 Task: Create a Pen and Paper RPG Communities: Communities for tabletop role-playing game (RPG) enthusiasts.
Action: Mouse moved to (1145, 195)
Screenshot: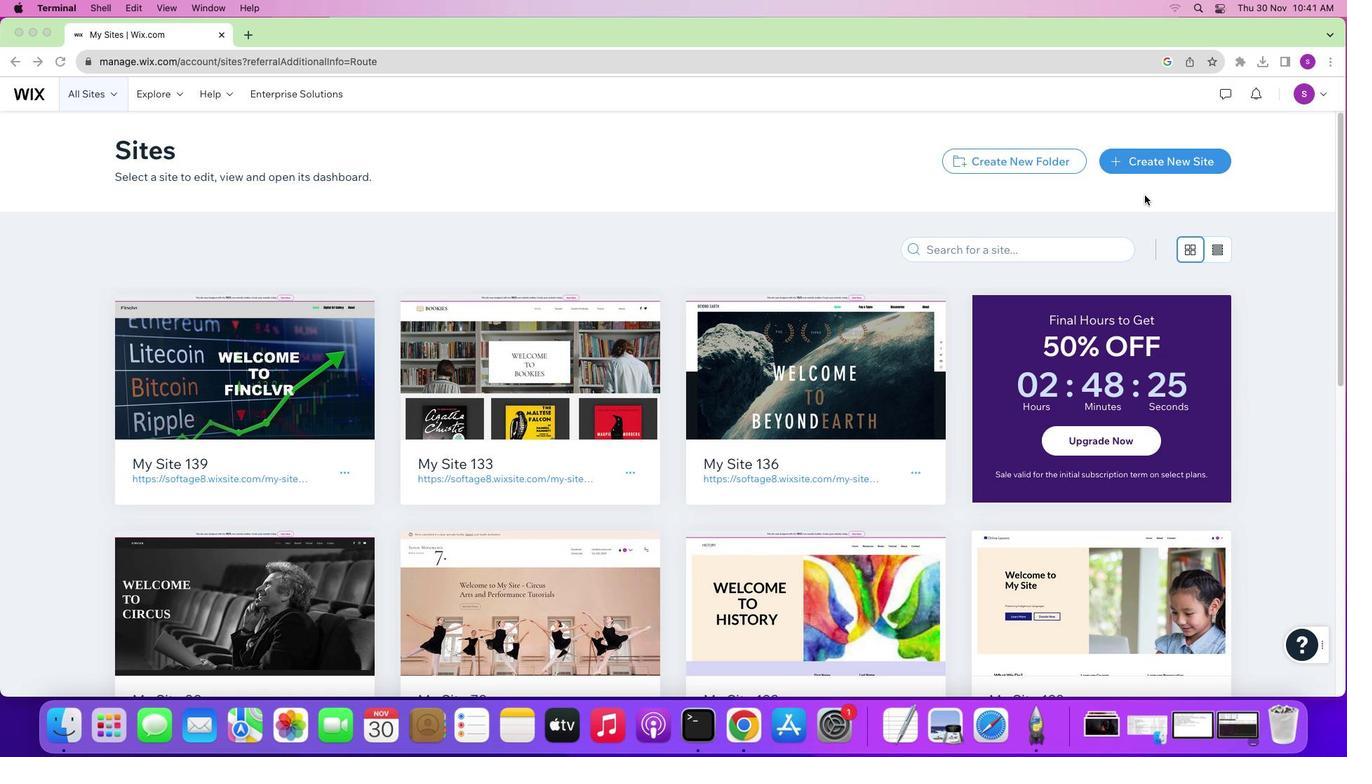 
Action: Mouse pressed left at (1145, 195)
Screenshot: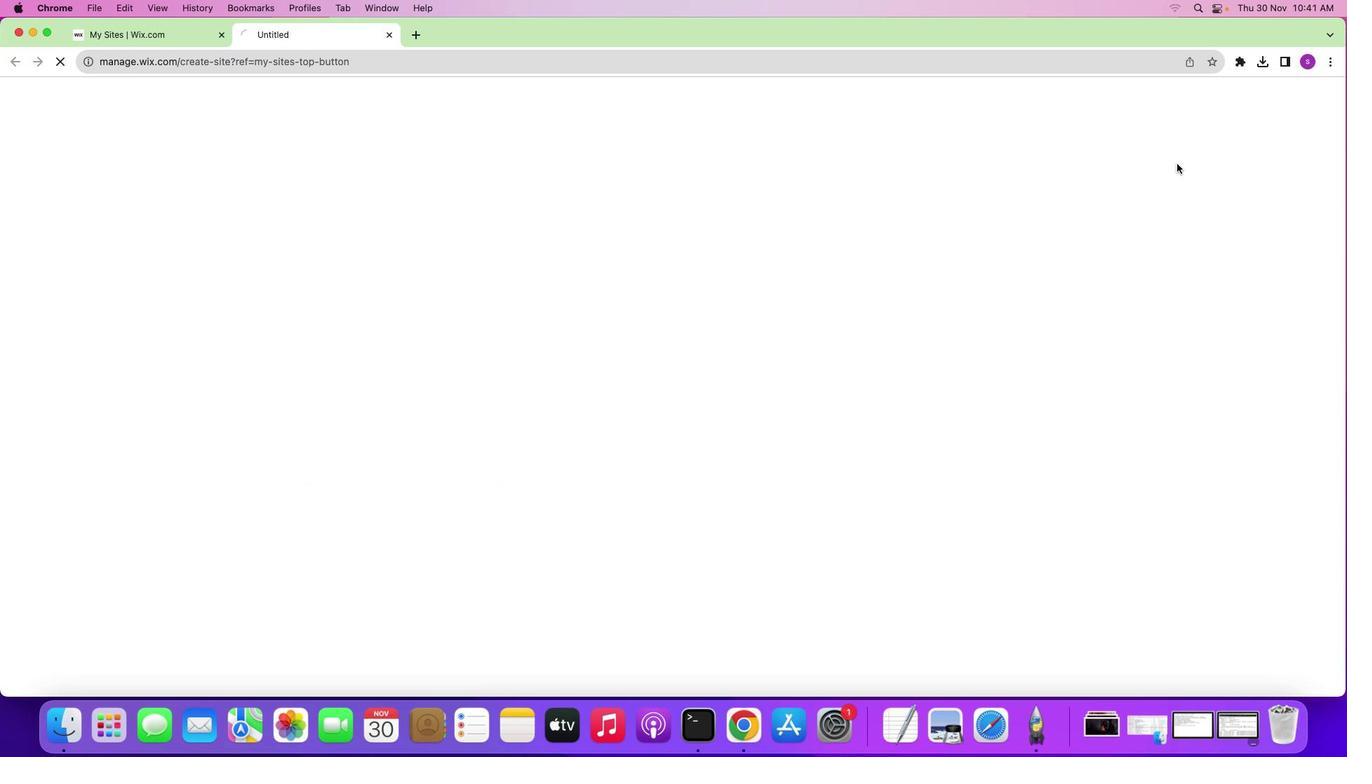 
Action: Mouse moved to (1177, 164)
Screenshot: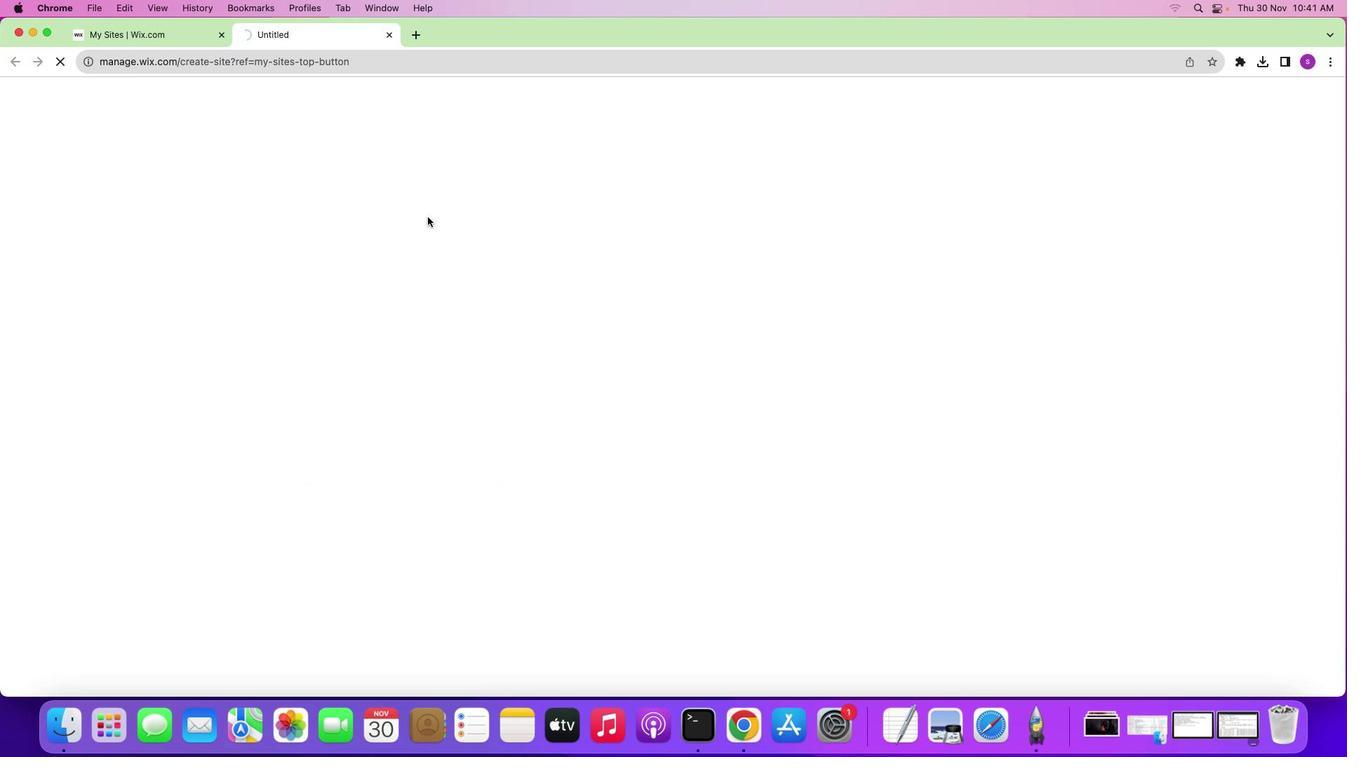 
Action: Mouse pressed left at (1177, 164)
Screenshot: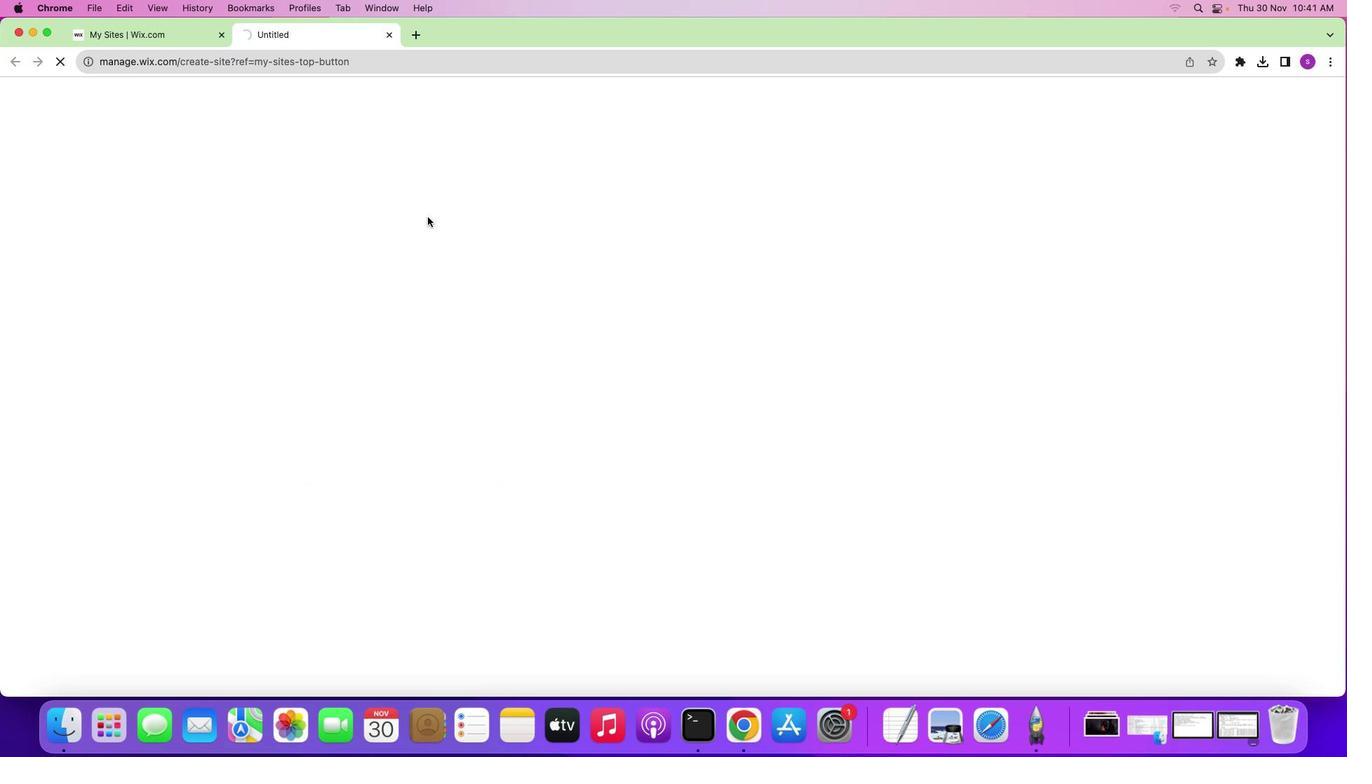 
Action: Mouse moved to (644, 233)
Screenshot: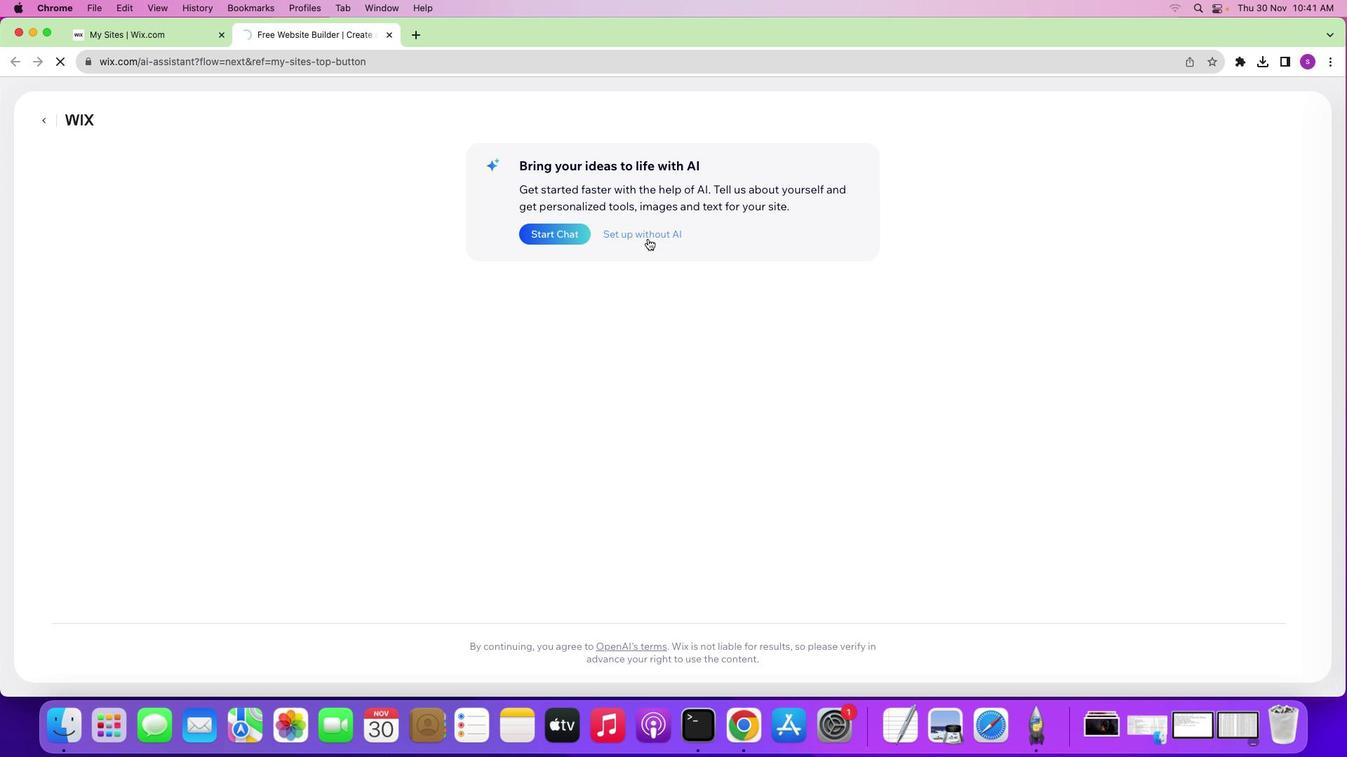 
Action: Mouse pressed left at (644, 233)
Screenshot: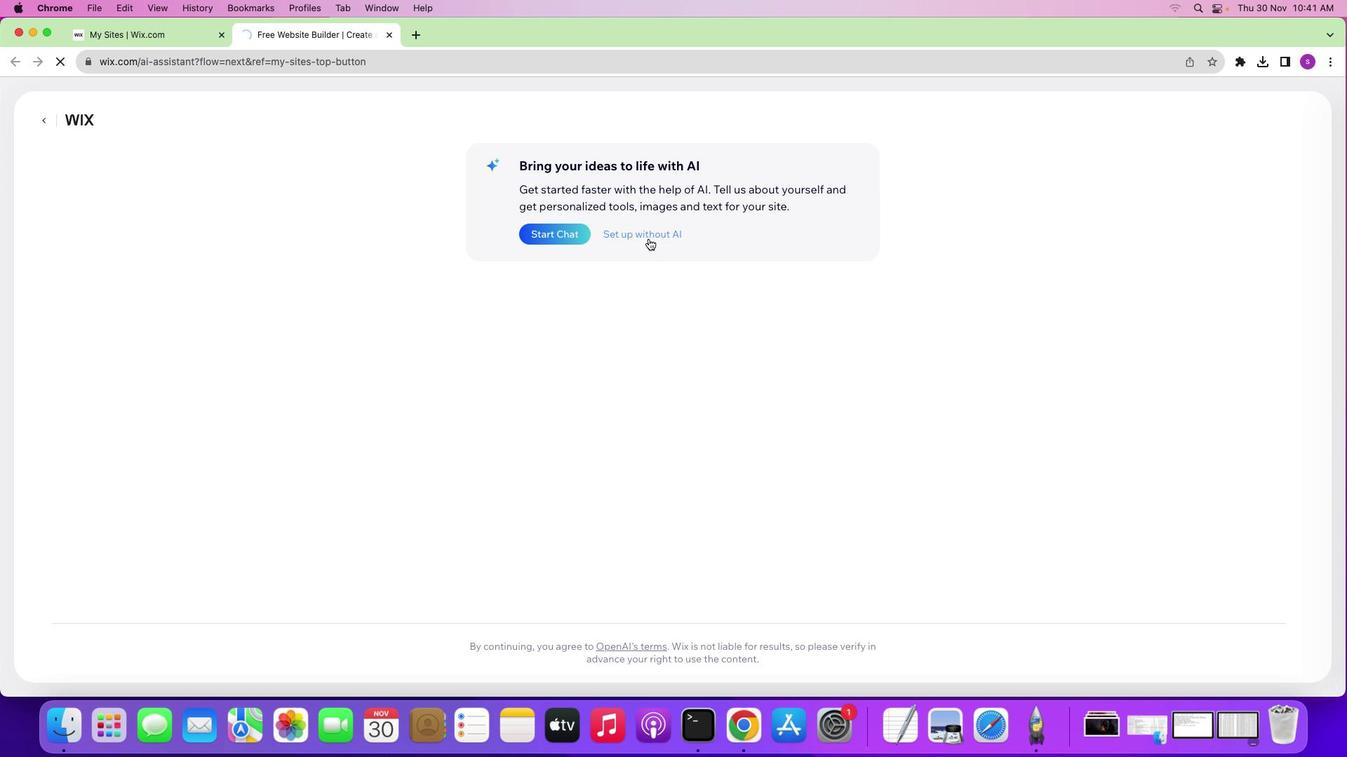 
Action: Mouse moved to (1292, 656)
Screenshot: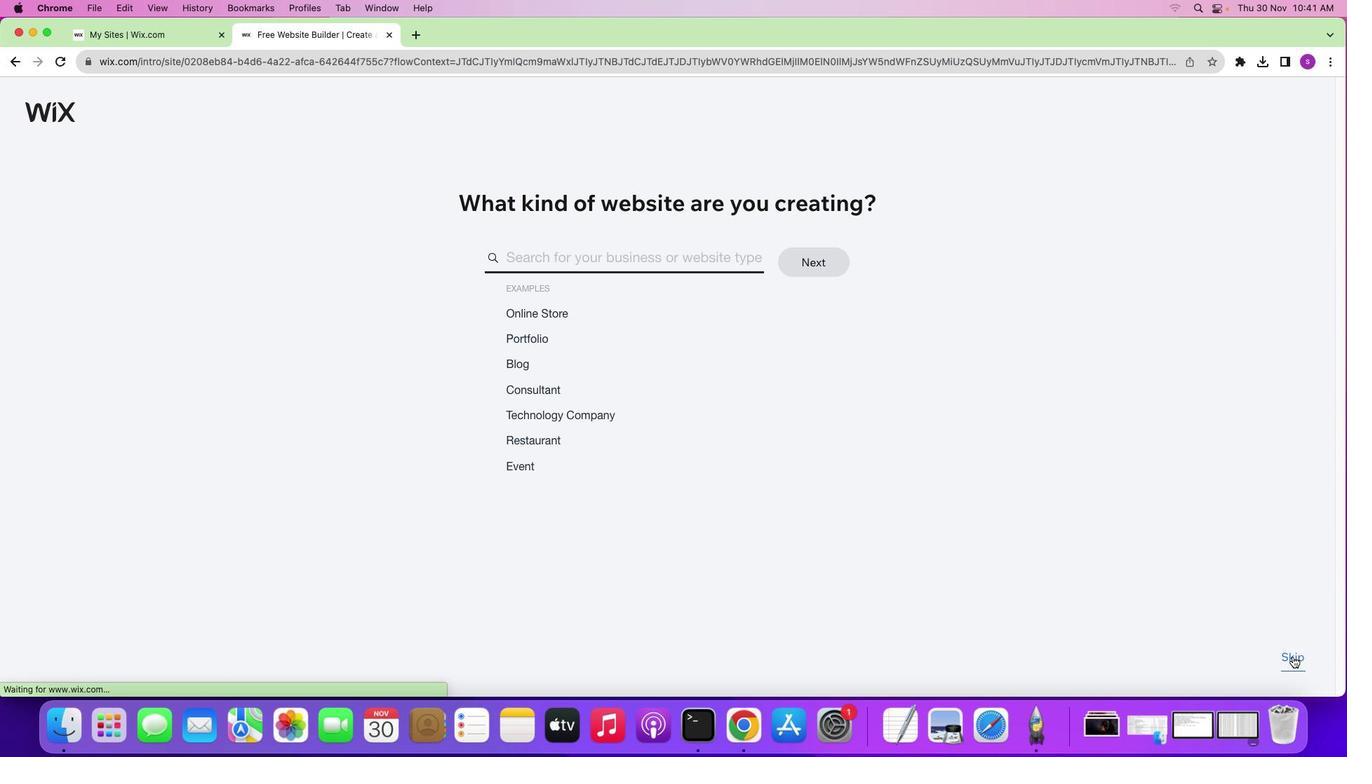 
Action: Mouse pressed left at (1292, 656)
Screenshot: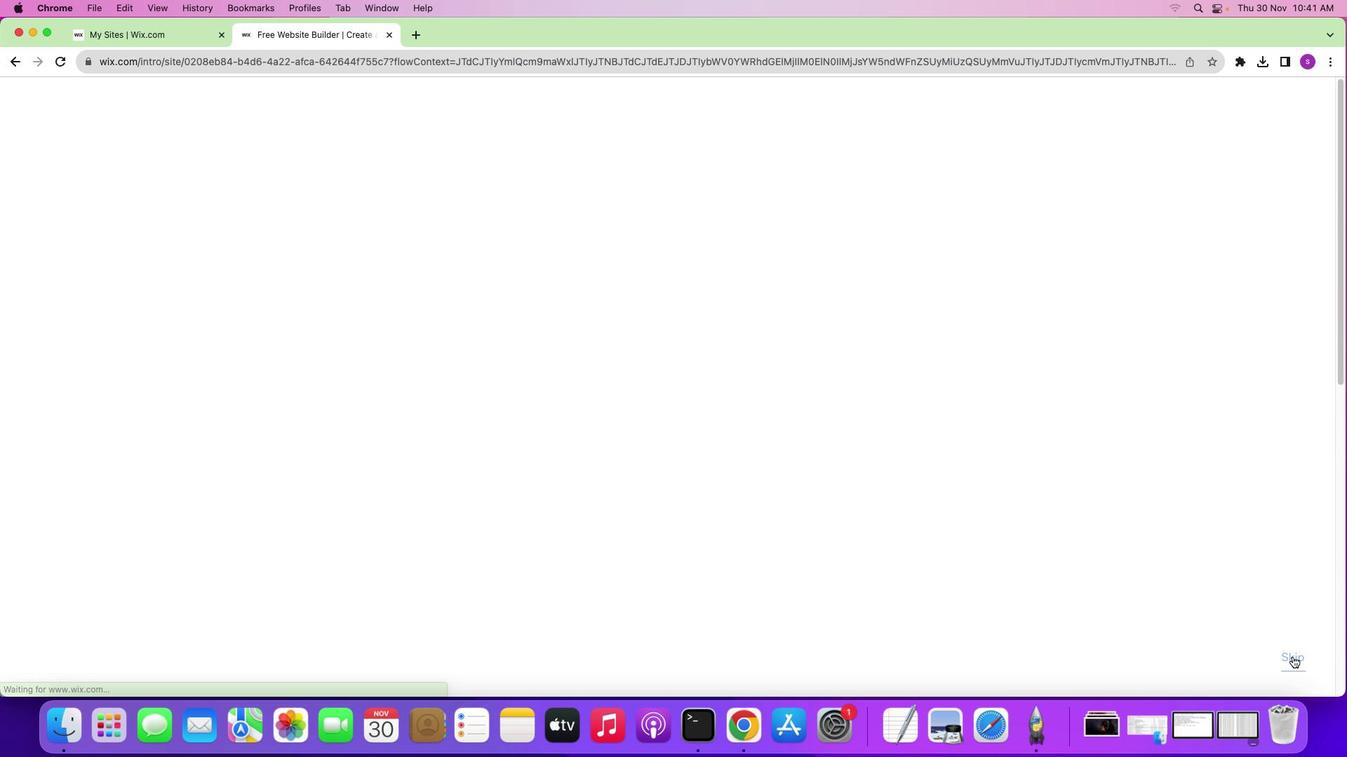 
Action: Mouse moved to (1292, 653)
Screenshot: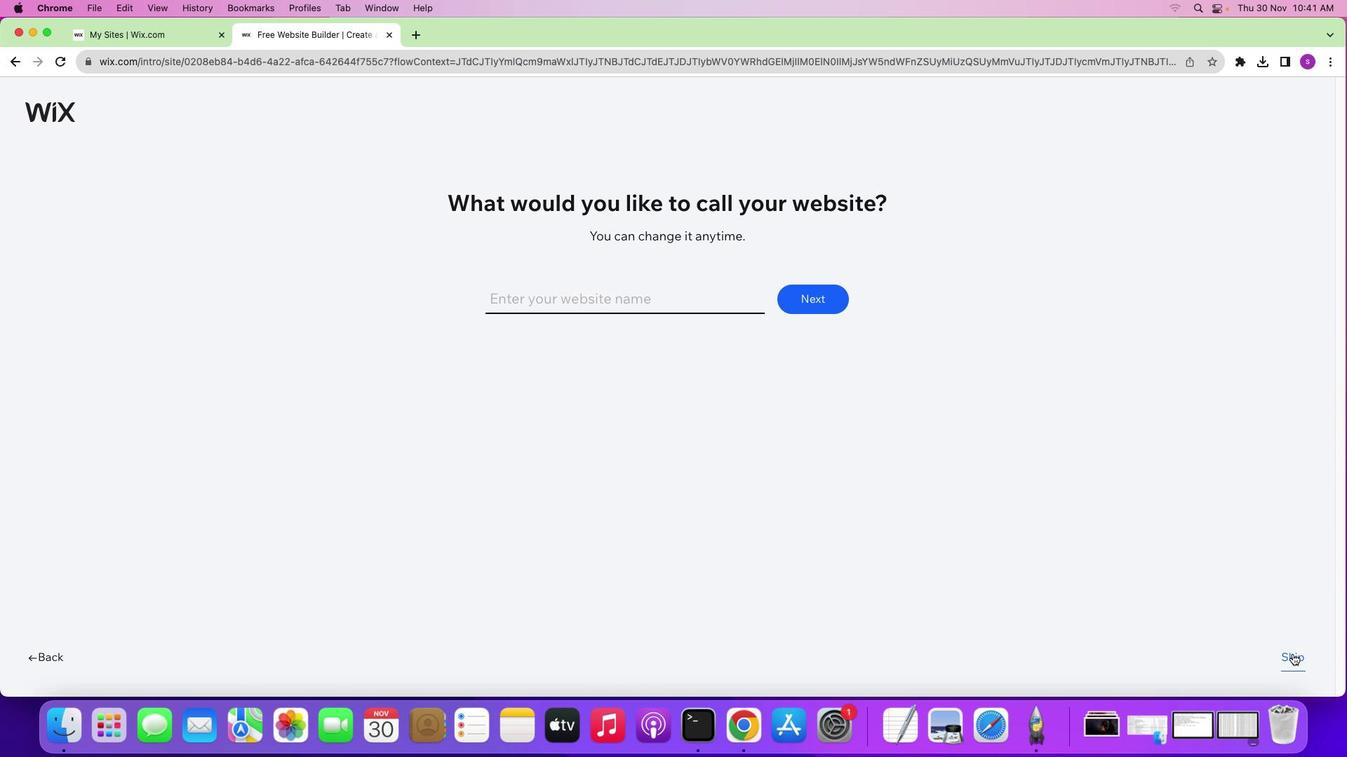 
Action: Mouse pressed left at (1292, 653)
Screenshot: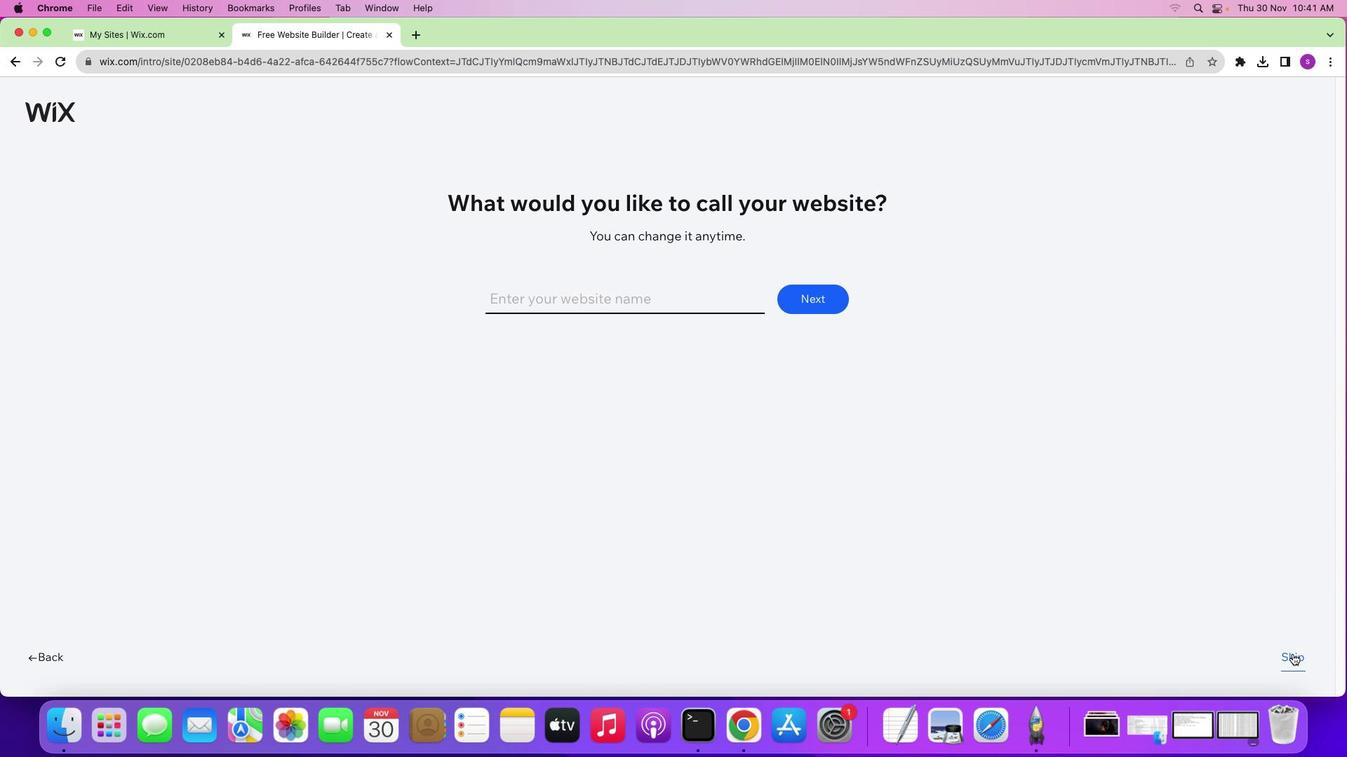 
Action: Mouse moved to (1292, 654)
Screenshot: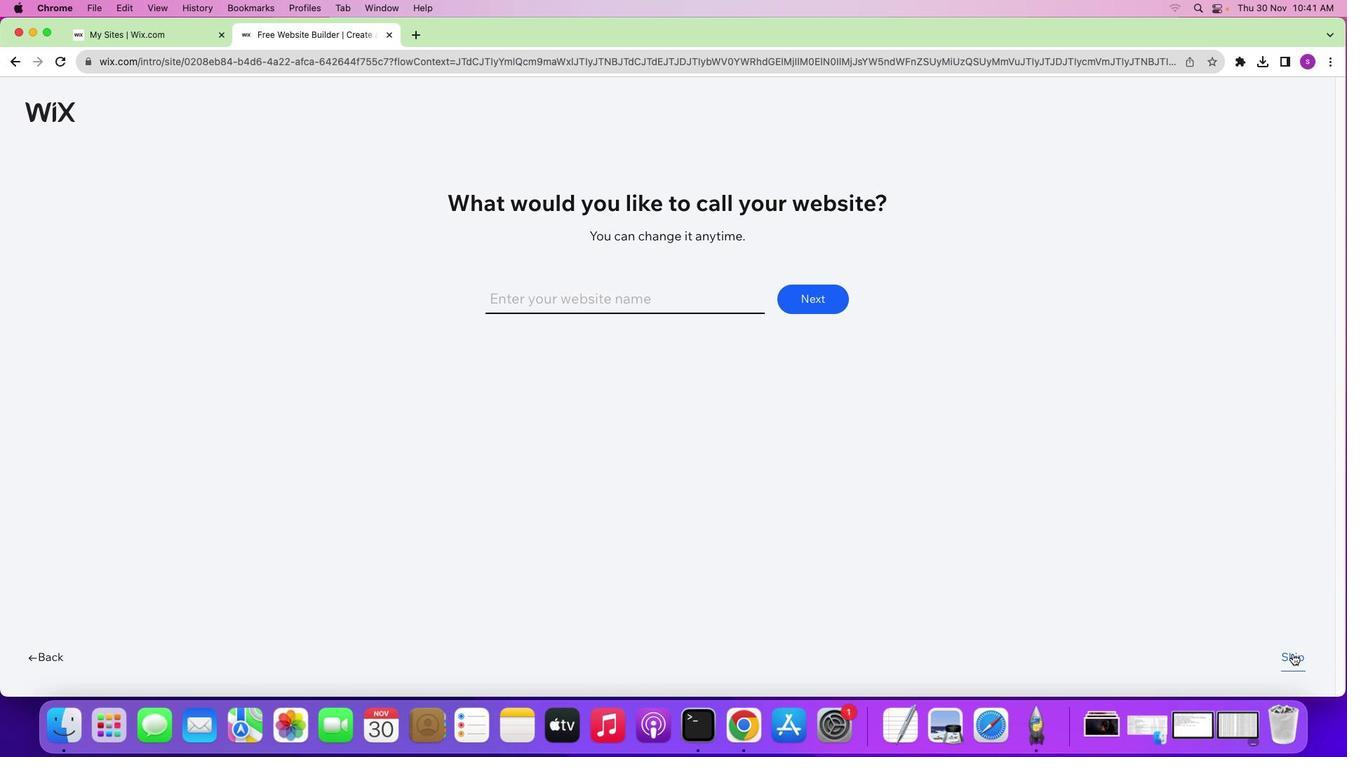 
Action: Mouse pressed left at (1292, 654)
Screenshot: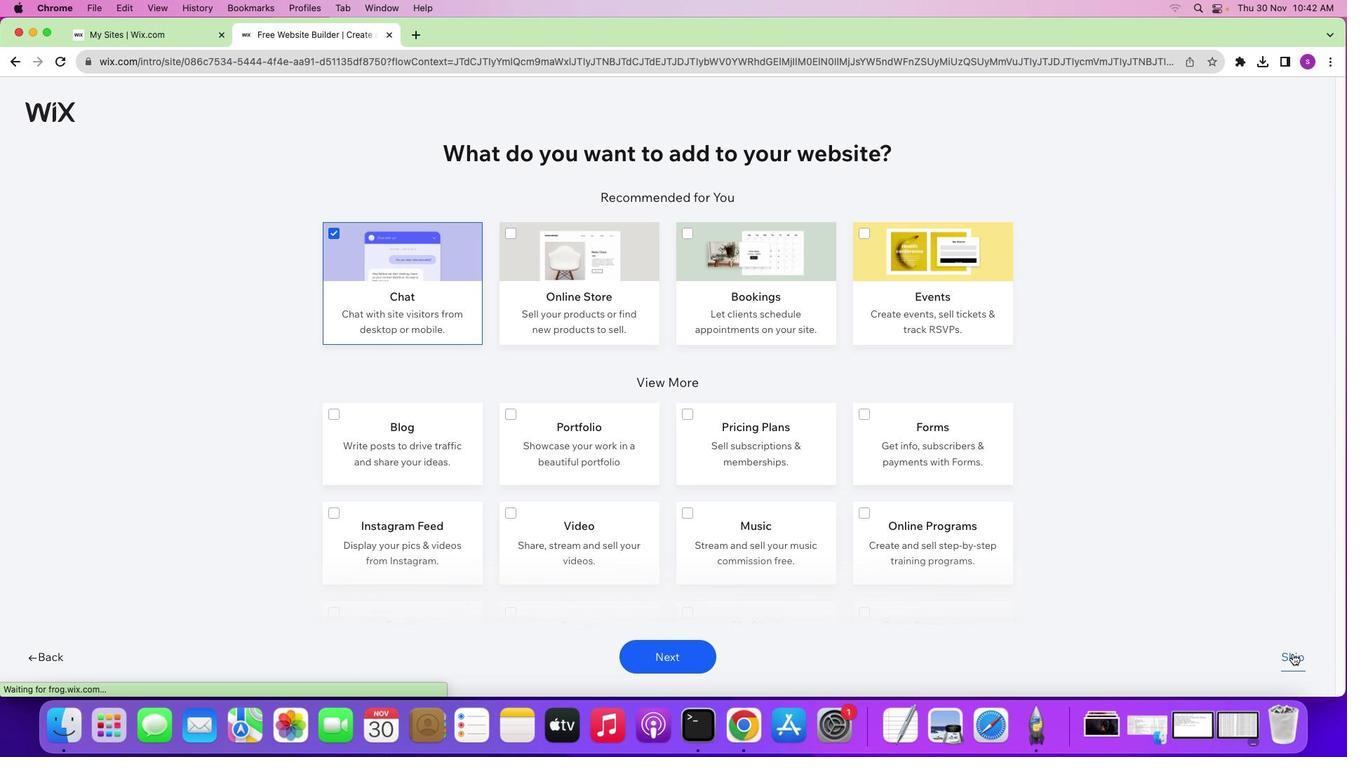 
Action: Mouse moved to (525, 392)
Screenshot: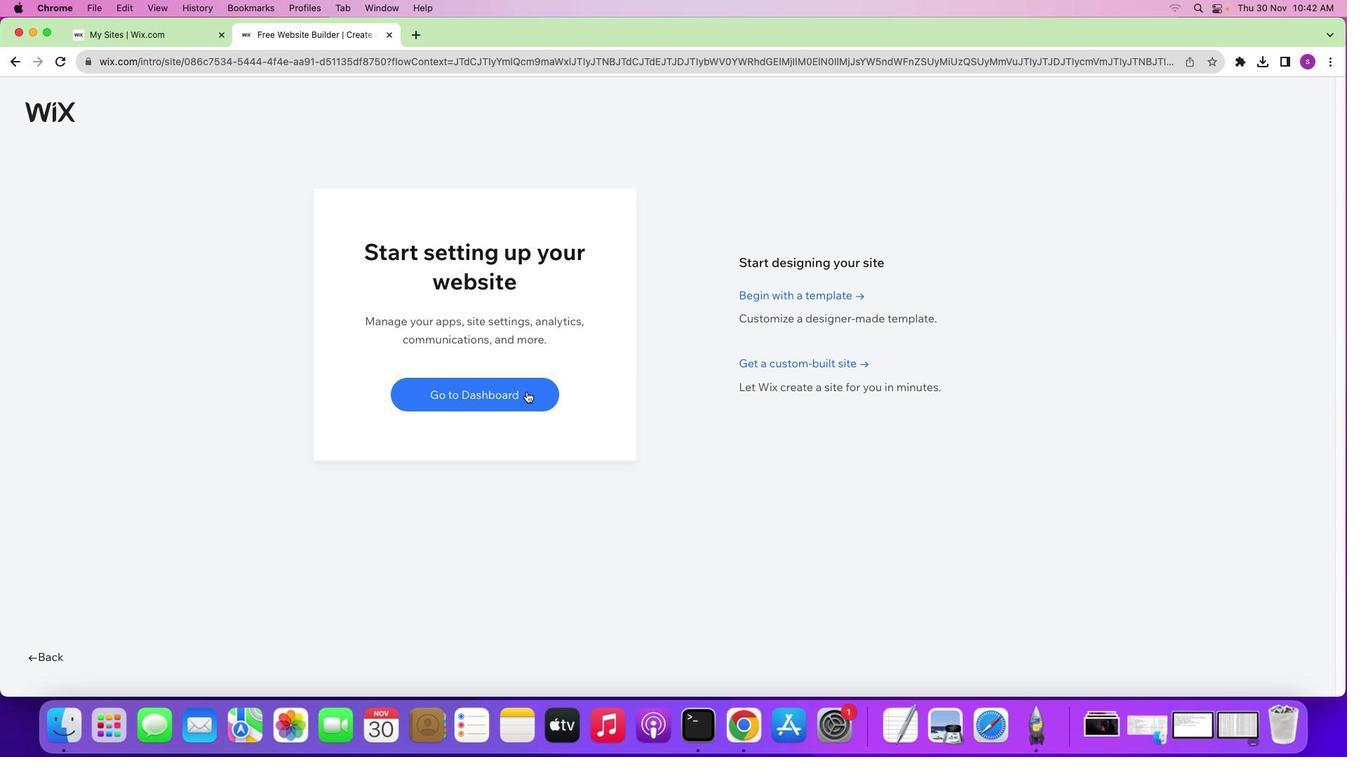 
Action: Mouse pressed left at (525, 392)
Screenshot: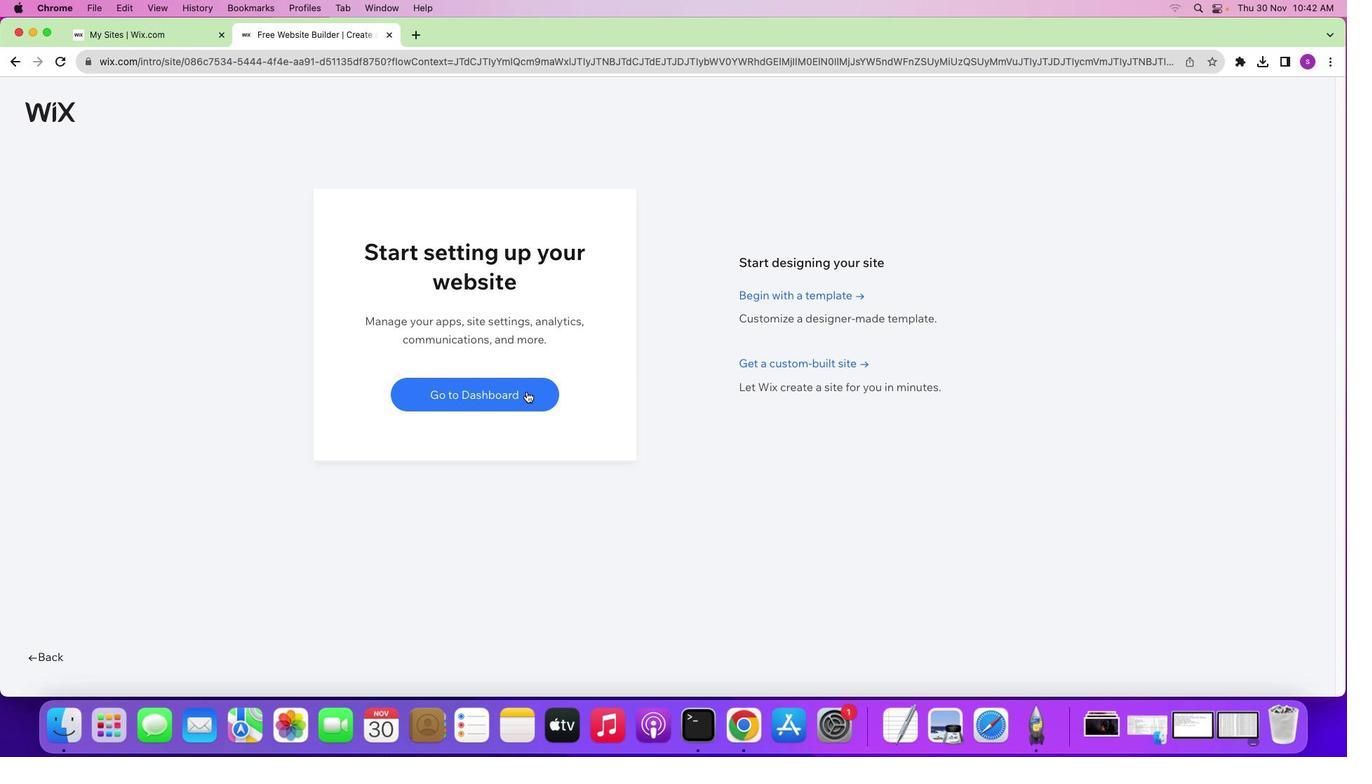 
Action: Mouse moved to (694, 399)
Screenshot: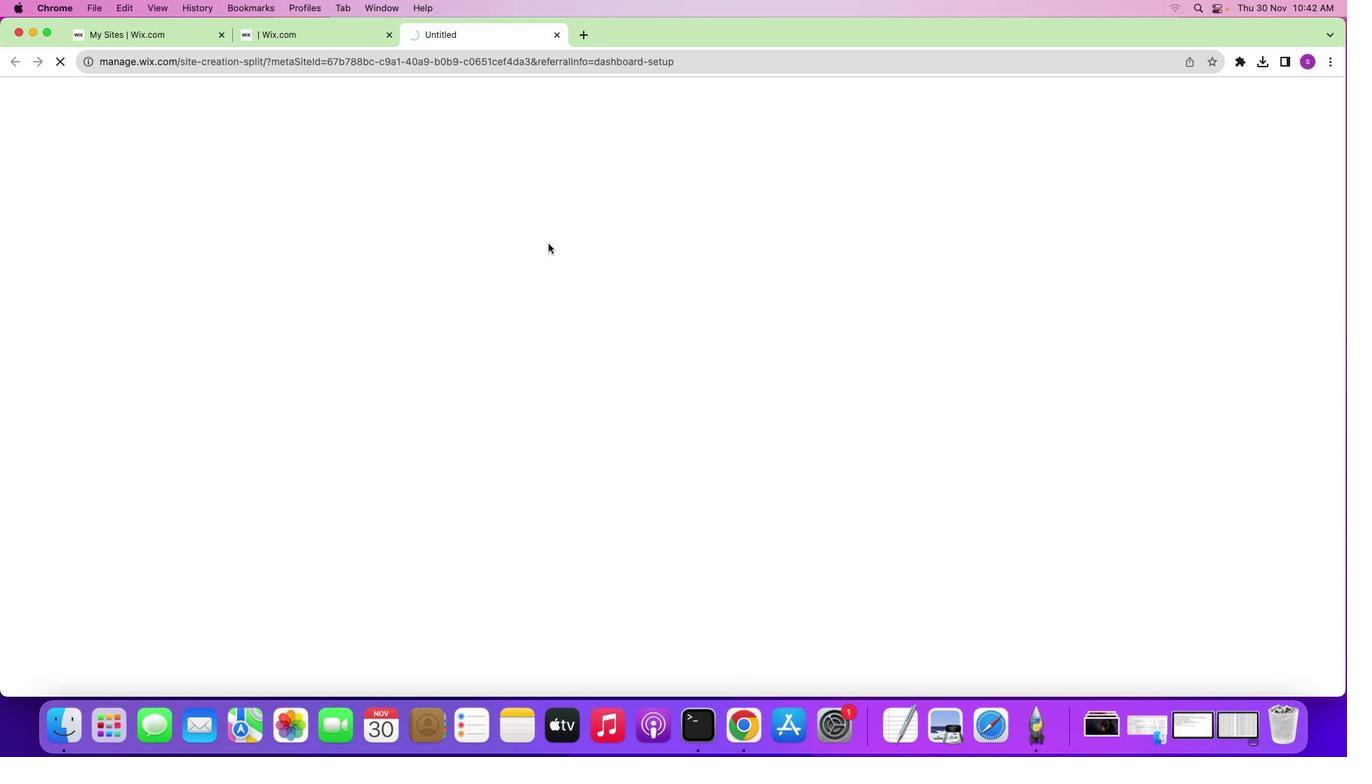 
Action: Mouse pressed left at (694, 399)
Screenshot: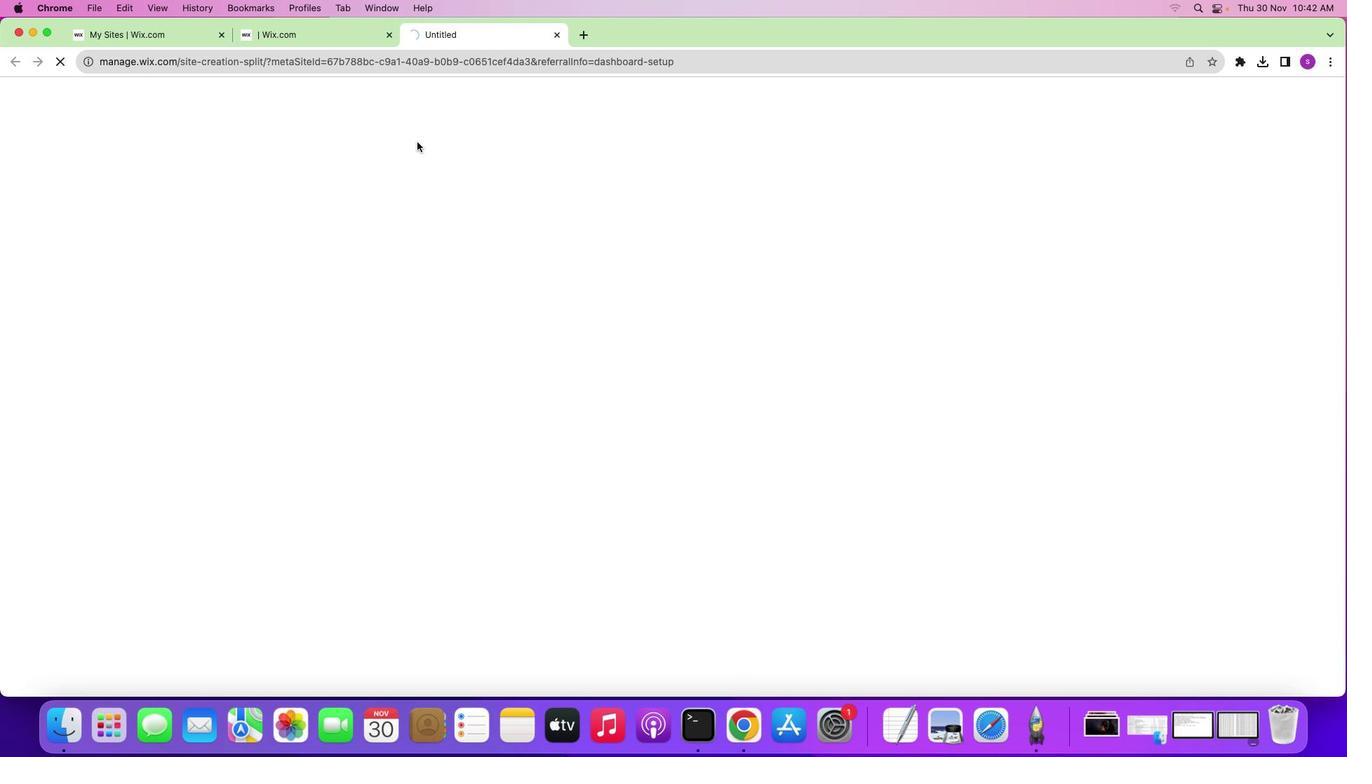 
Action: Mouse moved to (834, 471)
Screenshot: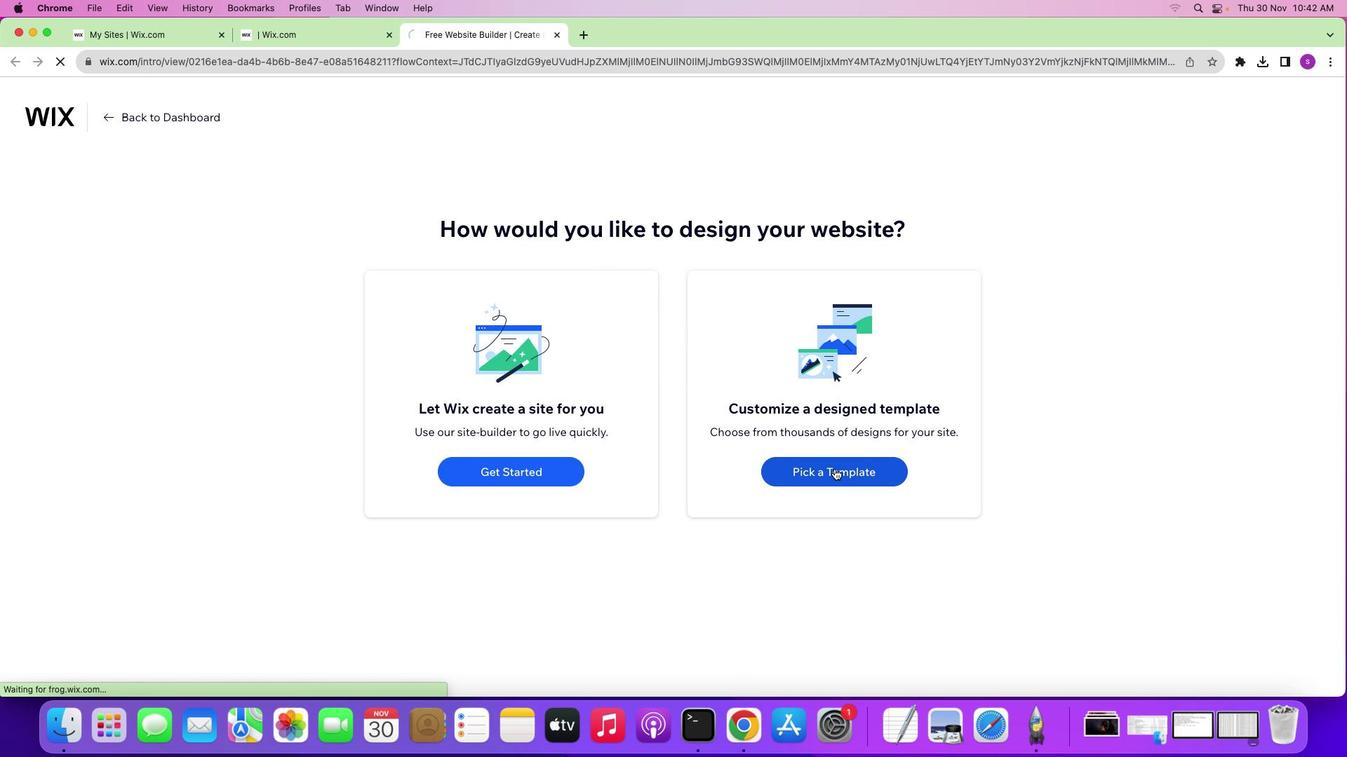 
Action: Mouse pressed left at (834, 471)
Screenshot: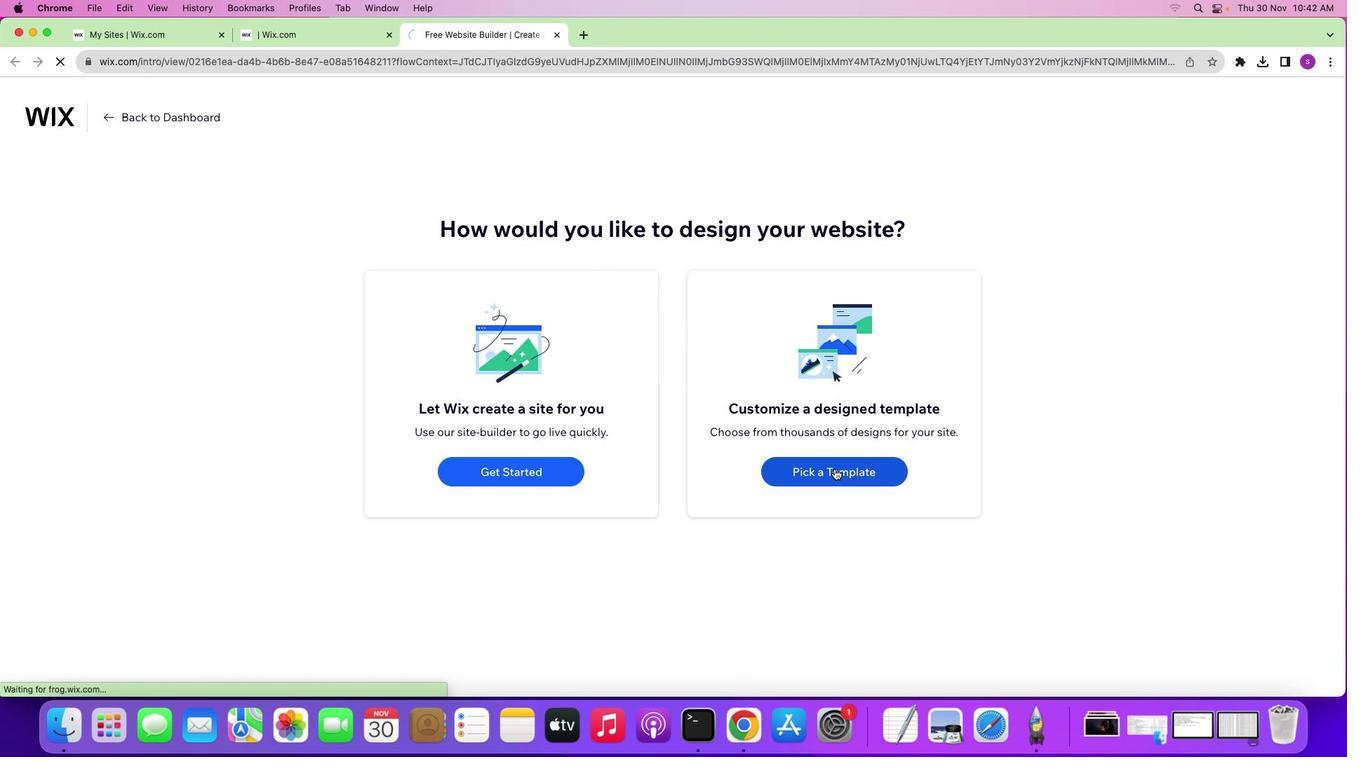 
Action: Mouse moved to (1115, 181)
Screenshot: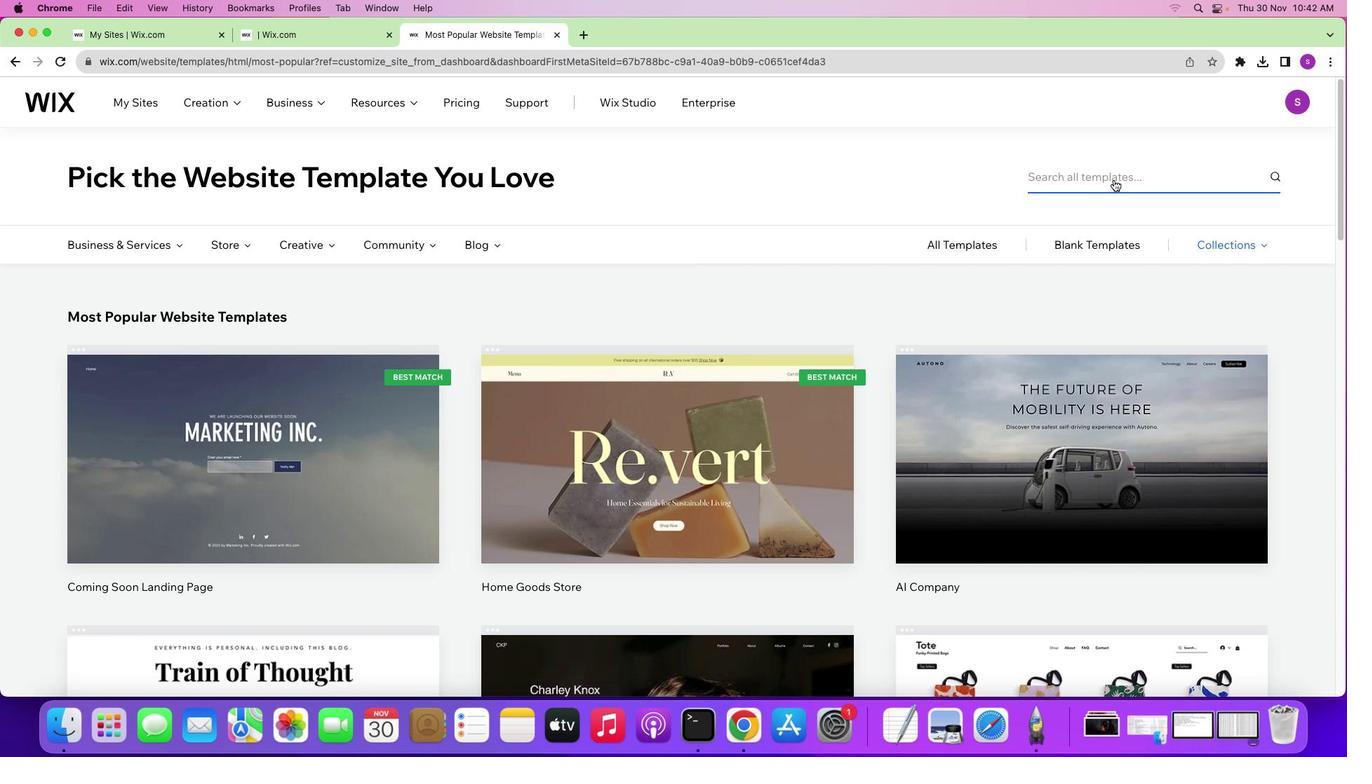 
Action: Mouse pressed left at (1115, 181)
Screenshot: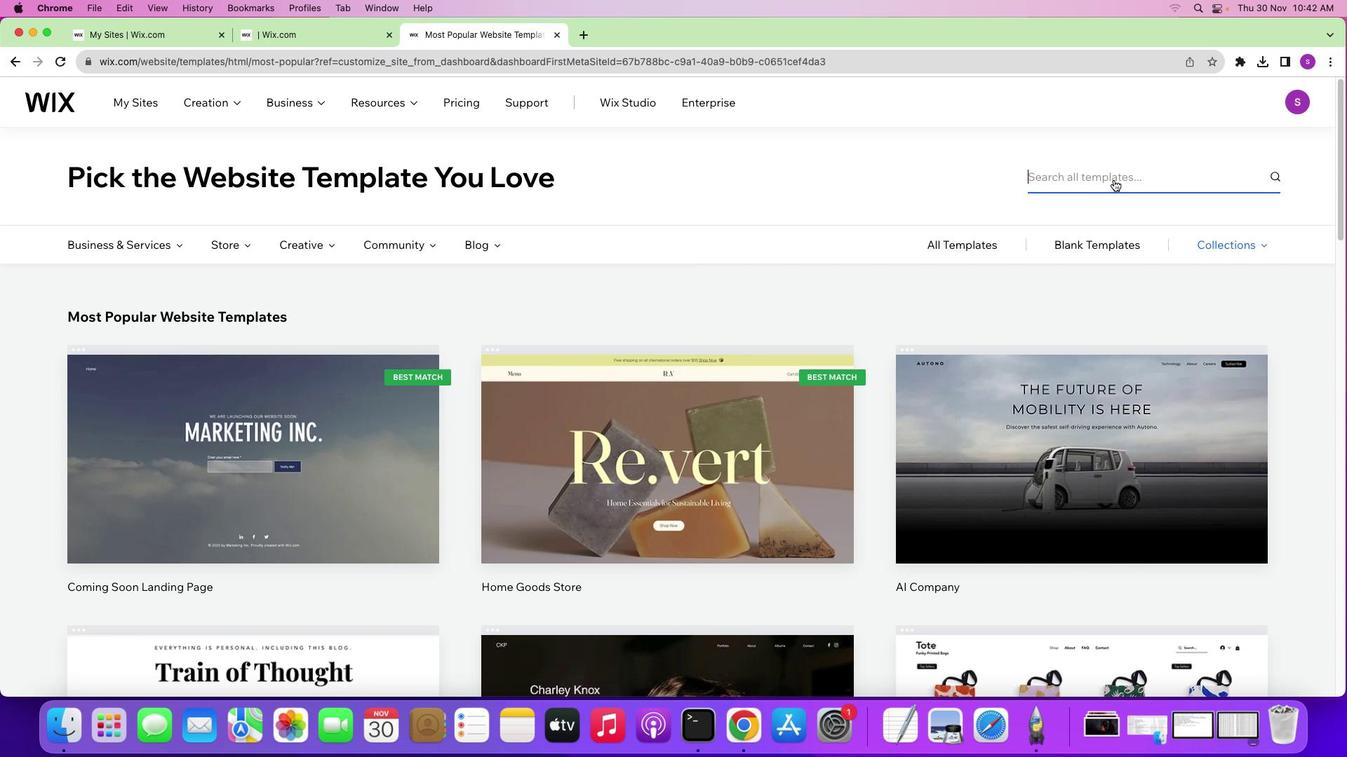 
Action: Mouse moved to (1114, 179)
Screenshot: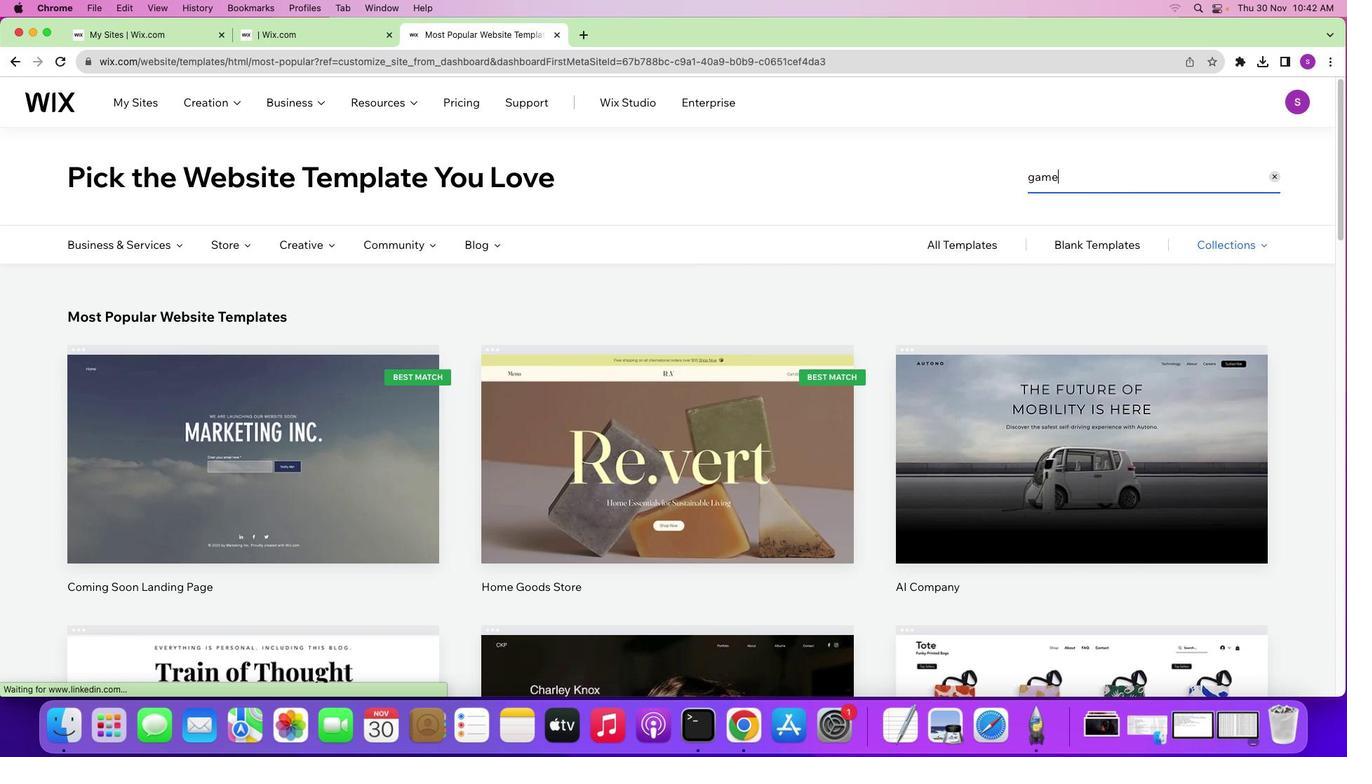 
Action: Key pressed 'g''a''m''e'
Screenshot: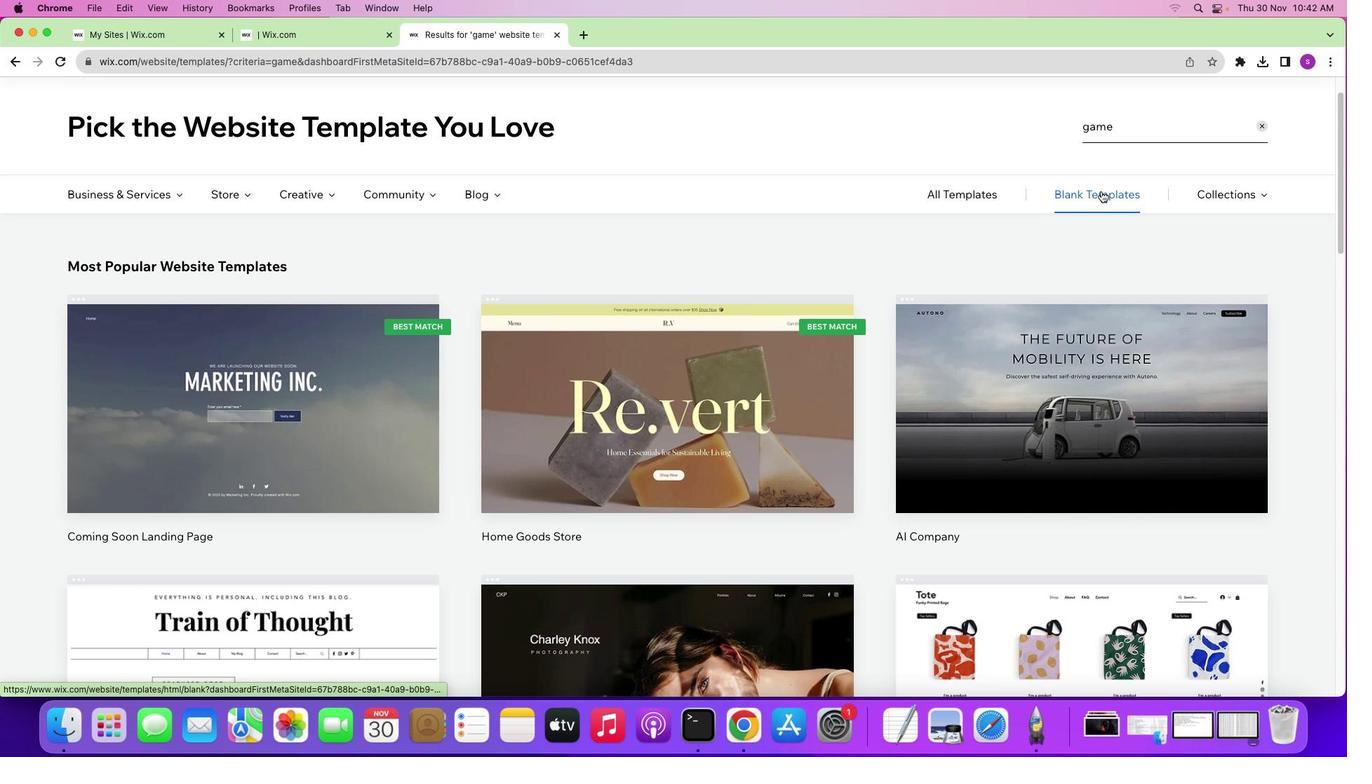 
Action: Mouse moved to (1102, 191)
Screenshot: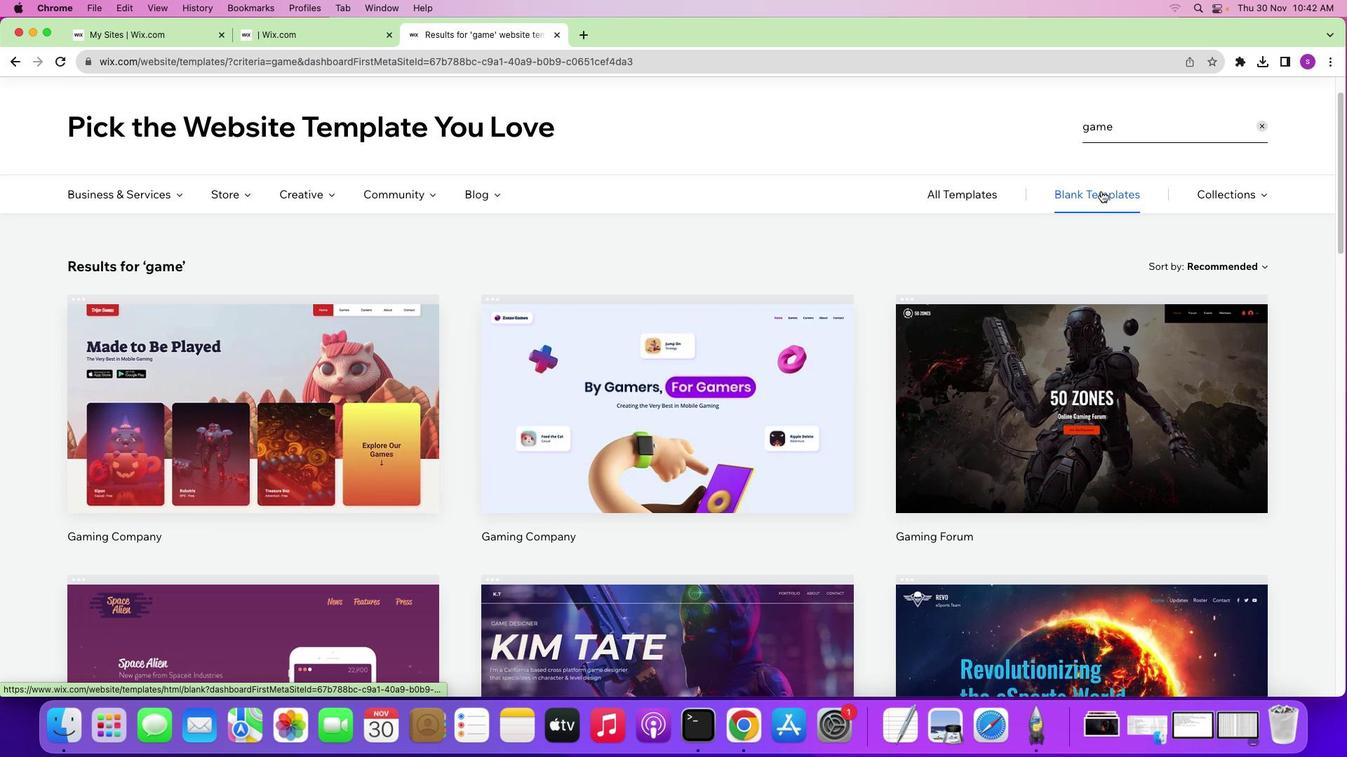 
Action: Key pressed Key.enter
Screenshot: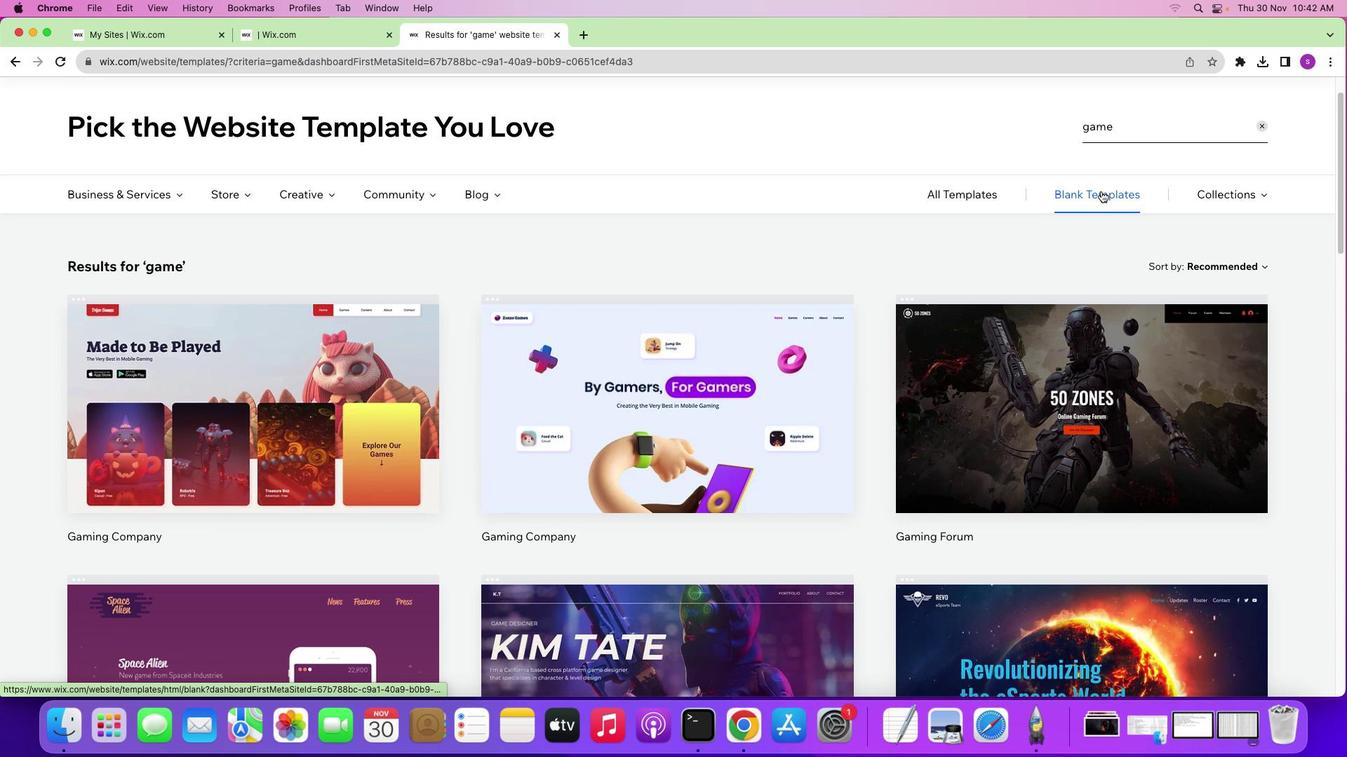 
Action: Mouse moved to (250, 383)
Screenshot: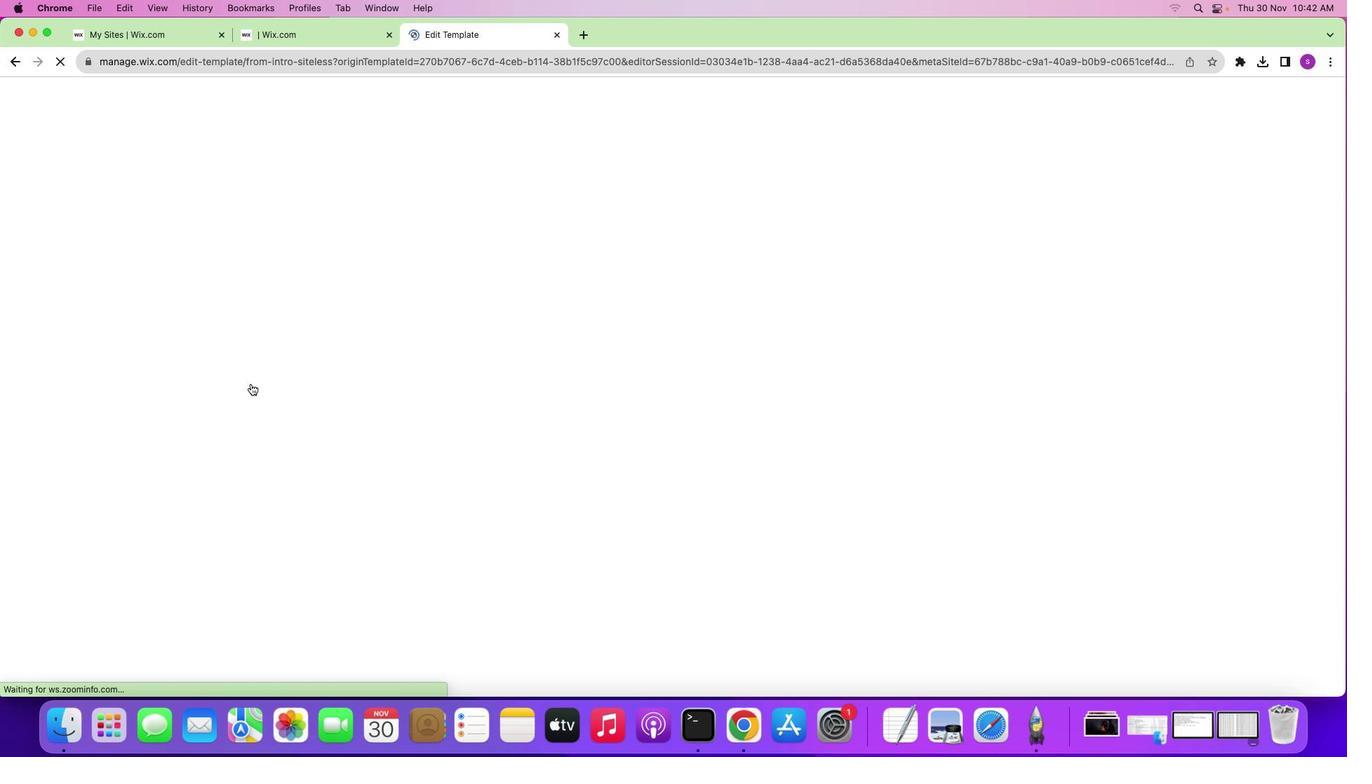 
Action: Mouse pressed left at (250, 383)
Screenshot: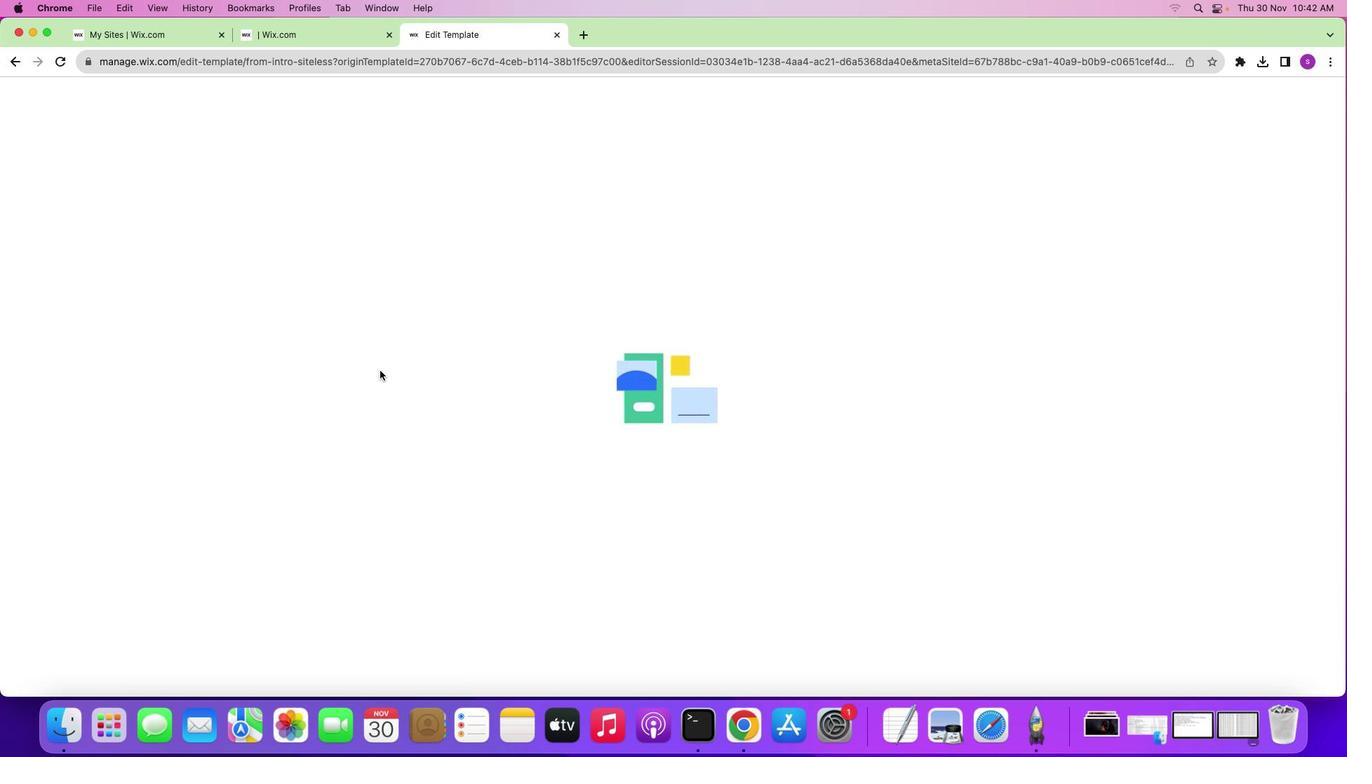 
Action: Mouse moved to (888, 150)
Screenshot: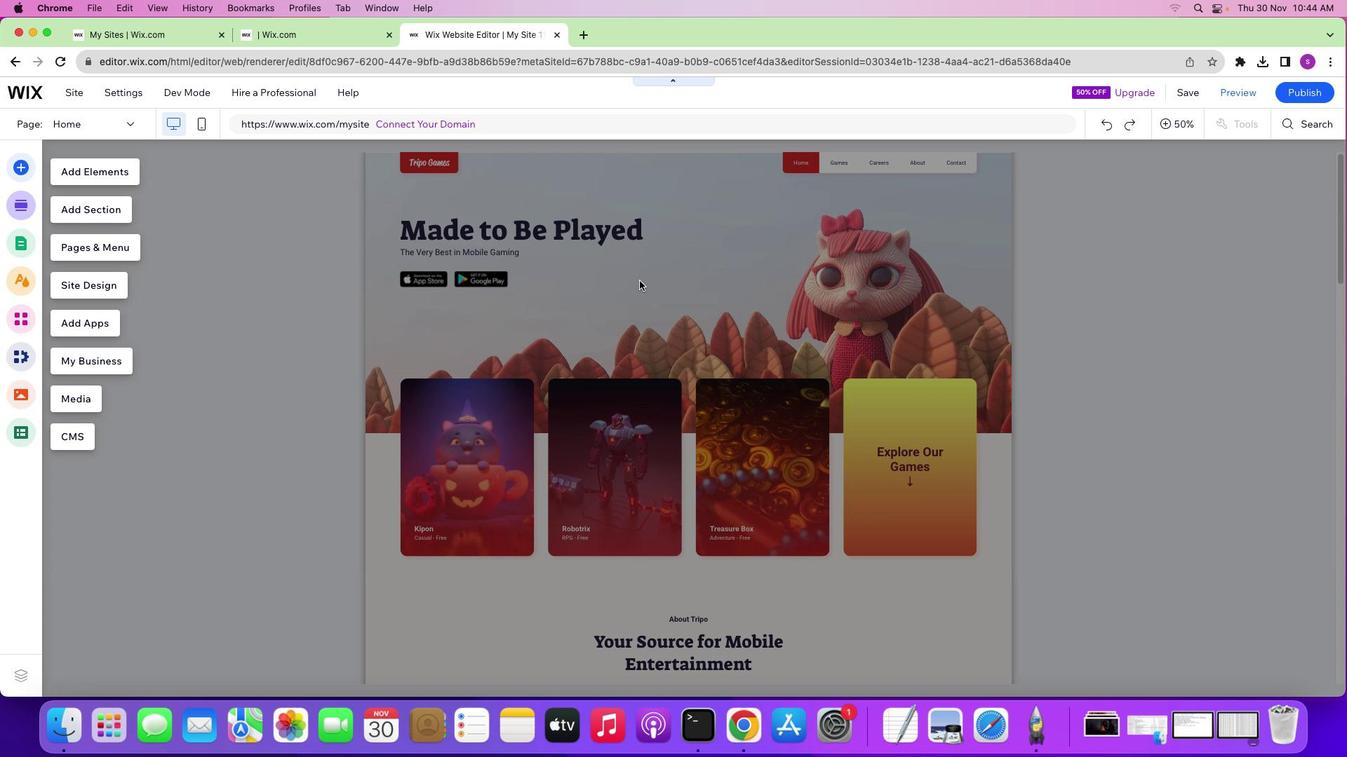 
Action: Mouse pressed left at (888, 150)
Screenshot: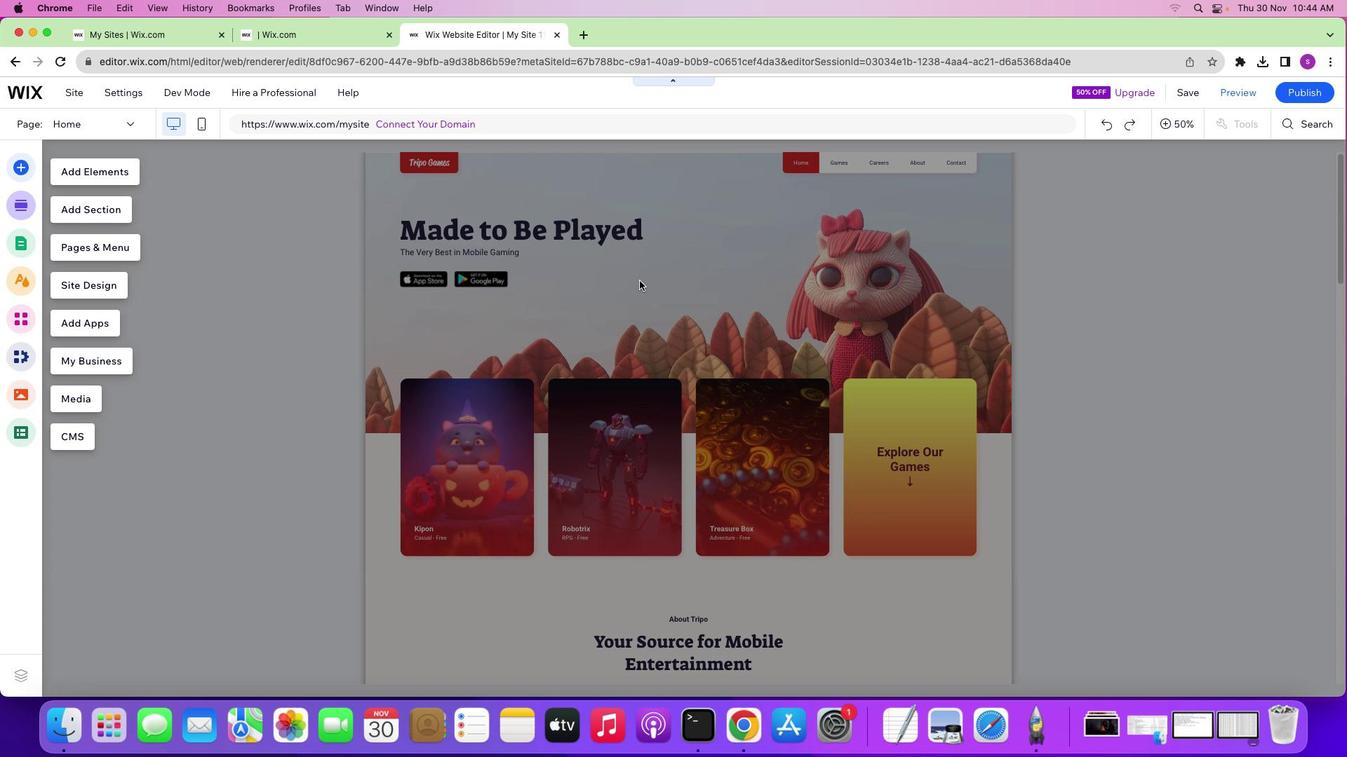 
Action: Mouse moved to (639, 281)
Screenshot: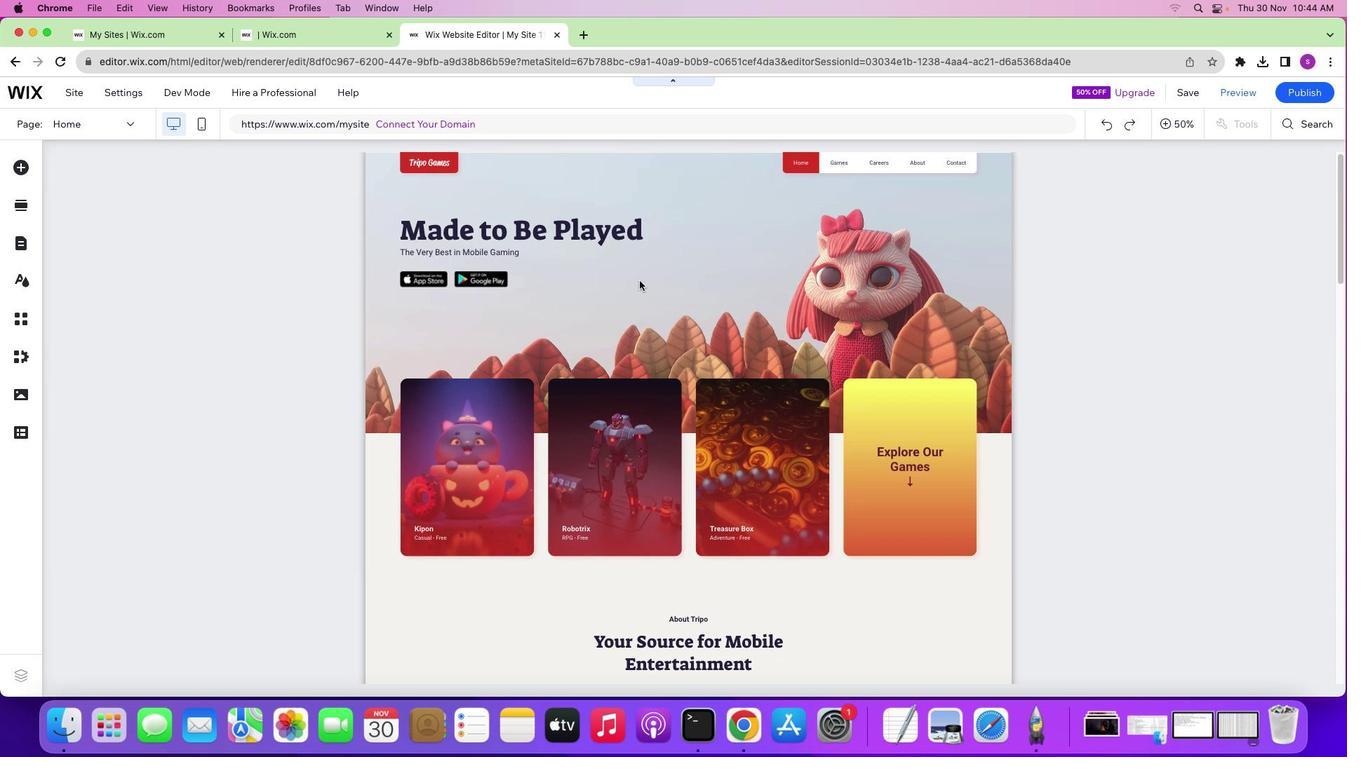 
Action: Mouse pressed left at (639, 281)
Screenshot: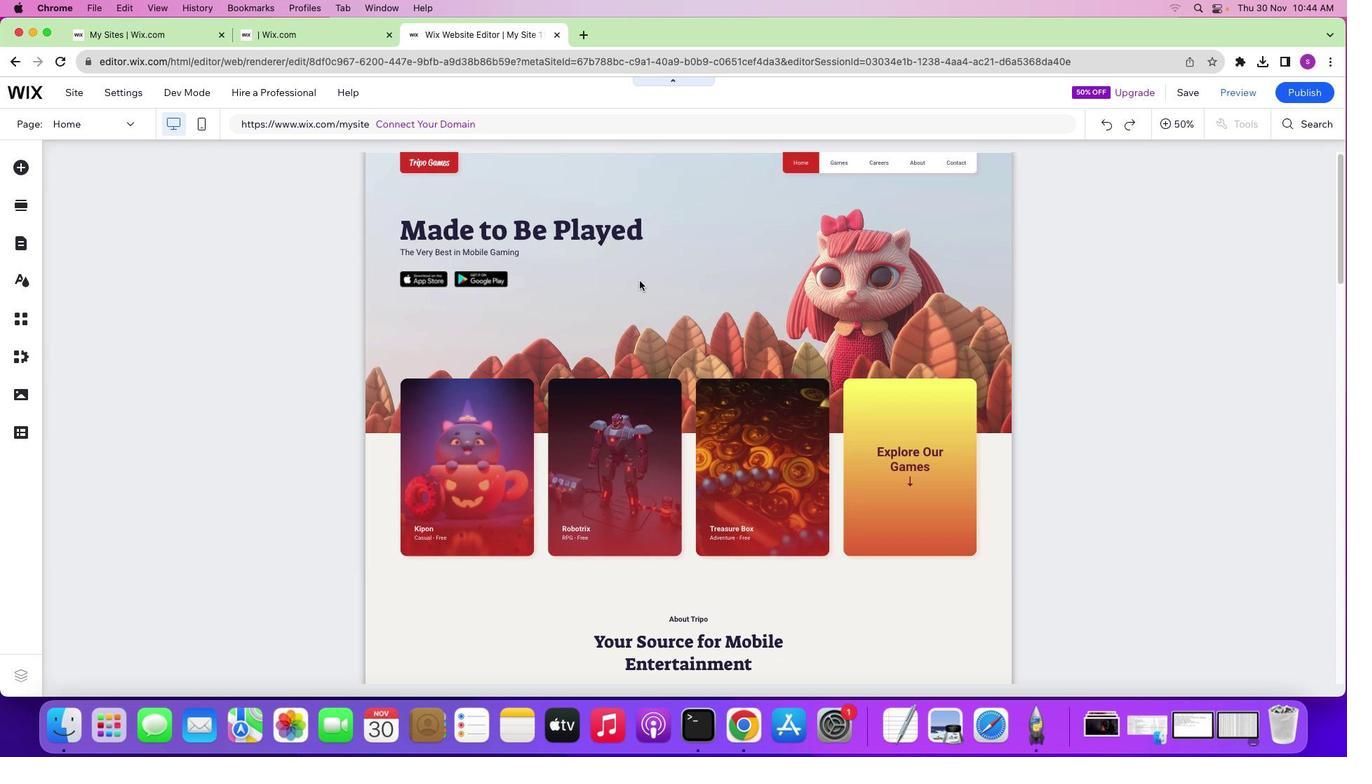 
Action: Mouse pressed left at (639, 281)
Screenshot: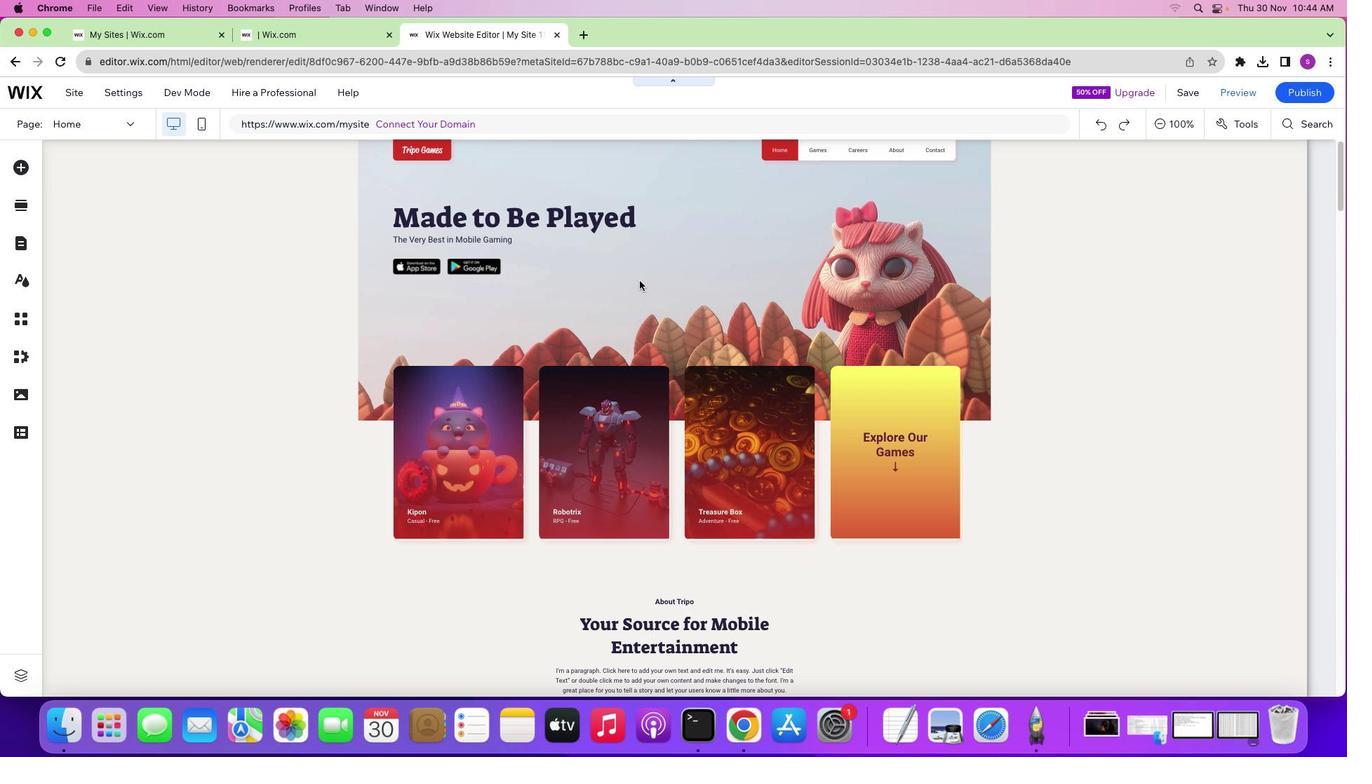 
Action: Mouse pressed left at (639, 281)
Screenshot: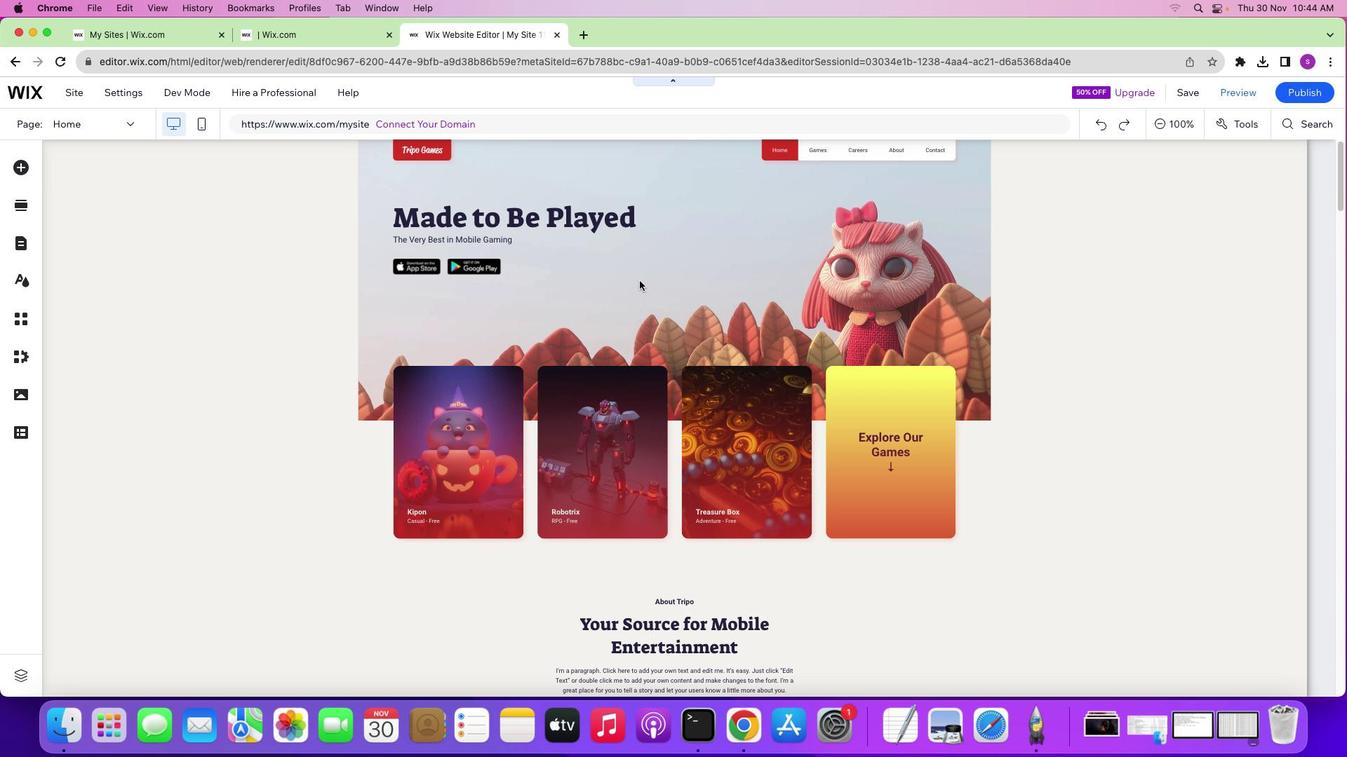 
Action: Mouse moved to (898, 169)
Screenshot: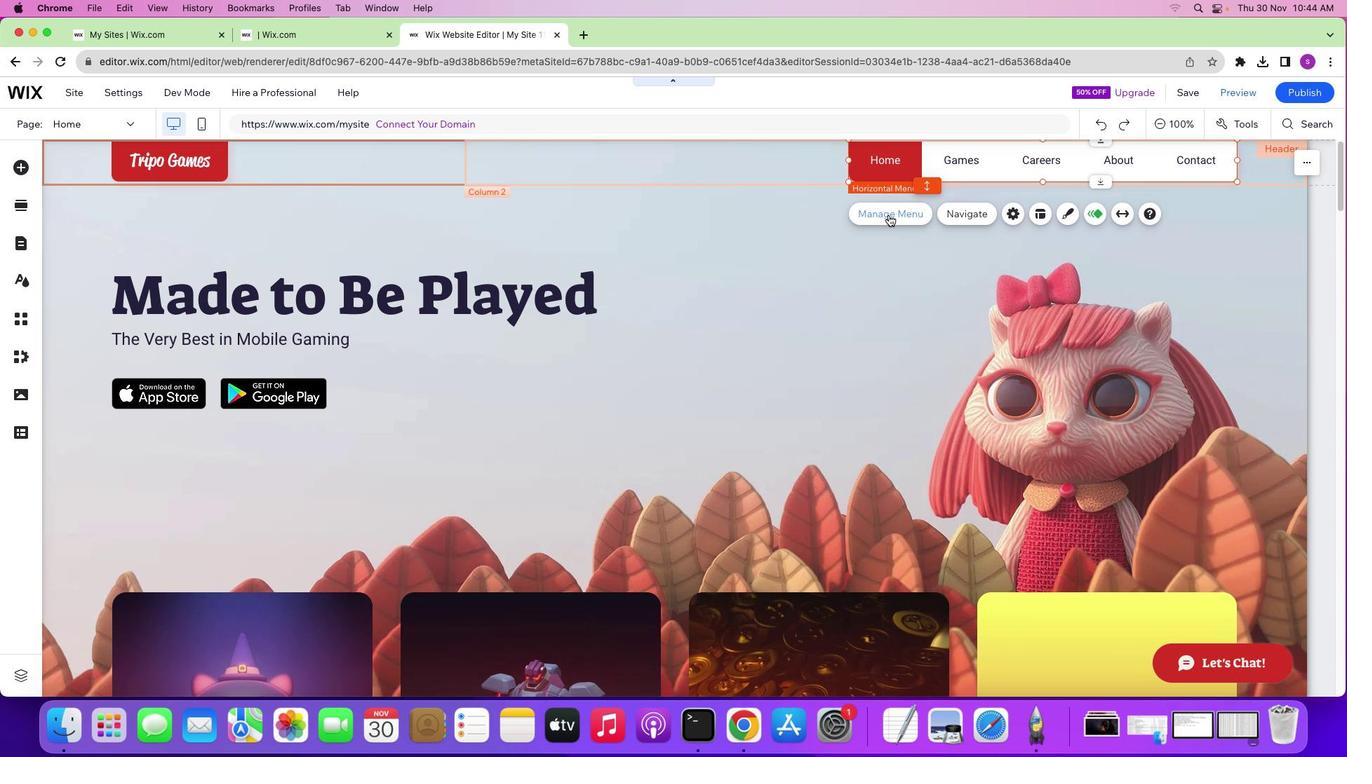
Action: Mouse pressed left at (898, 169)
Screenshot: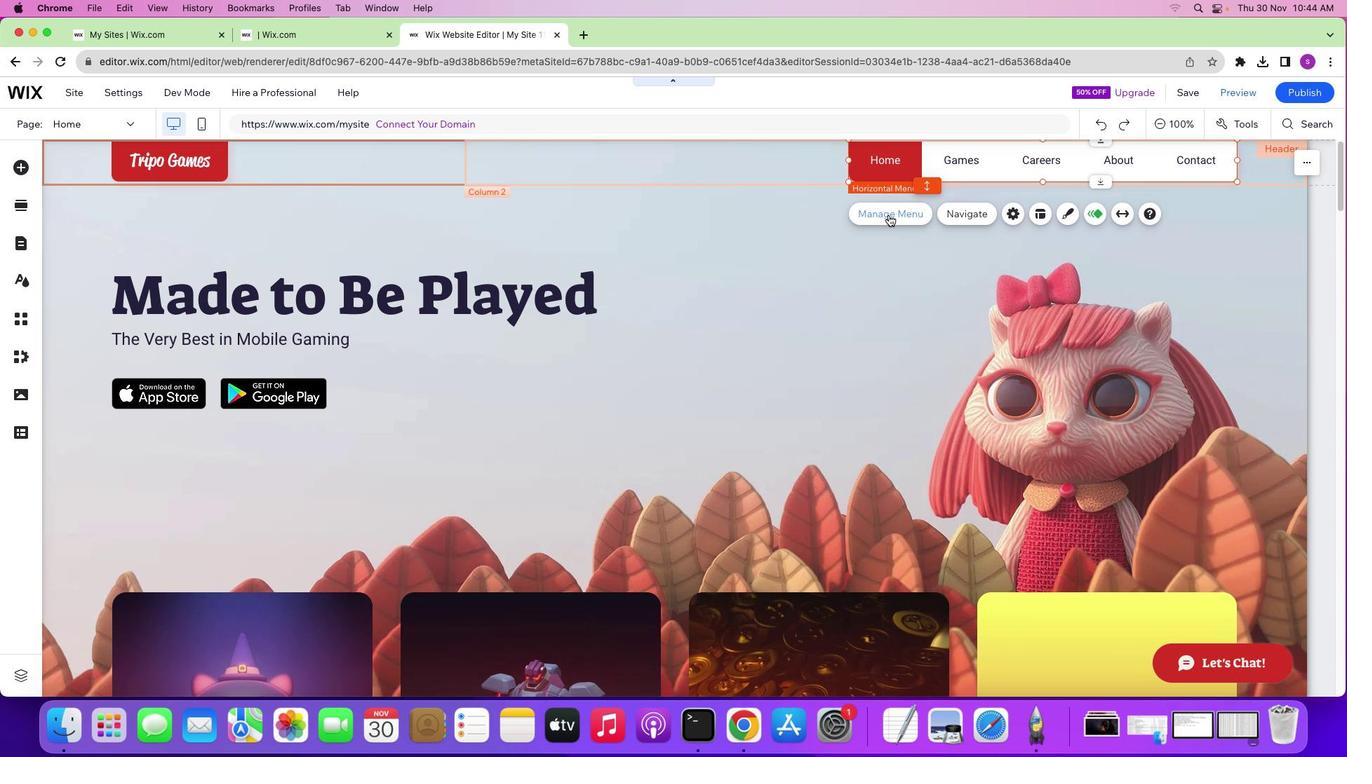 
Action: Mouse pressed left at (898, 169)
Screenshot: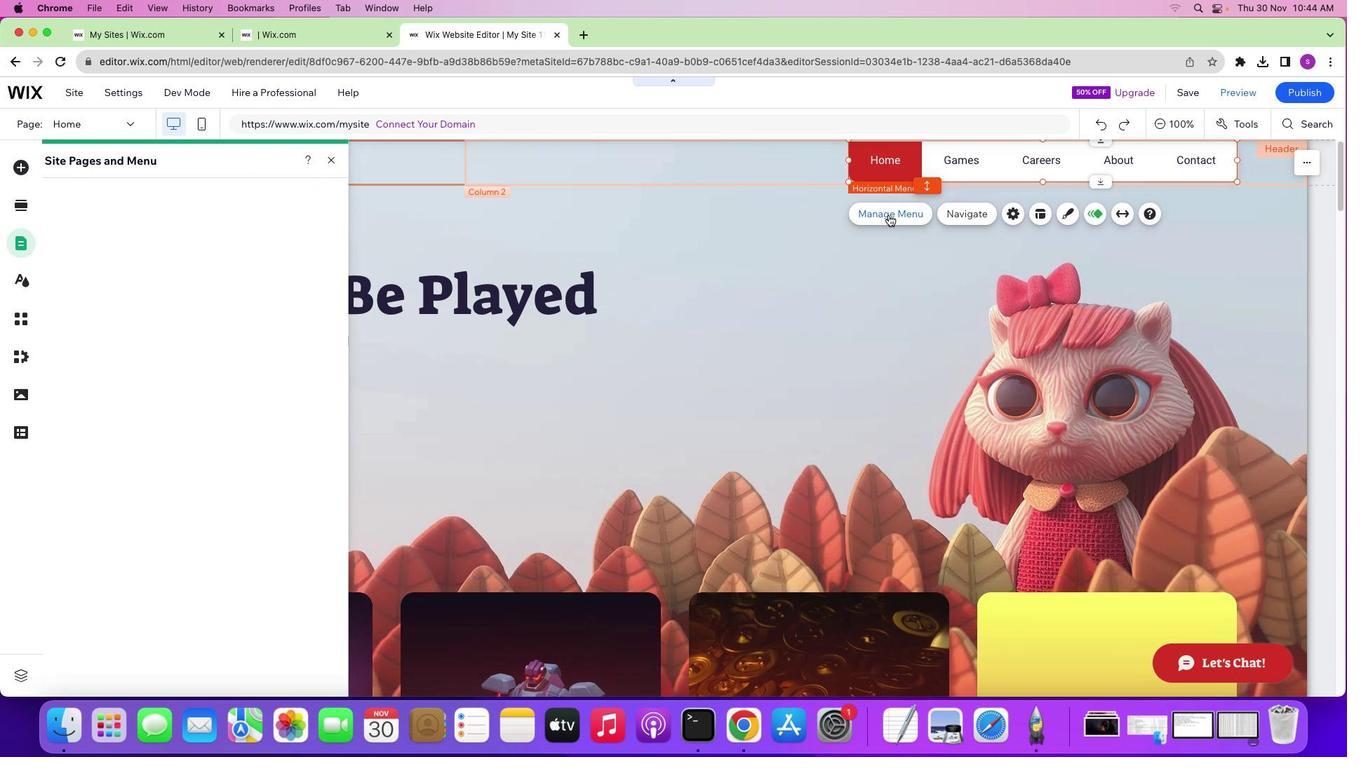 
Action: Mouse moved to (888, 214)
Screenshot: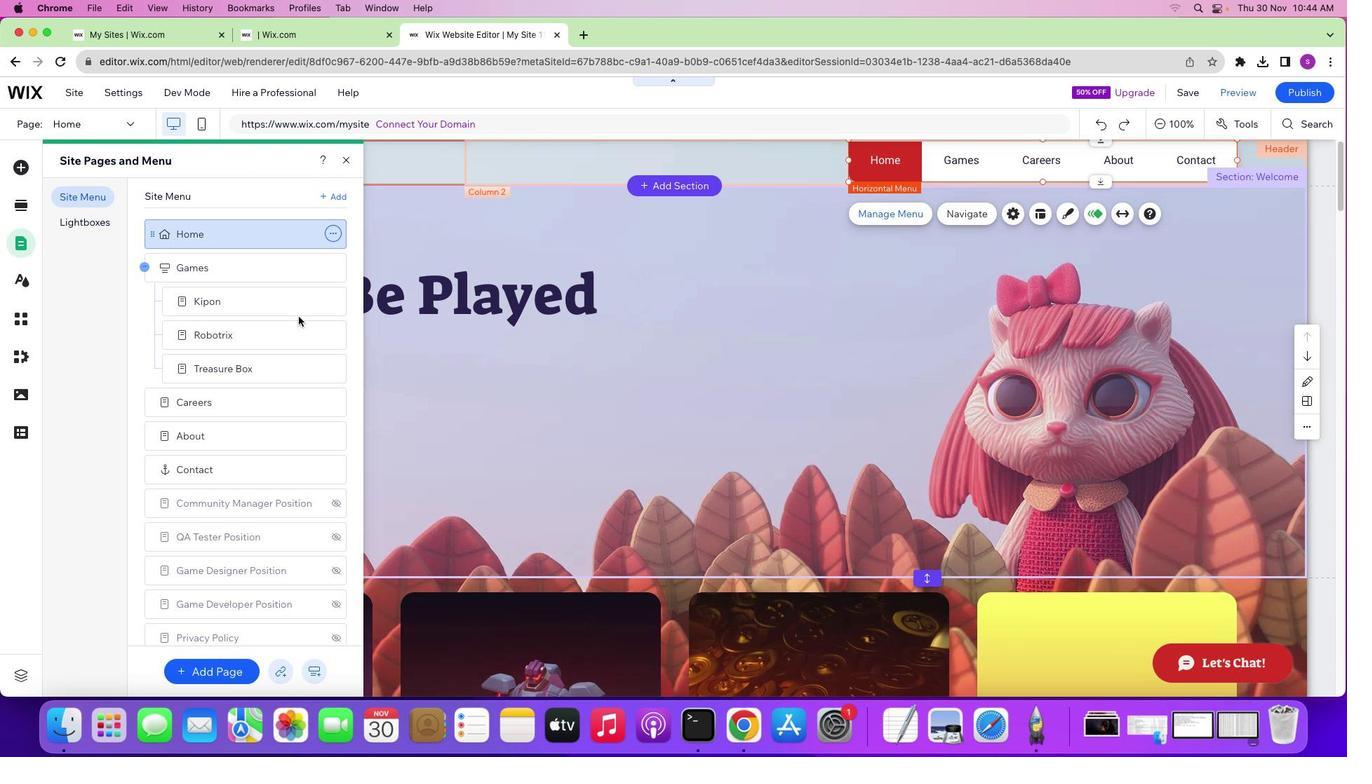 
Action: Mouse pressed left at (888, 214)
Screenshot: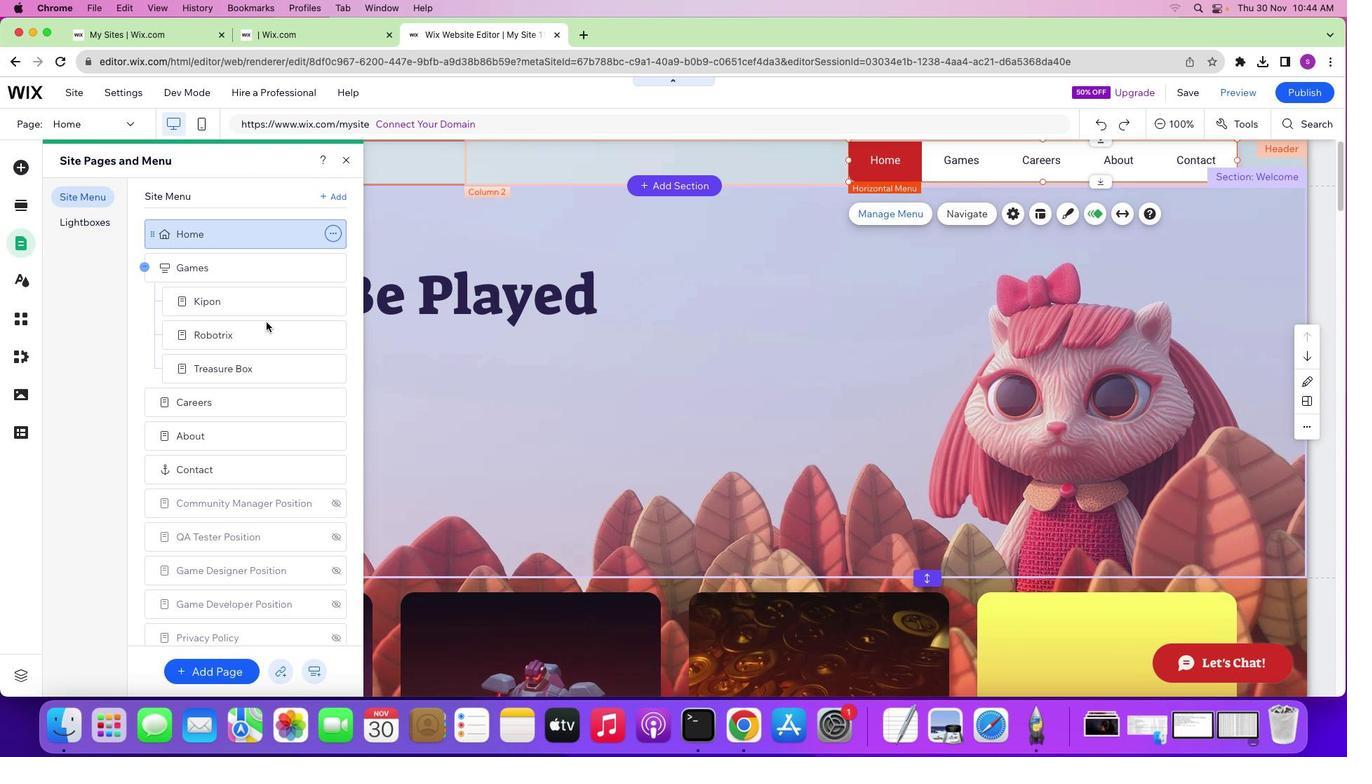 
Action: Mouse moved to (331, 505)
Screenshot: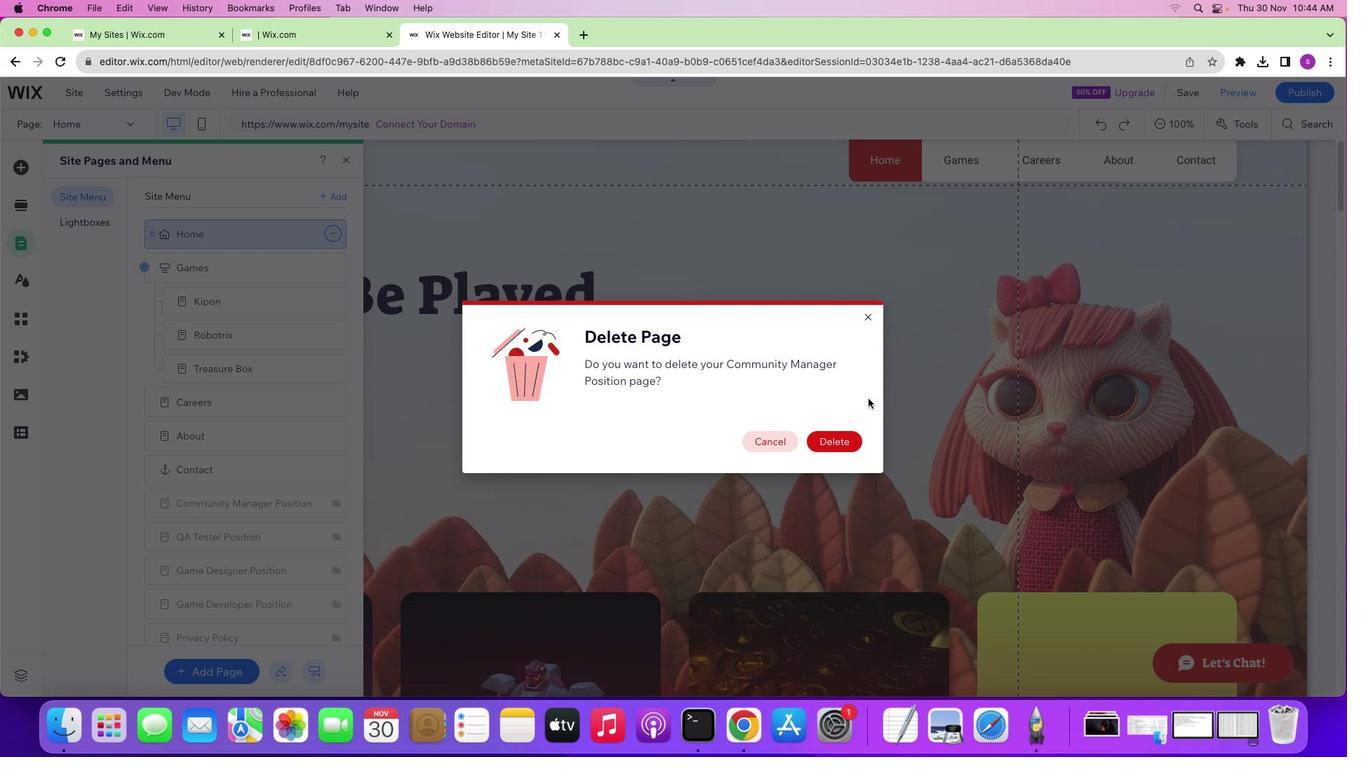 
Action: Mouse pressed left at (331, 505)
Screenshot: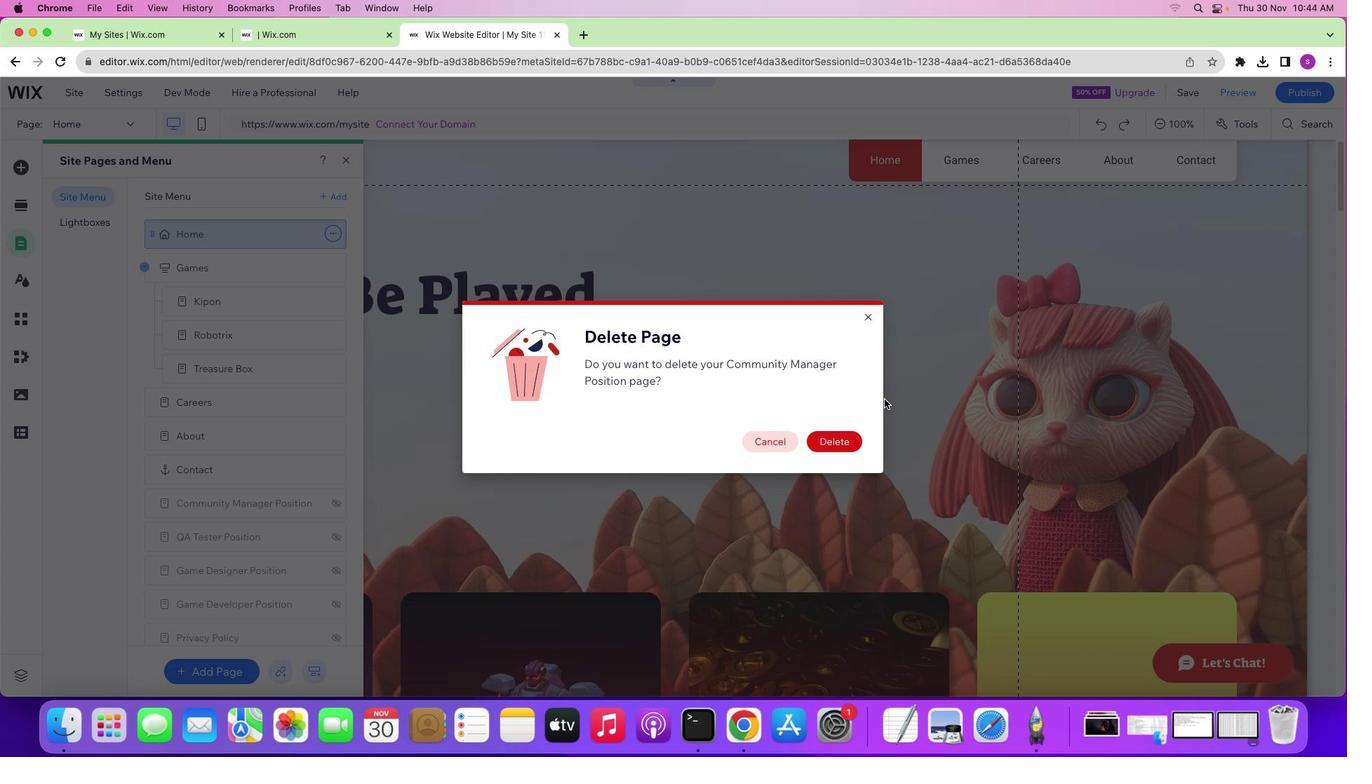 
Action: Mouse moved to (364, 511)
Screenshot: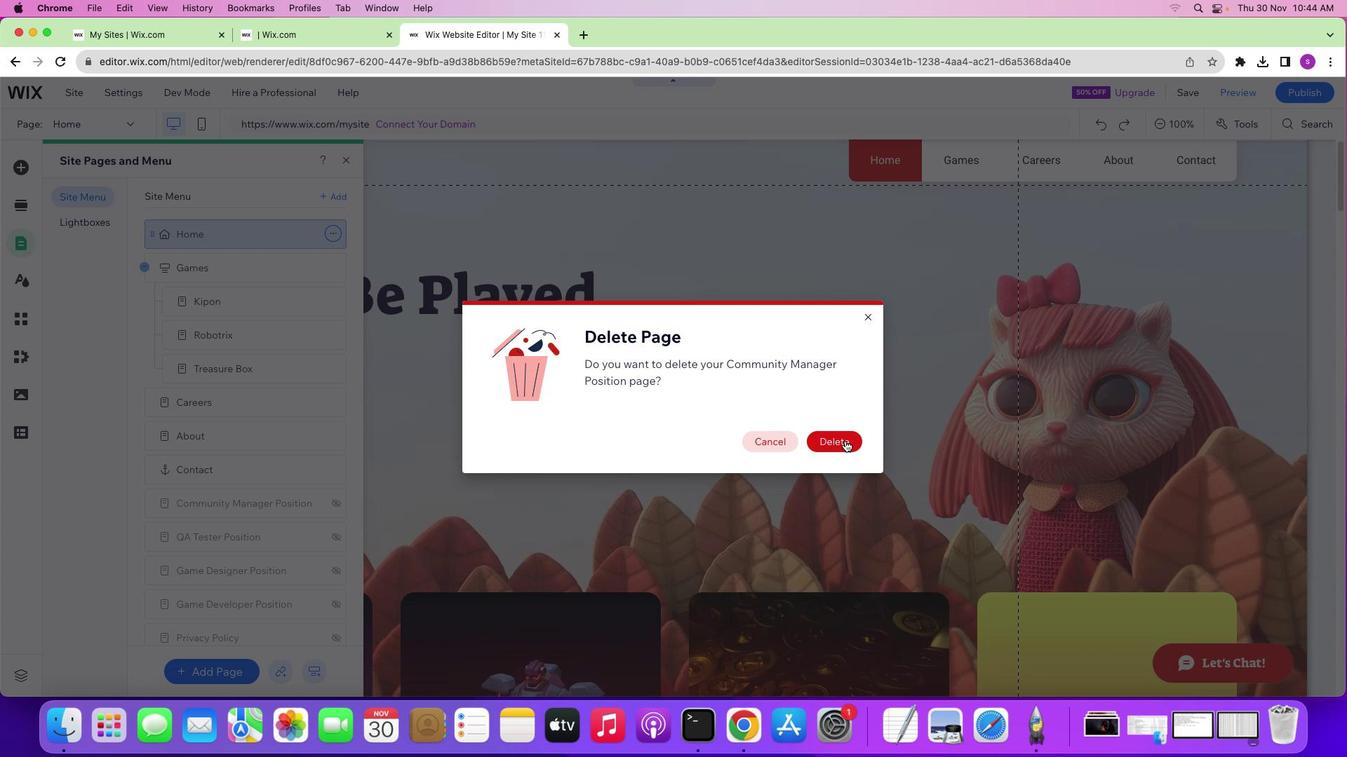 
Action: Mouse pressed left at (364, 511)
Screenshot: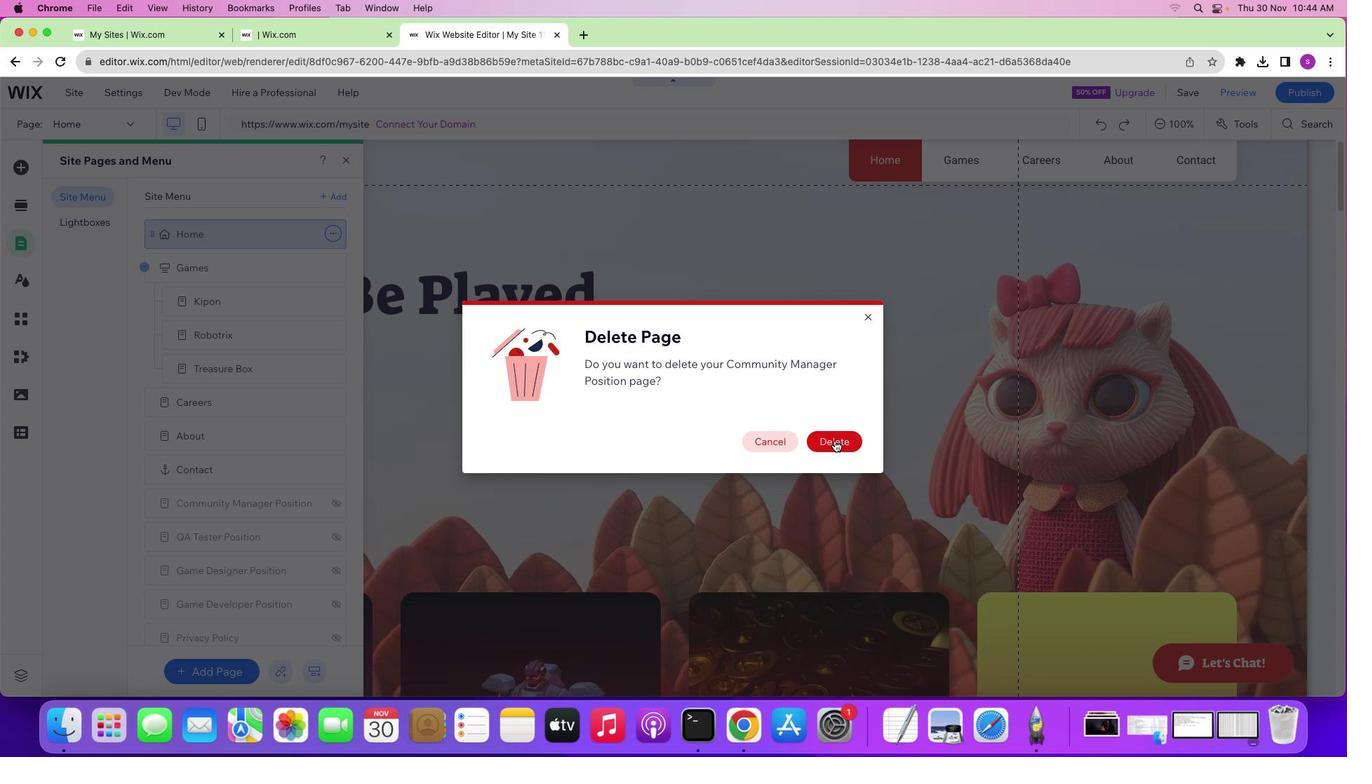 
Action: Mouse moved to (845, 440)
Screenshot: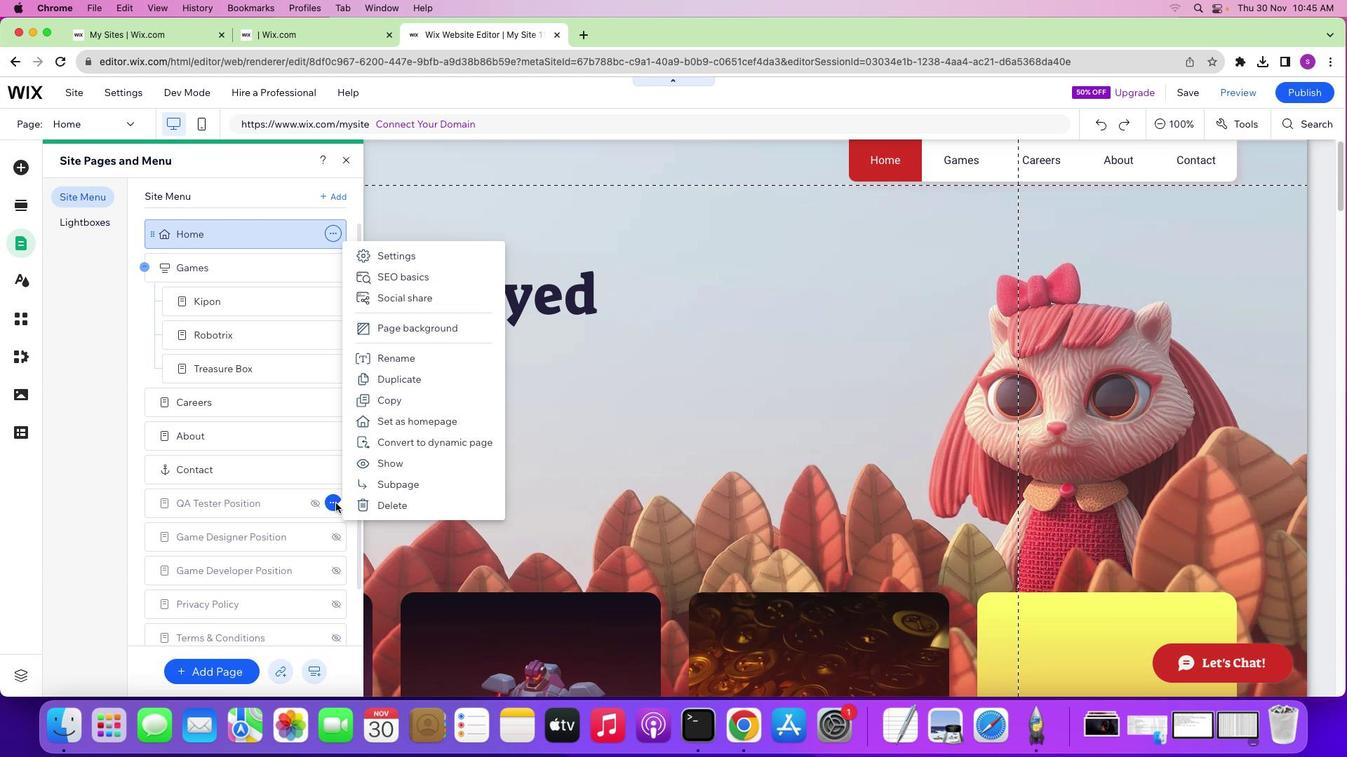 
Action: Mouse pressed left at (845, 440)
Screenshot: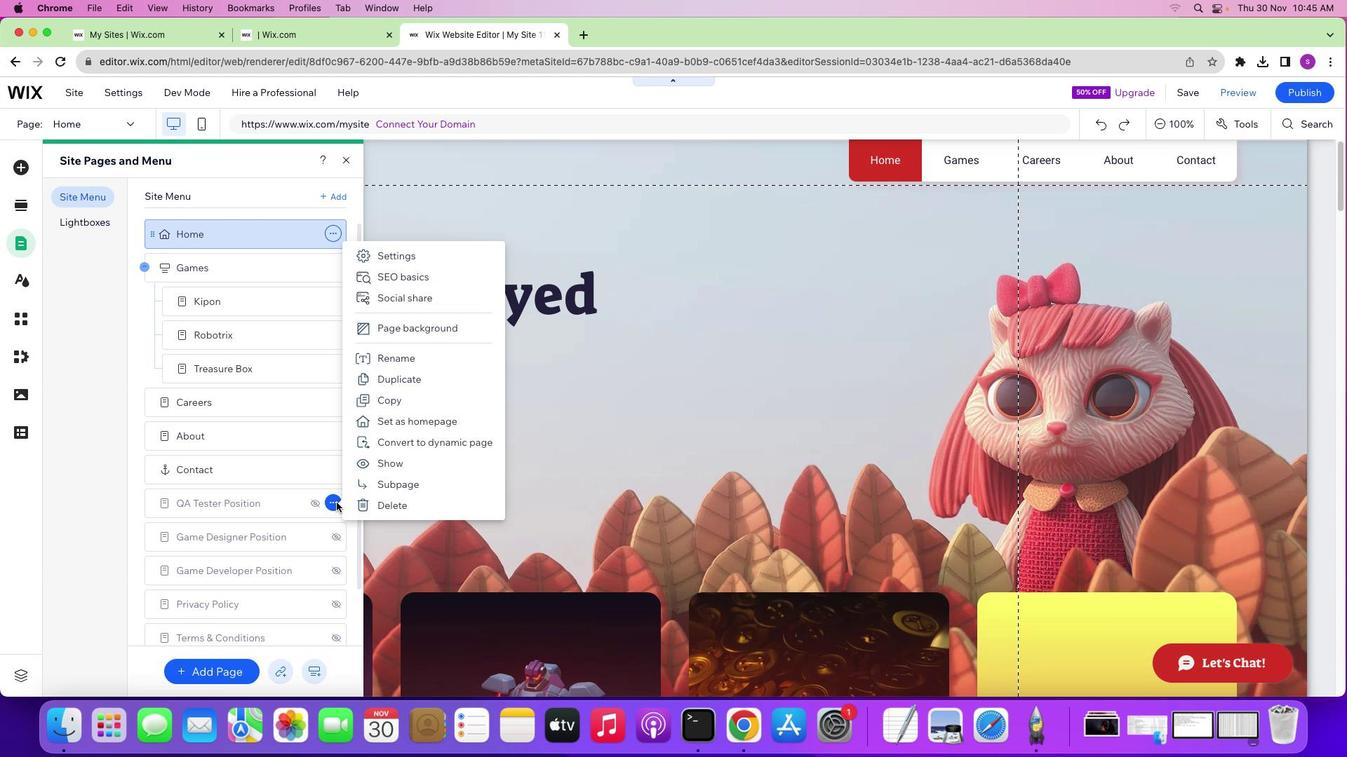 
Action: Mouse moved to (336, 503)
Screenshot: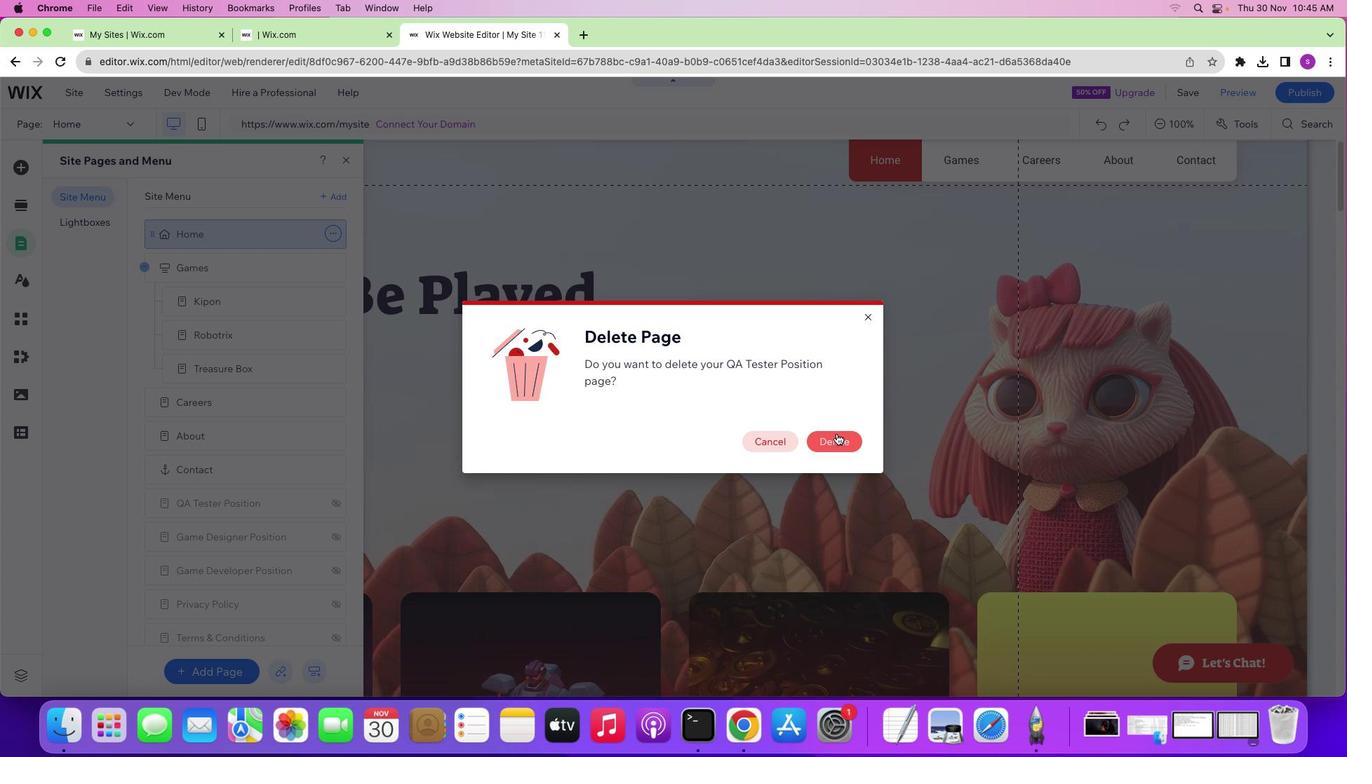 
Action: Mouse pressed left at (336, 503)
Screenshot: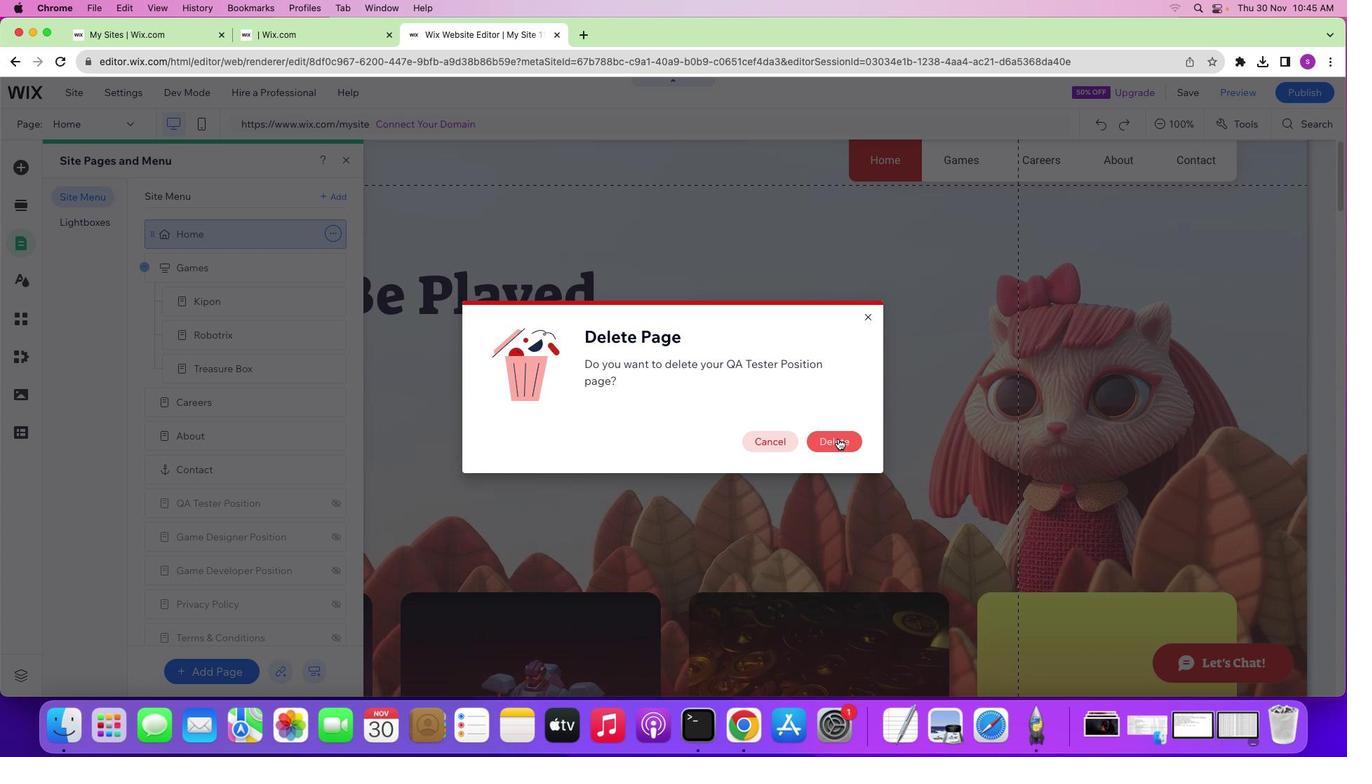 
Action: Mouse moved to (392, 500)
Screenshot: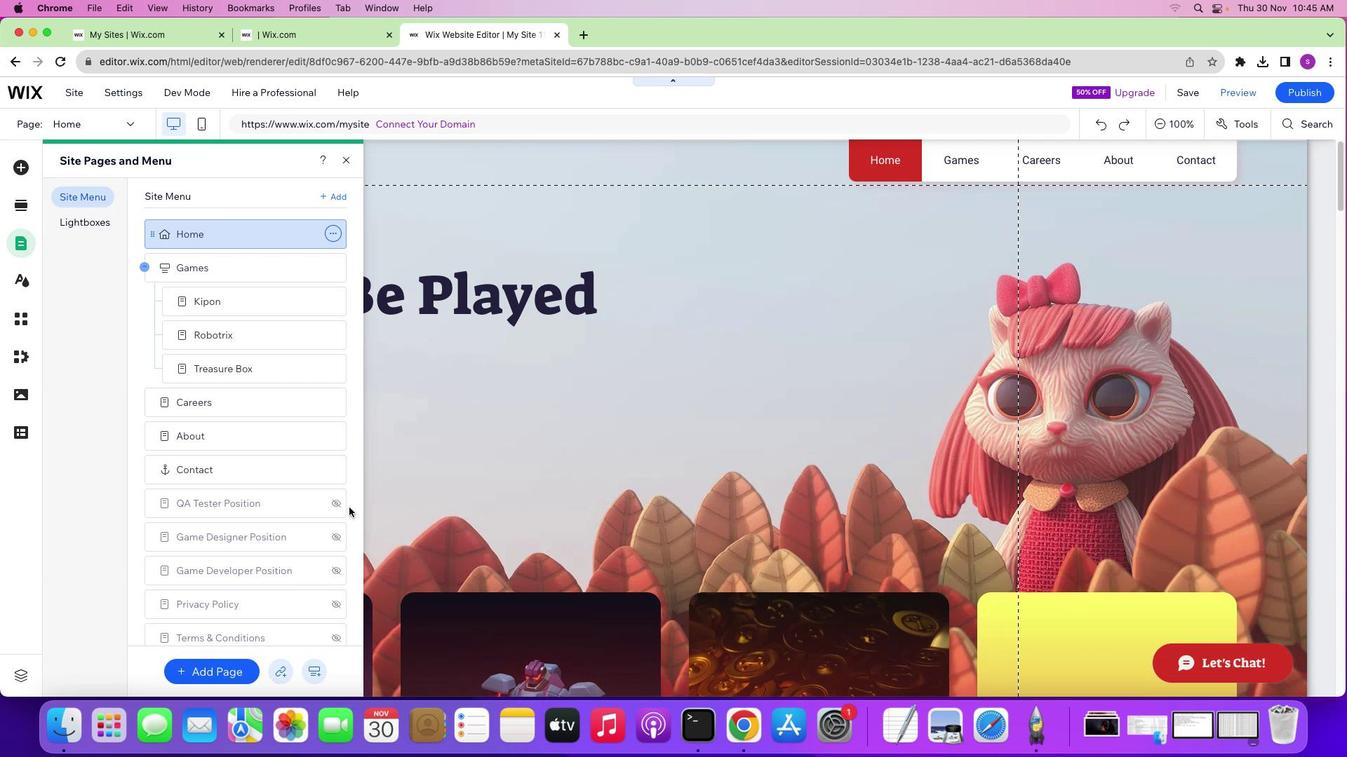 
Action: Mouse pressed left at (392, 500)
Screenshot: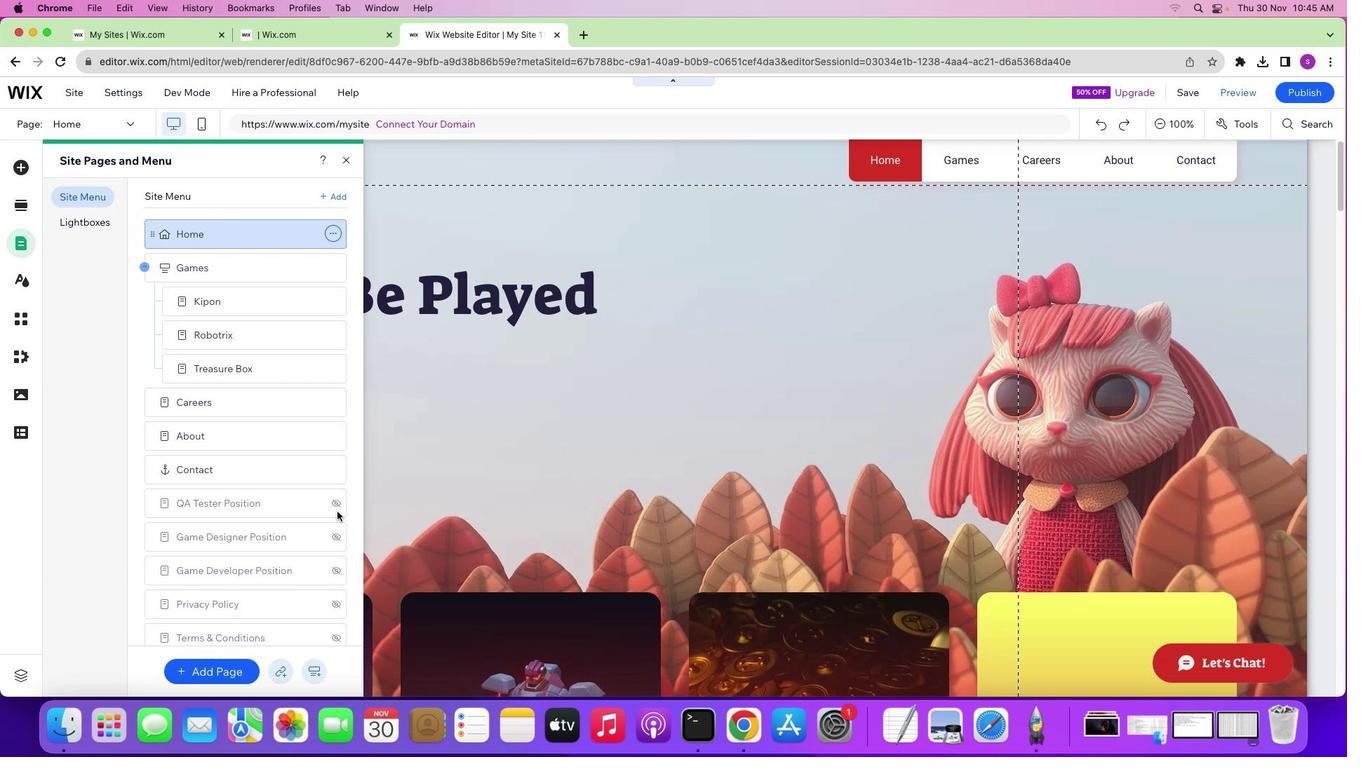 
Action: Mouse moved to (837, 442)
Screenshot: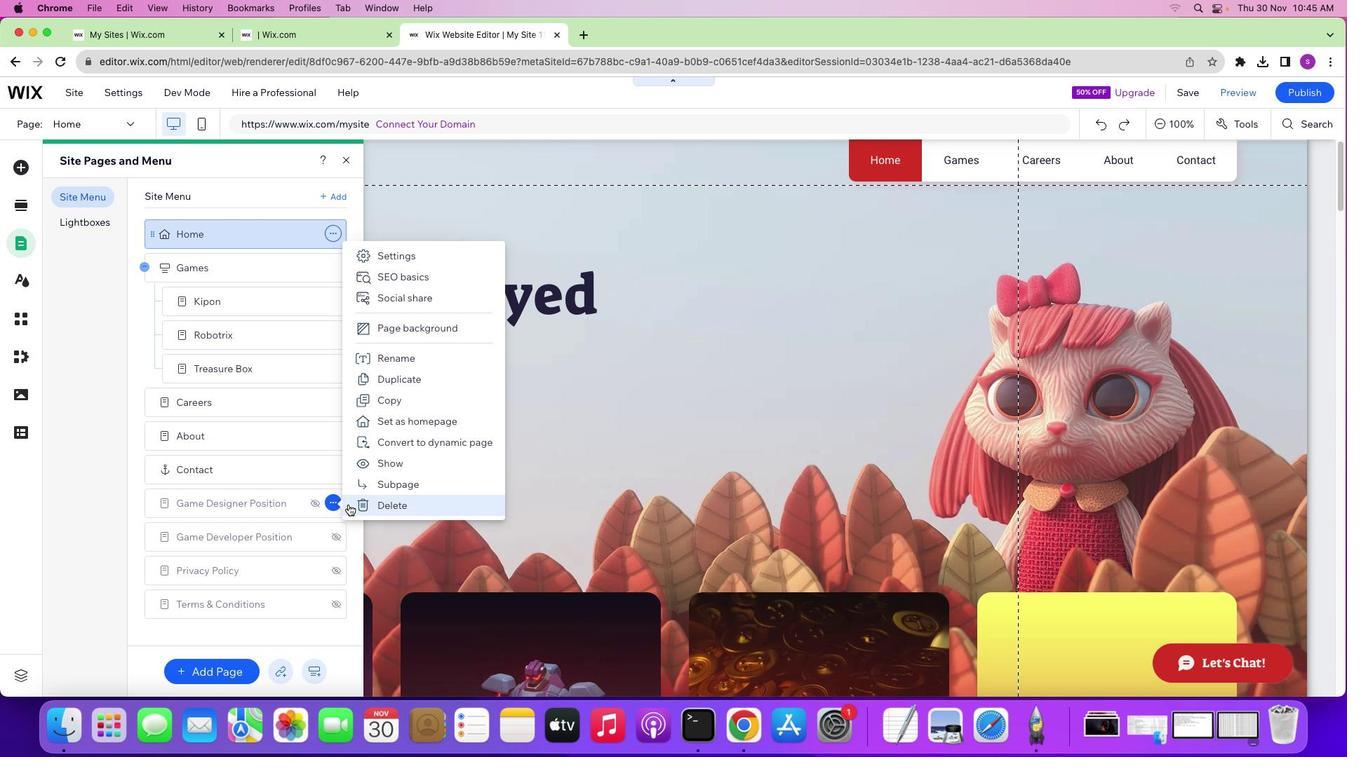 
Action: Mouse pressed left at (837, 442)
Screenshot: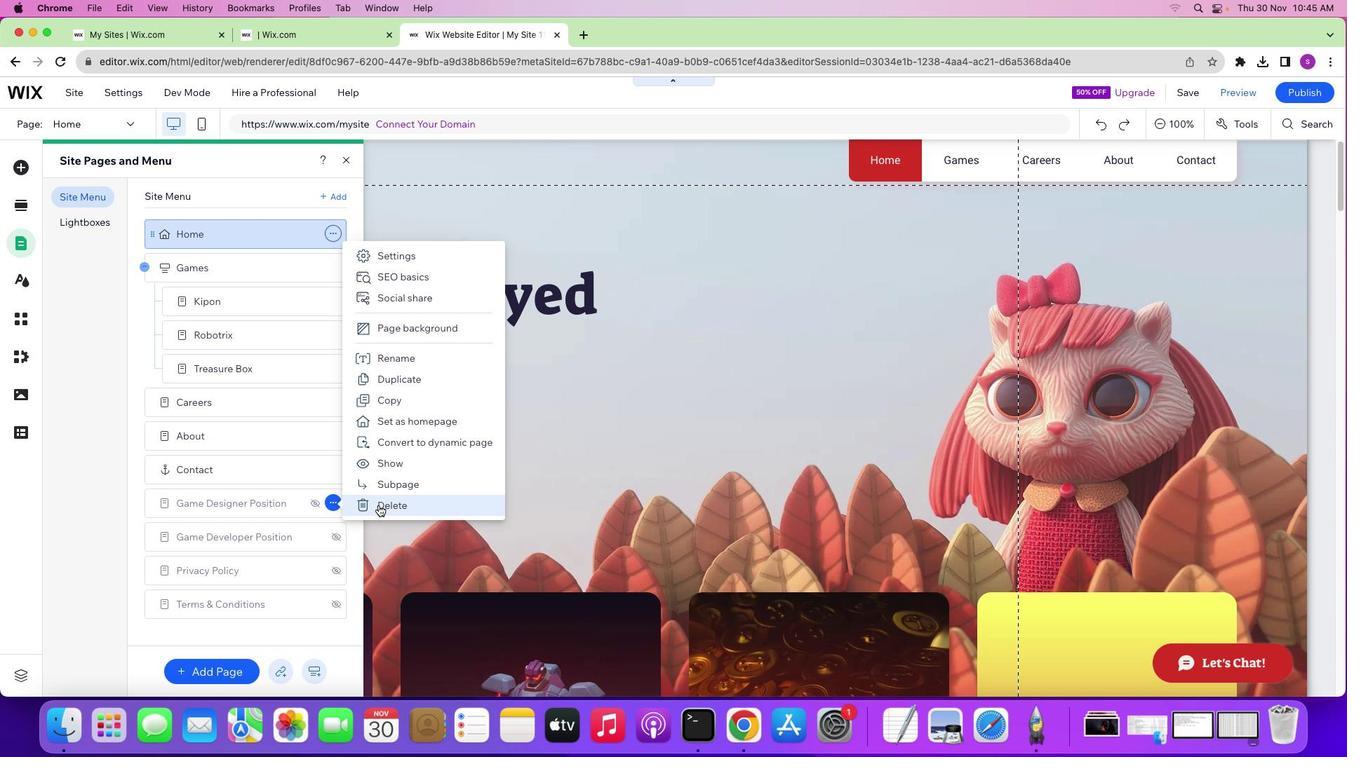 
Action: Mouse moved to (336, 503)
Screenshot: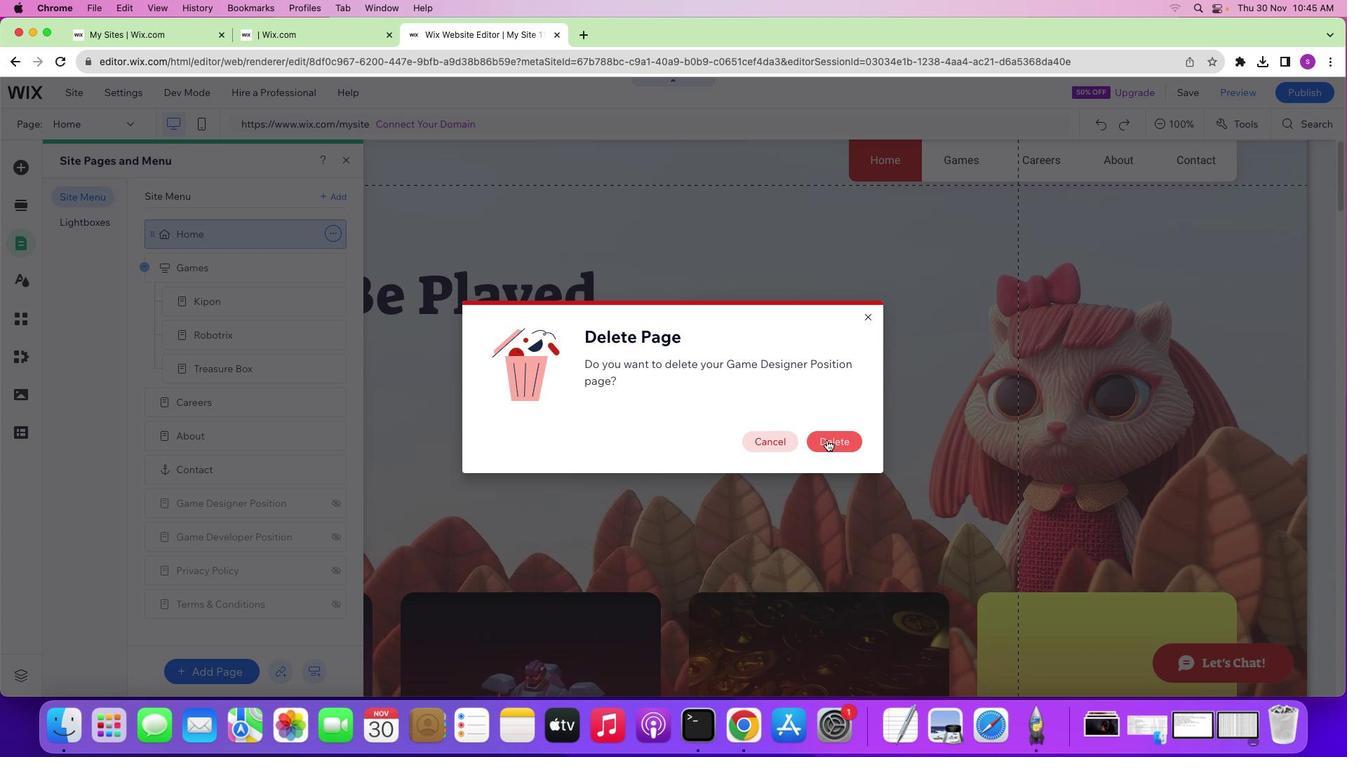 
Action: Mouse pressed left at (336, 503)
Screenshot: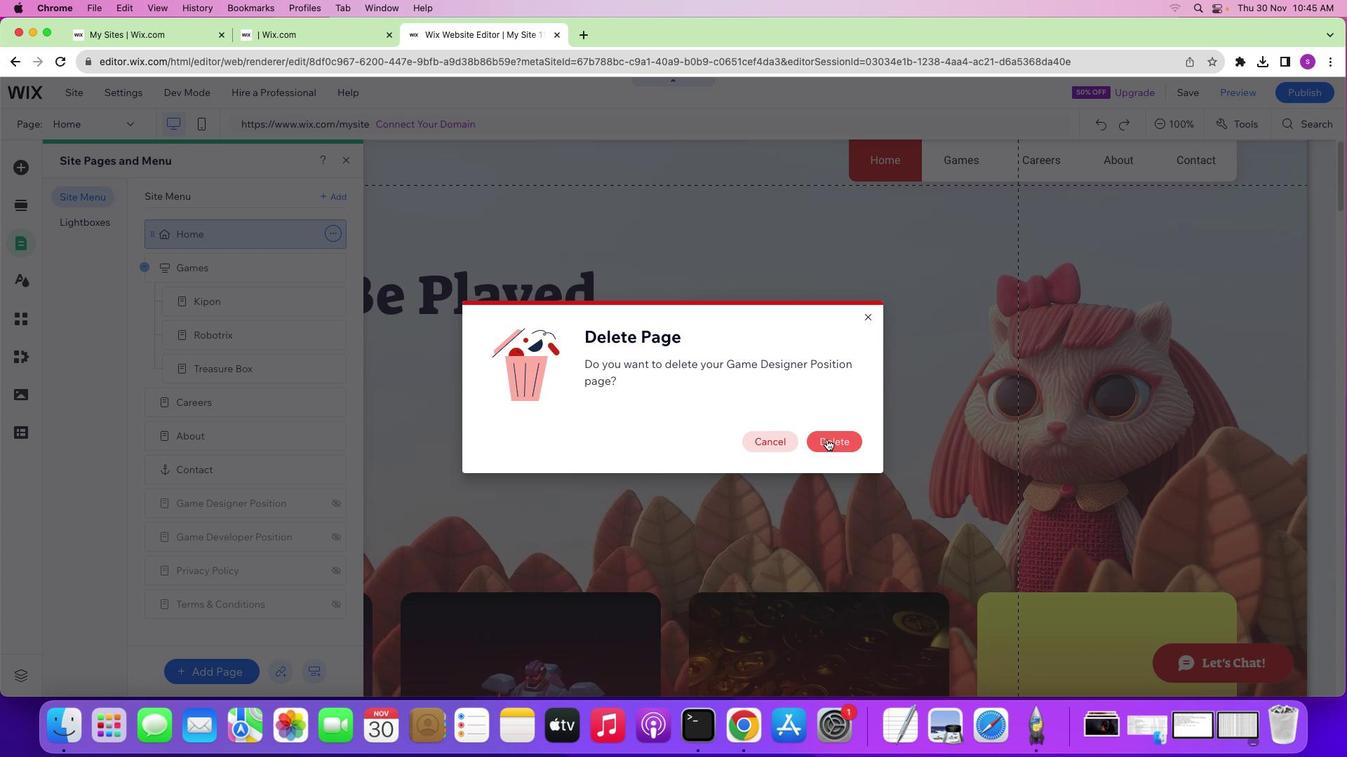 
Action: Mouse moved to (383, 506)
Screenshot: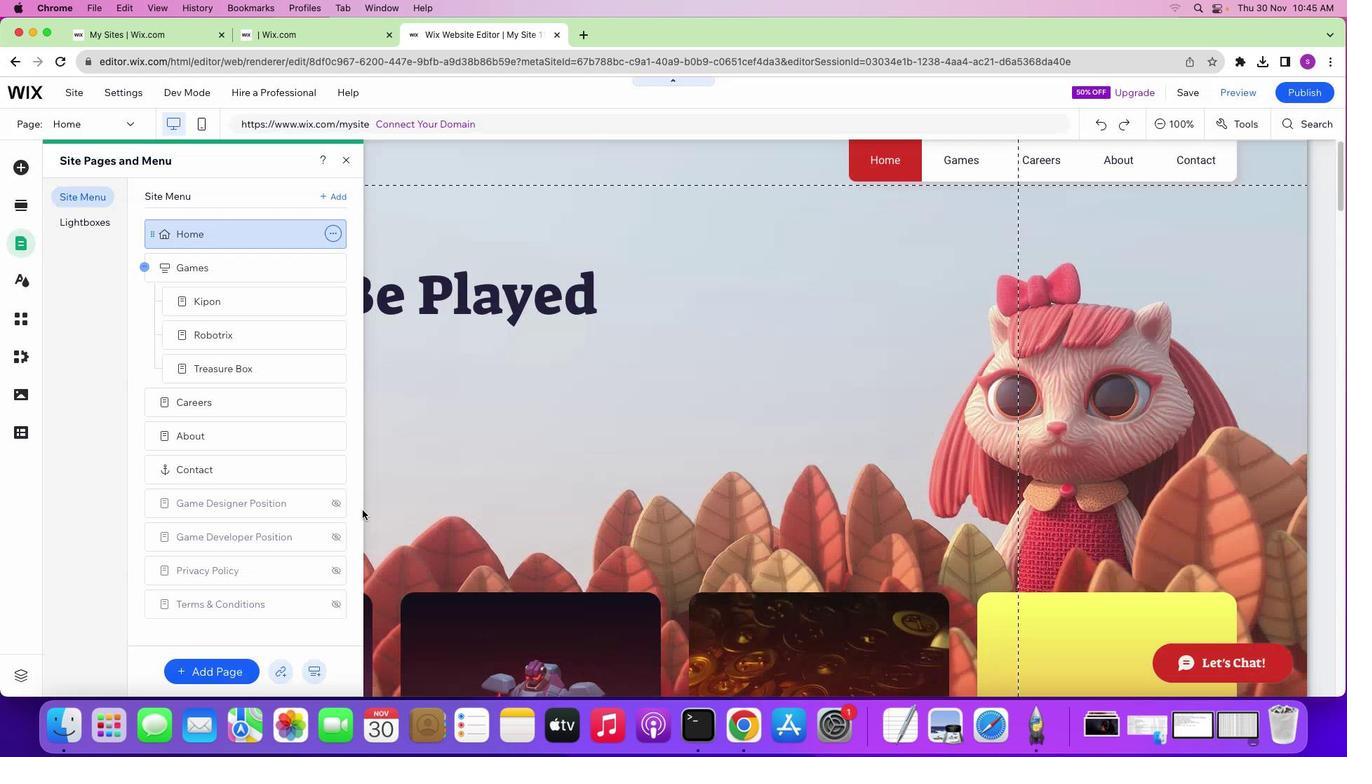 
Action: Mouse pressed left at (383, 506)
Screenshot: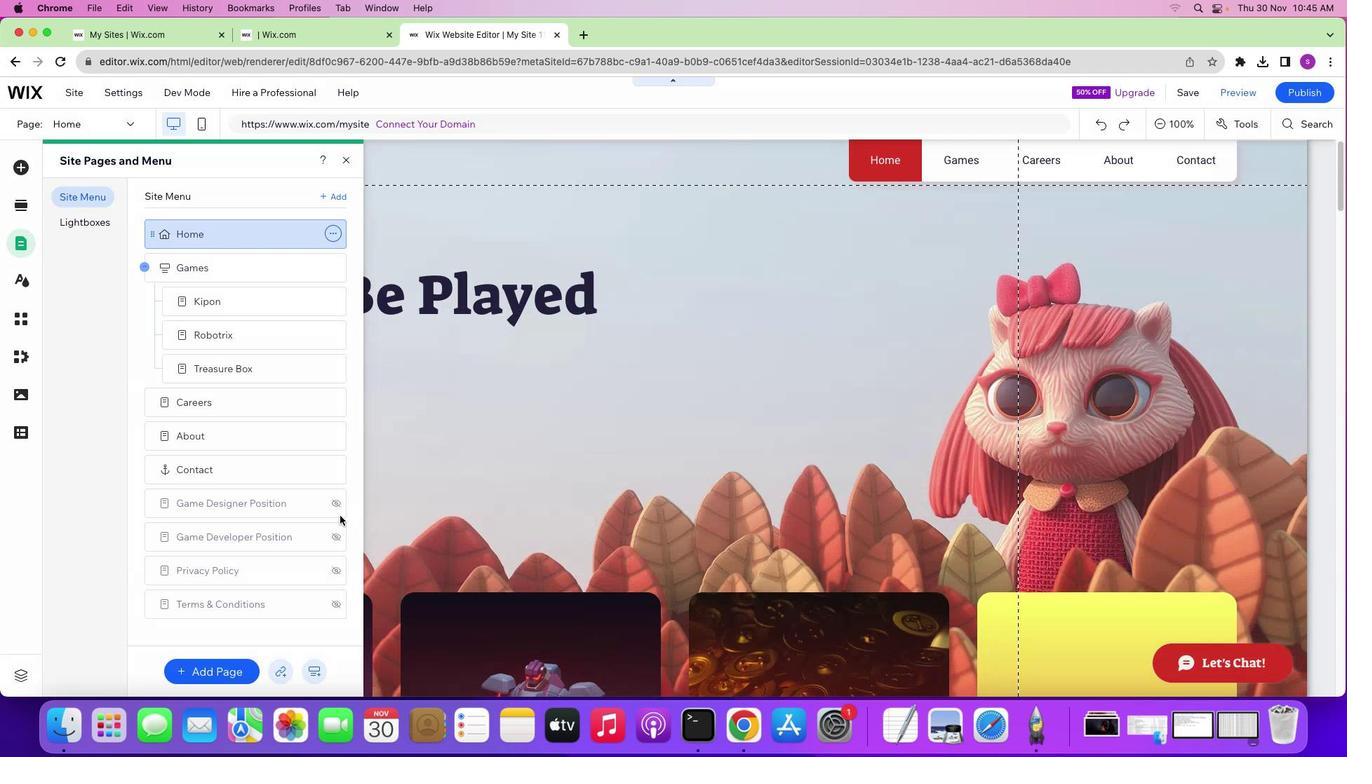 
Action: Mouse moved to (827, 439)
Screenshot: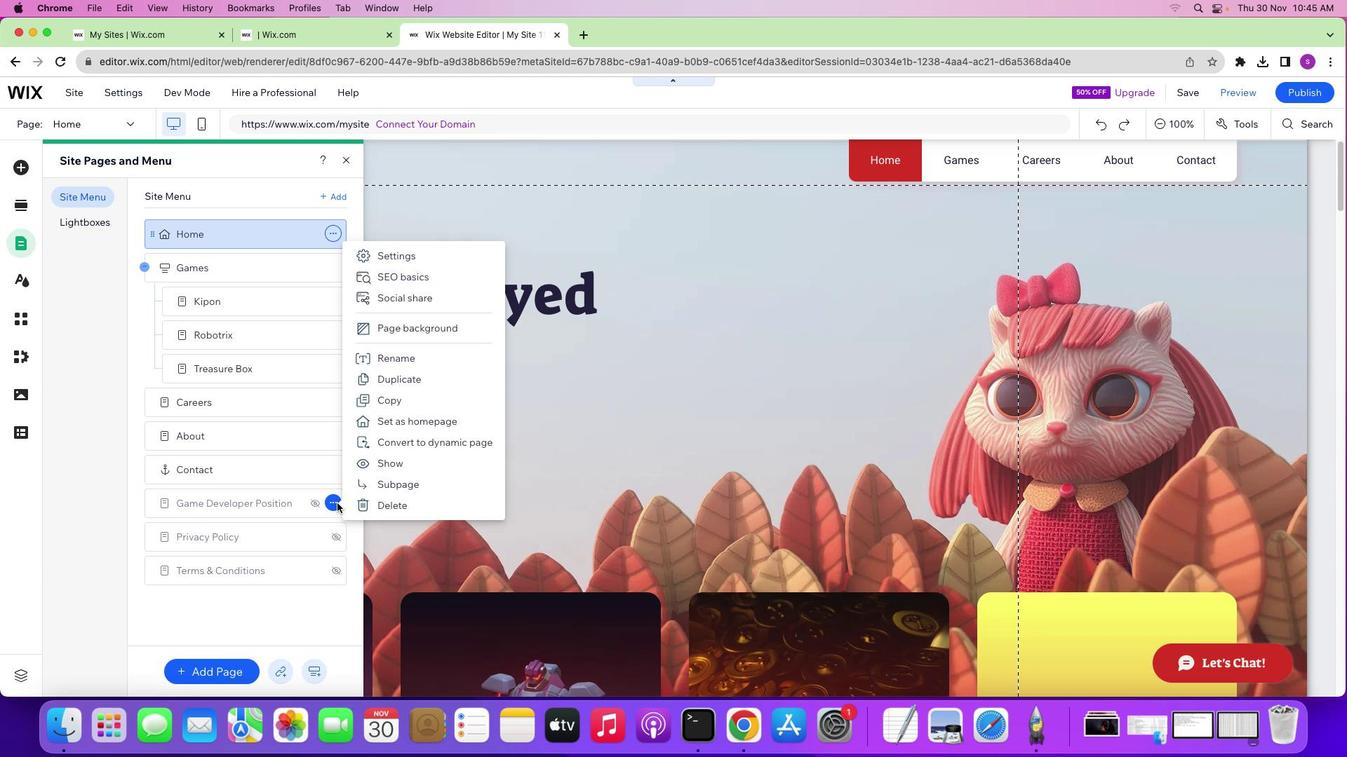 
Action: Mouse pressed left at (827, 439)
Screenshot: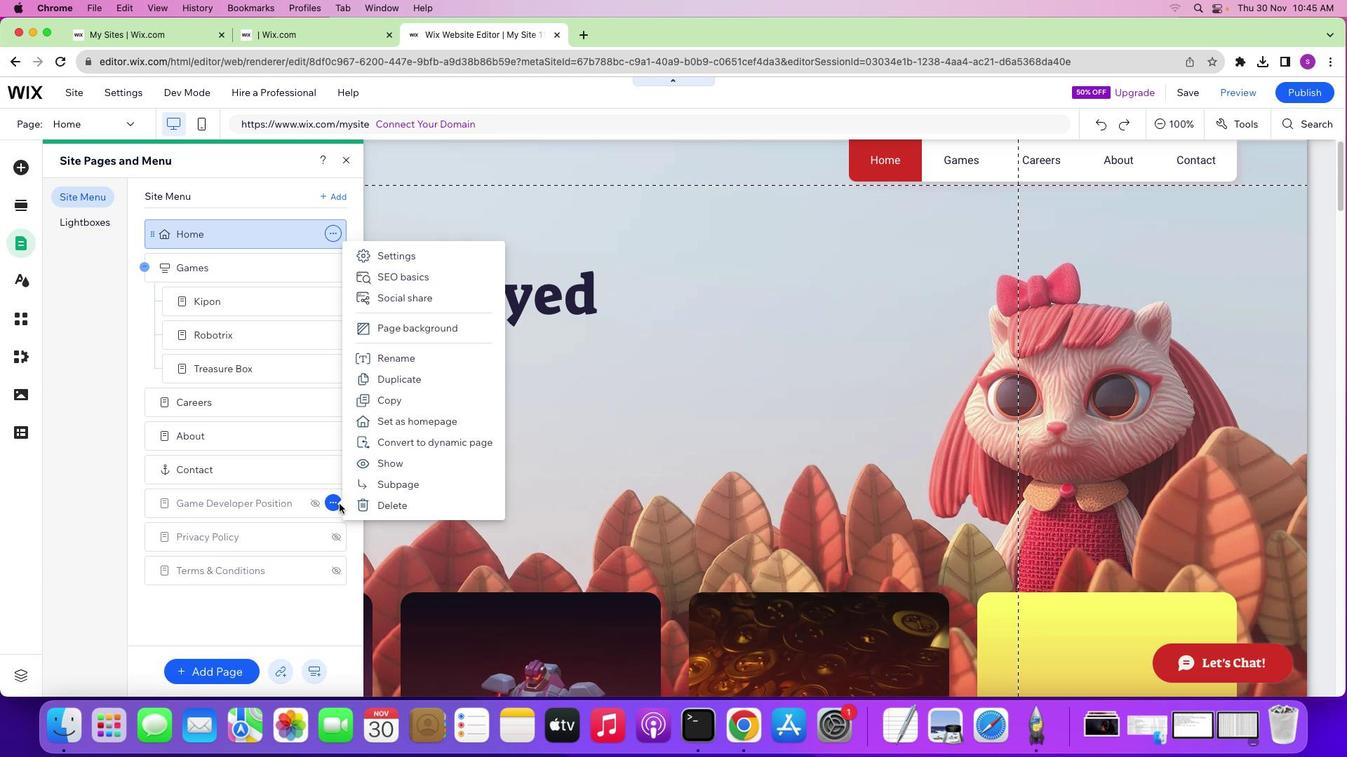 
Action: Mouse moved to (336, 503)
Screenshot: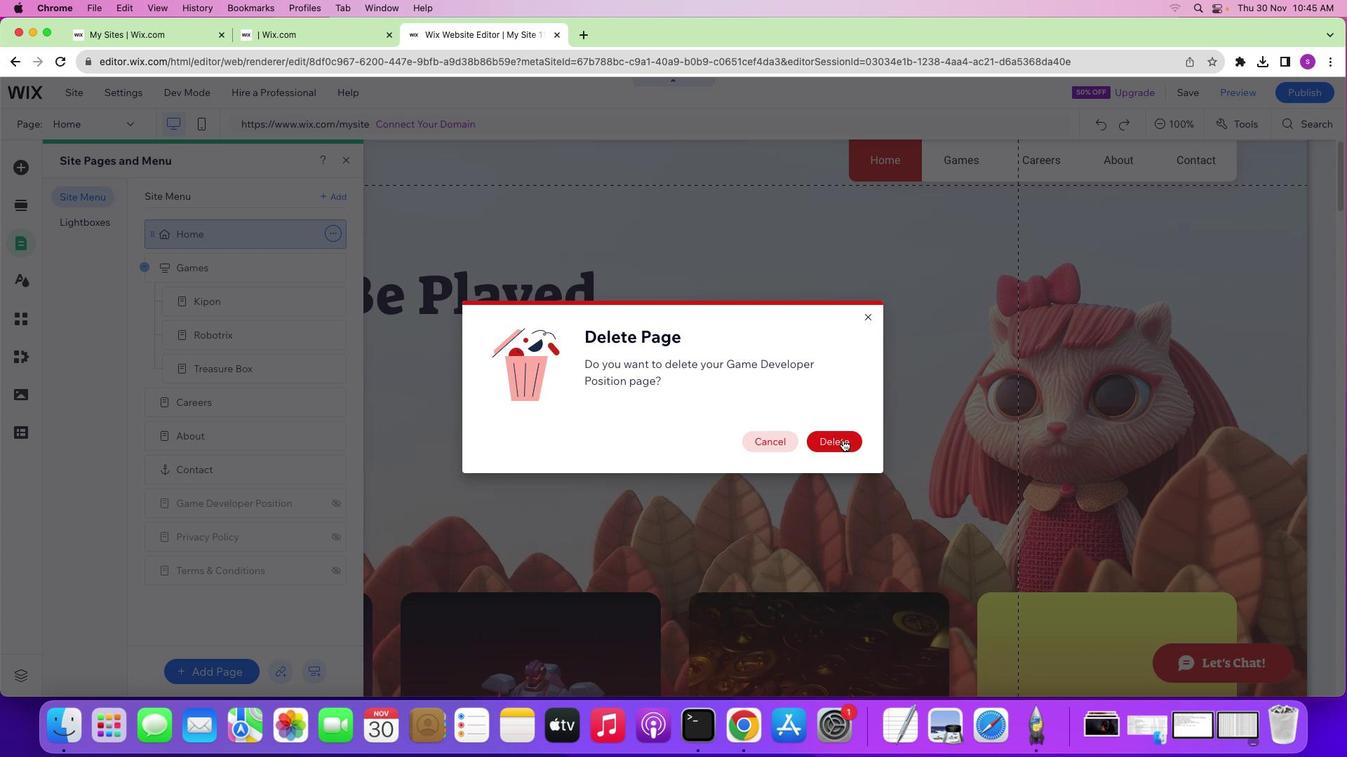 
Action: Mouse pressed left at (336, 503)
Screenshot: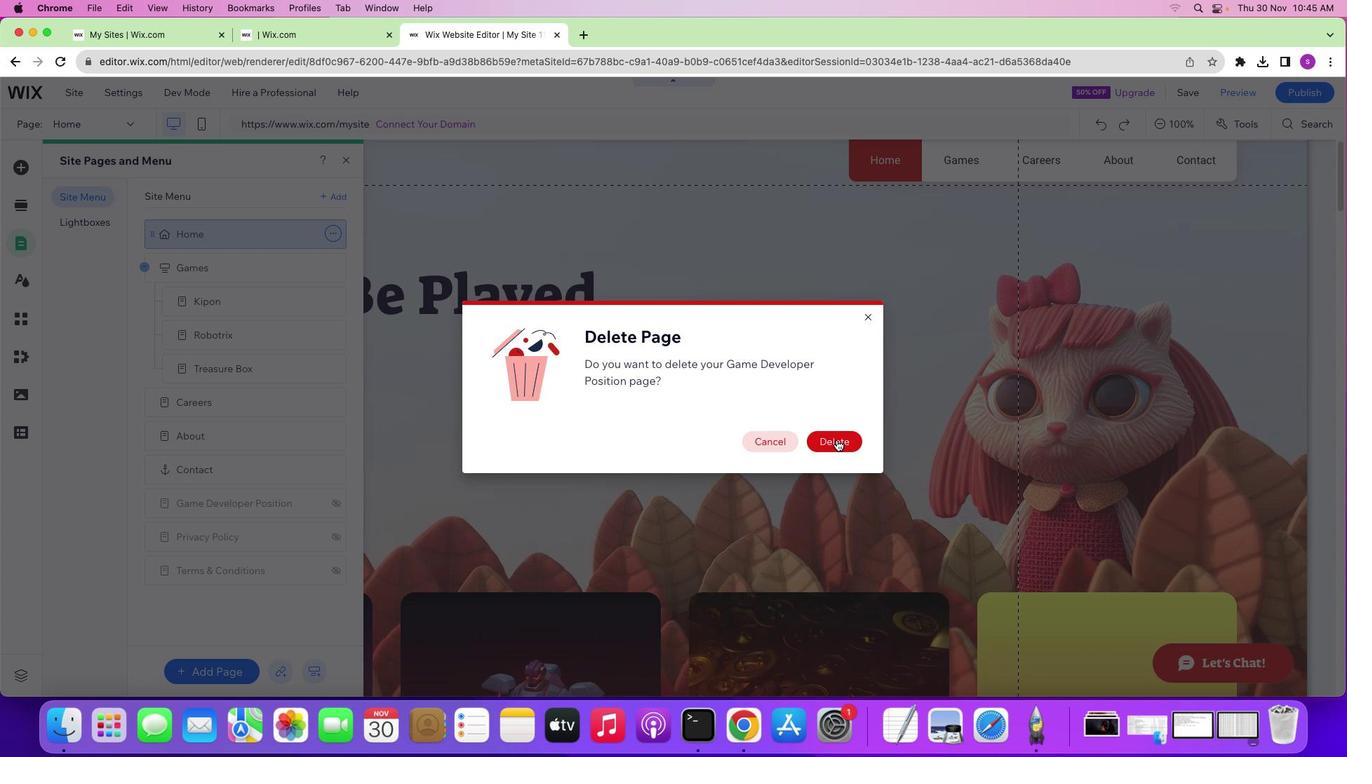
Action: Mouse moved to (435, 505)
Screenshot: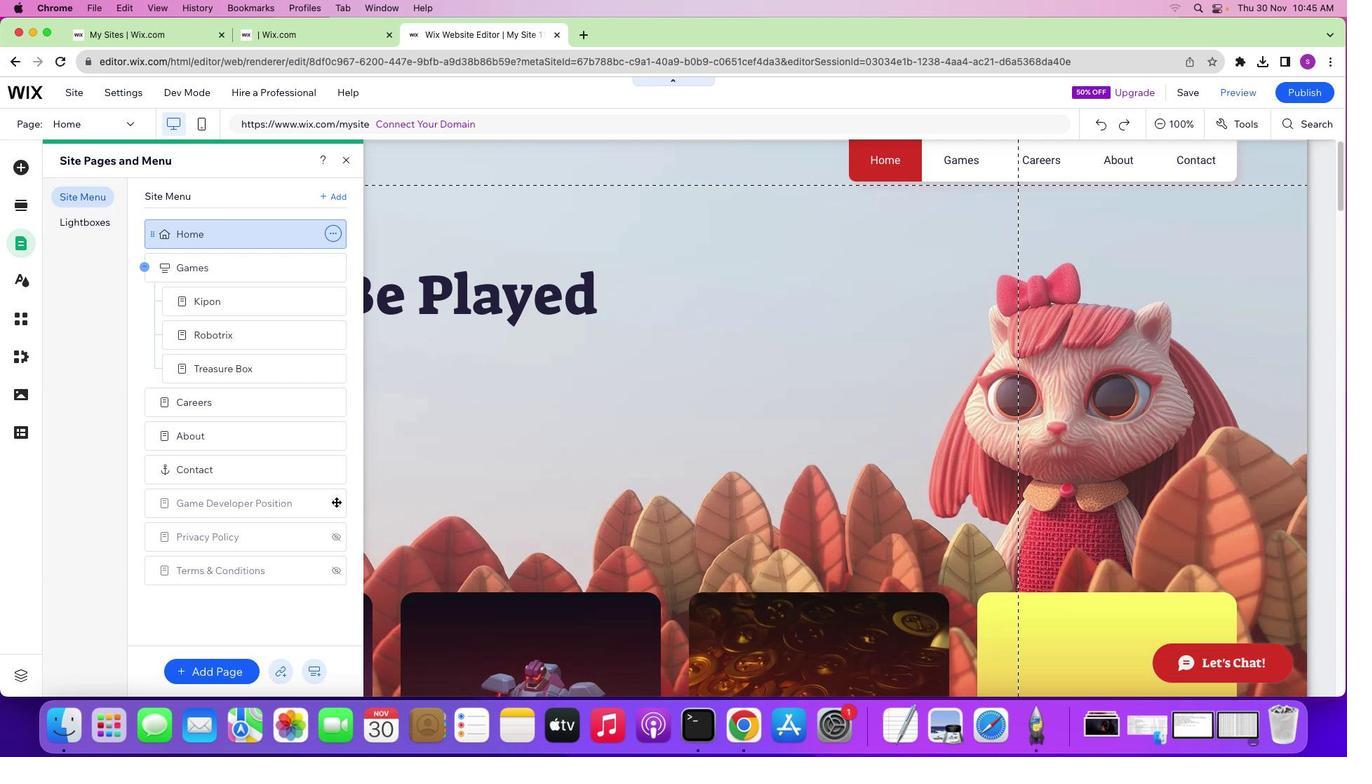 
Action: Mouse pressed left at (435, 505)
Screenshot: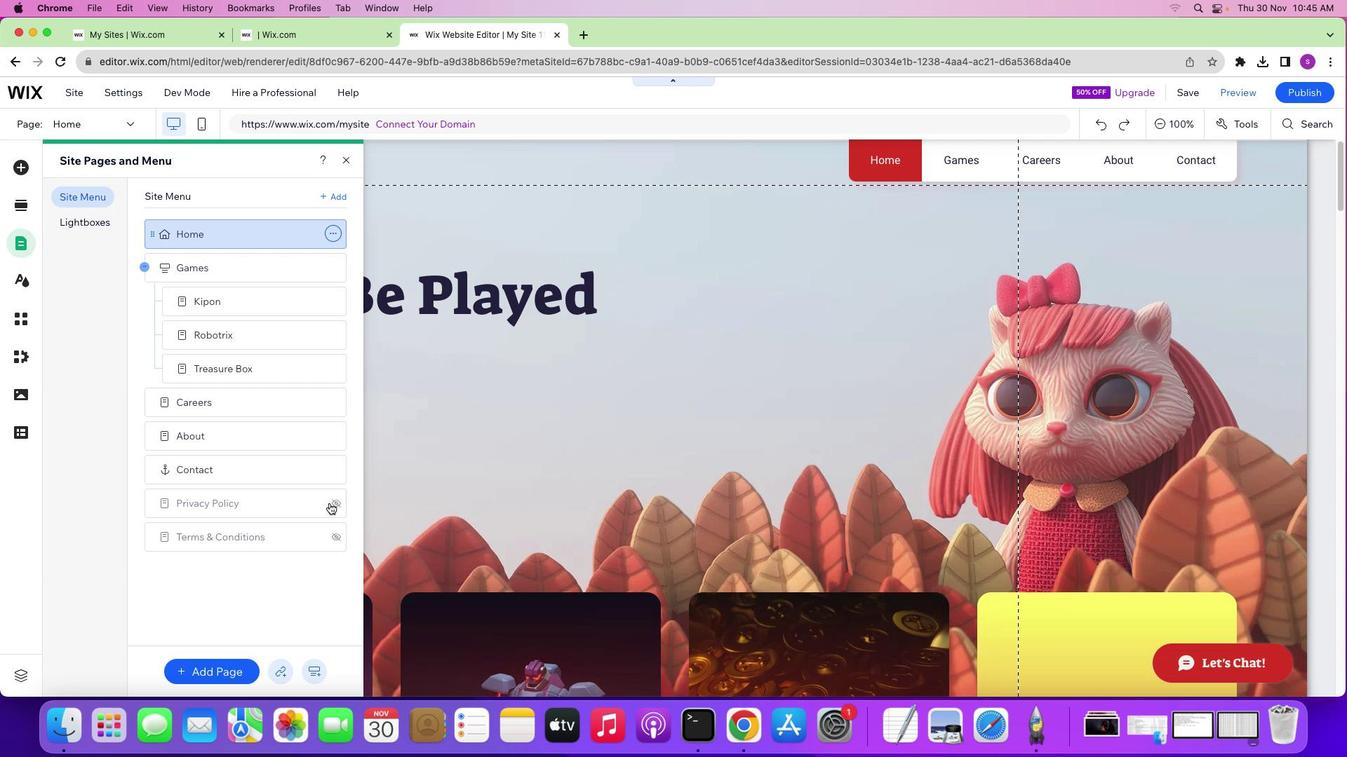 
Action: Mouse moved to (842, 440)
Screenshot: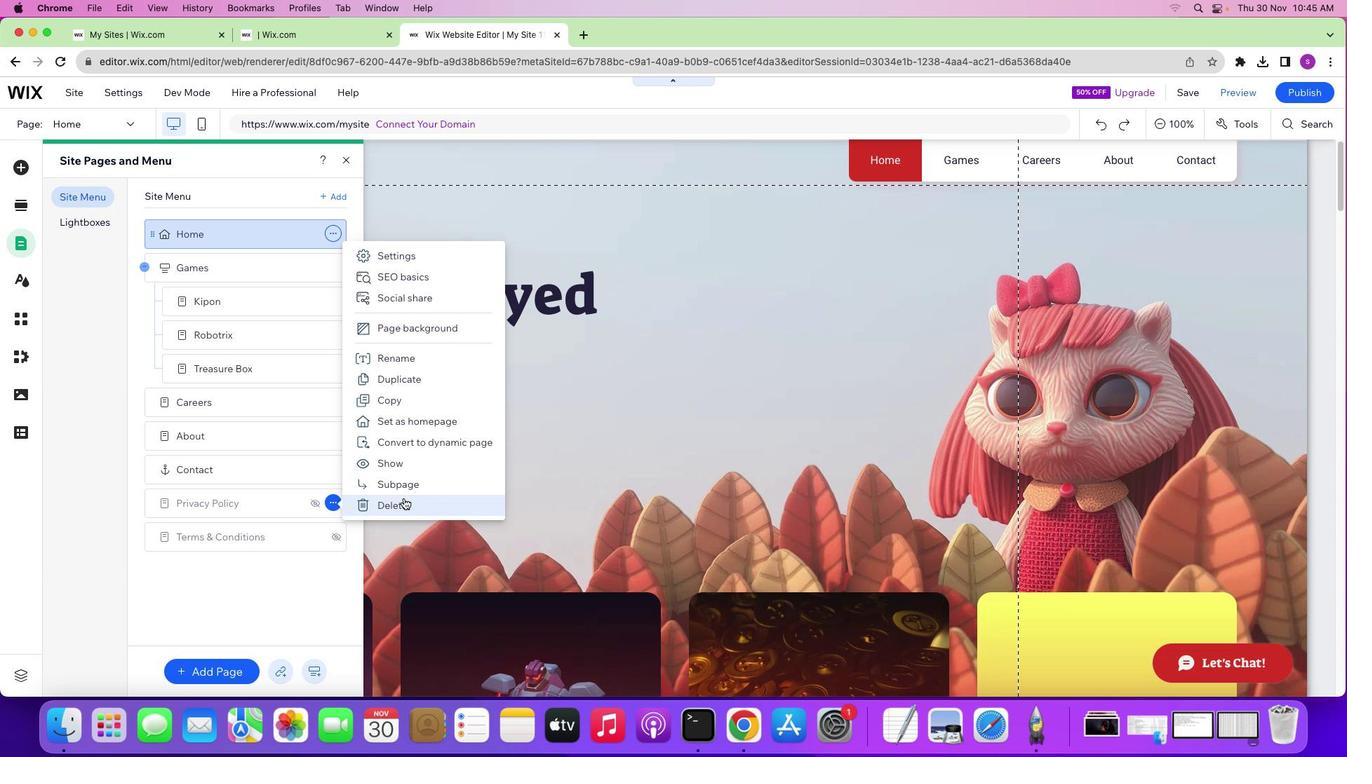 
Action: Mouse pressed left at (842, 440)
Screenshot: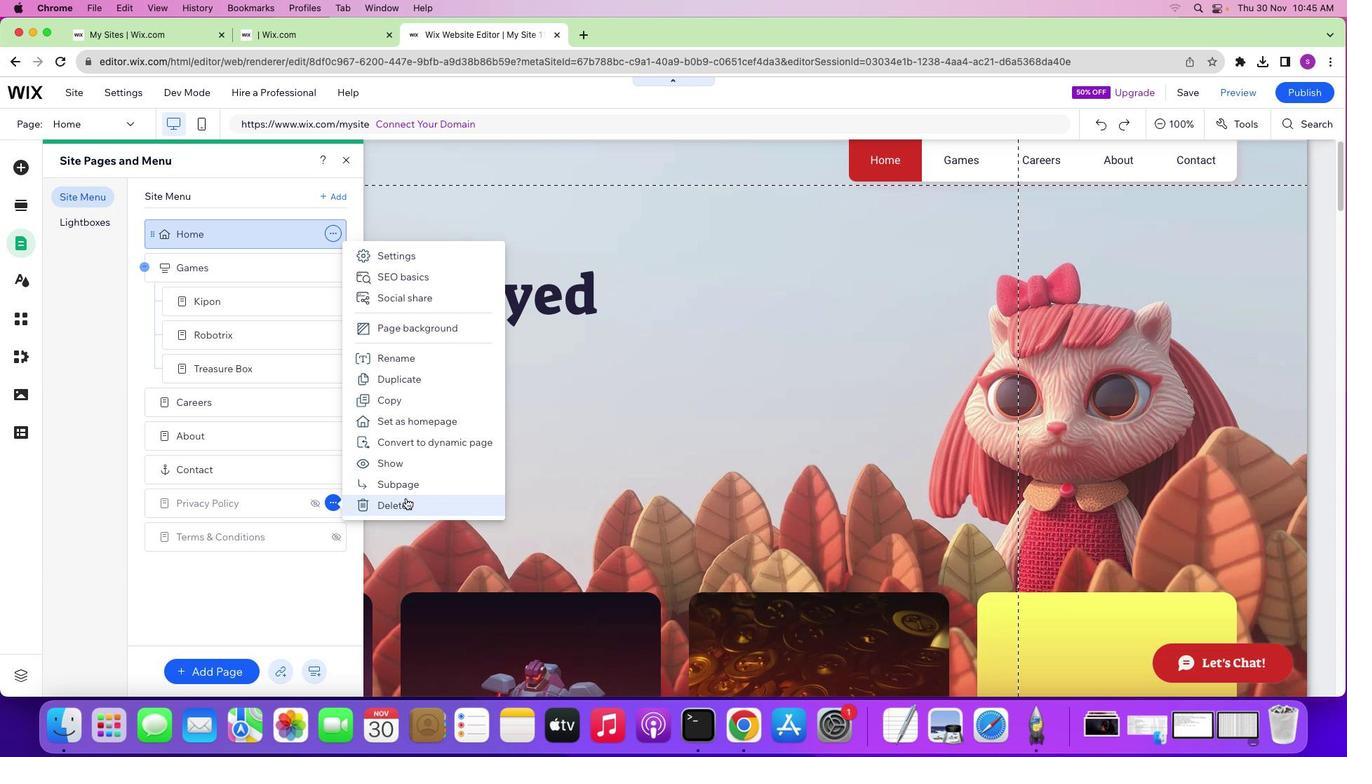 
Action: Mouse moved to (335, 505)
Screenshot: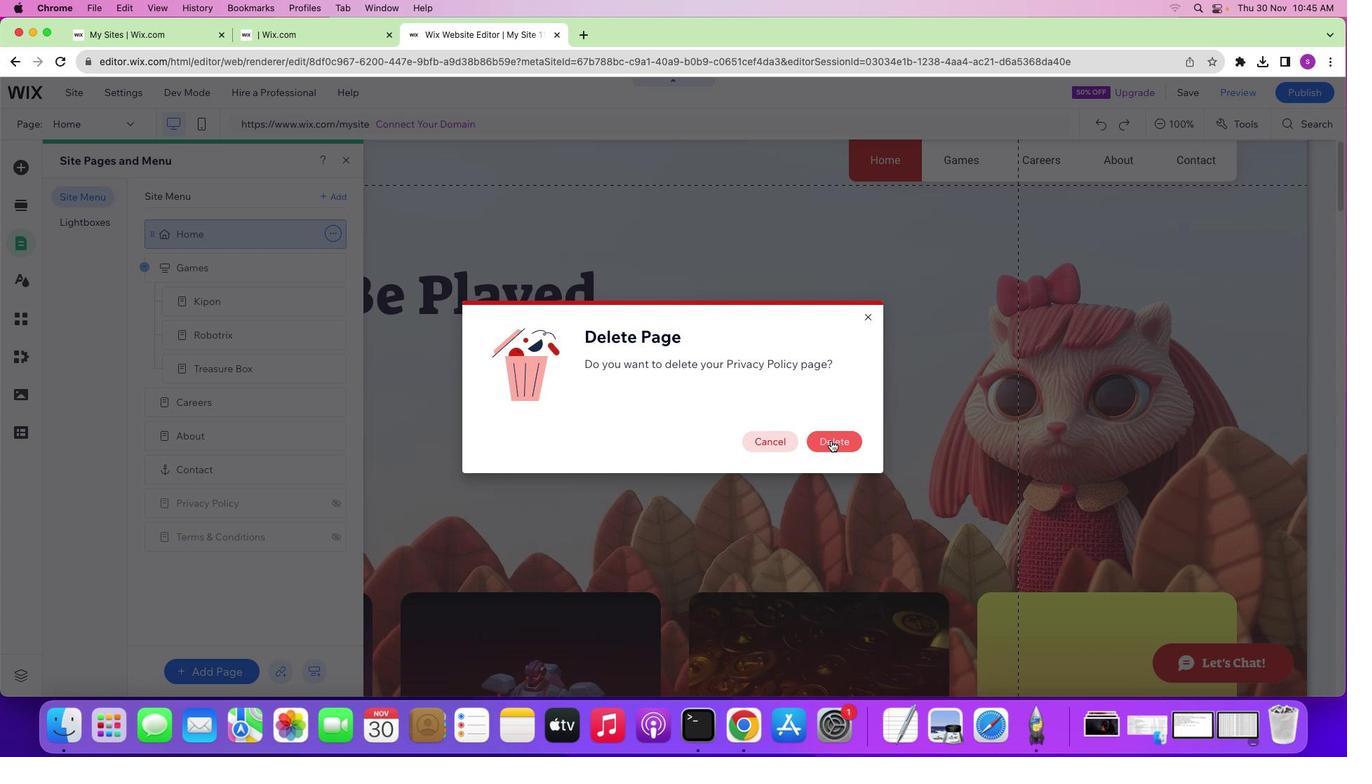 
Action: Mouse pressed left at (335, 505)
Screenshot: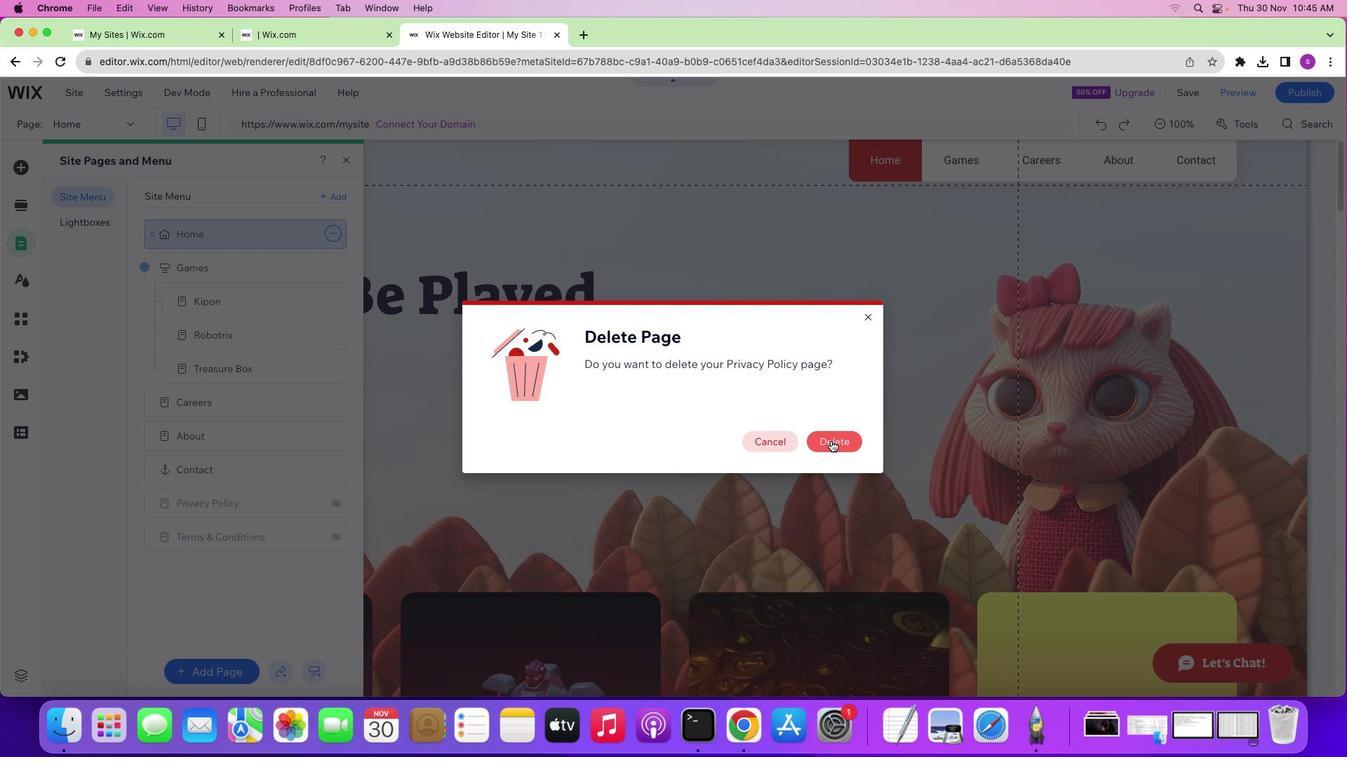 
Action: Mouse moved to (406, 498)
Screenshot: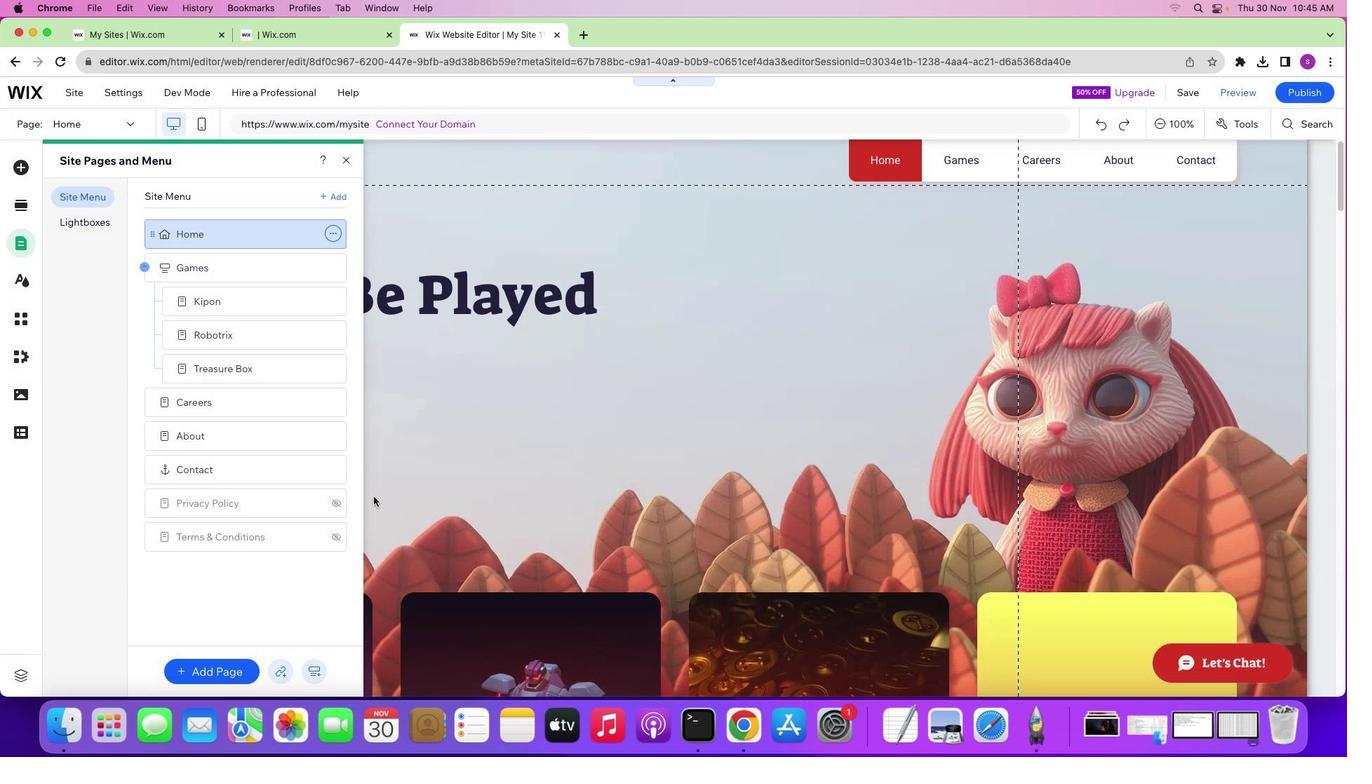
Action: Mouse pressed left at (406, 498)
Screenshot: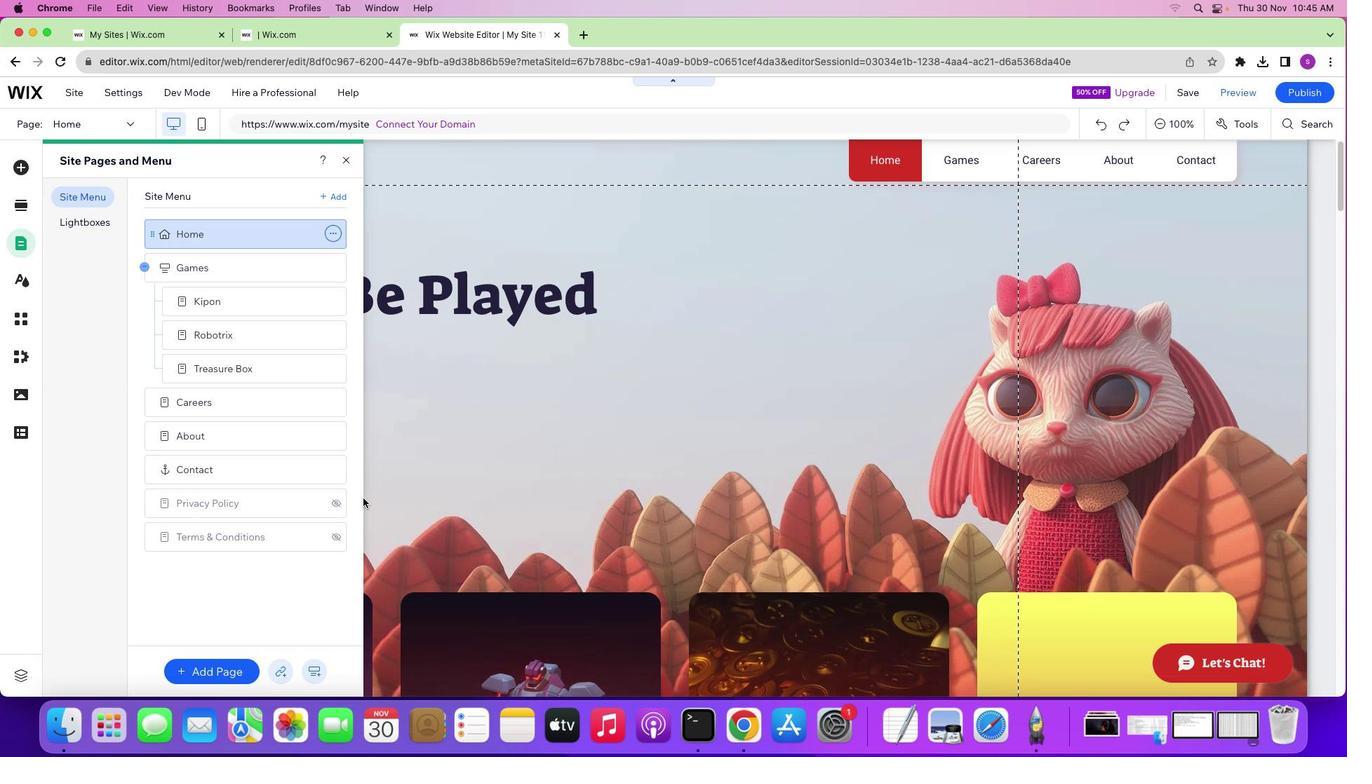
Action: Mouse moved to (831, 440)
Screenshot: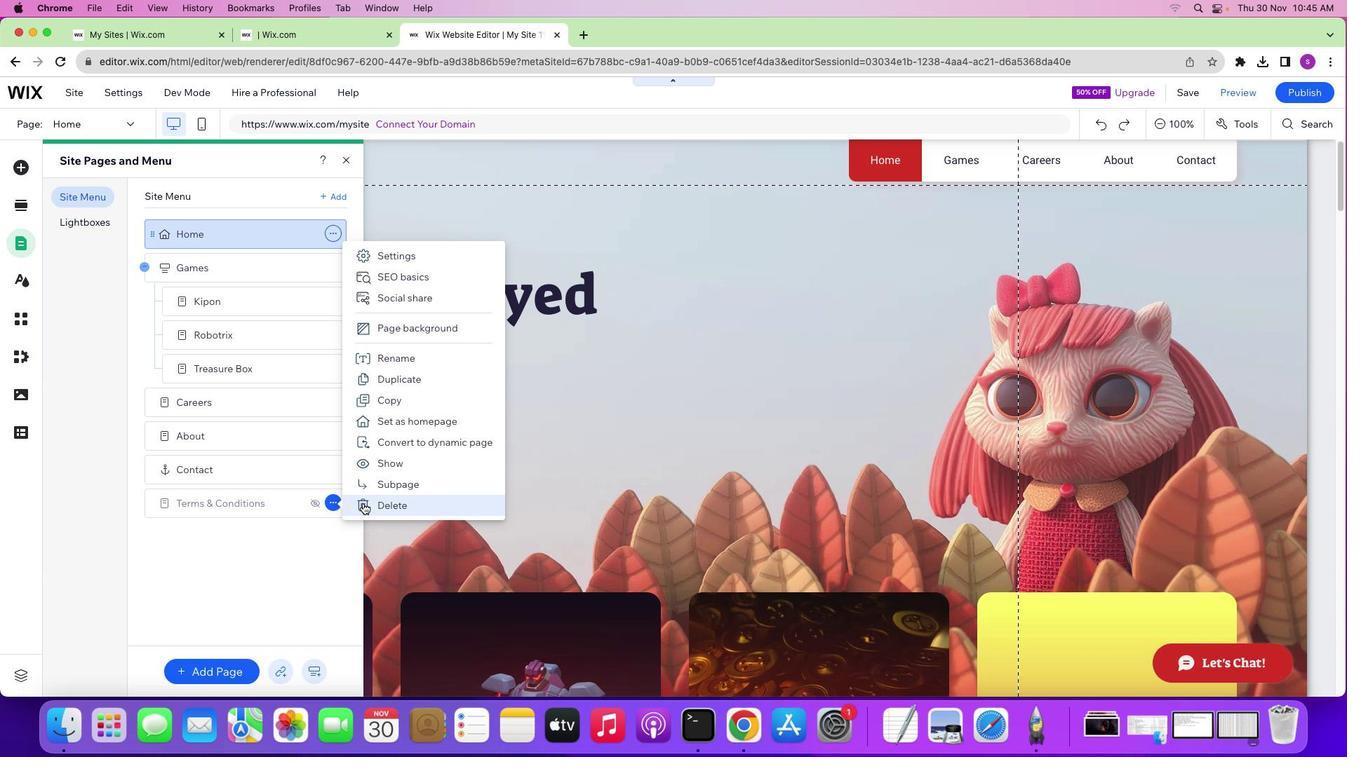 
Action: Mouse pressed left at (831, 440)
Screenshot: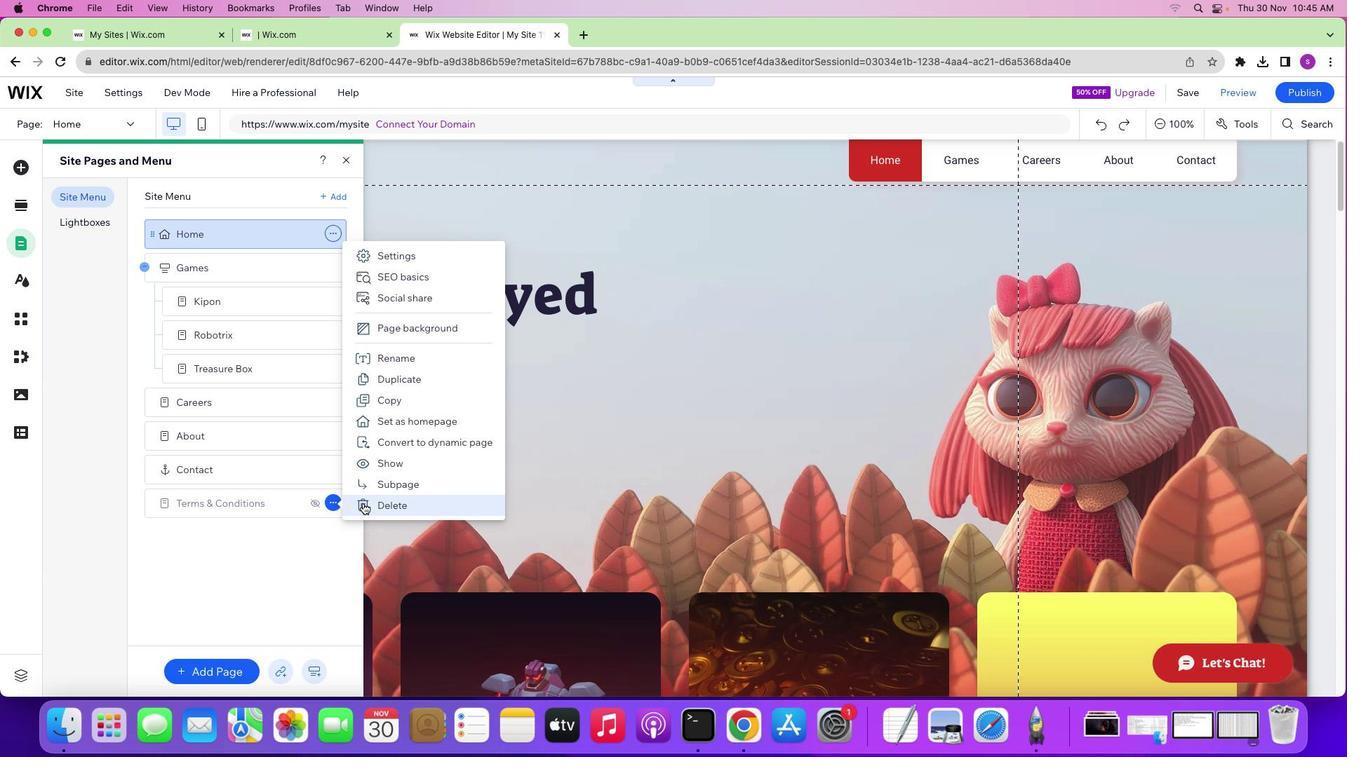 
Action: Mouse moved to (337, 506)
Screenshot: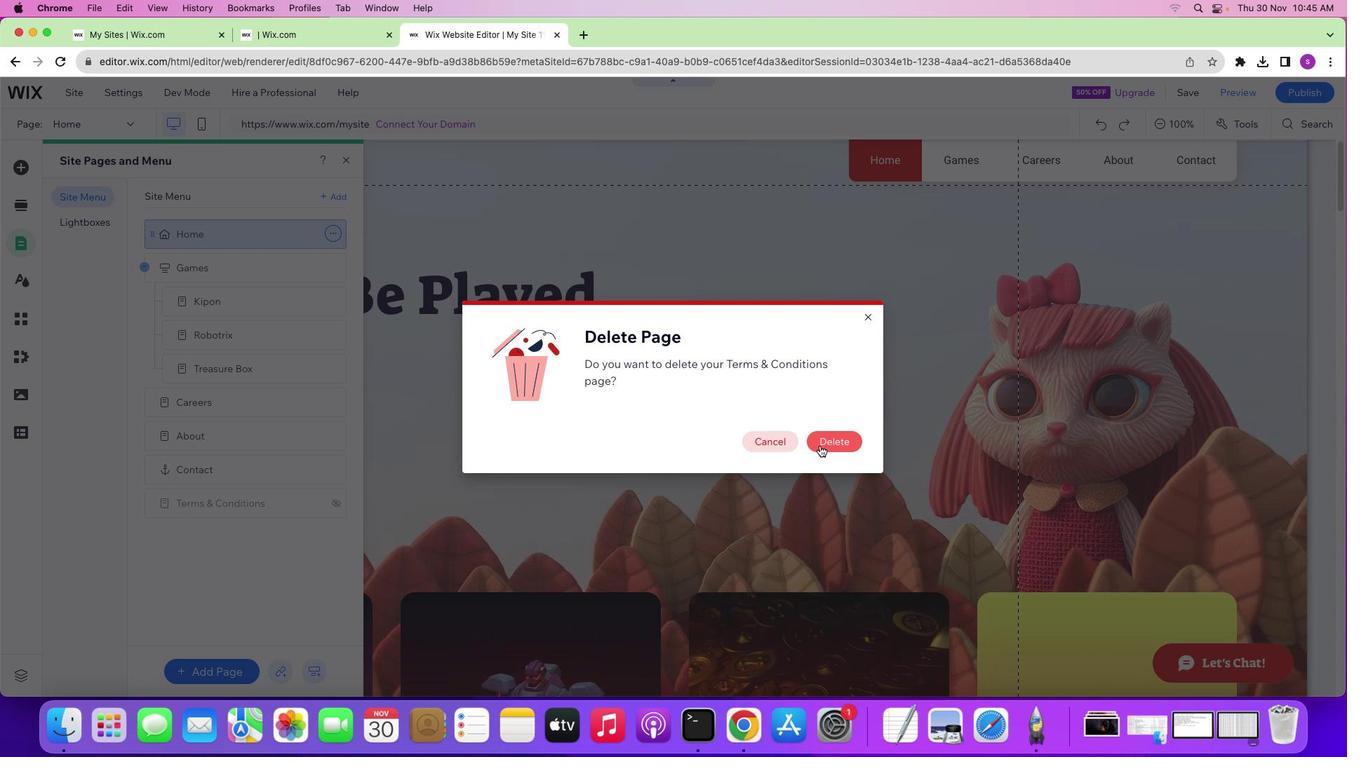 
Action: Mouse pressed left at (337, 506)
Screenshot: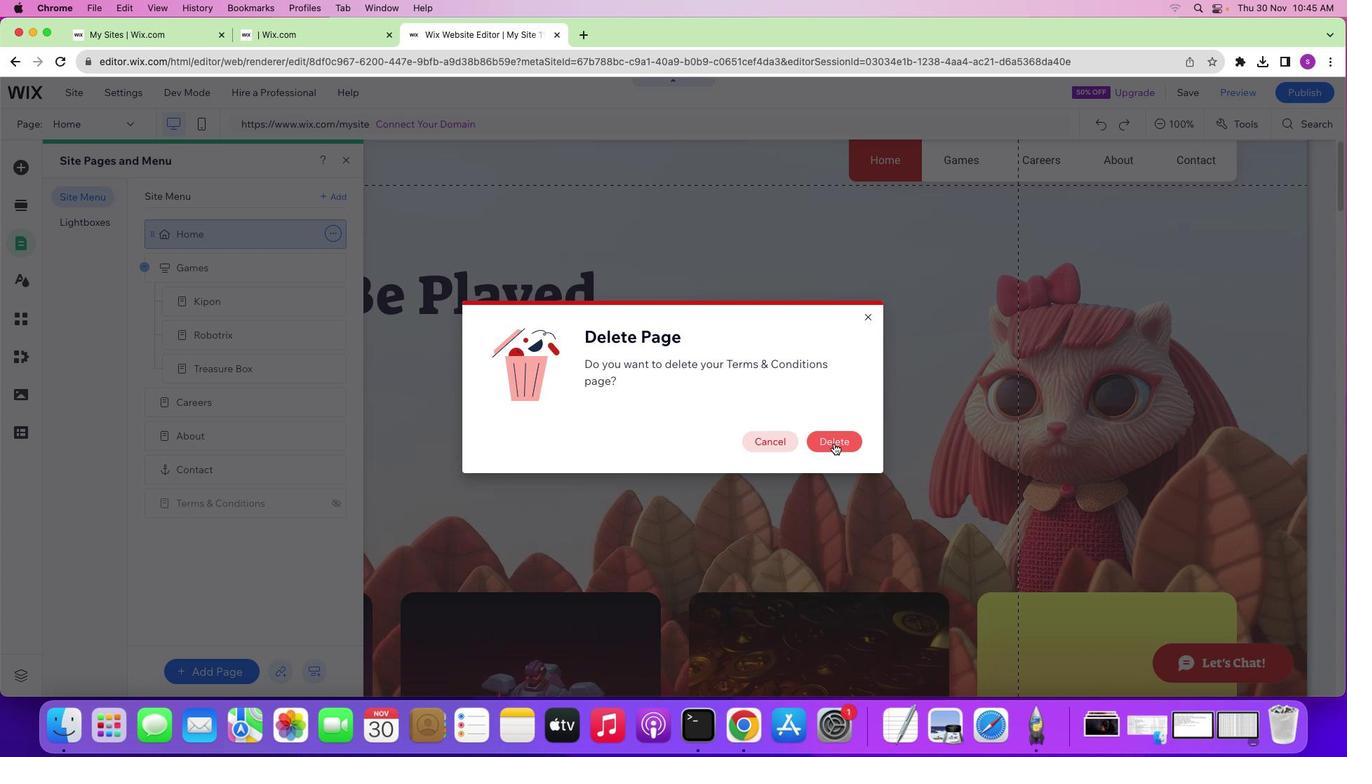 
Action: Mouse moved to (369, 505)
Screenshot: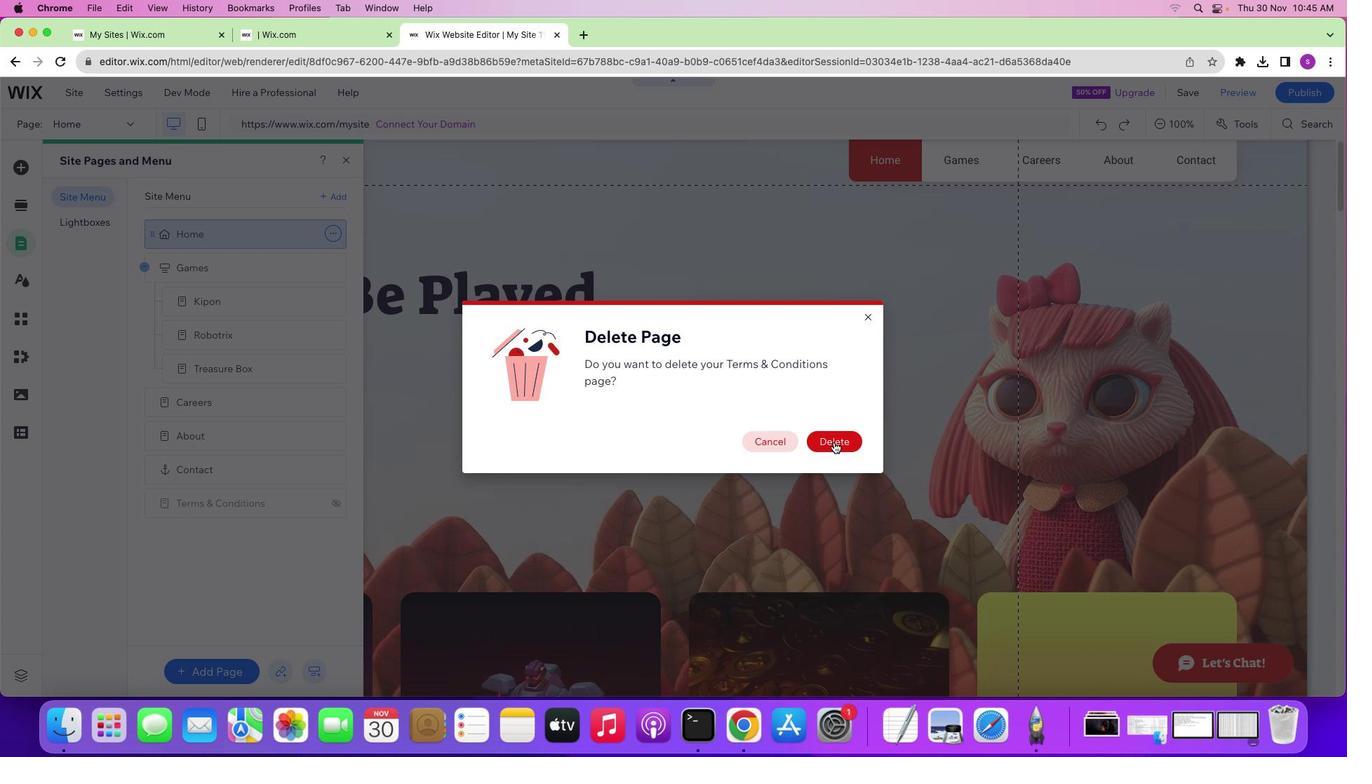 
Action: Mouse pressed left at (369, 505)
Screenshot: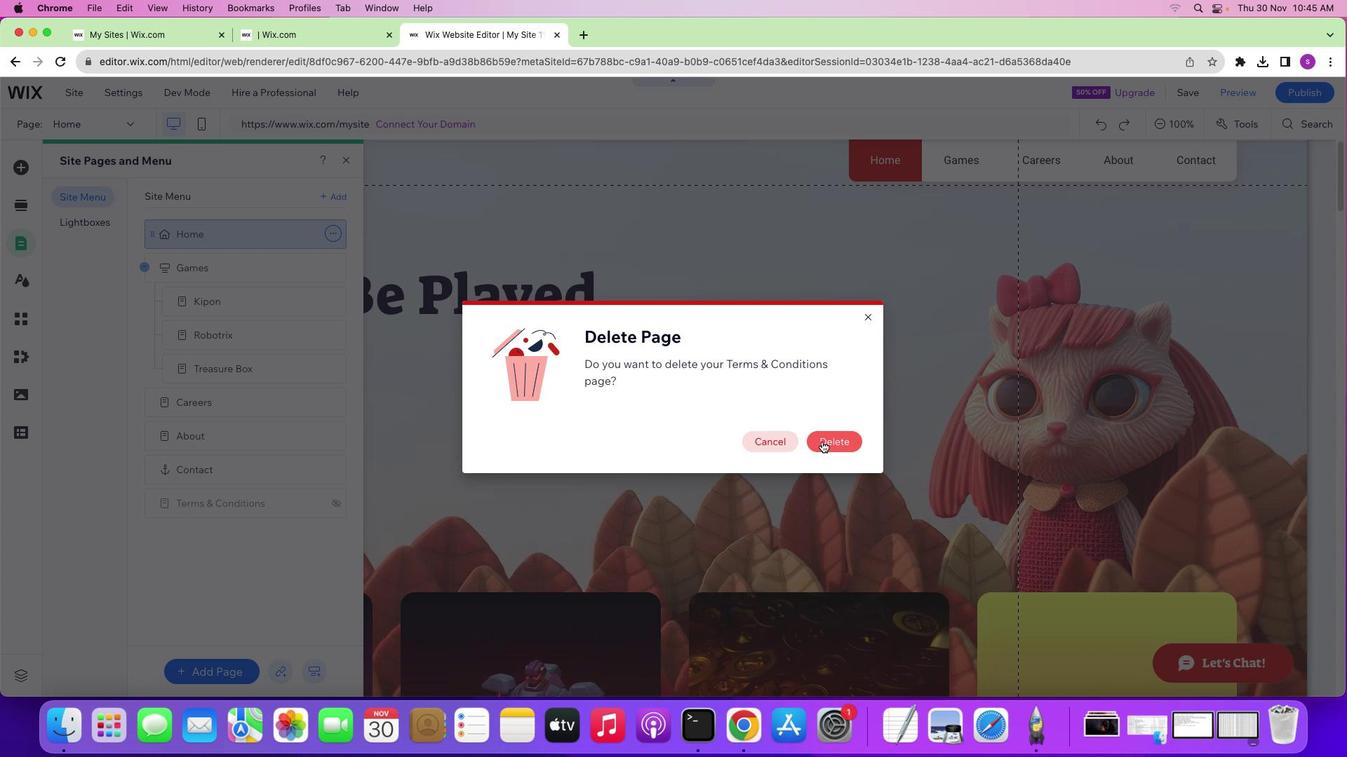 
Action: Mouse moved to (833, 442)
Screenshot: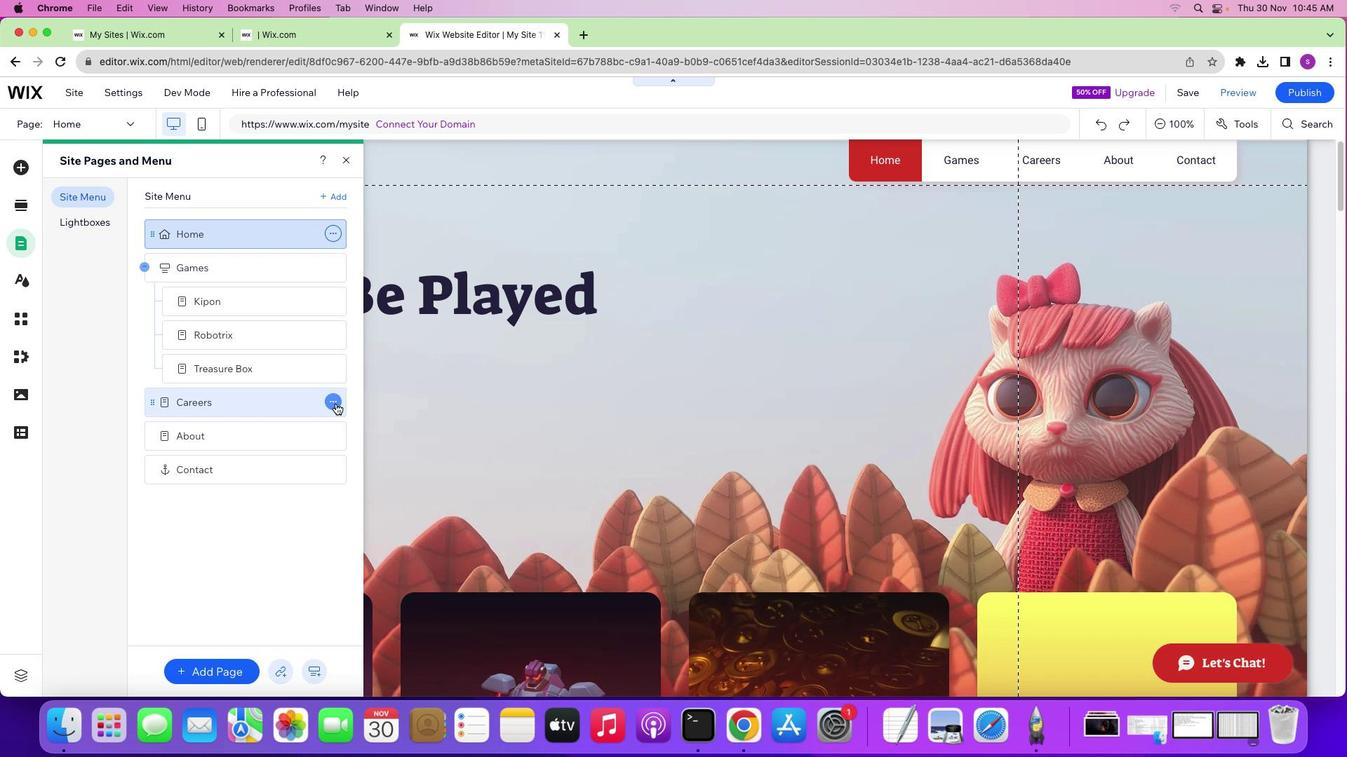 
Action: Mouse pressed left at (833, 442)
Screenshot: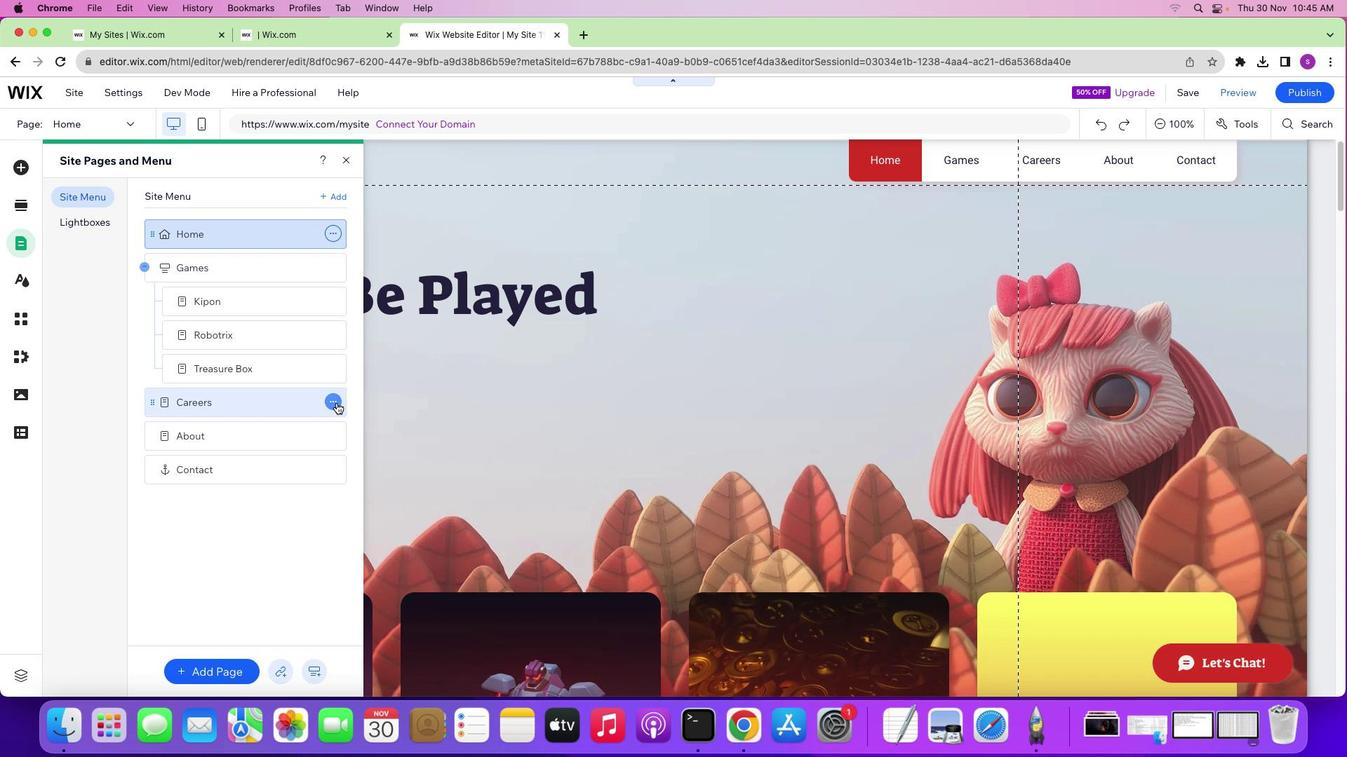 
Action: Mouse moved to (336, 403)
Screenshot: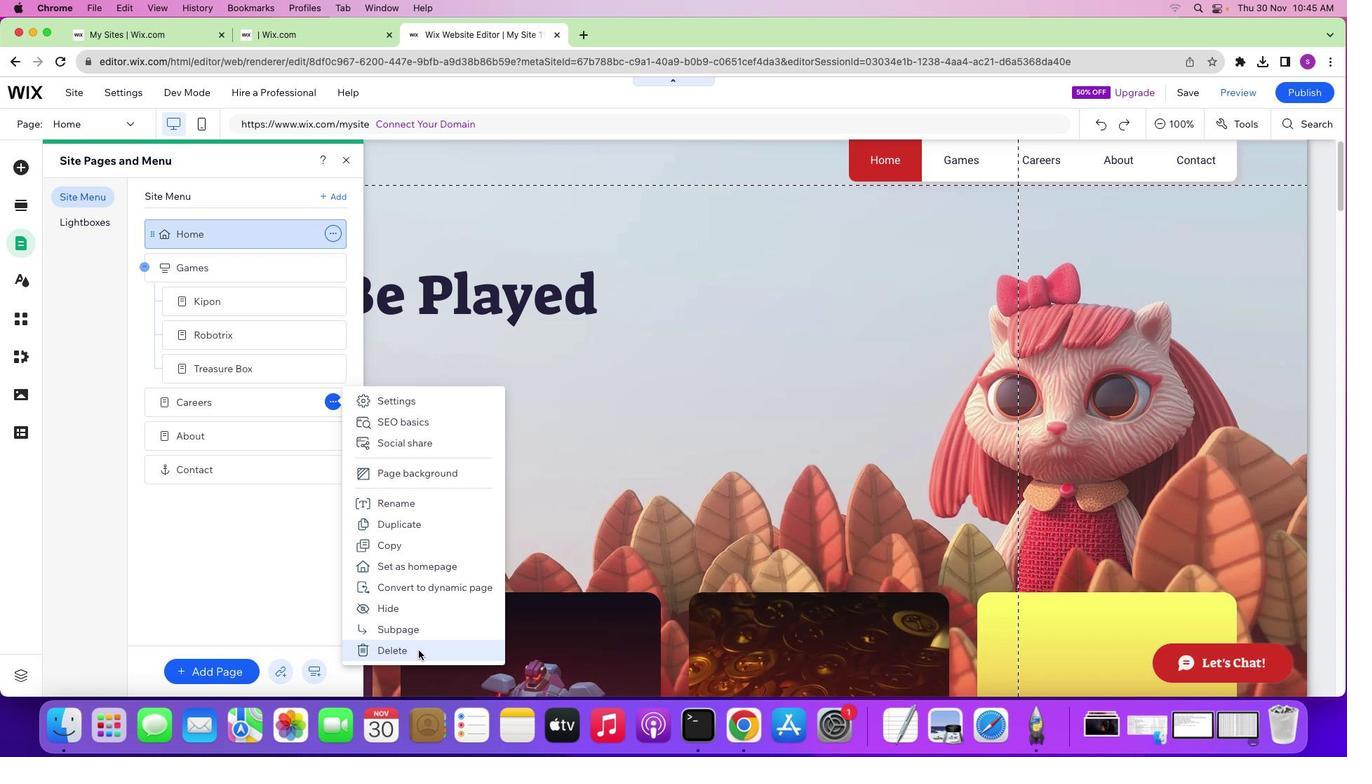 
Action: Mouse pressed left at (336, 403)
Screenshot: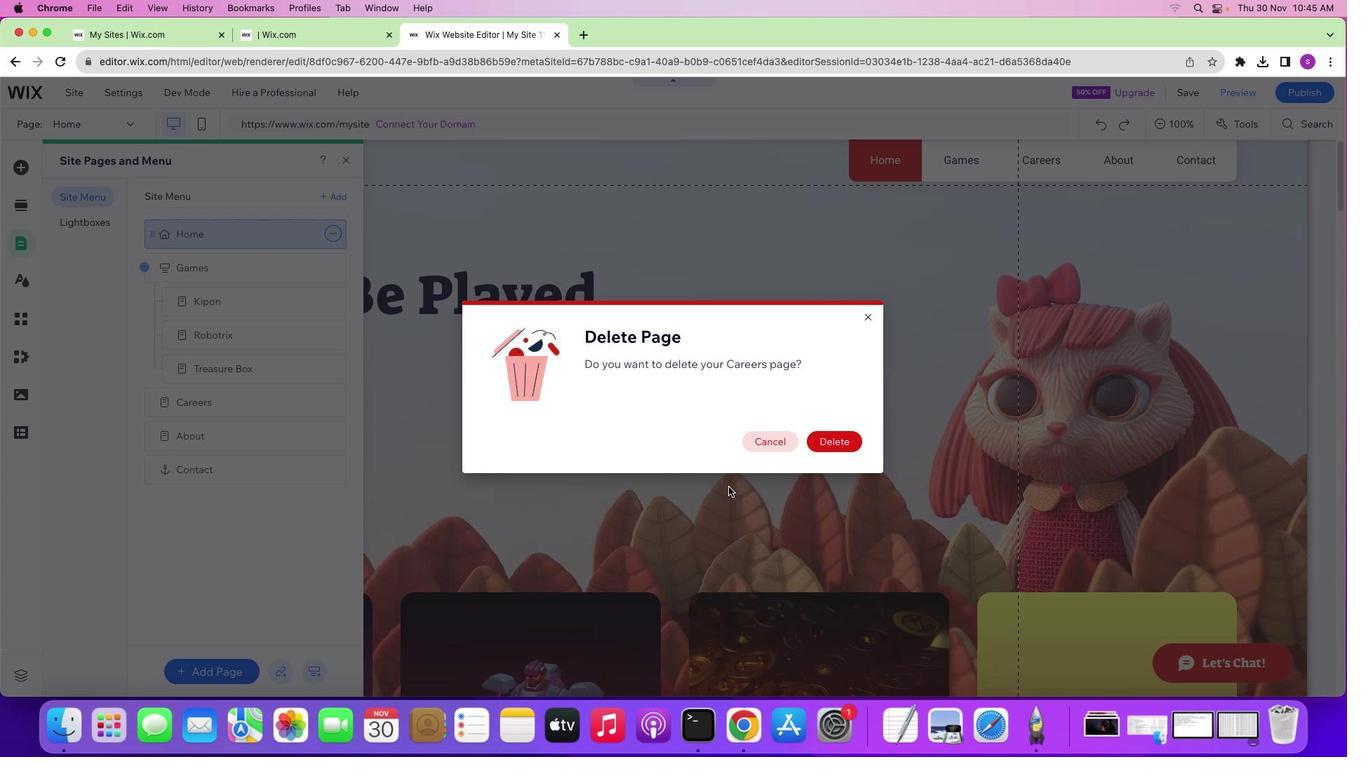 
Action: Mouse moved to (418, 651)
Screenshot: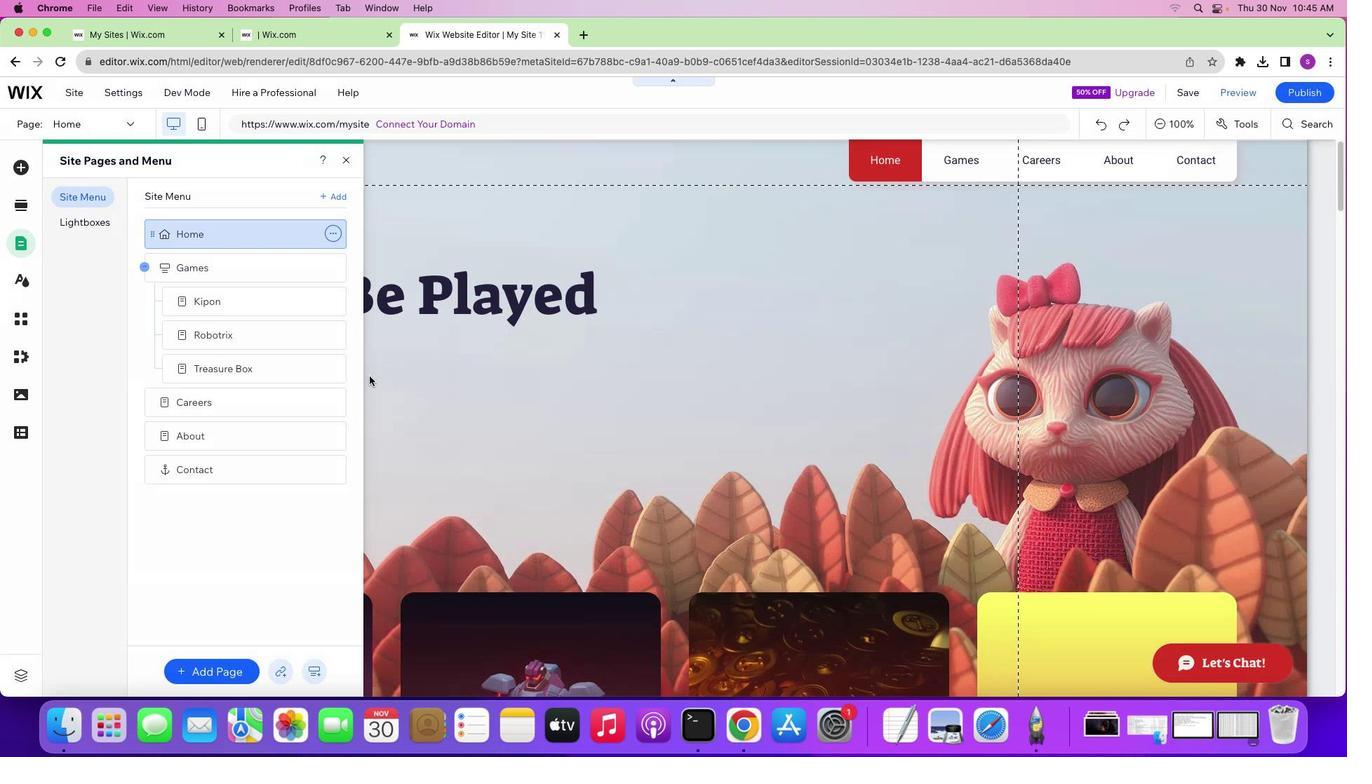 
Action: Mouse pressed left at (418, 651)
Screenshot: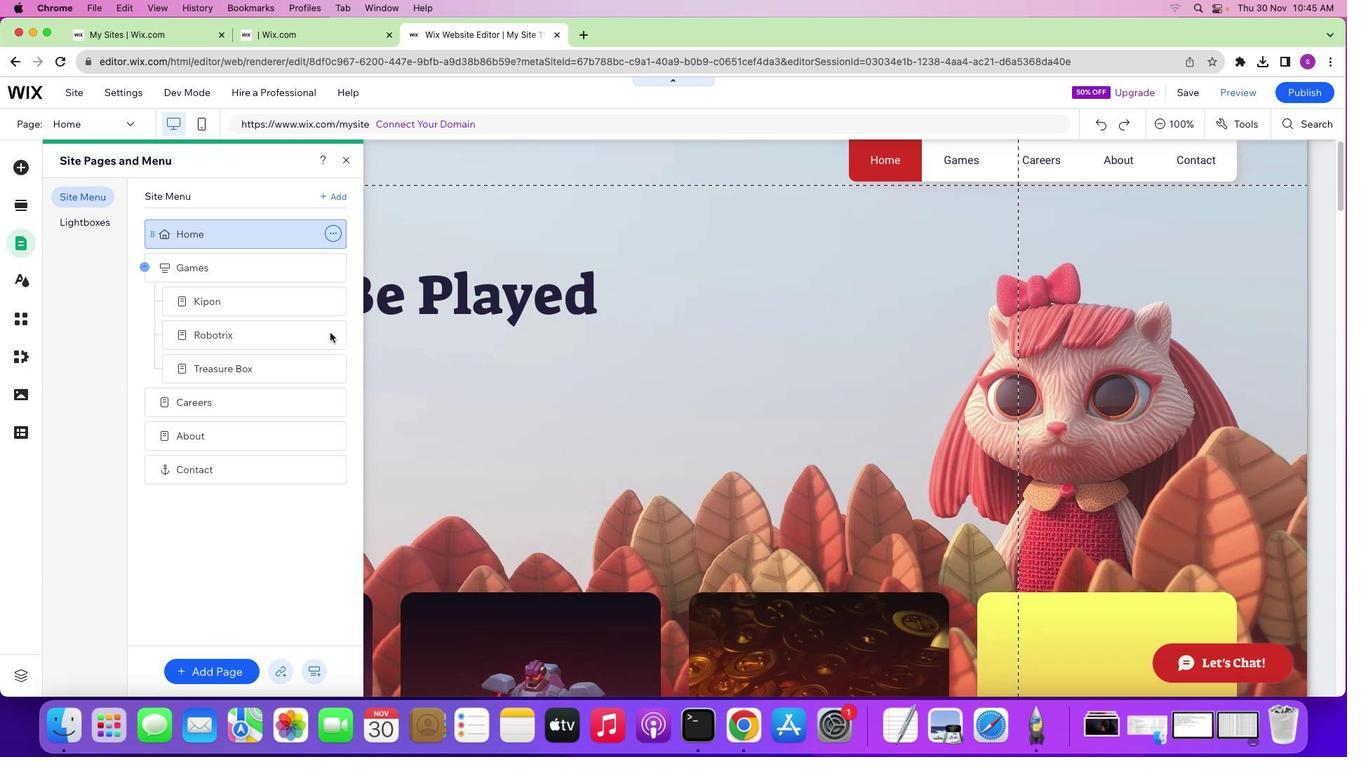 
Action: Mouse moved to (835, 443)
Screenshot: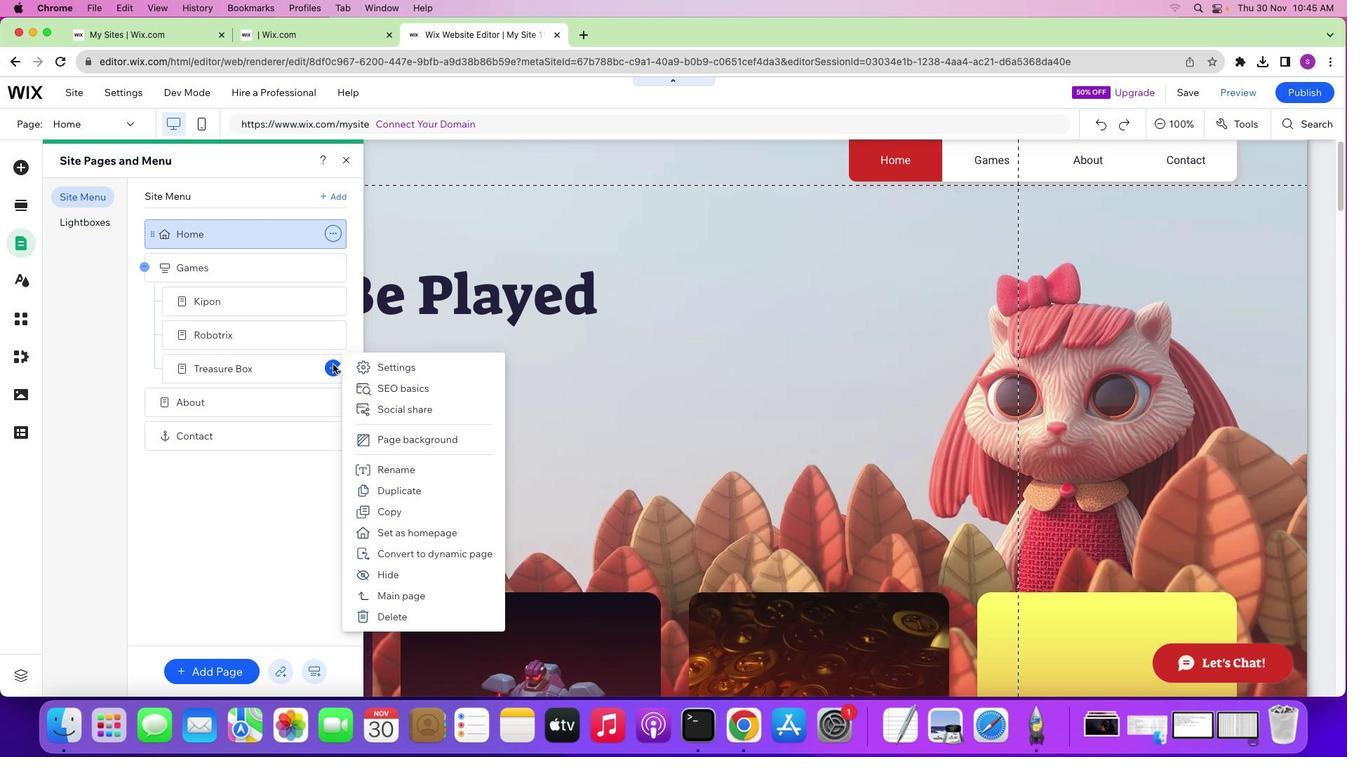 
Action: Mouse pressed left at (835, 443)
Screenshot: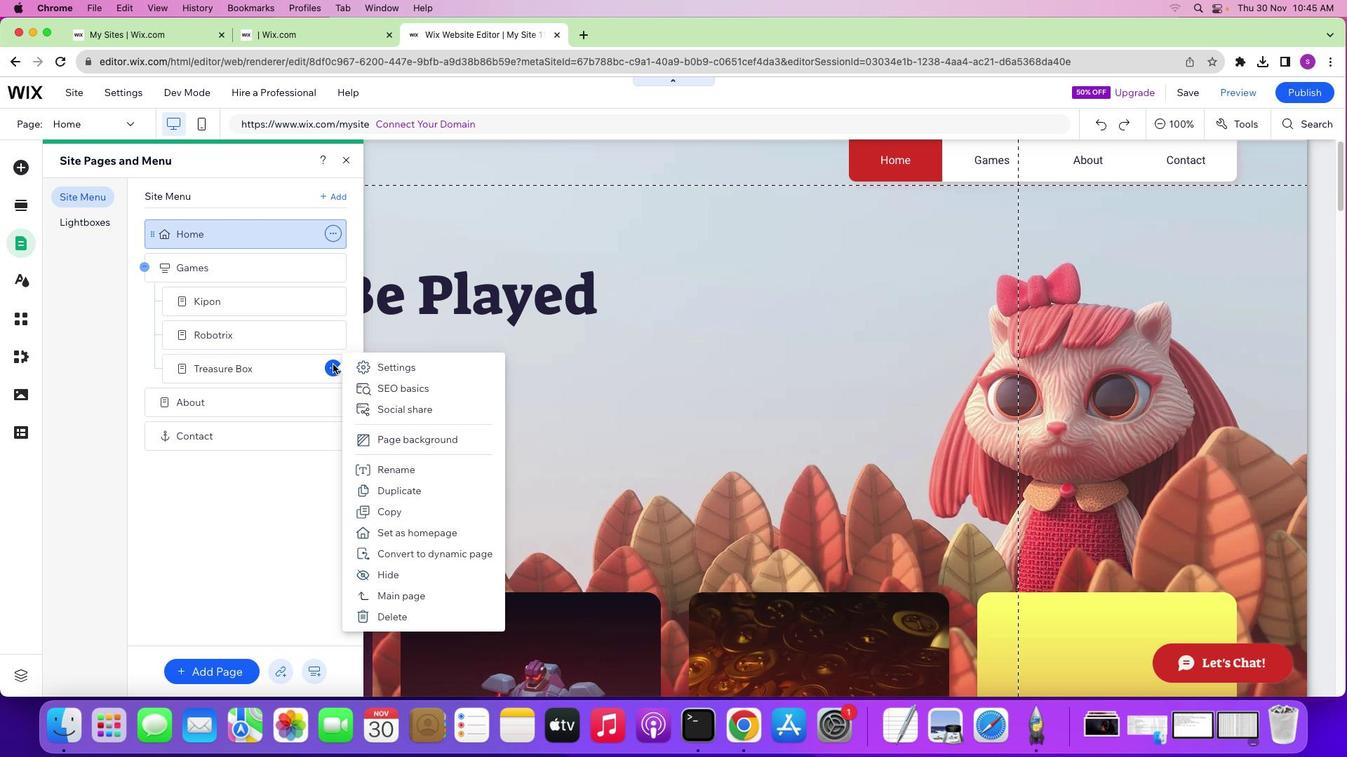 
Action: Mouse moved to (332, 364)
Screenshot: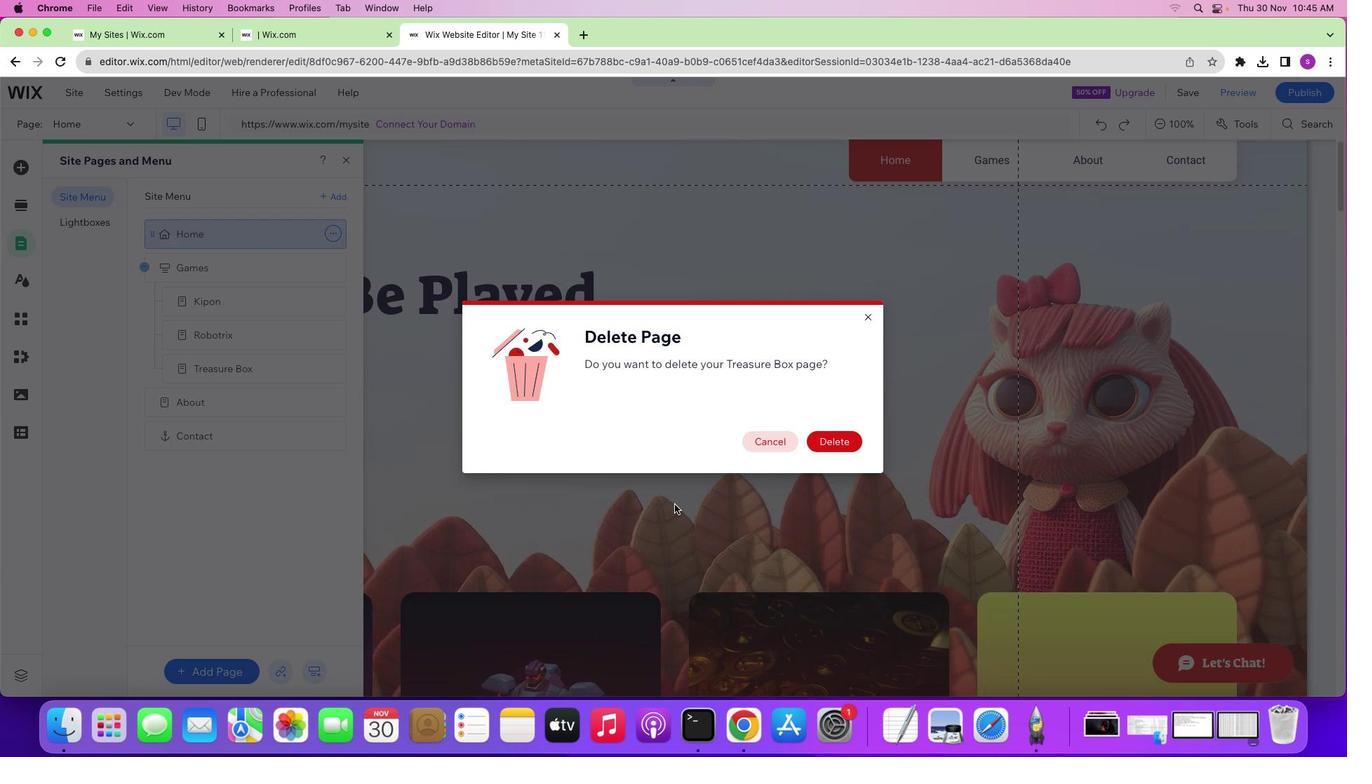 
Action: Mouse pressed left at (332, 364)
Screenshot: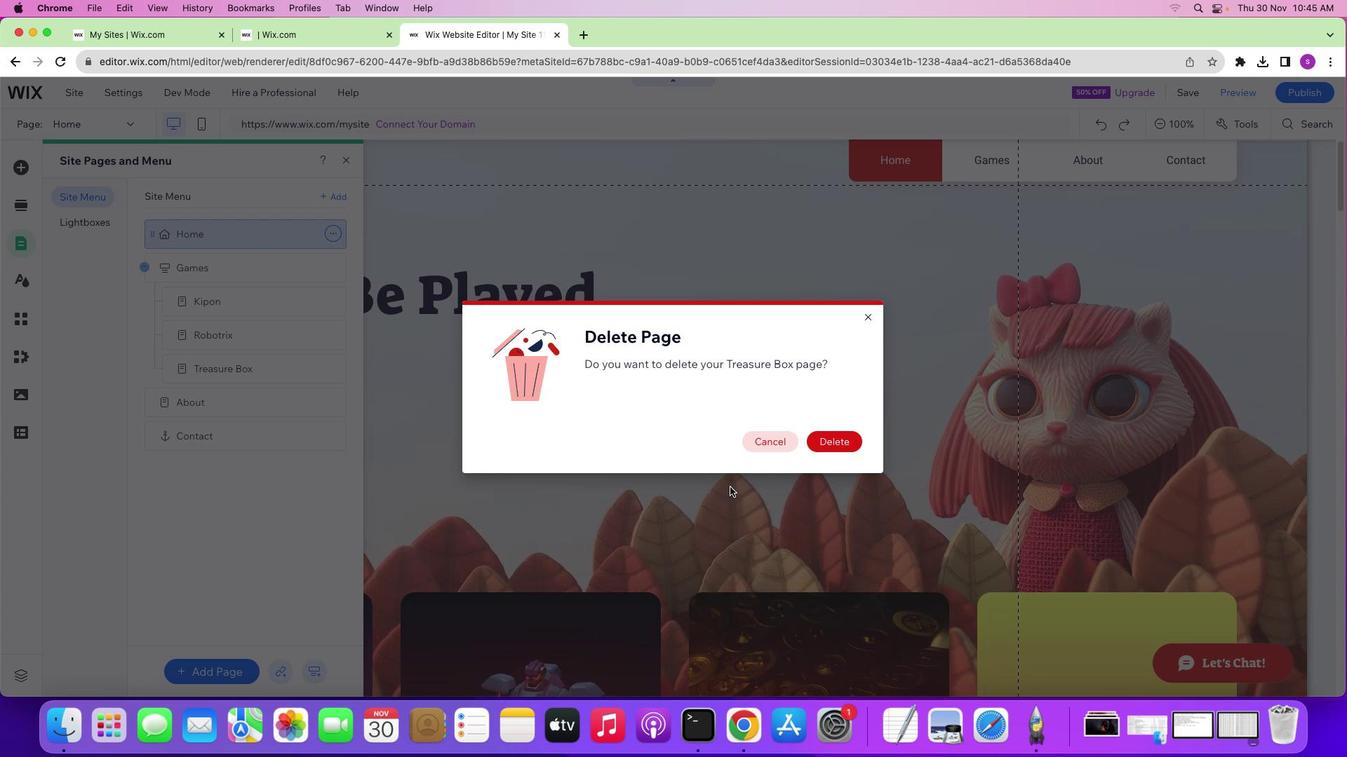 
Action: Mouse moved to (421, 614)
Screenshot: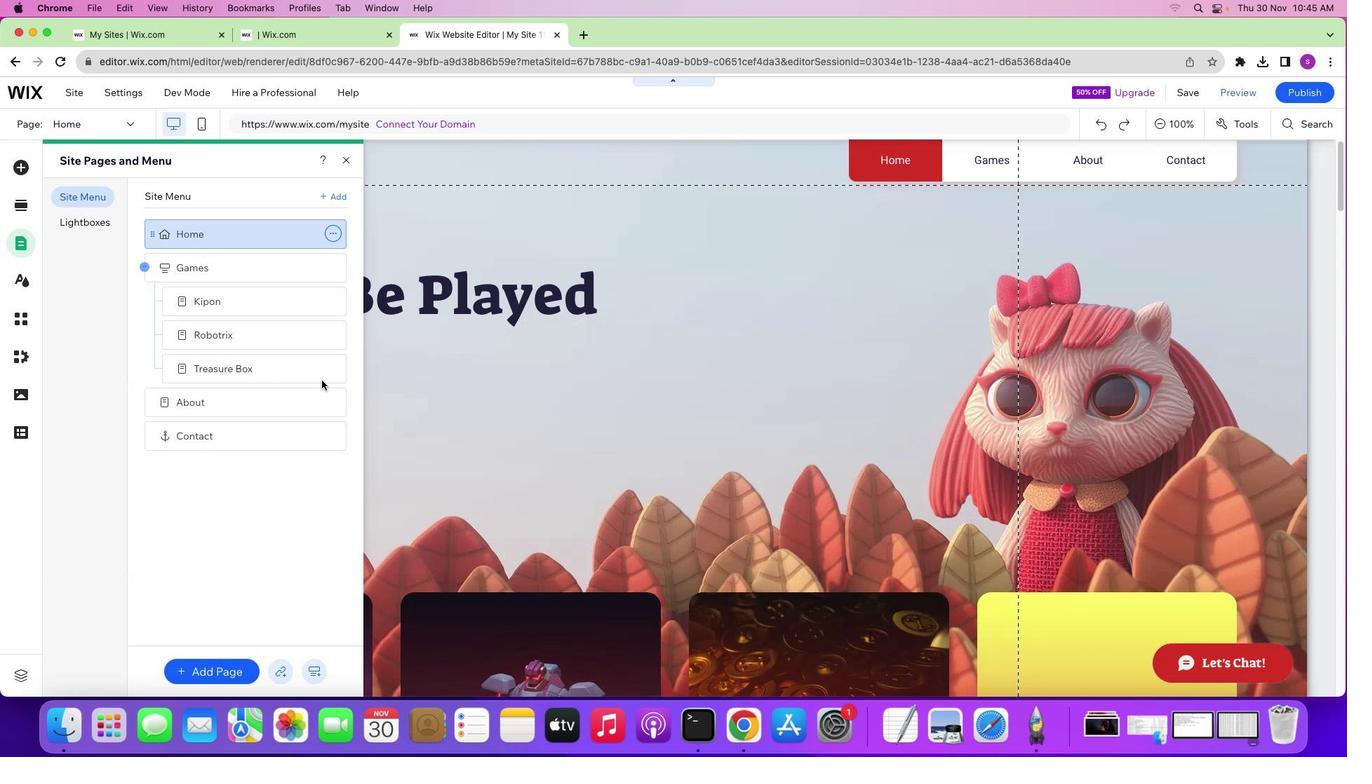 
Action: Mouse pressed left at (421, 614)
Screenshot: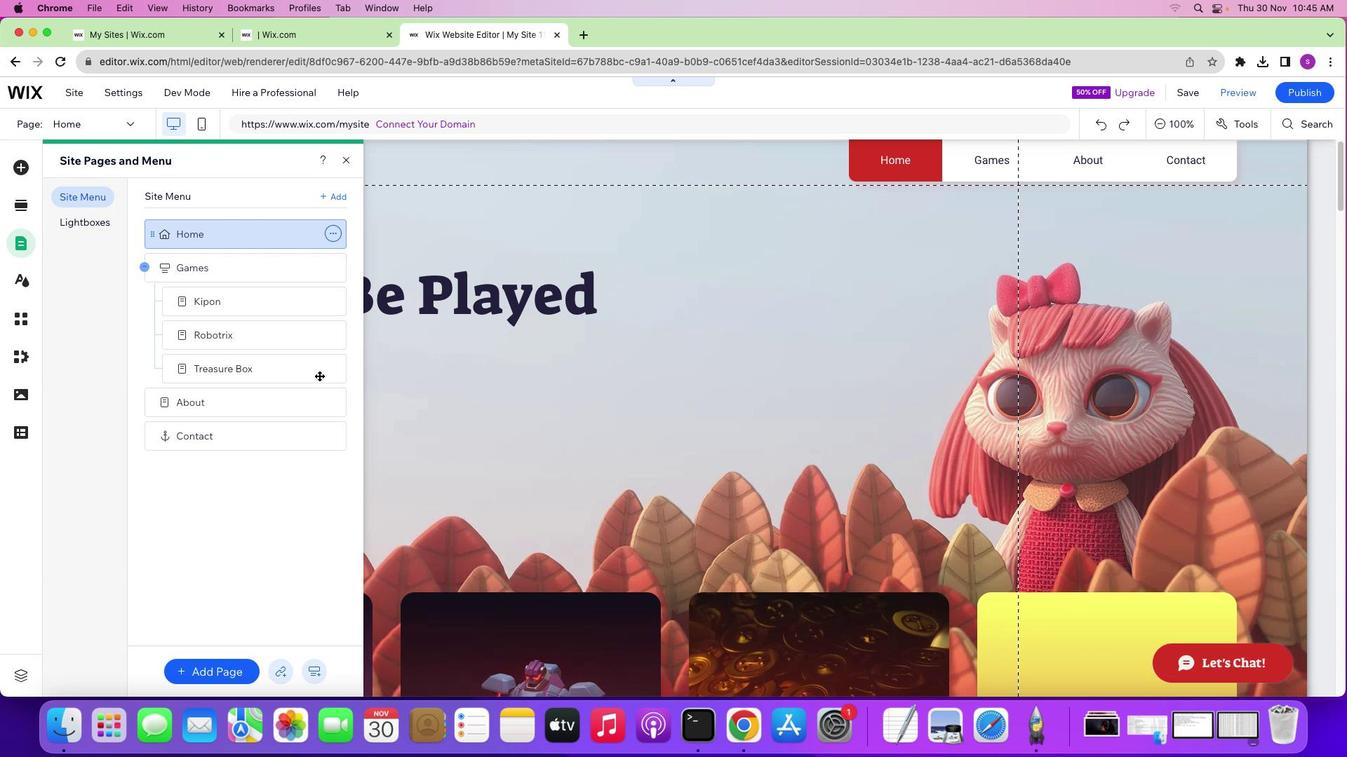 
Action: Mouse moved to (837, 439)
Screenshot: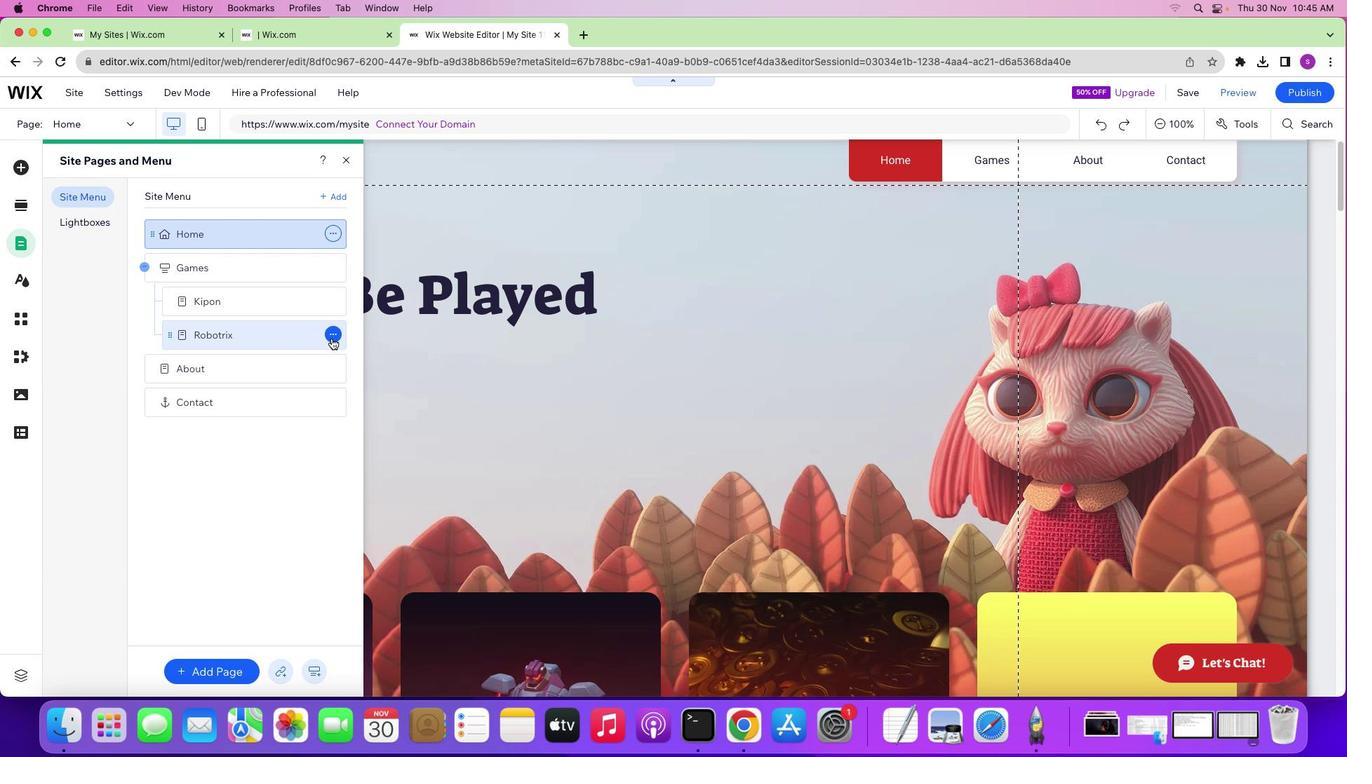 
Action: Mouse pressed left at (837, 439)
Screenshot: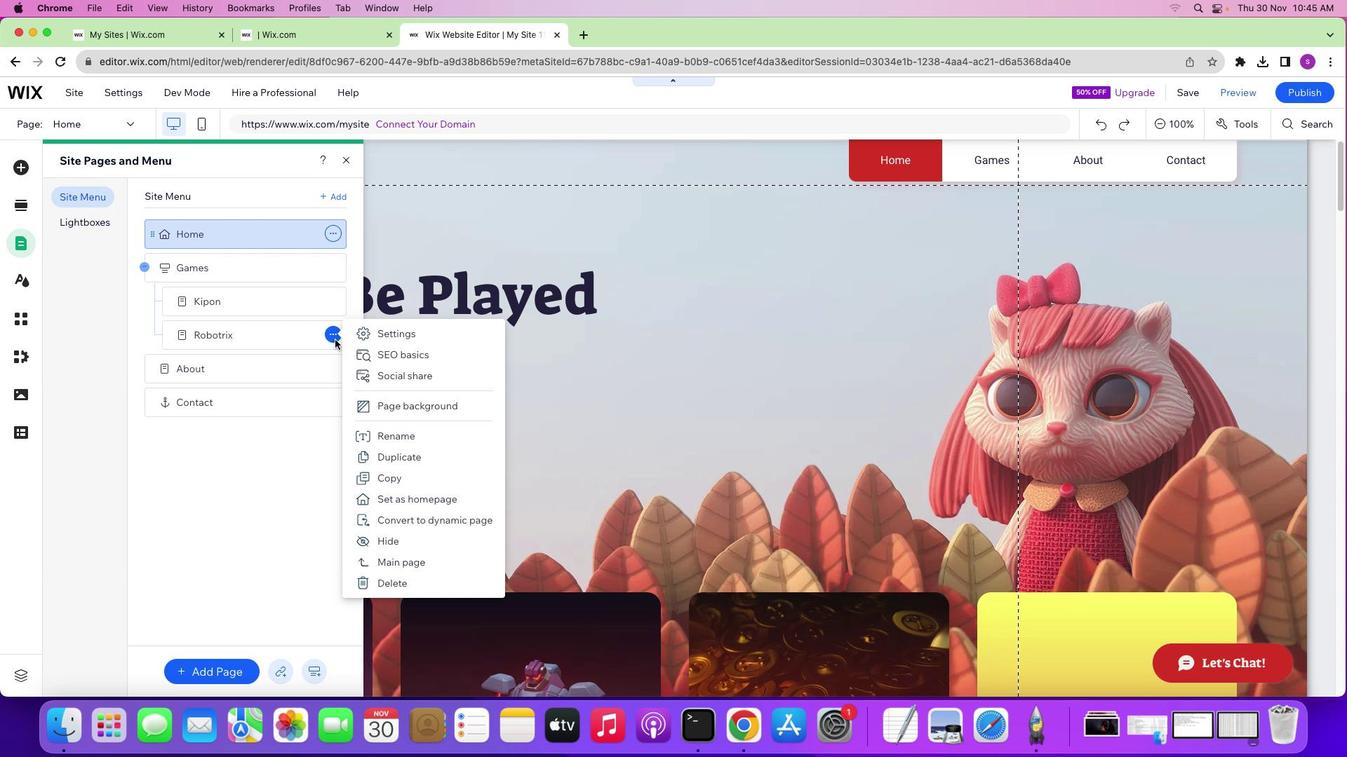 
Action: Mouse moved to (331, 338)
Screenshot: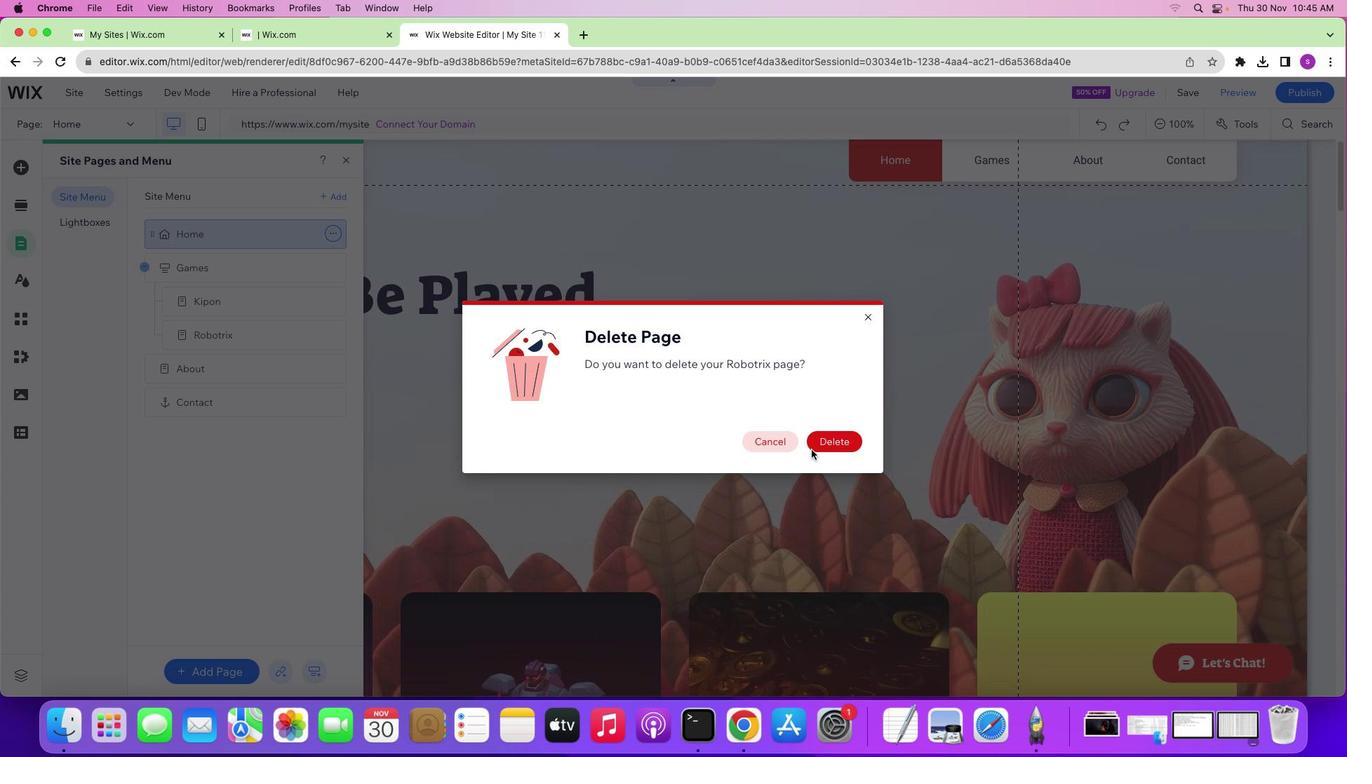 
Action: Mouse pressed left at (331, 338)
Screenshot: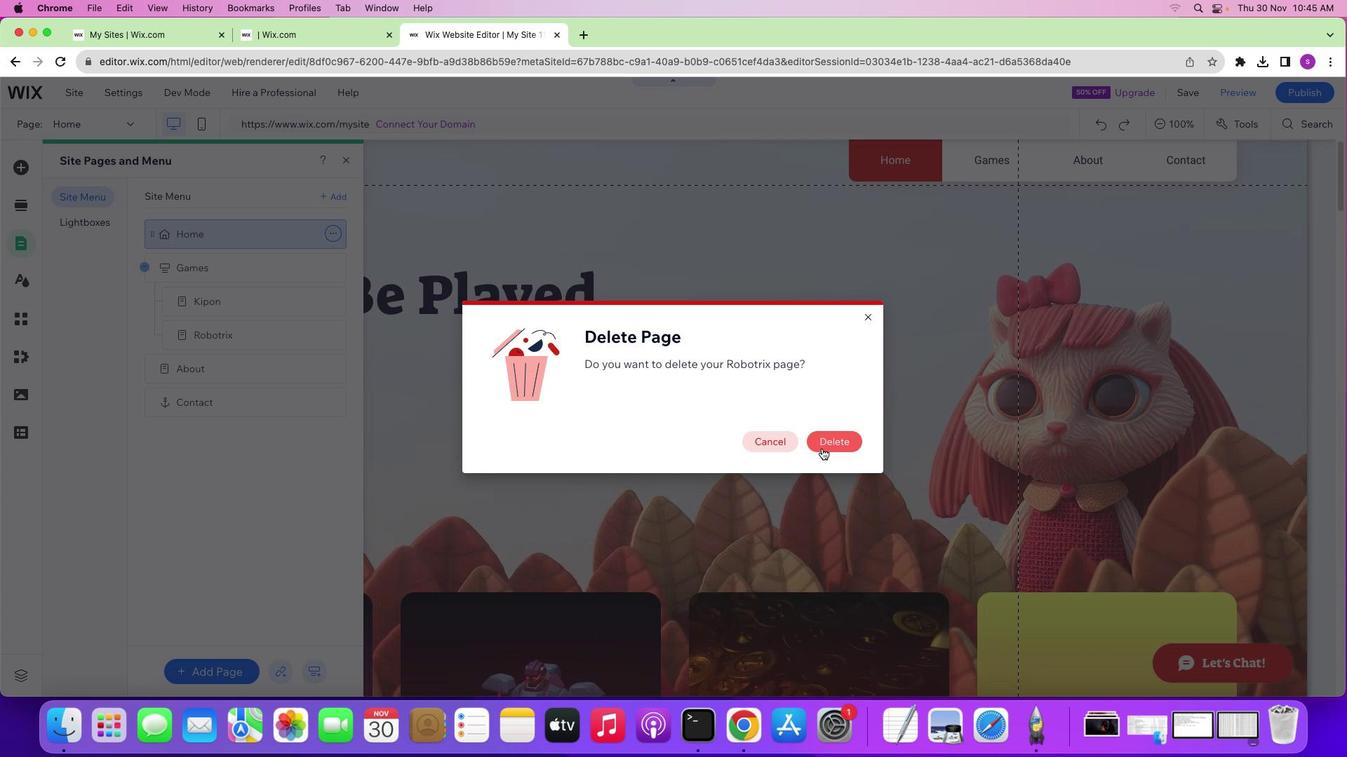 
Action: Mouse moved to (406, 582)
Screenshot: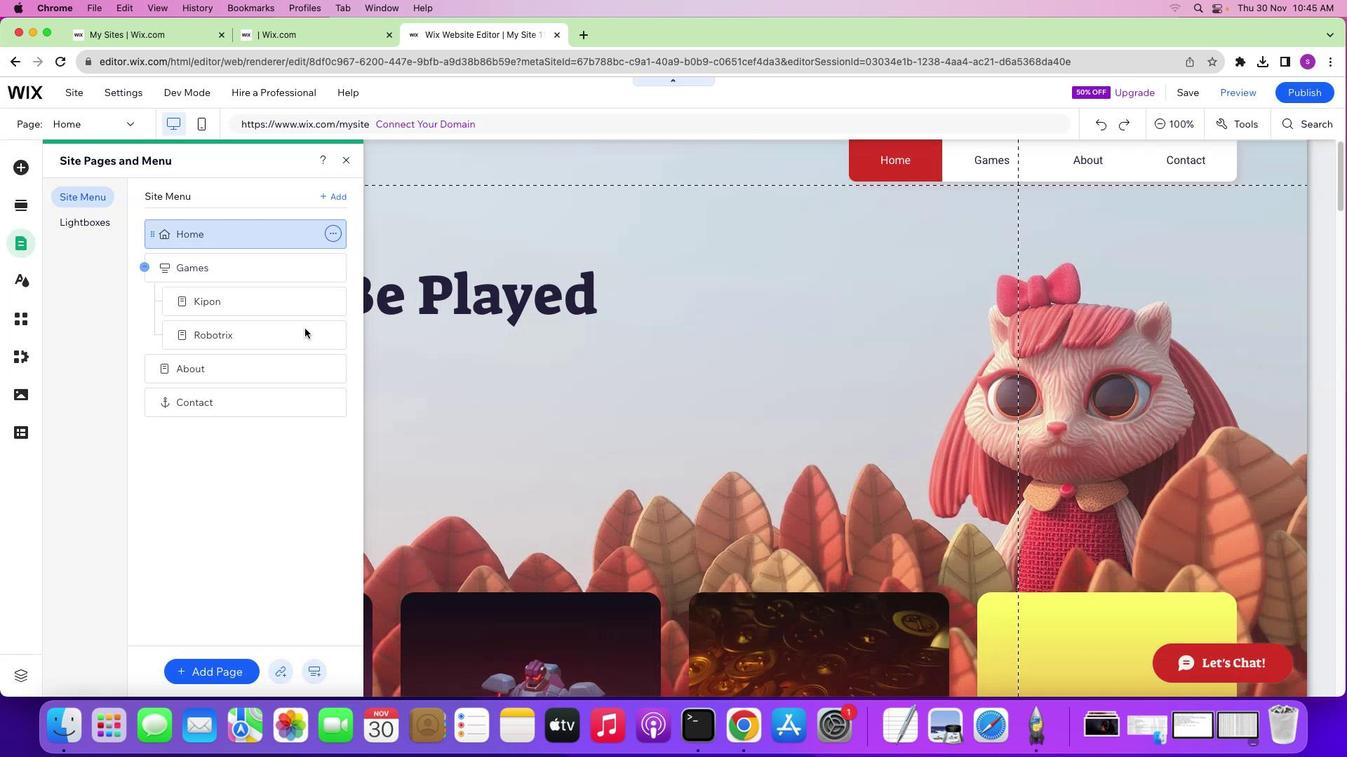 
Action: Mouse pressed left at (406, 582)
Screenshot: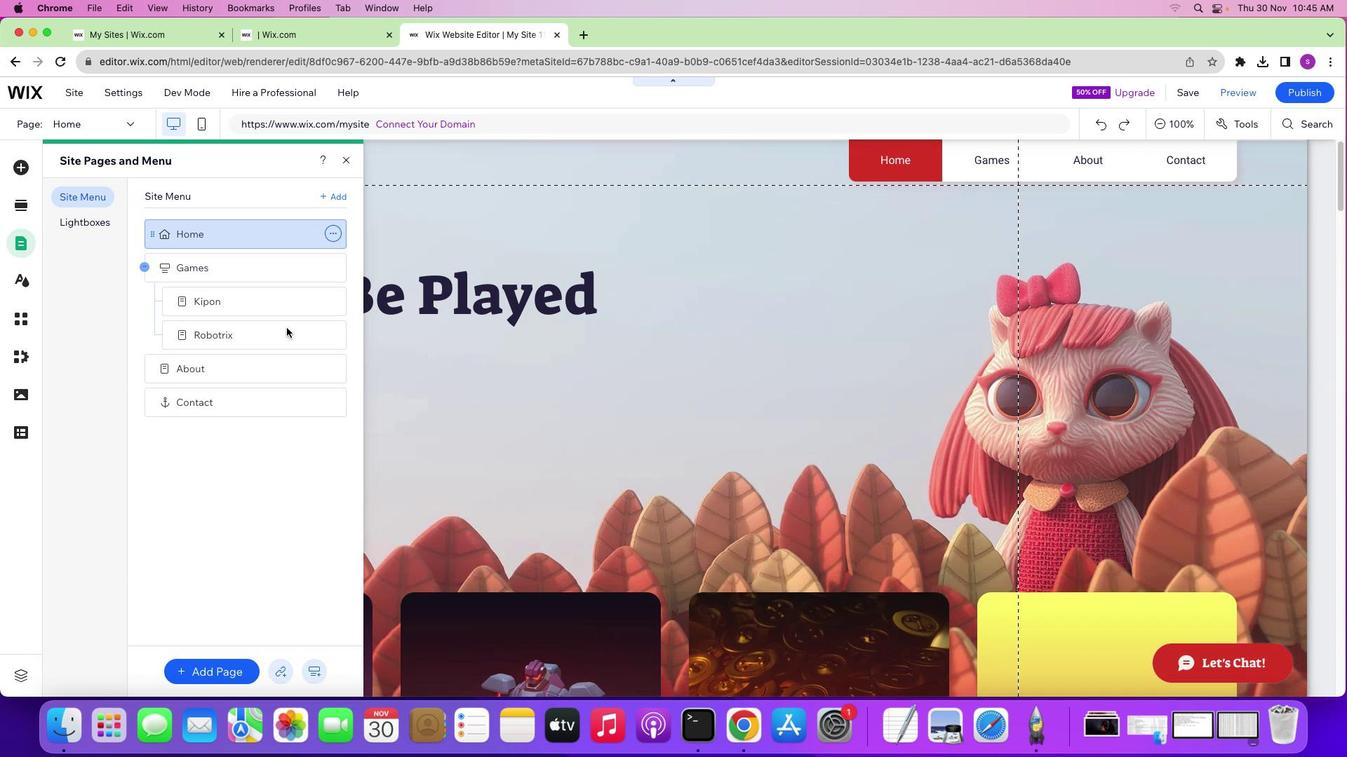 
Action: Mouse moved to (838, 442)
Screenshot: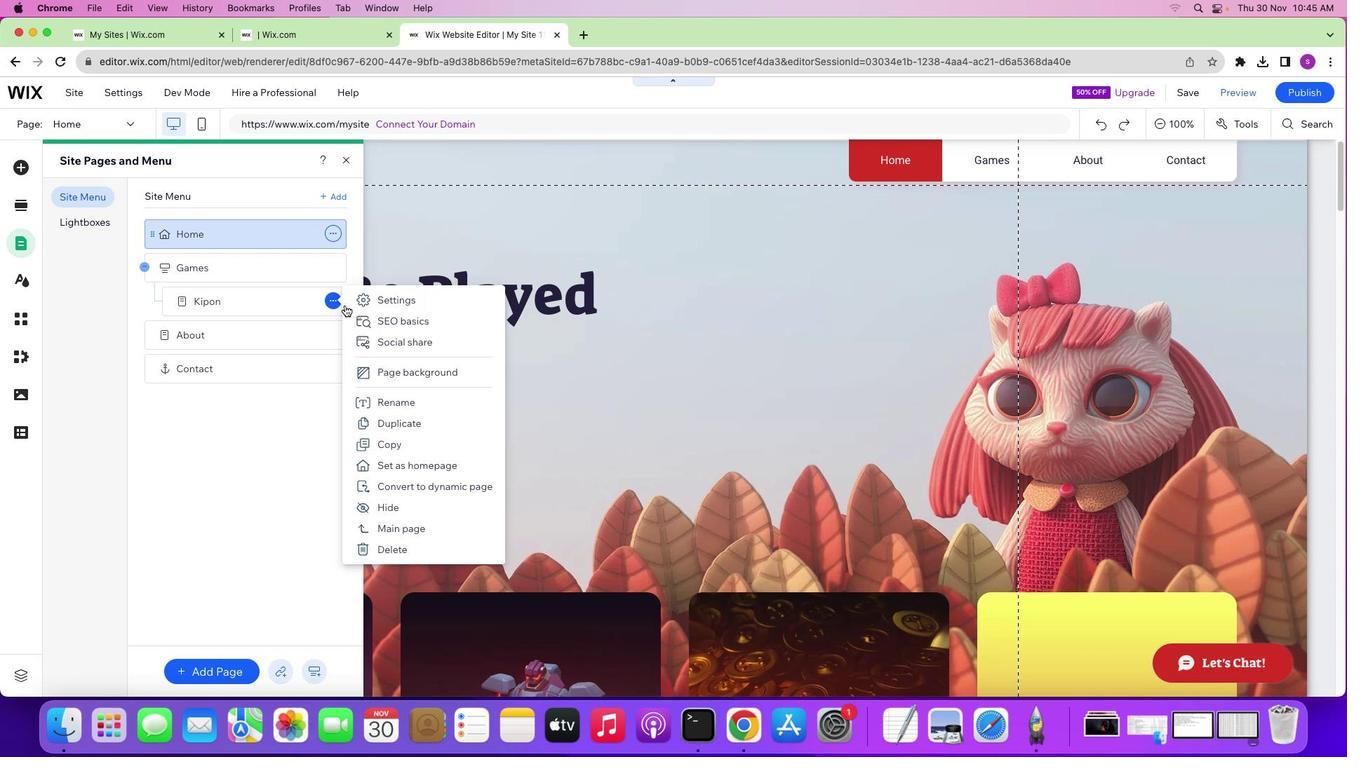 
Action: Mouse pressed left at (838, 442)
Screenshot: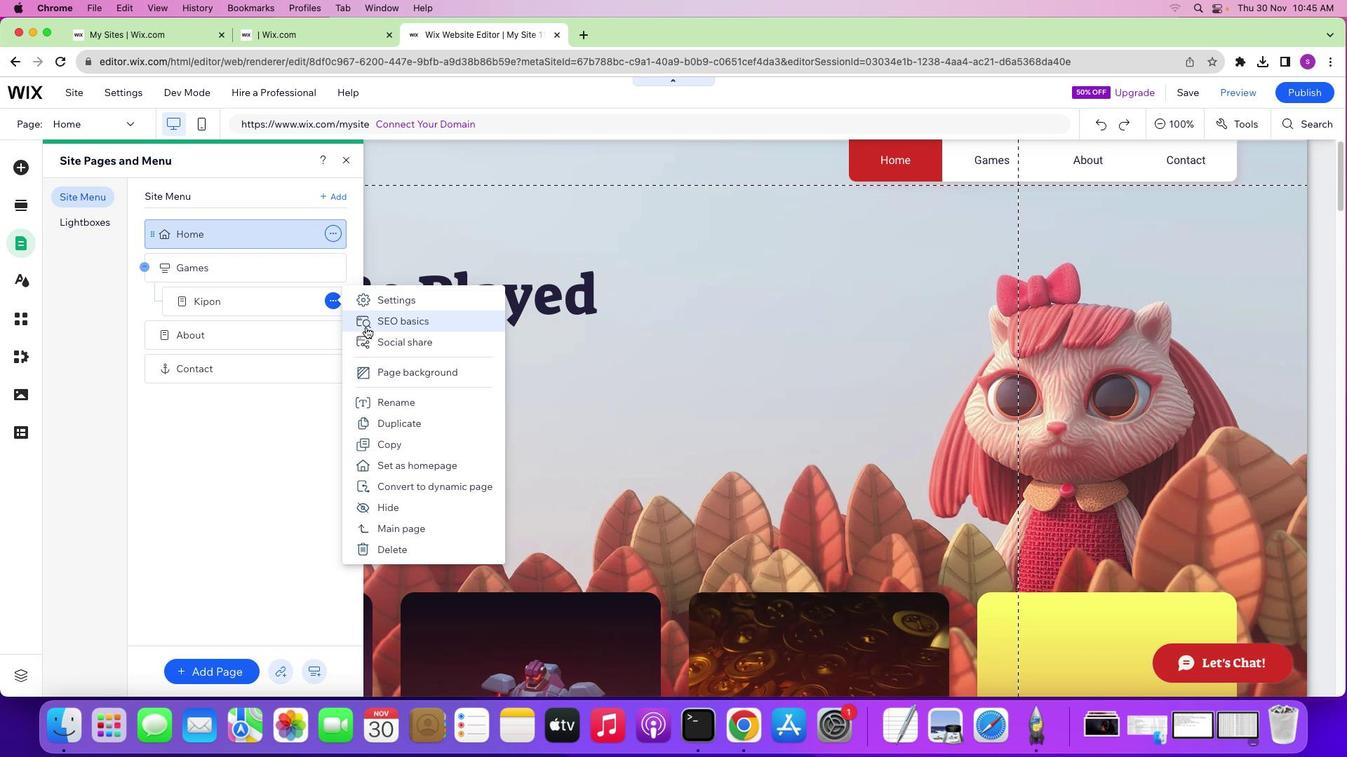 
Action: Mouse moved to (329, 303)
Screenshot: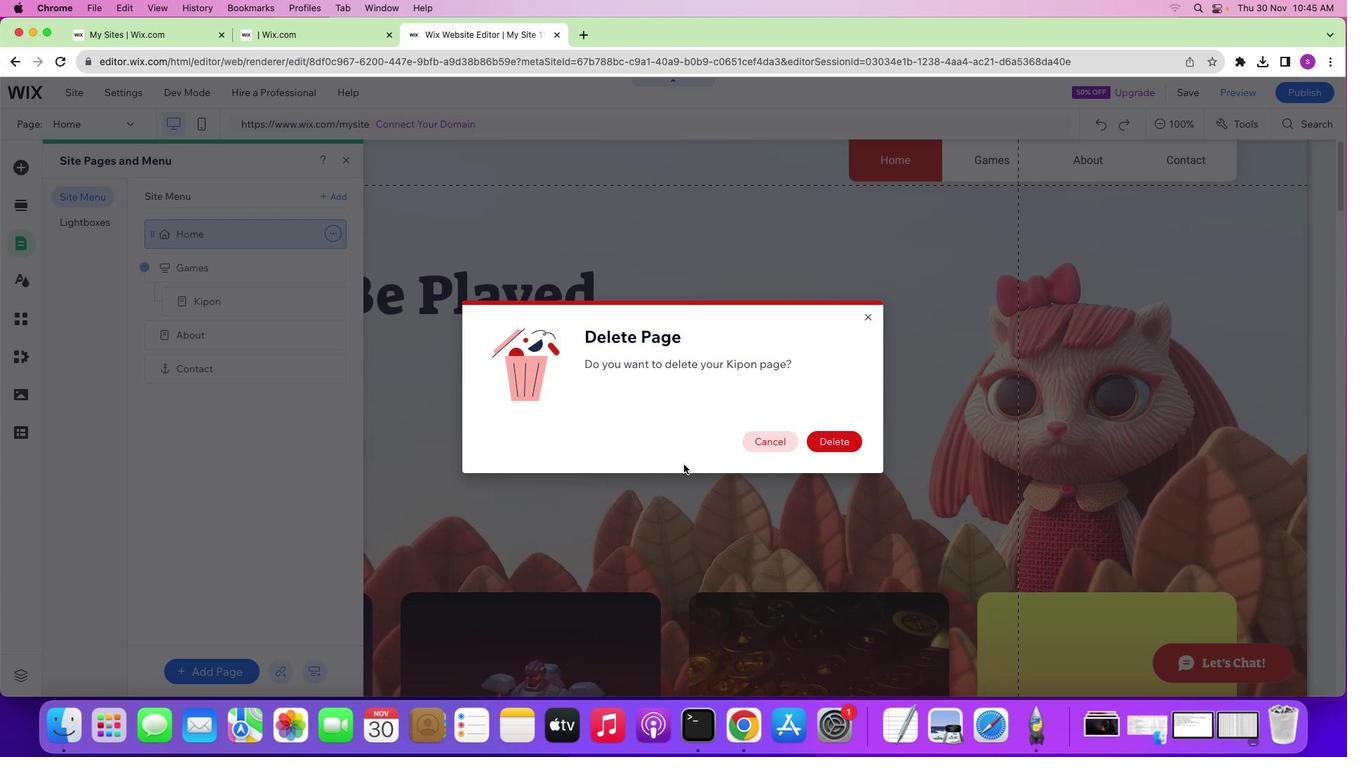 
Action: Mouse pressed left at (329, 303)
Screenshot: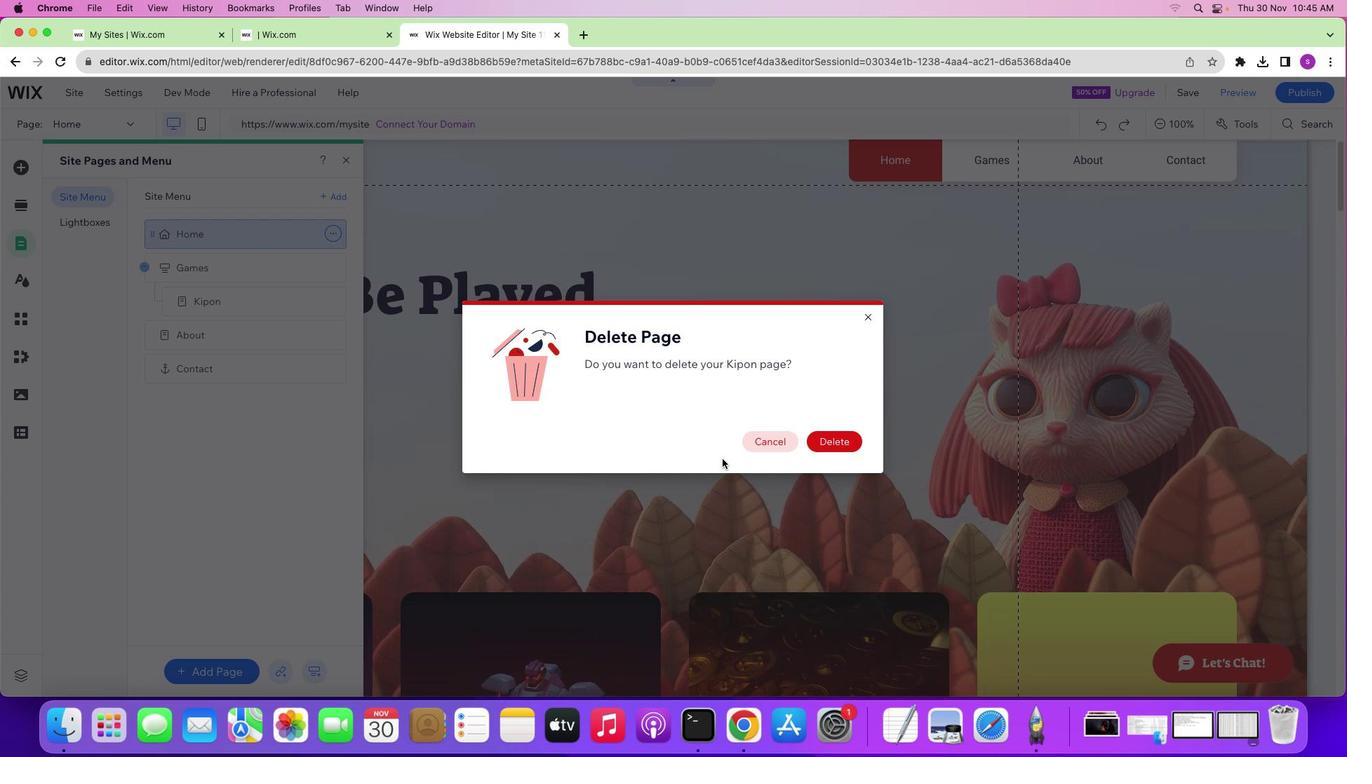 
Action: Mouse moved to (401, 545)
Screenshot: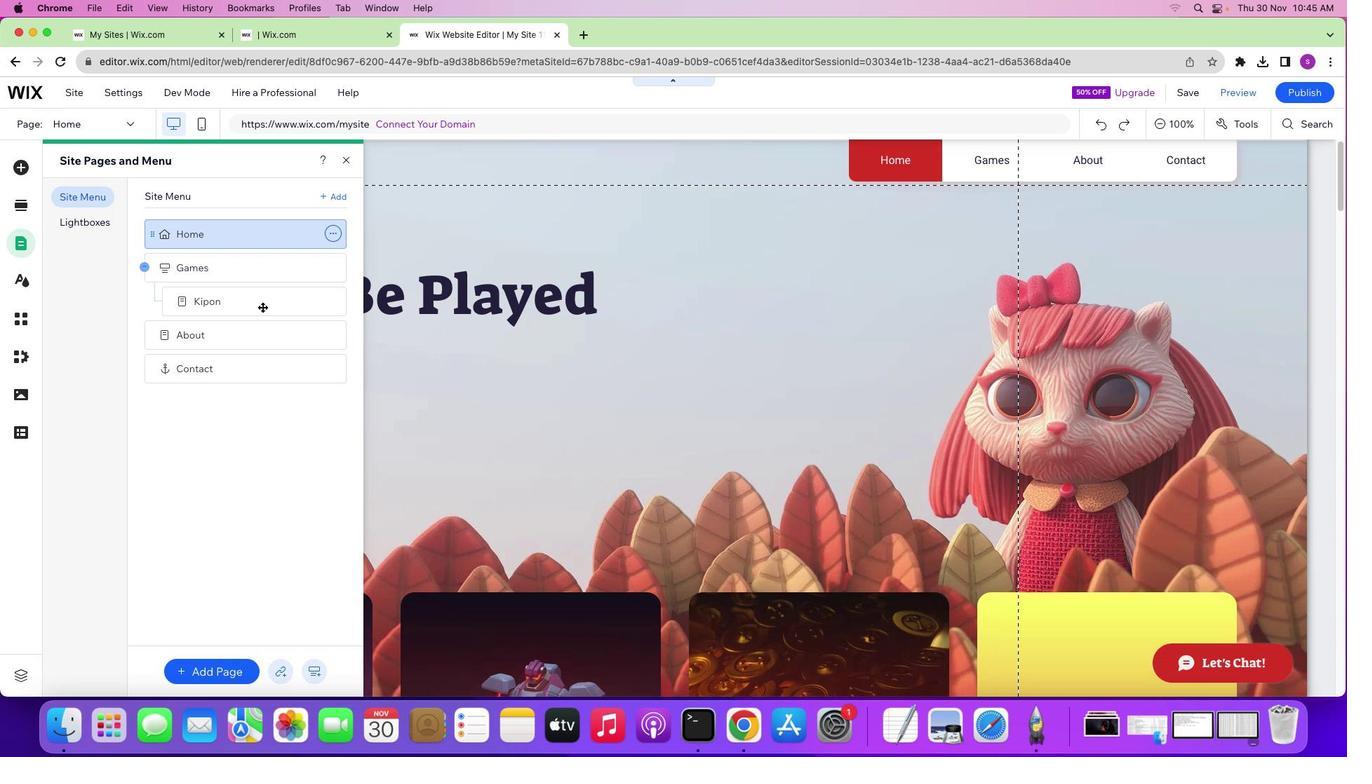 
Action: Mouse pressed left at (401, 545)
Screenshot: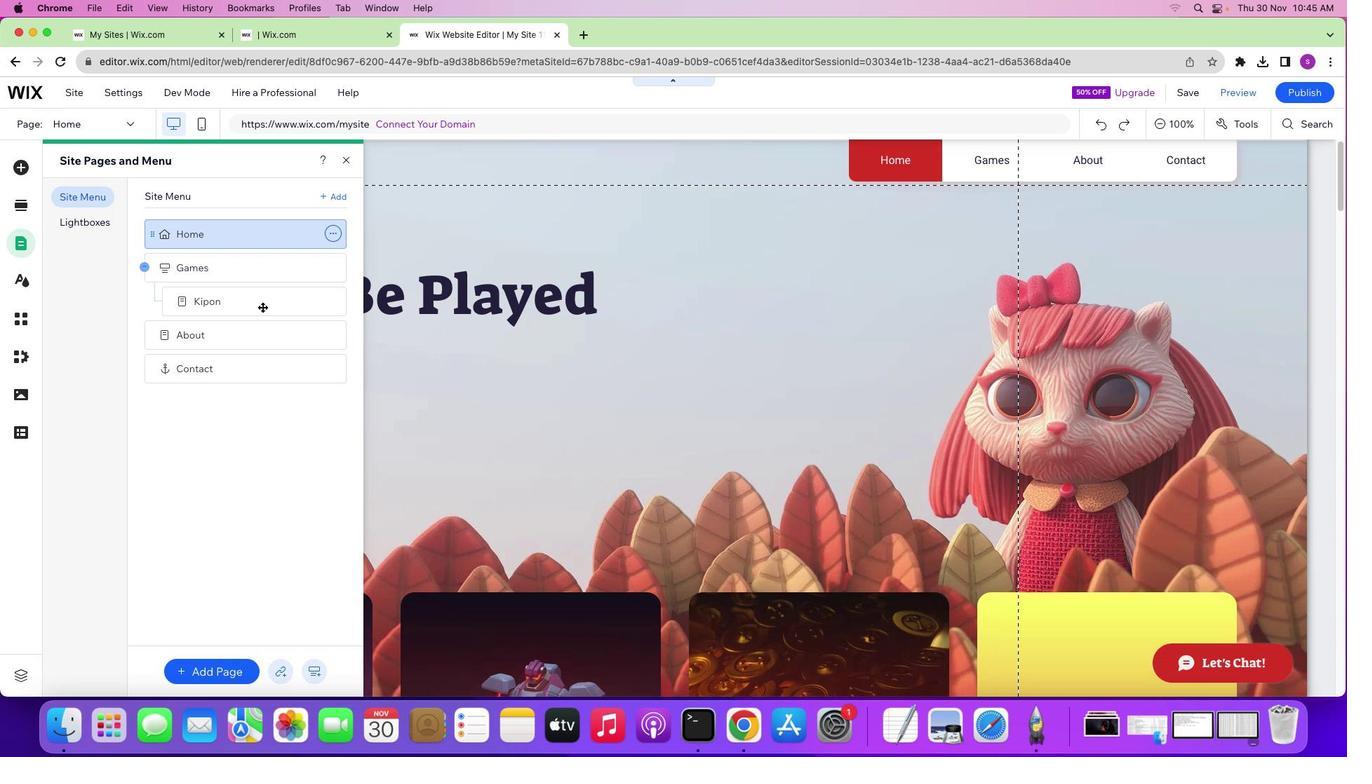 
Action: Mouse moved to (846, 437)
Screenshot: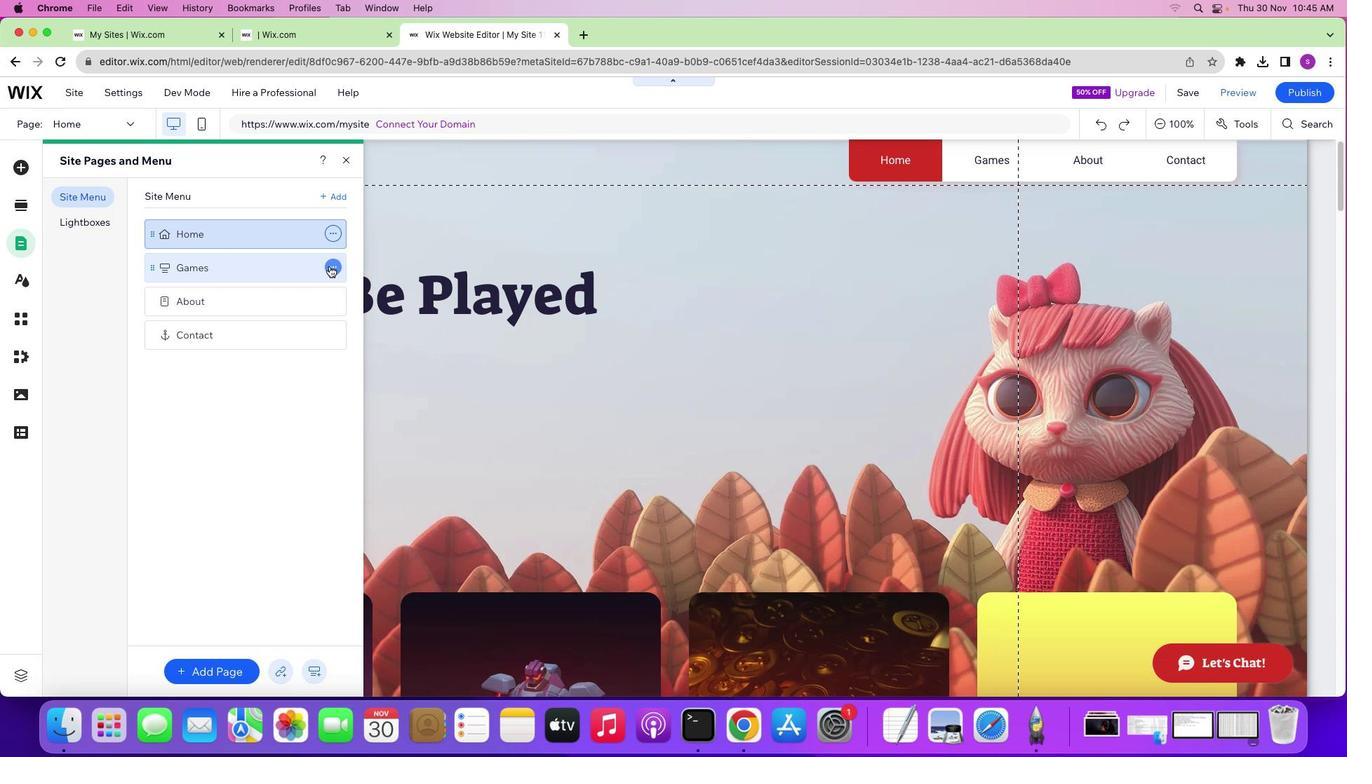 
Action: Mouse pressed left at (846, 437)
Screenshot: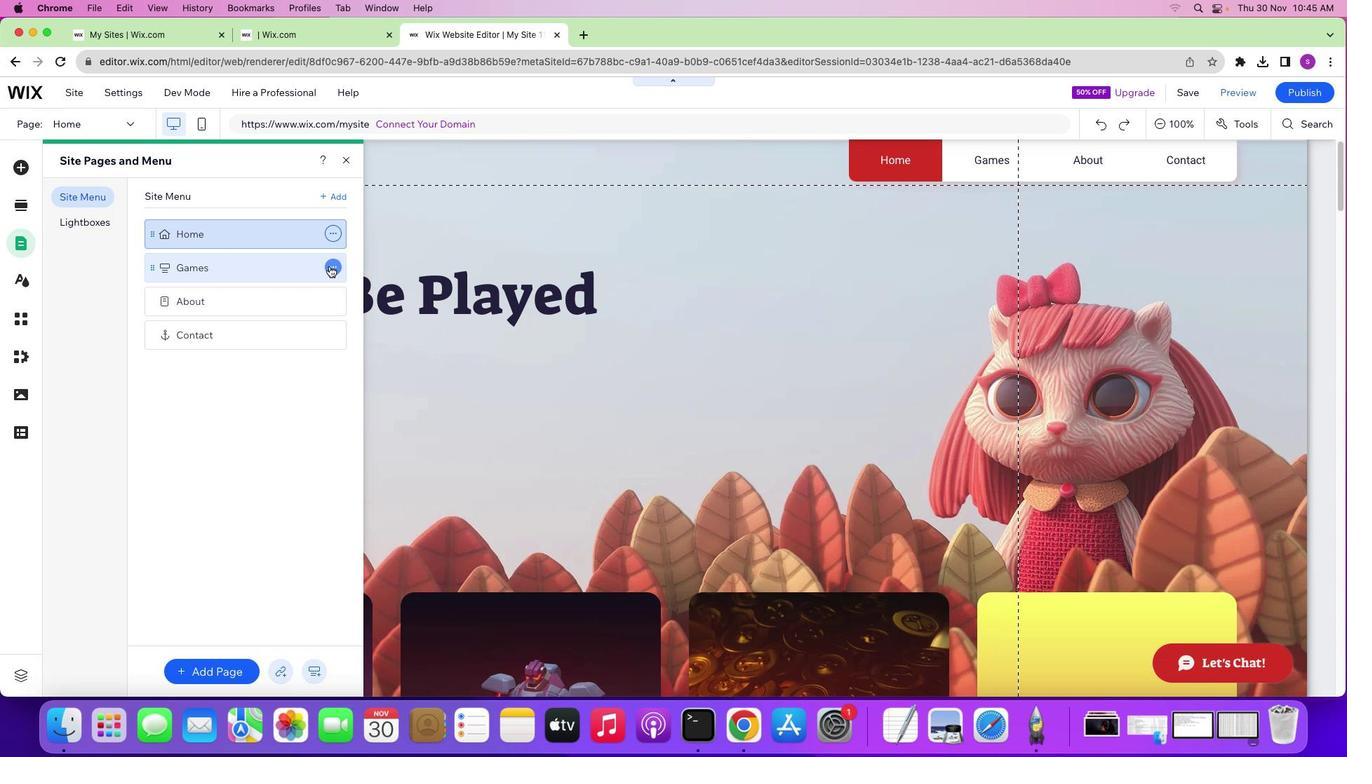 
Action: Mouse moved to (331, 265)
Screenshot: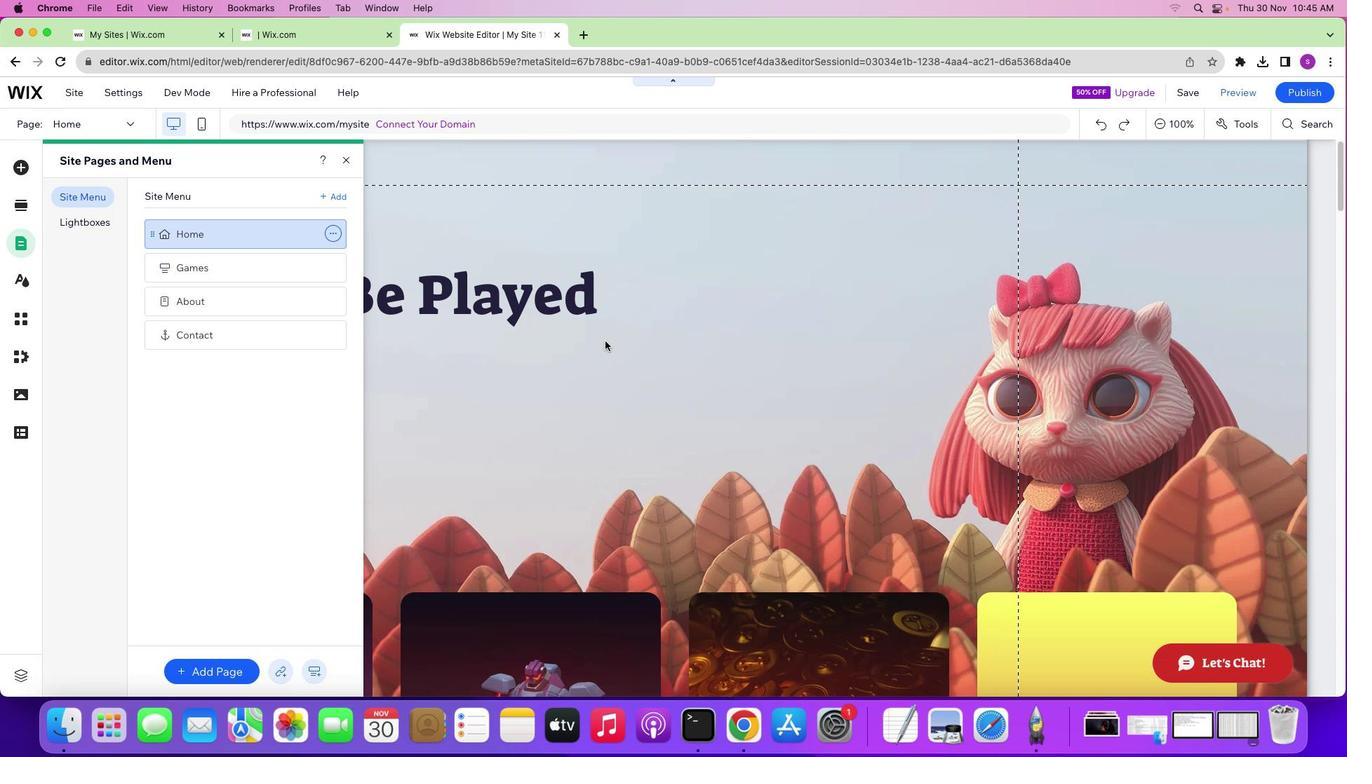 
Action: Mouse pressed left at (331, 265)
Screenshot: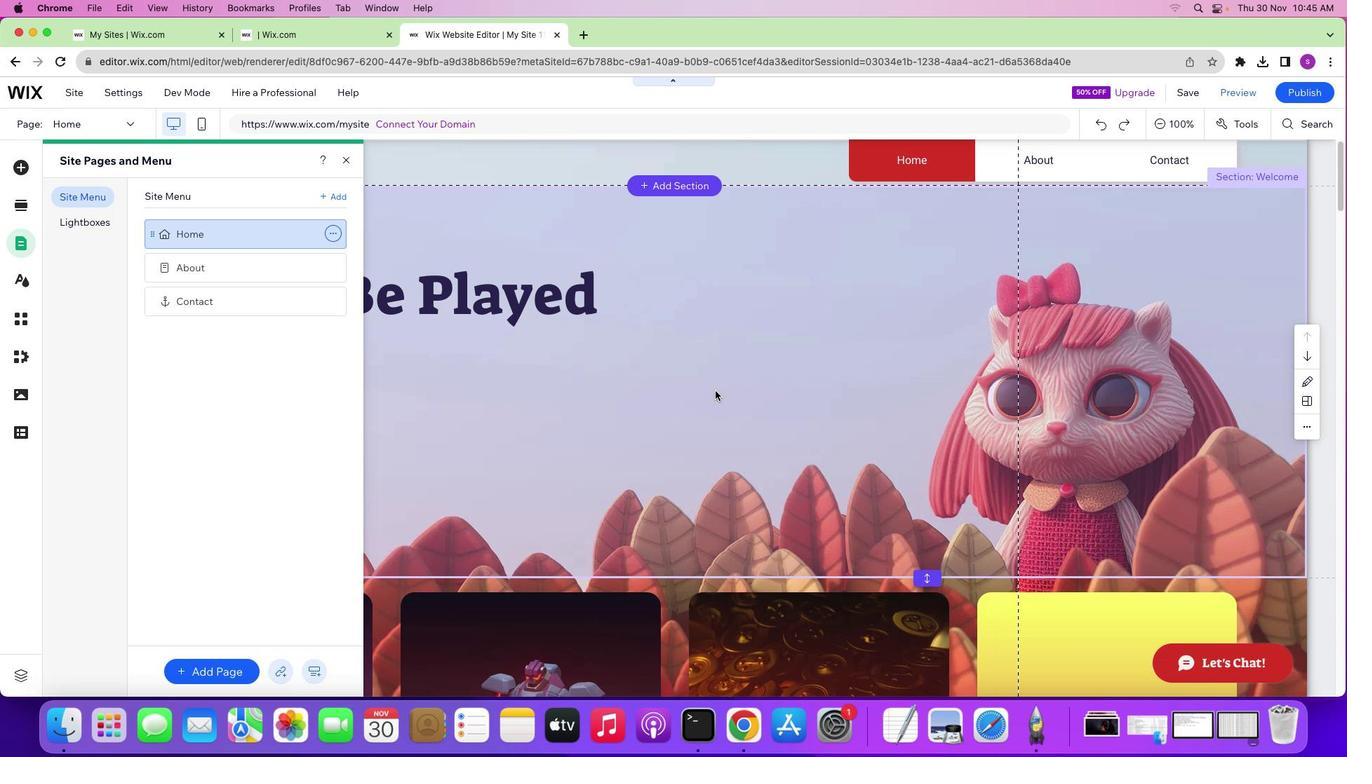 
Action: Mouse moved to (399, 329)
Screenshot: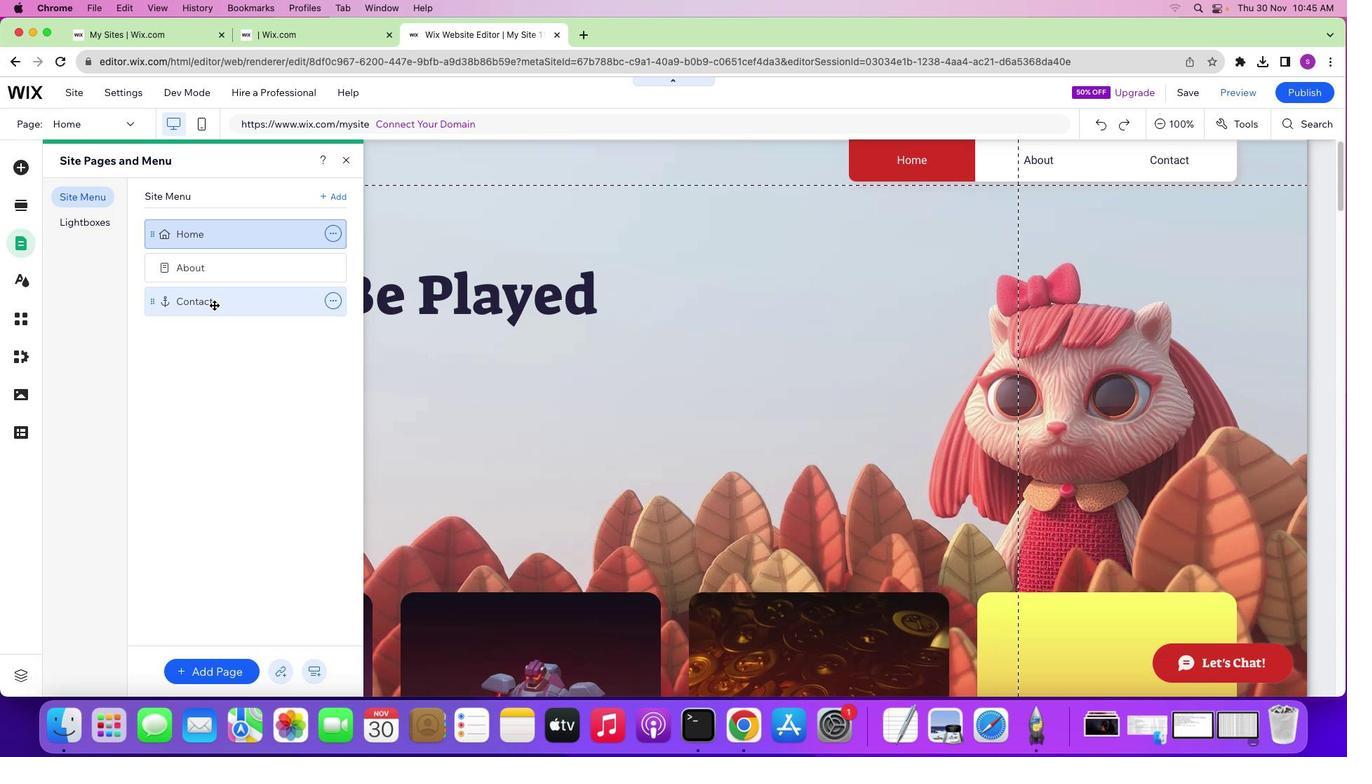 
Action: Mouse pressed left at (399, 329)
Screenshot: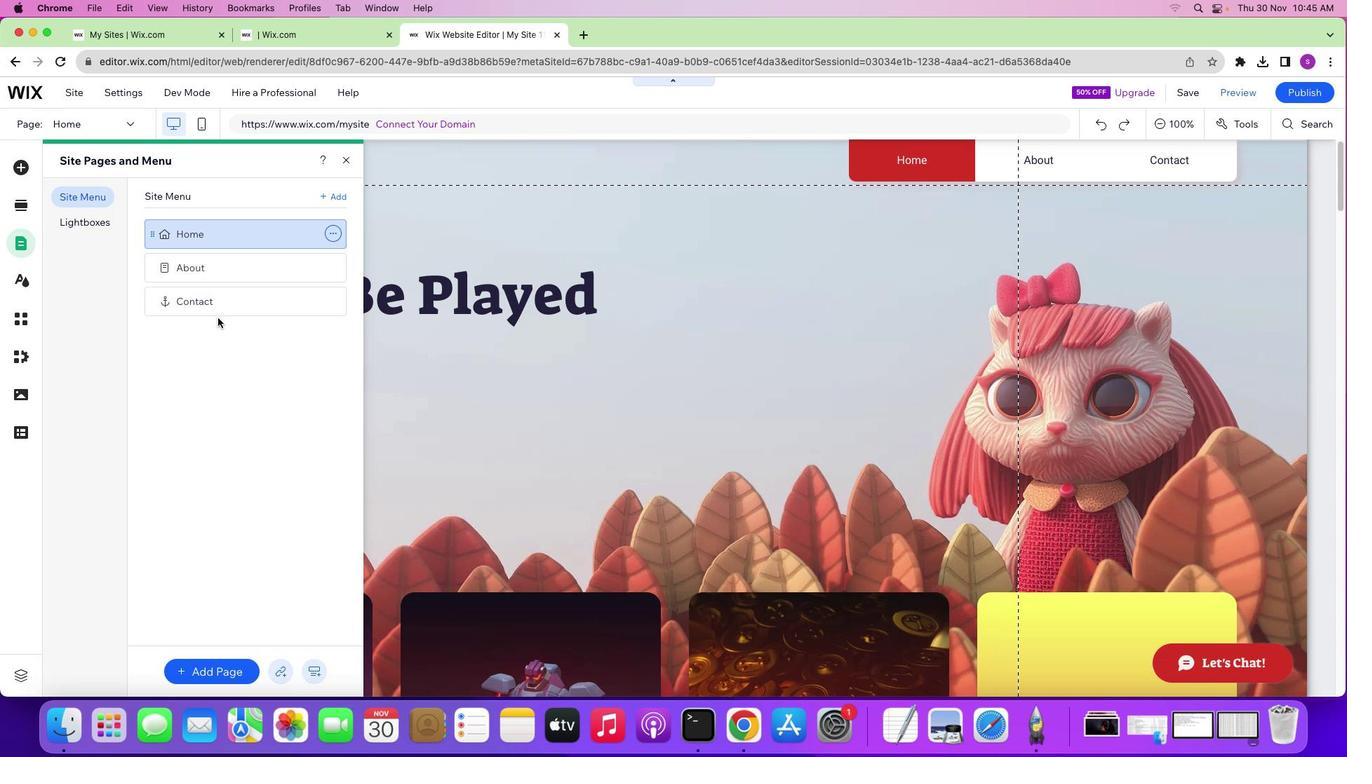 
Action: Mouse moved to (340, 195)
Screenshot: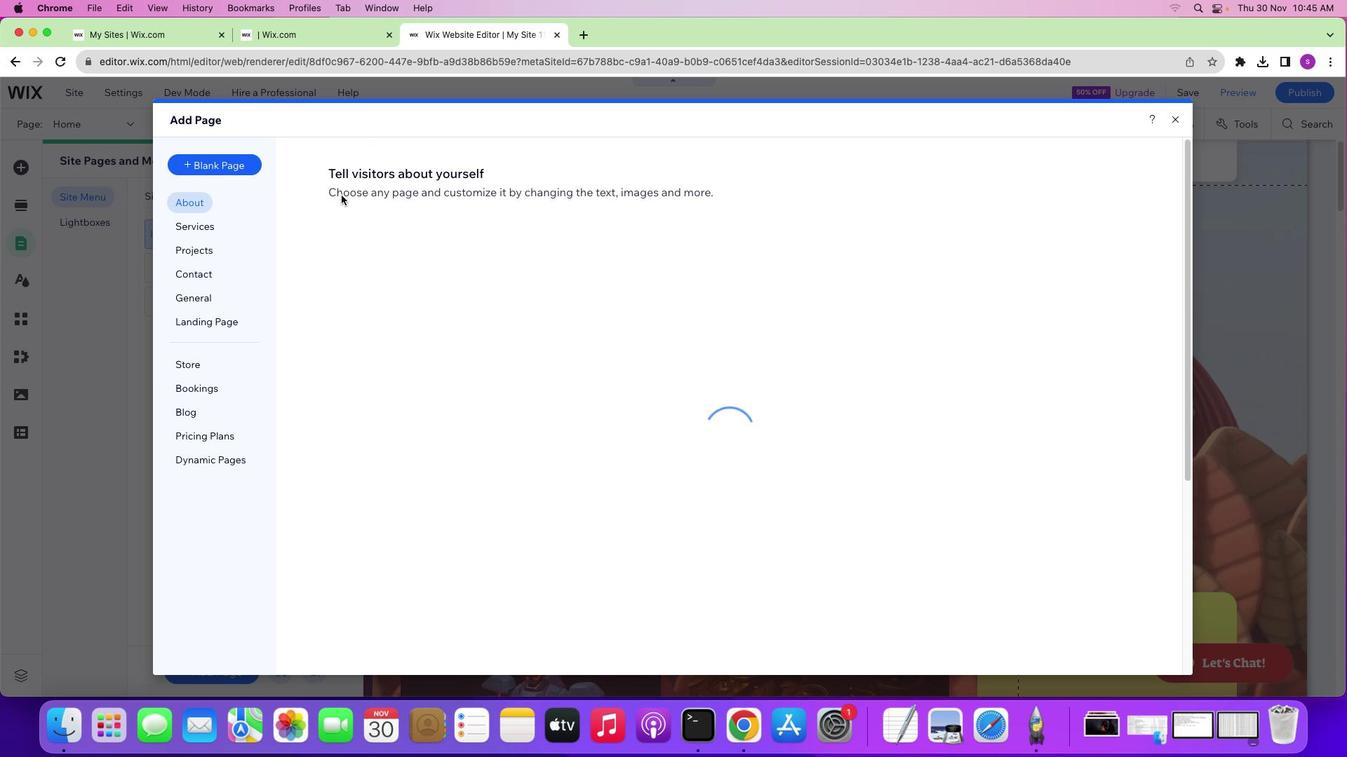 
Action: Mouse pressed left at (340, 195)
Screenshot: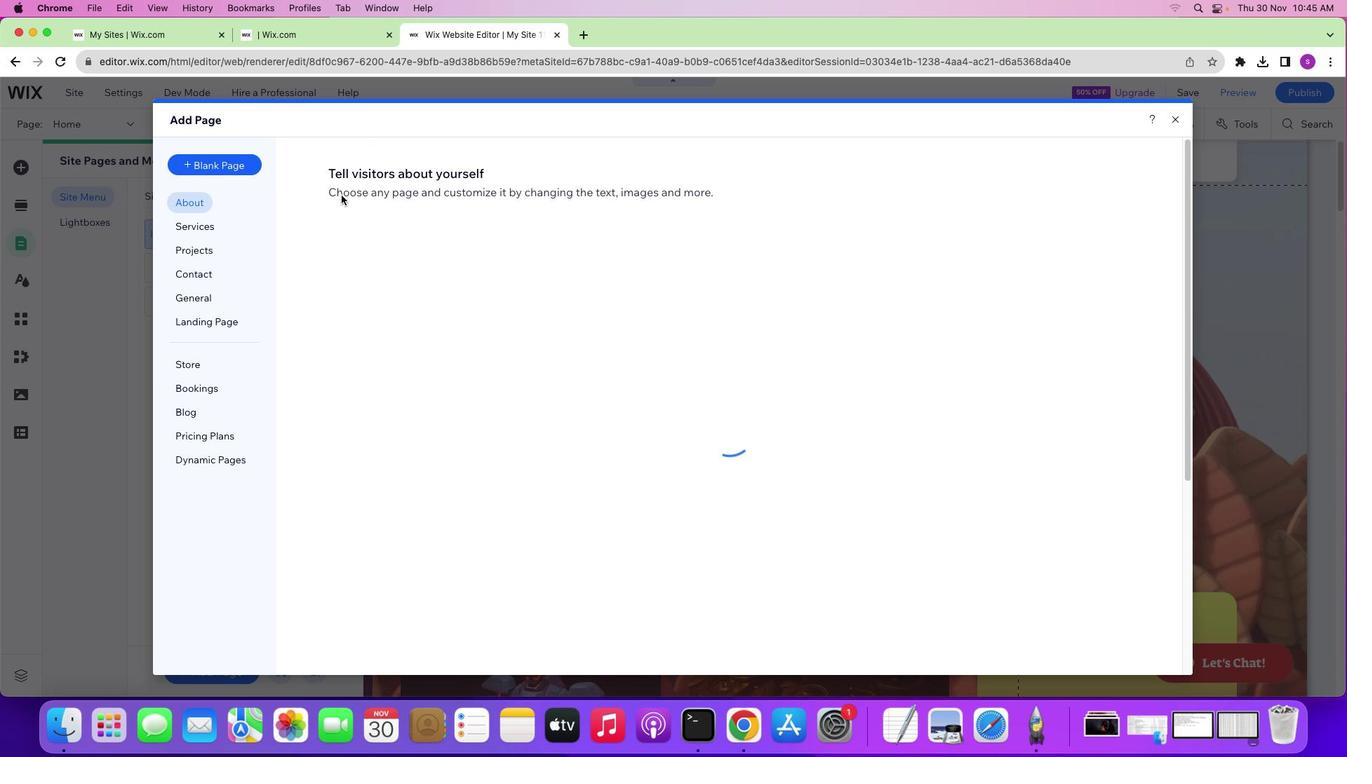 
Action: Mouse moved to (729, 304)
Screenshot: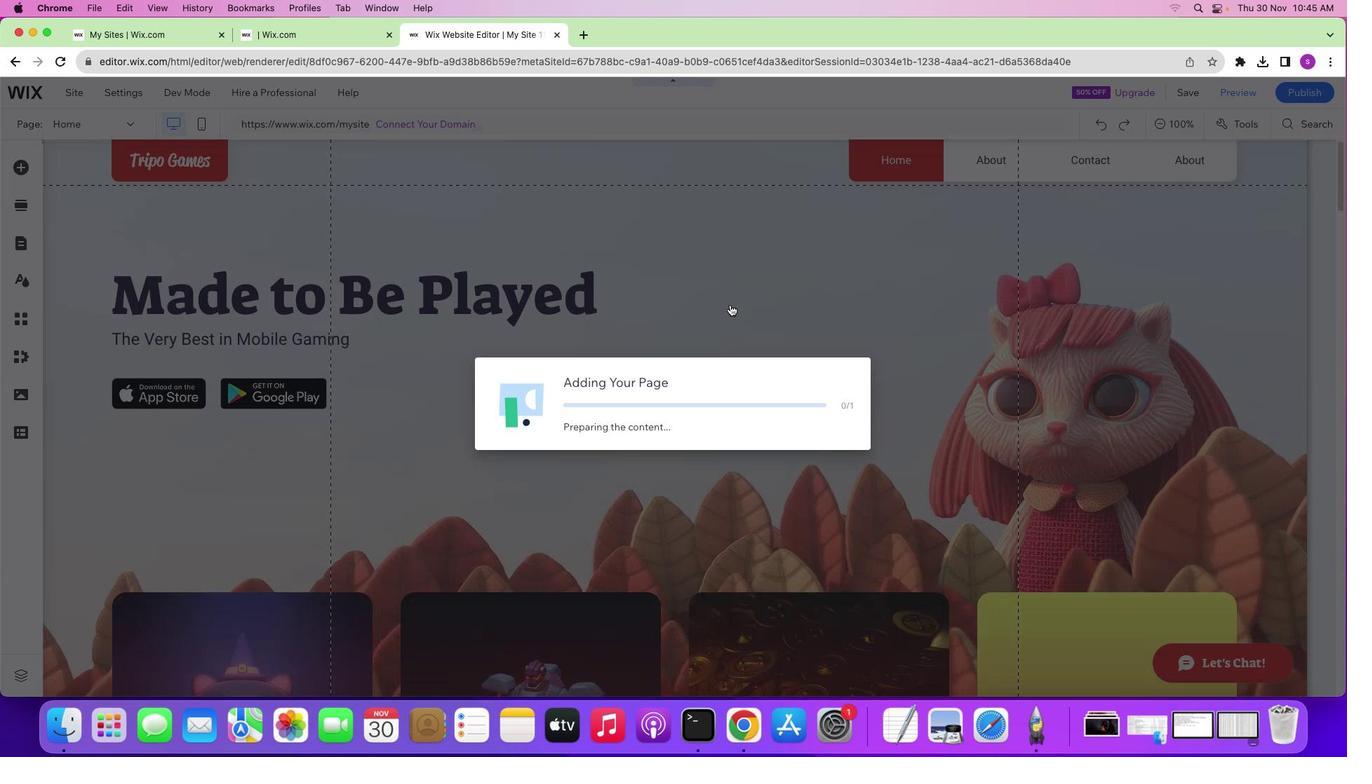 
Action: Mouse pressed left at (729, 304)
Screenshot: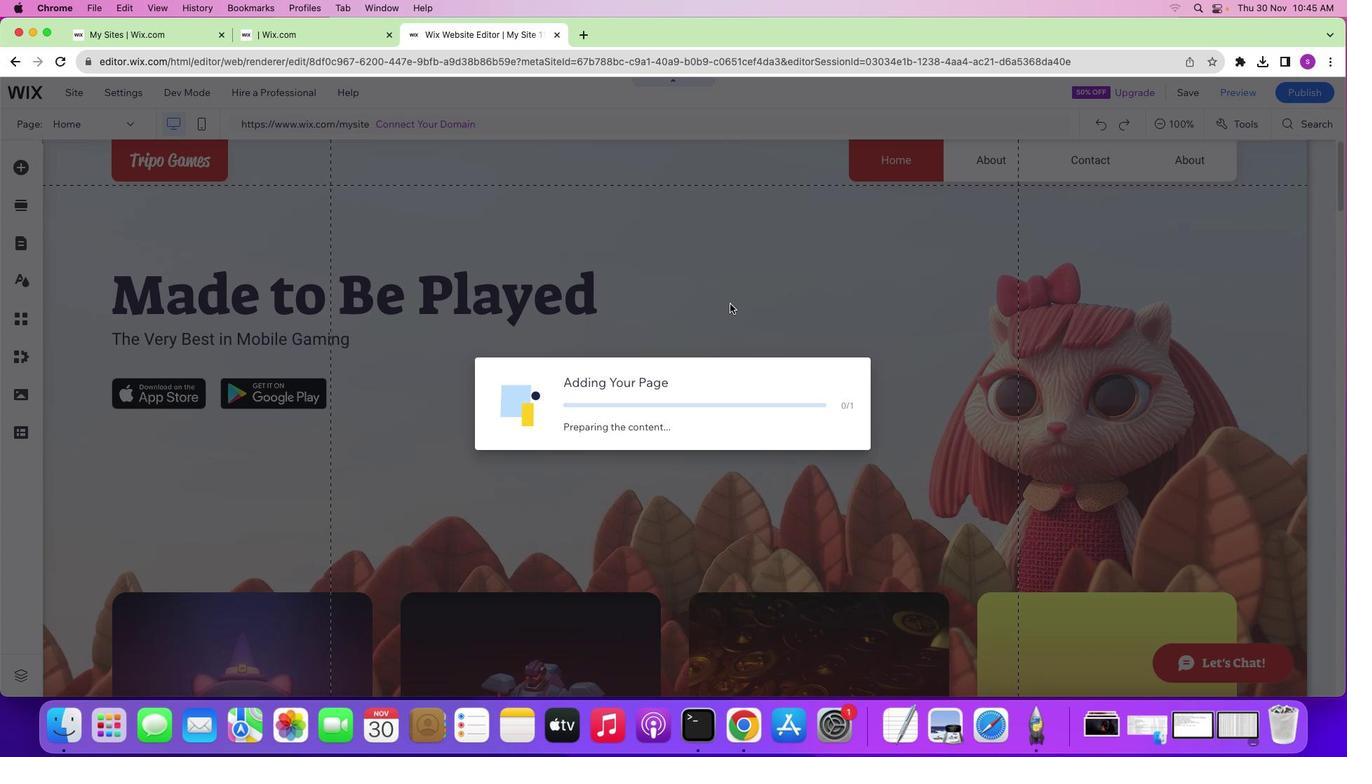 
Action: Mouse moved to (343, 161)
Screenshot: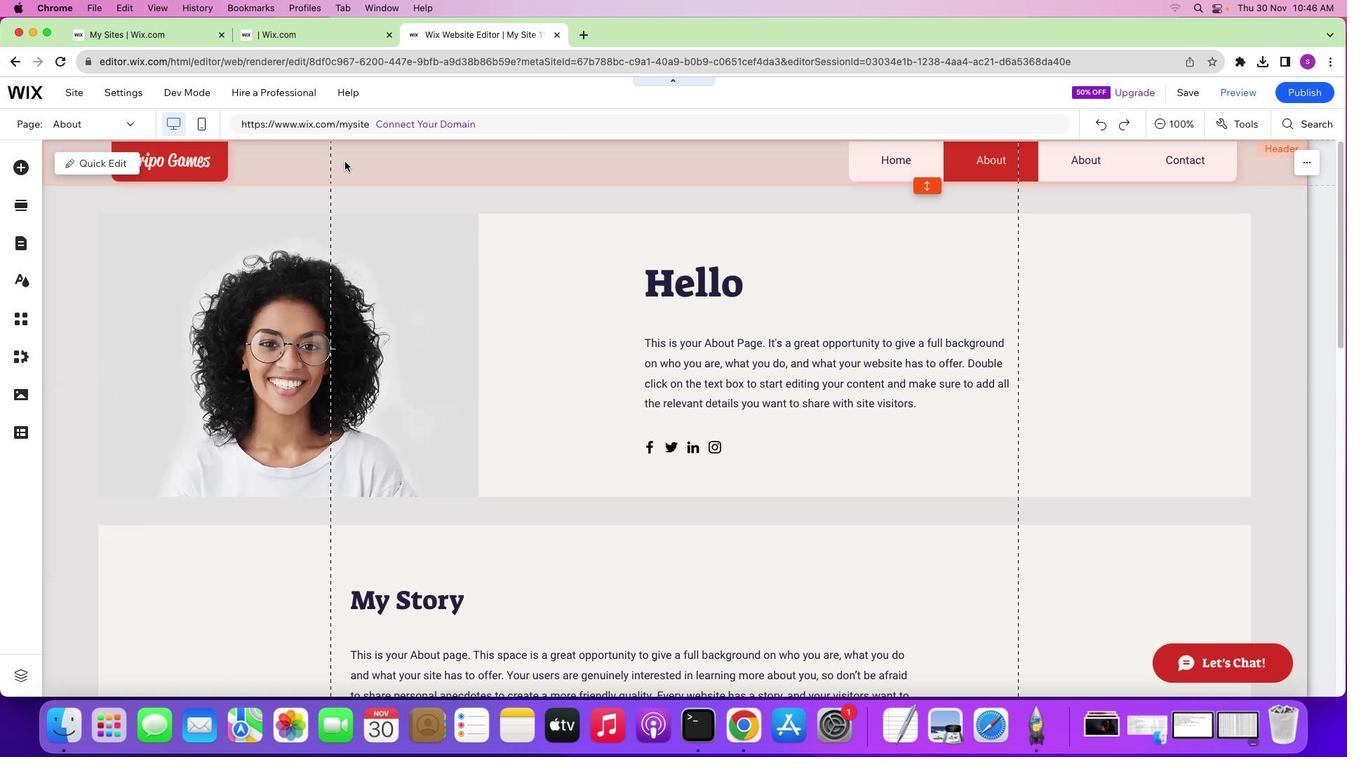 
Action: Mouse pressed left at (343, 161)
Screenshot: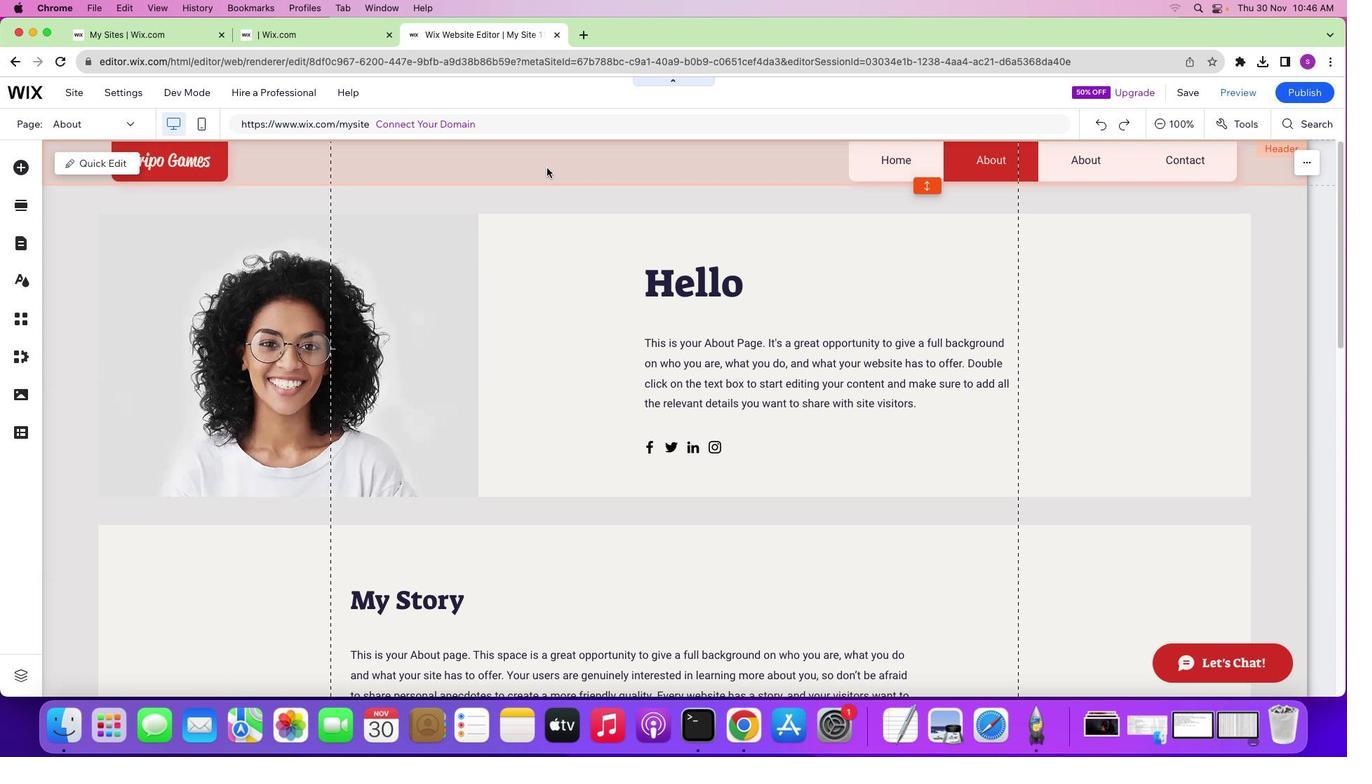 
Action: Mouse moved to (645, 371)
Screenshot: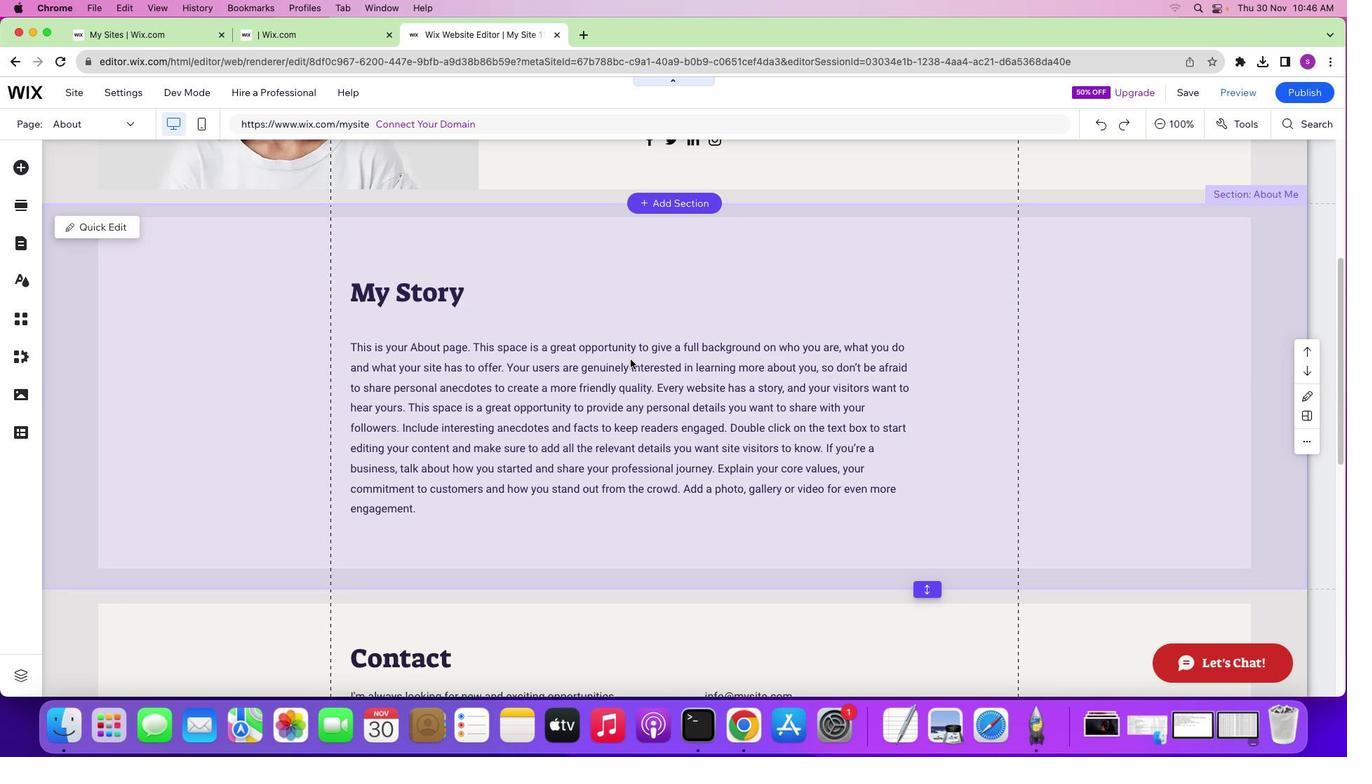 
Action: Mouse scrolled (645, 371) with delta (0, 0)
Screenshot: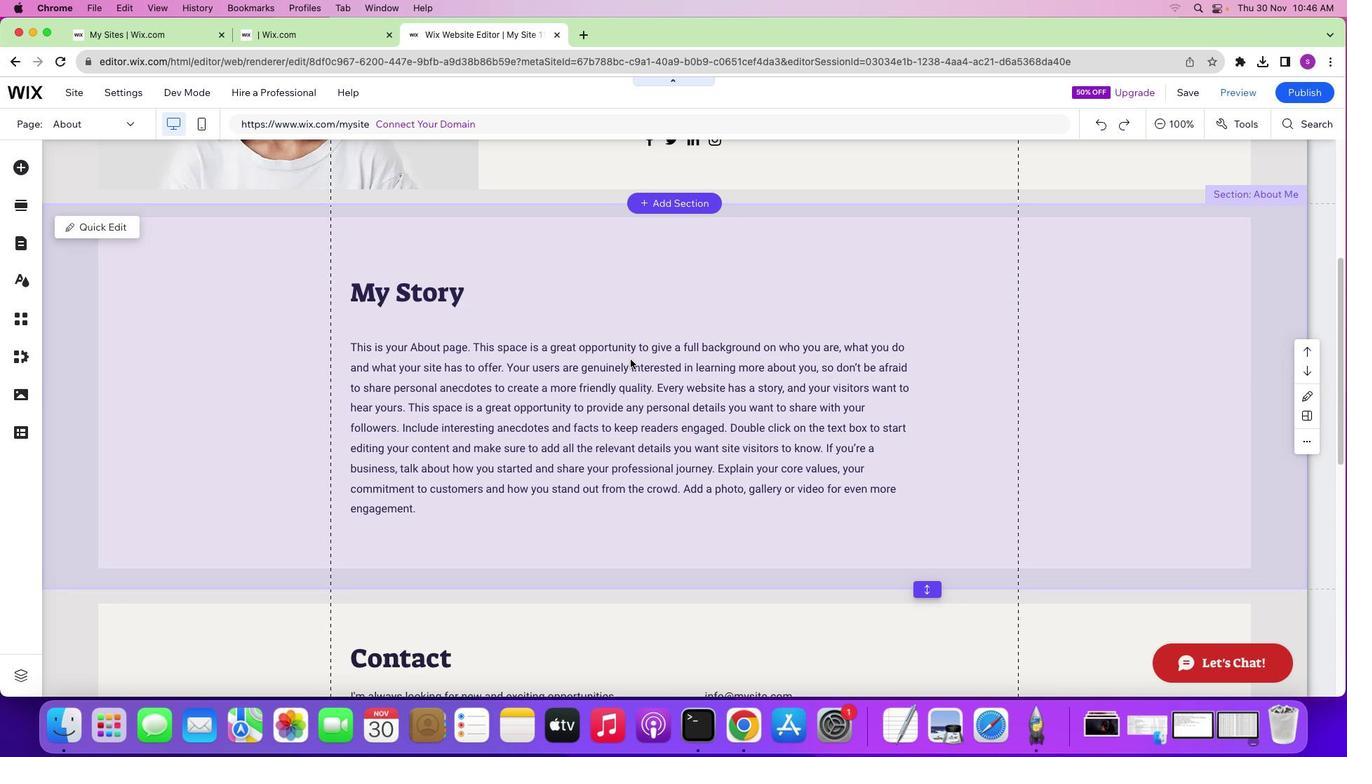 
Action: Mouse scrolled (645, 371) with delta (0, 0)
Screenshot: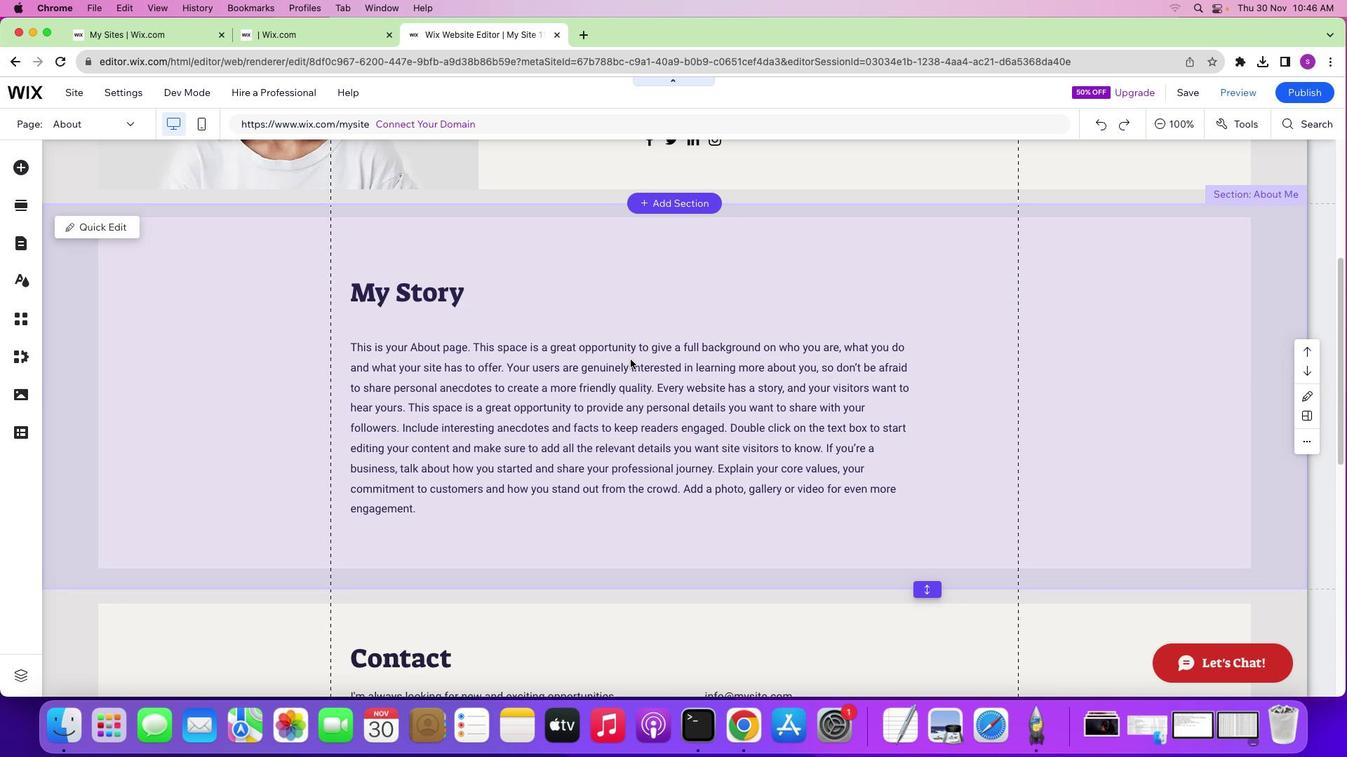 
Action: Mouse scrolled (645, 371) with delta (0, -1)
Screenshot: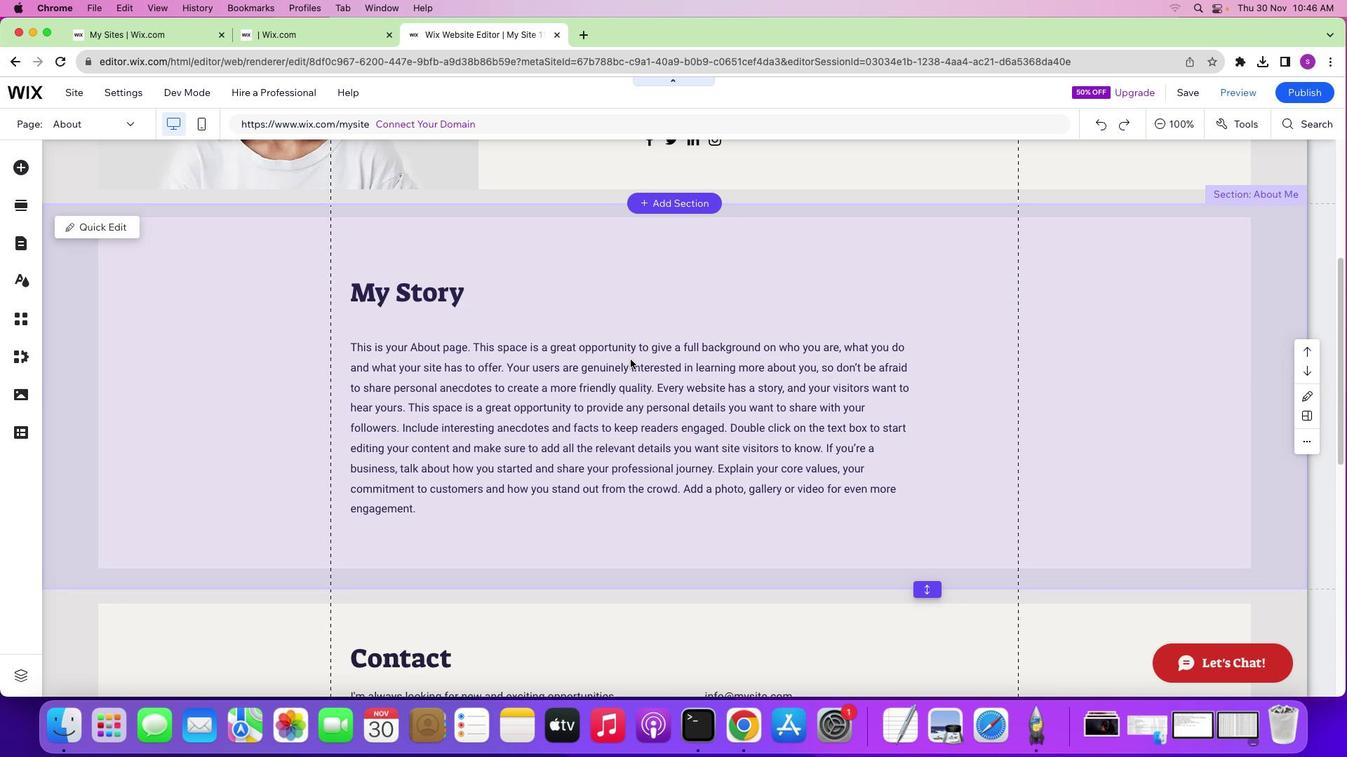 
Action: Mouse scrolled (645, 371) with delta (0, -1)
Screenshot: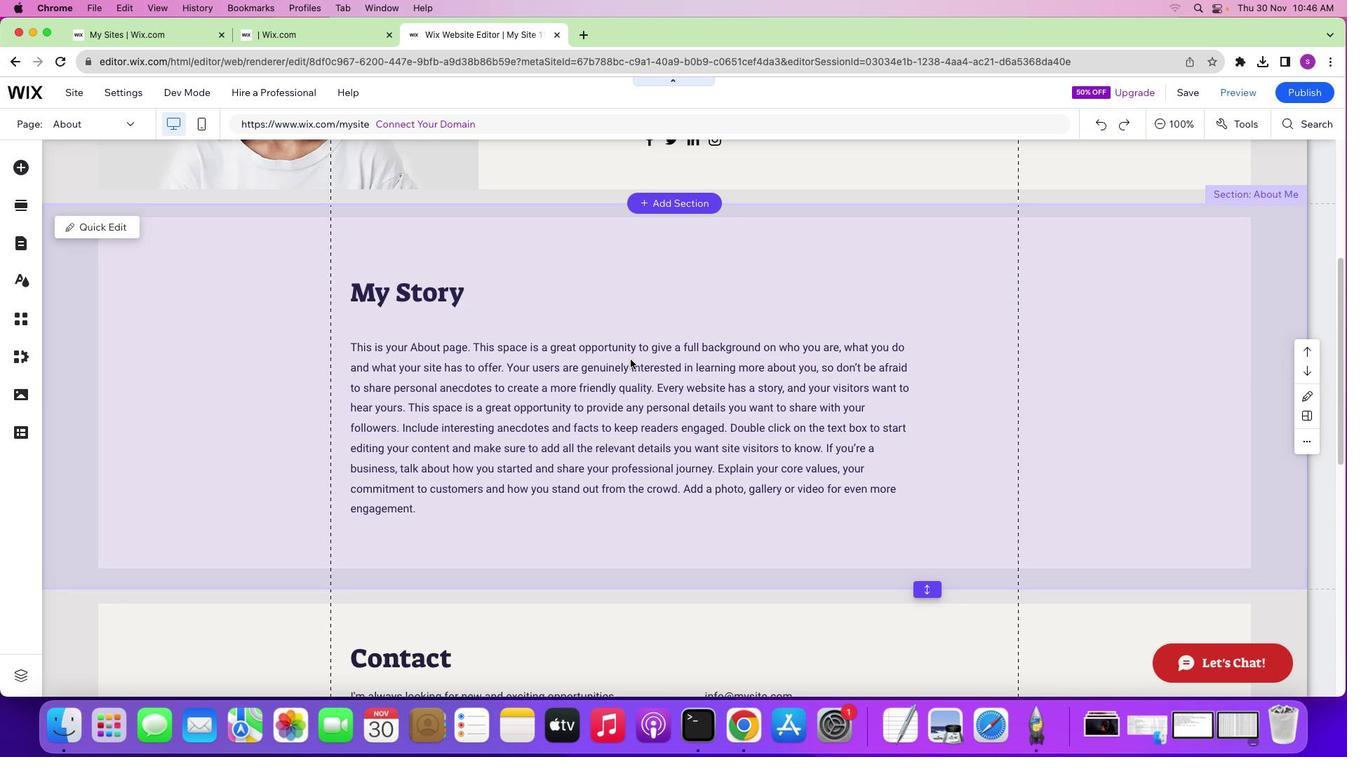 
Action: Mouse scrolled (645, 371) with delta (0, 0)
Screenshot: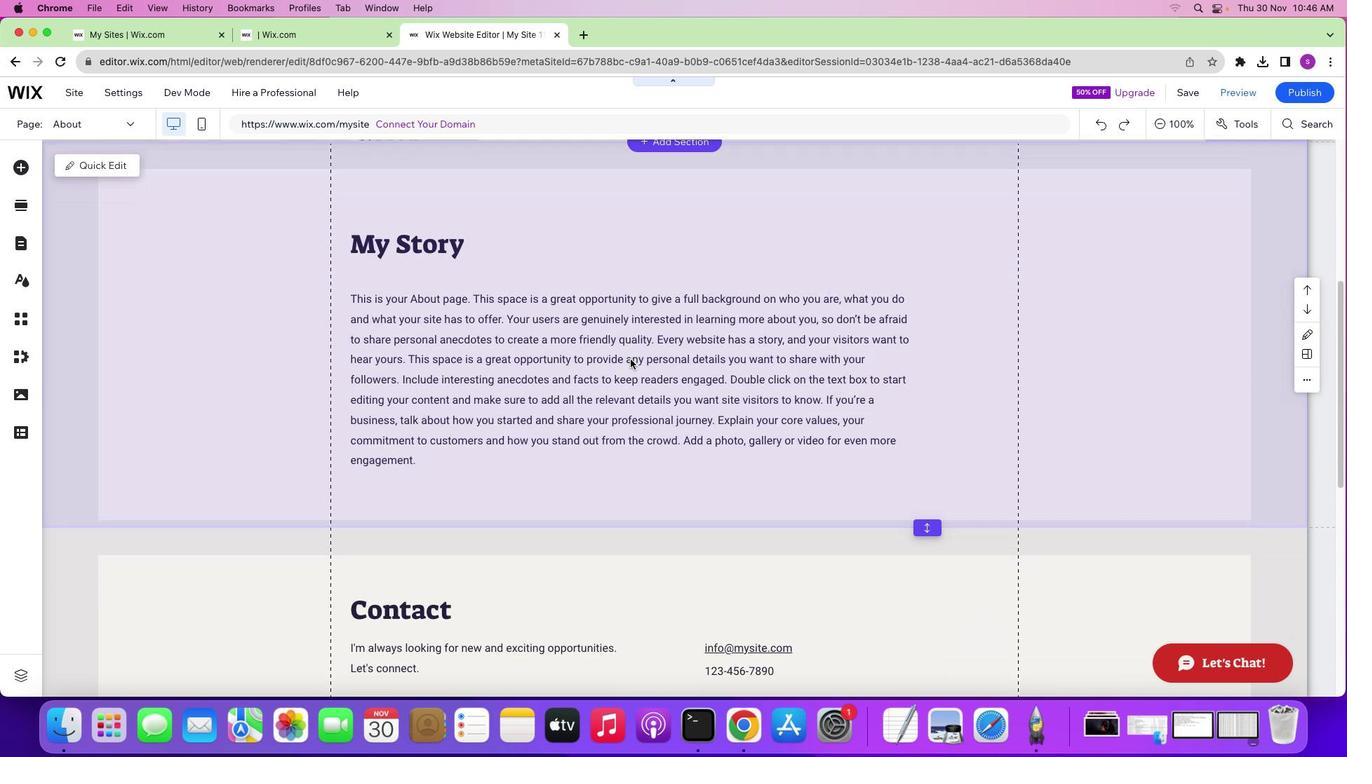 
Action: Mouse scrolled (645, 371) with delta (0, 0)
Screenshot: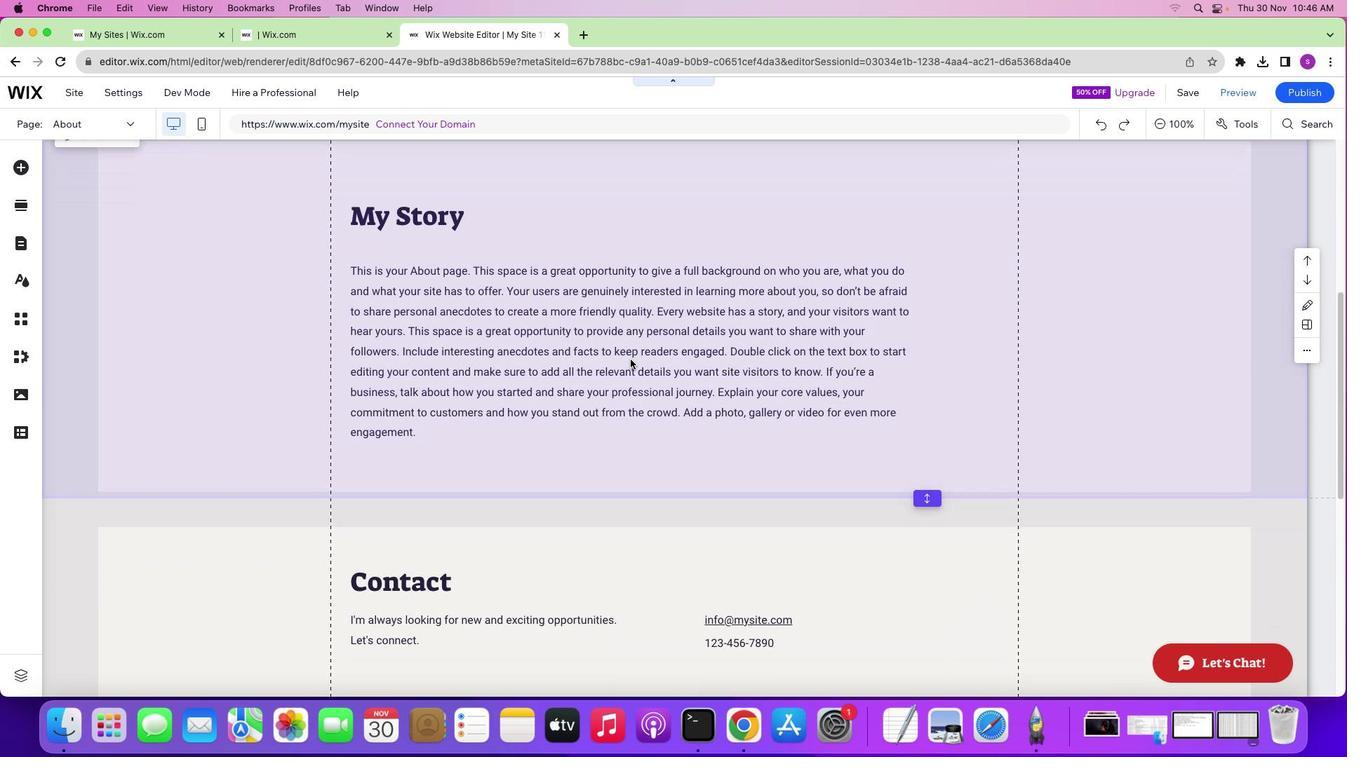 
Action: Mouse scrolled (645, 371) with delta (0, -1)
Screenshot: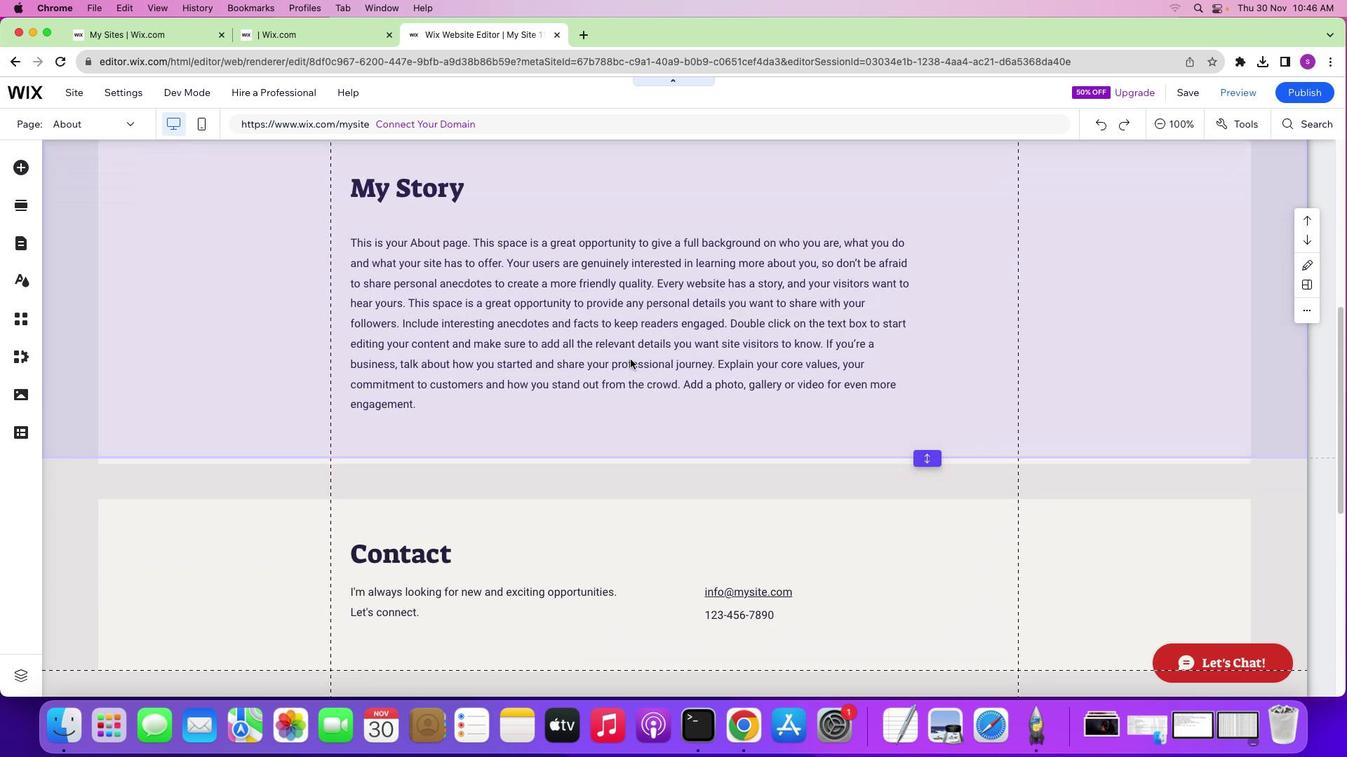 
Action: Mouse scrolled (645, 371) with delta (0, -1)
Screenshot: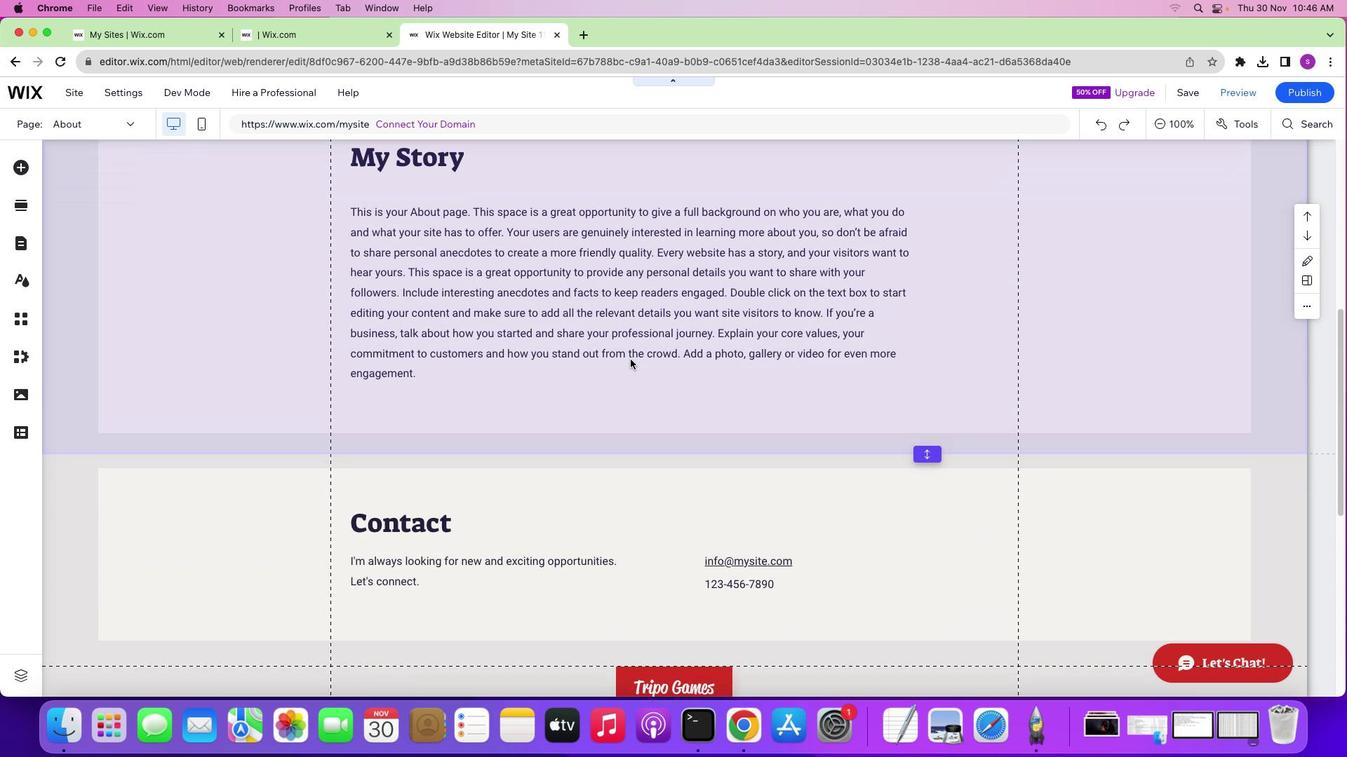 
Action: Mouse moved to (630, 359)
Screenshot: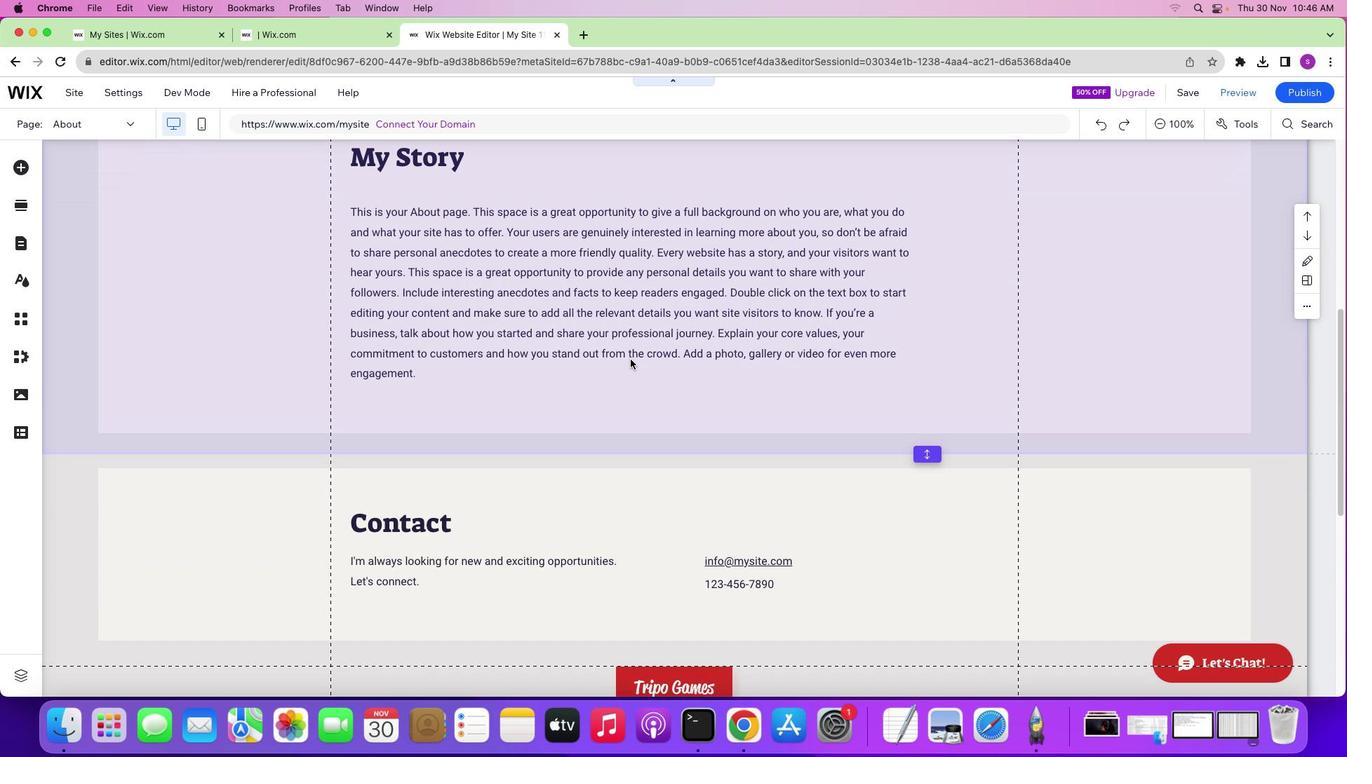 
Action: Mouse scrolled (630, 359) with delta (0, 0)
Screenshot: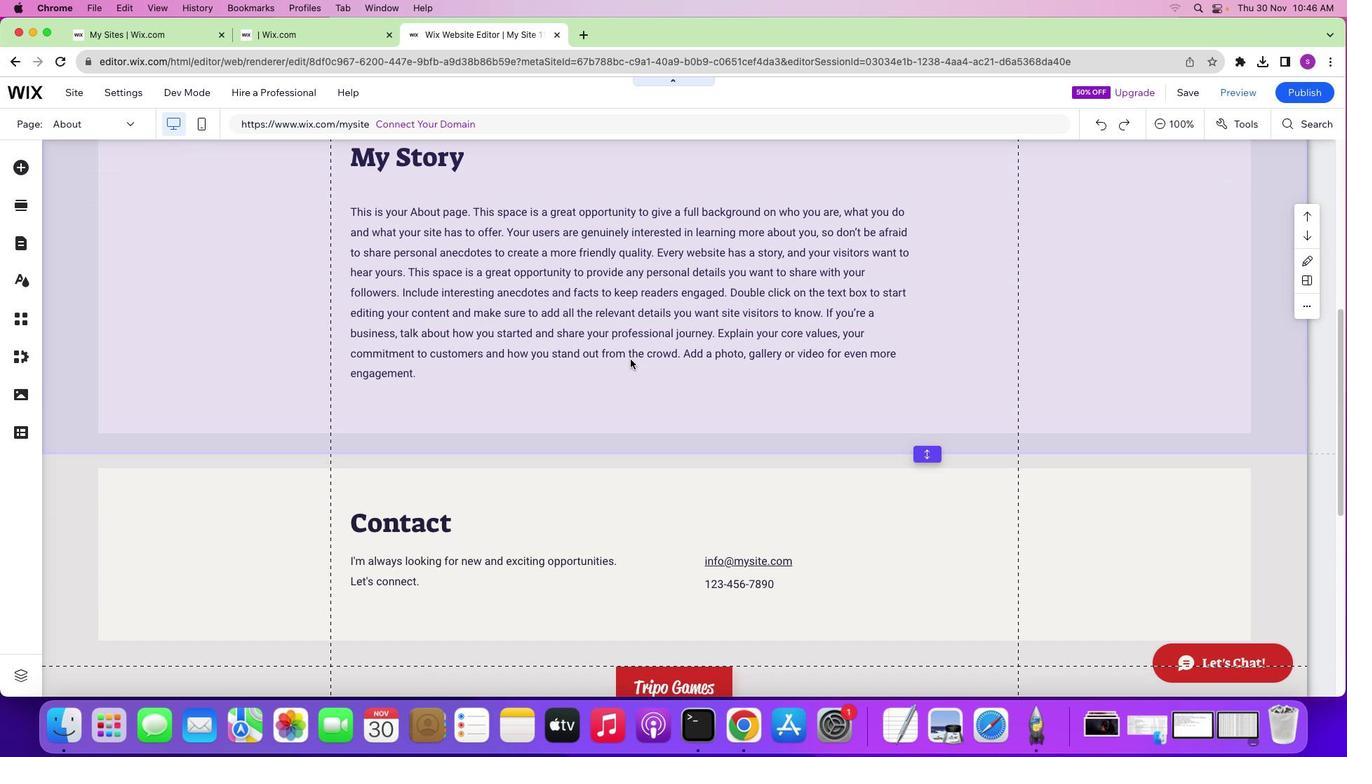 
Action: Mouse scrolled (630, 359) with delta (0, 0)
Screenshot: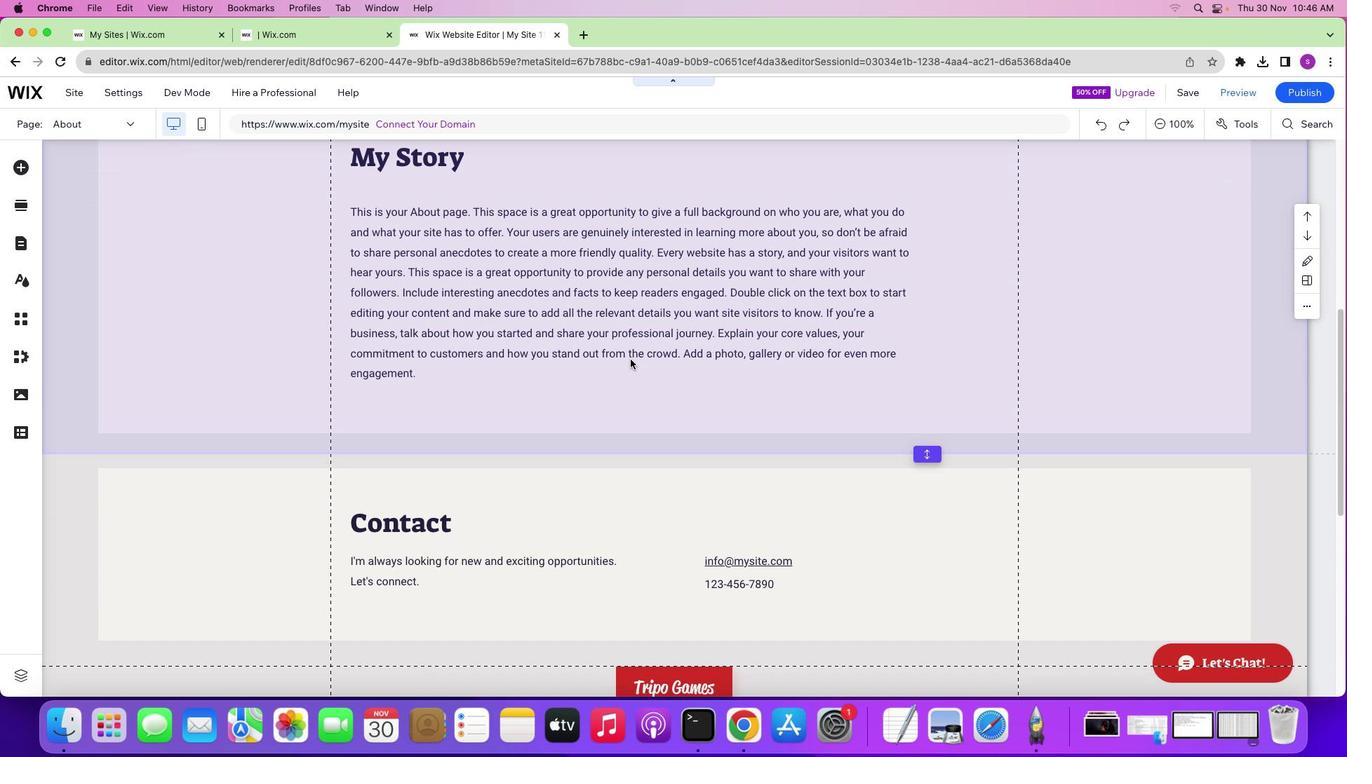 
Action: Mouse scrolled (630, 359) with delta (0, 0)
Screenshot: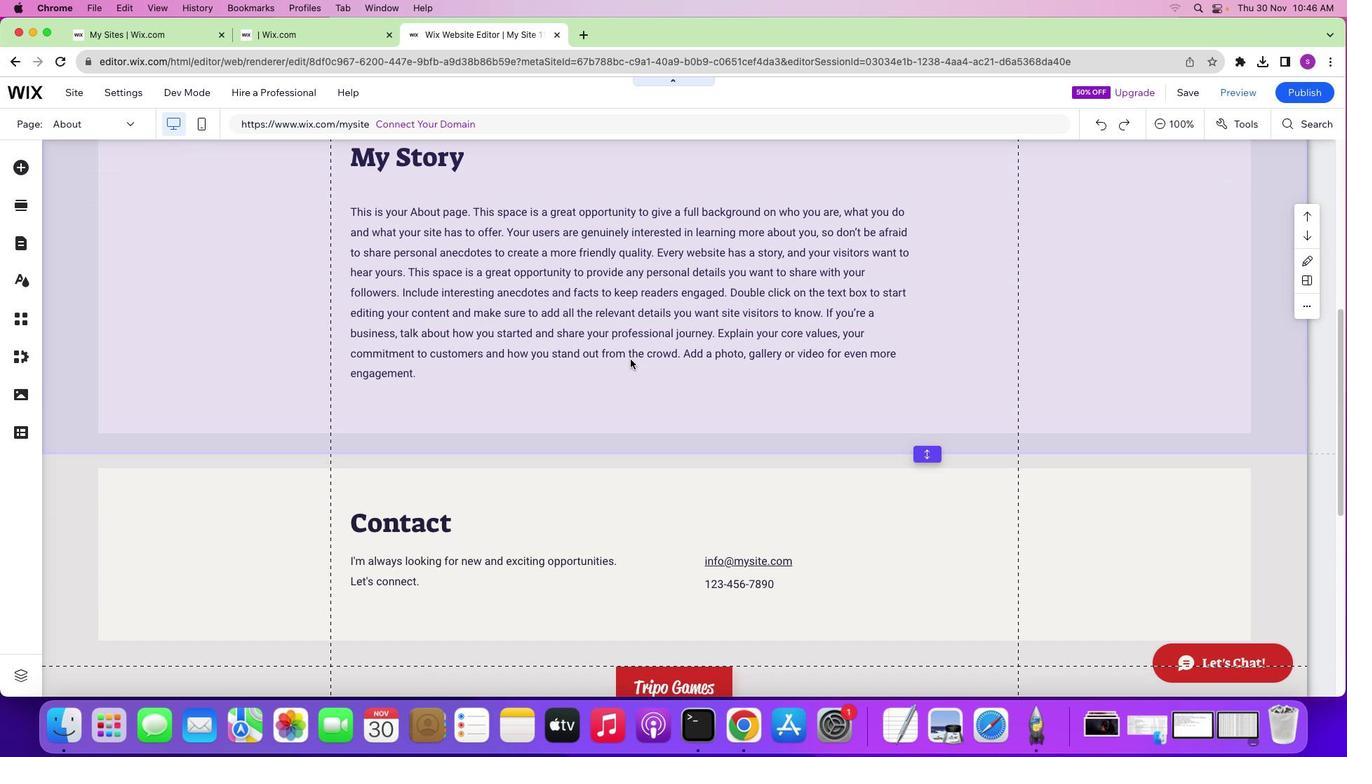 
Action: Mouse scrolled (630, 359) with delta (0, -1)
Screenshot: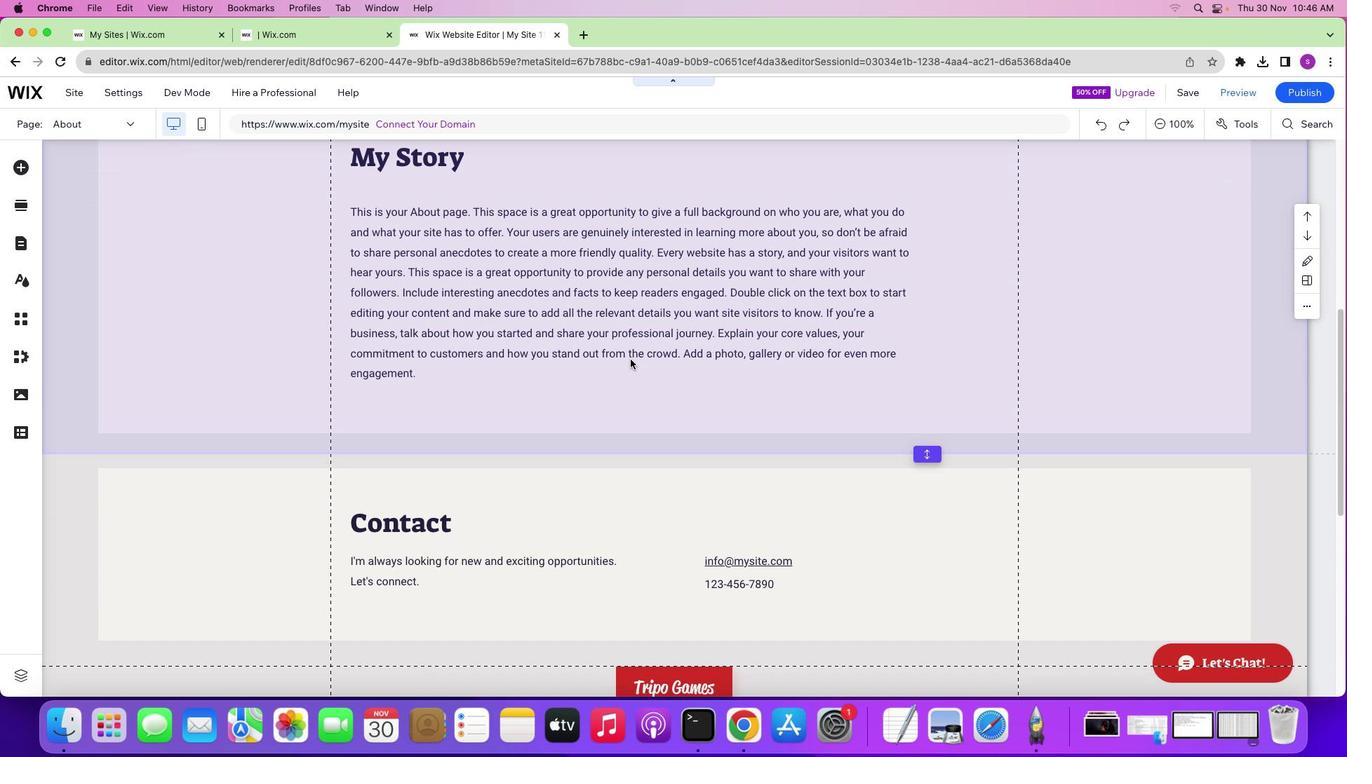 
Action: Mouse moved to (755, 374)
Screenshot: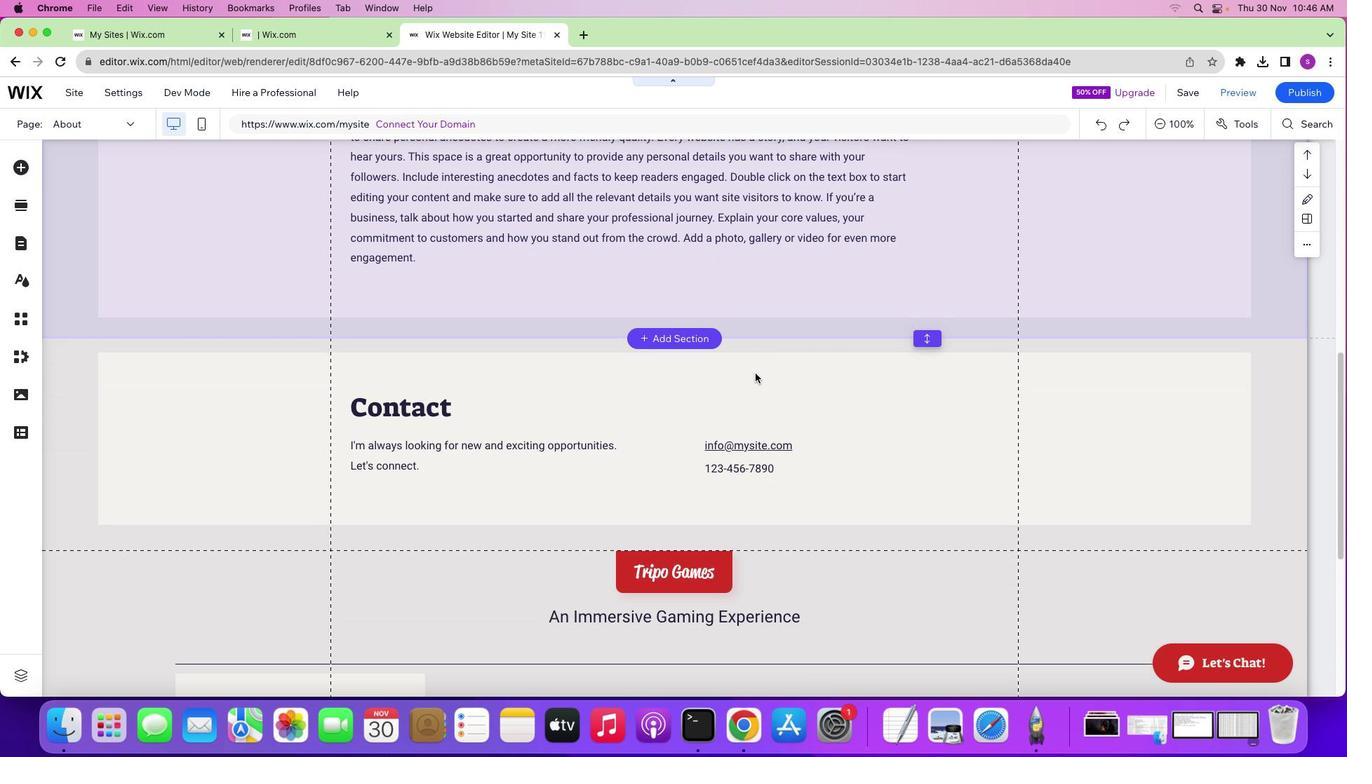 
Action: Mouse scrolled (755, 374) with delta (0, 0)
Screenshot: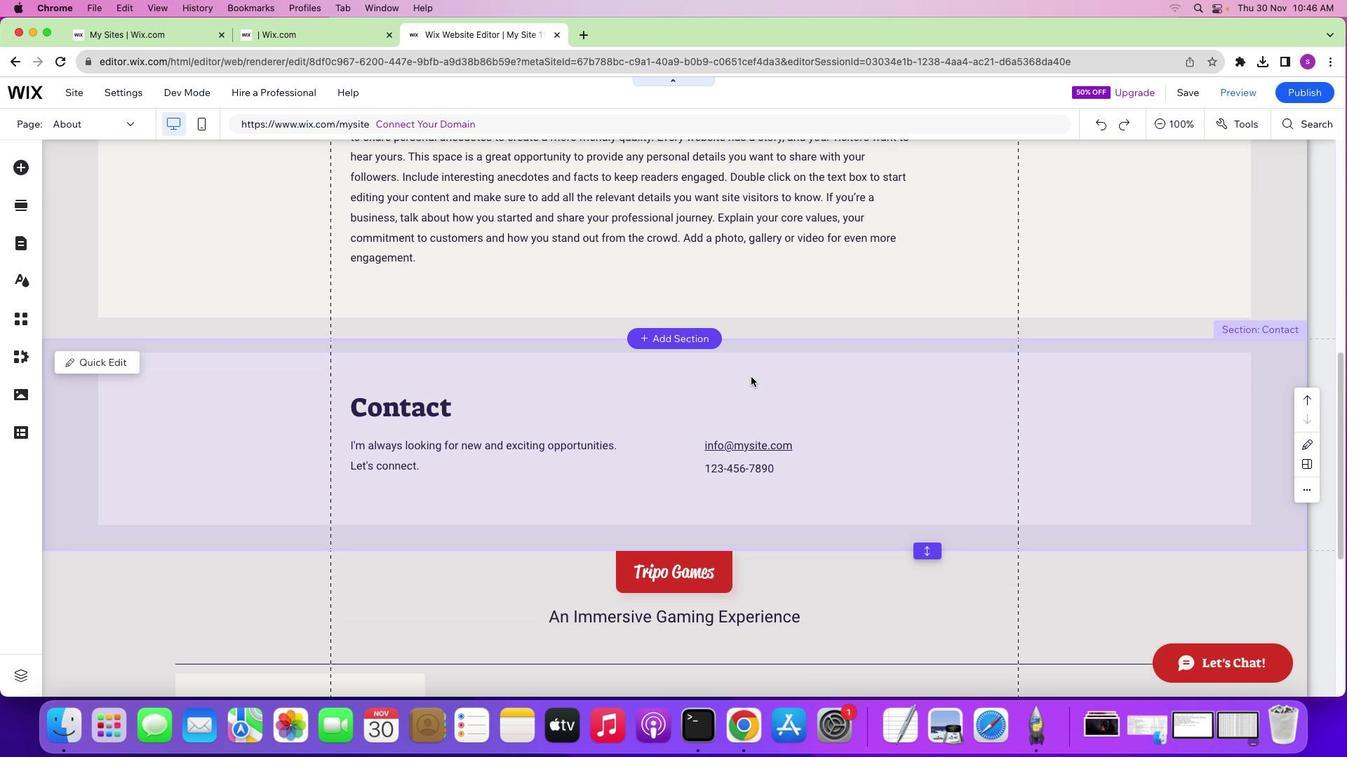 
Action: Mouse scrolled (755, 374) with delta (0, 0)
Screenshot: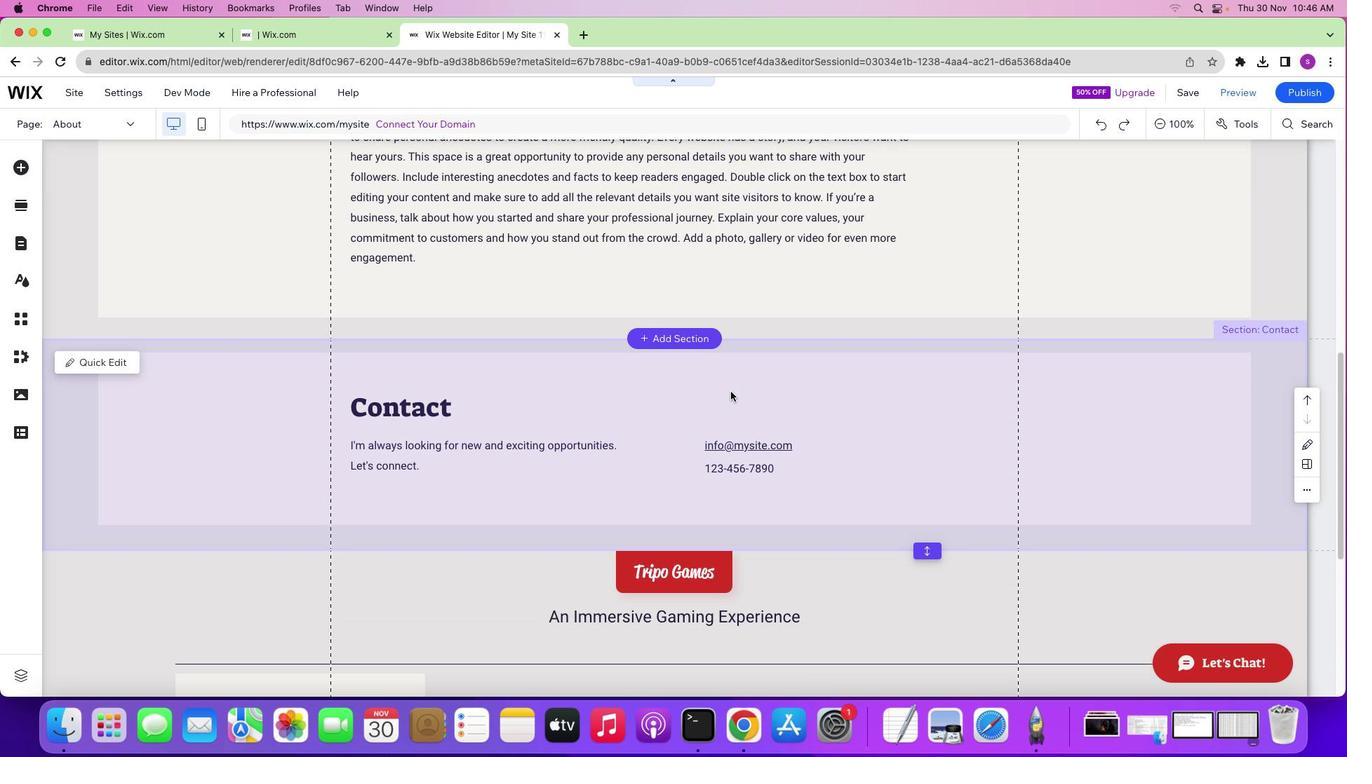 
Action: Mouse scrolled (755, 374) with delta (0, 0)
Screenshot: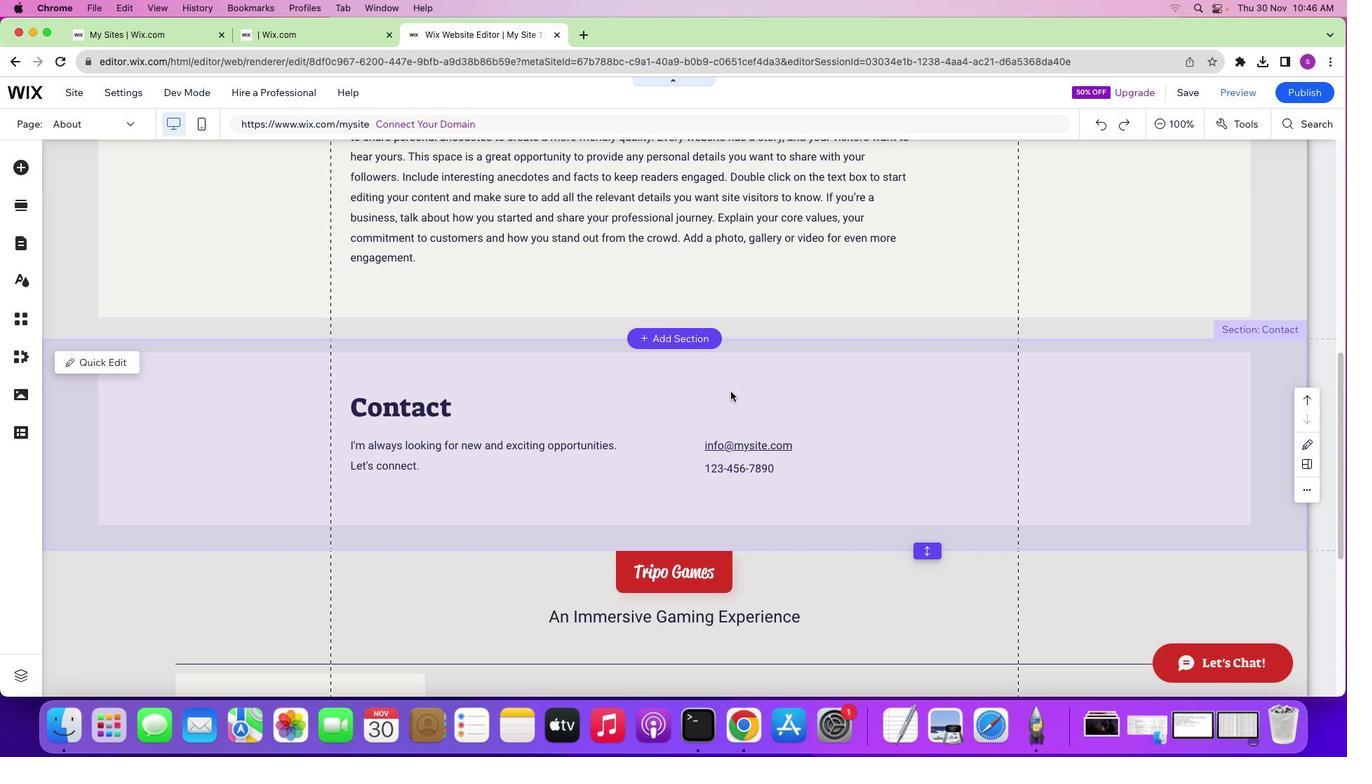 
Action: Mouse scrolled (755, 374) with delta (0, 0)
Screenshot: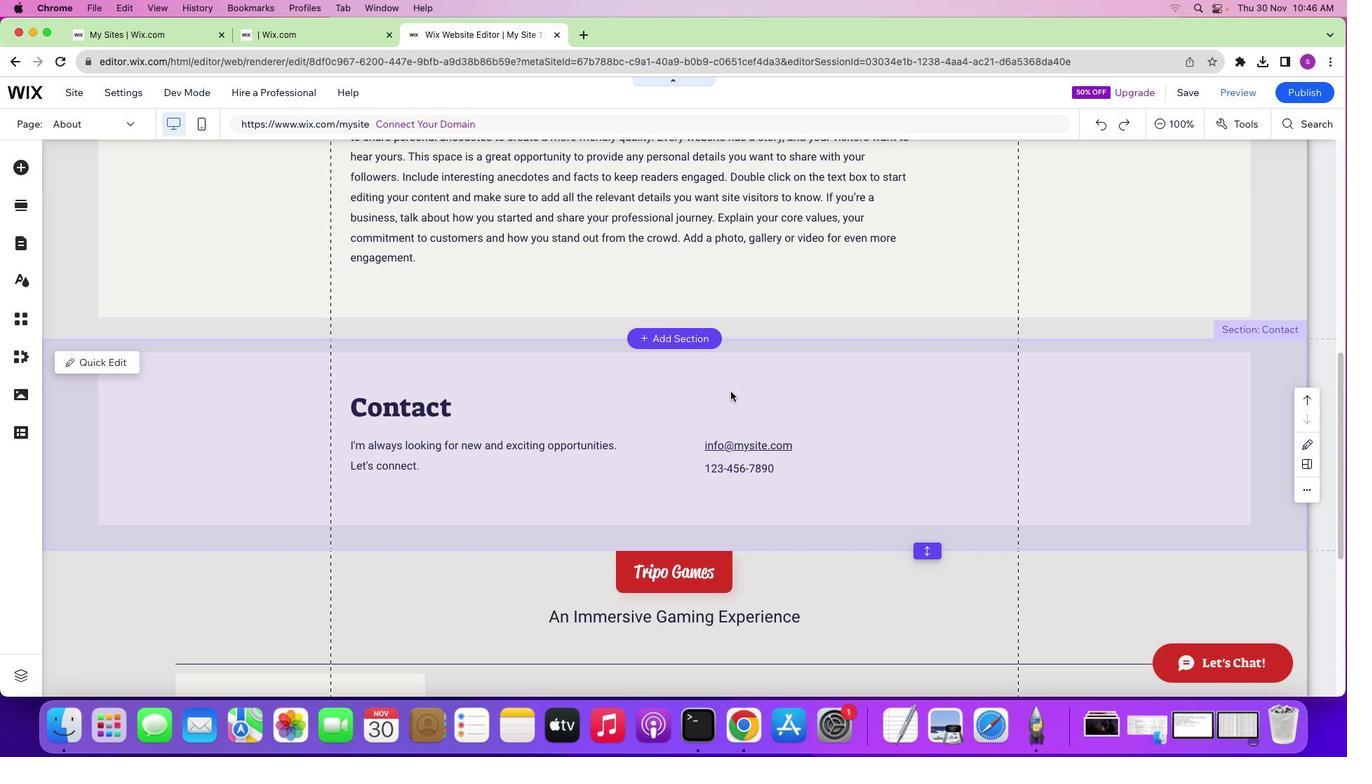 
Action: Mouse moved to (730, 391)
Screenshot: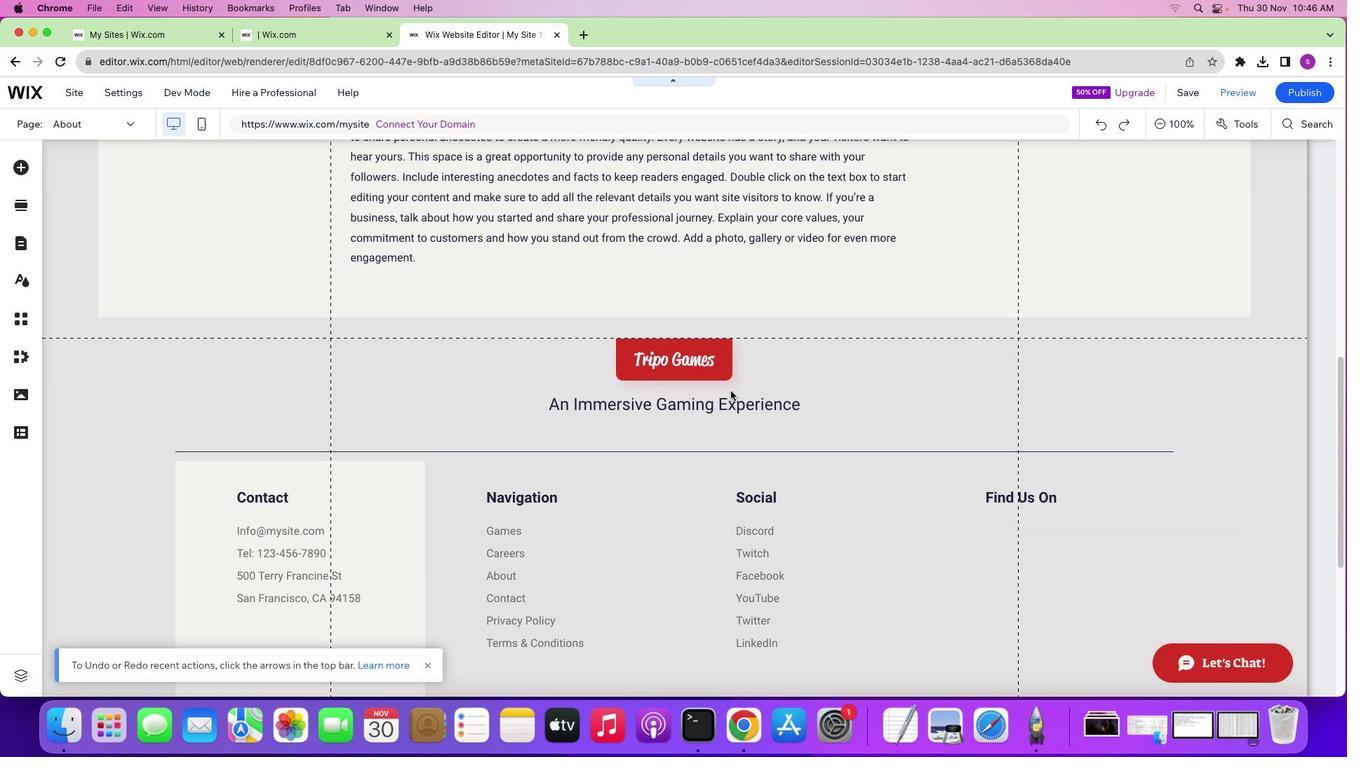 
Action: Mouse pressed left at (730, 391)
Screenshot: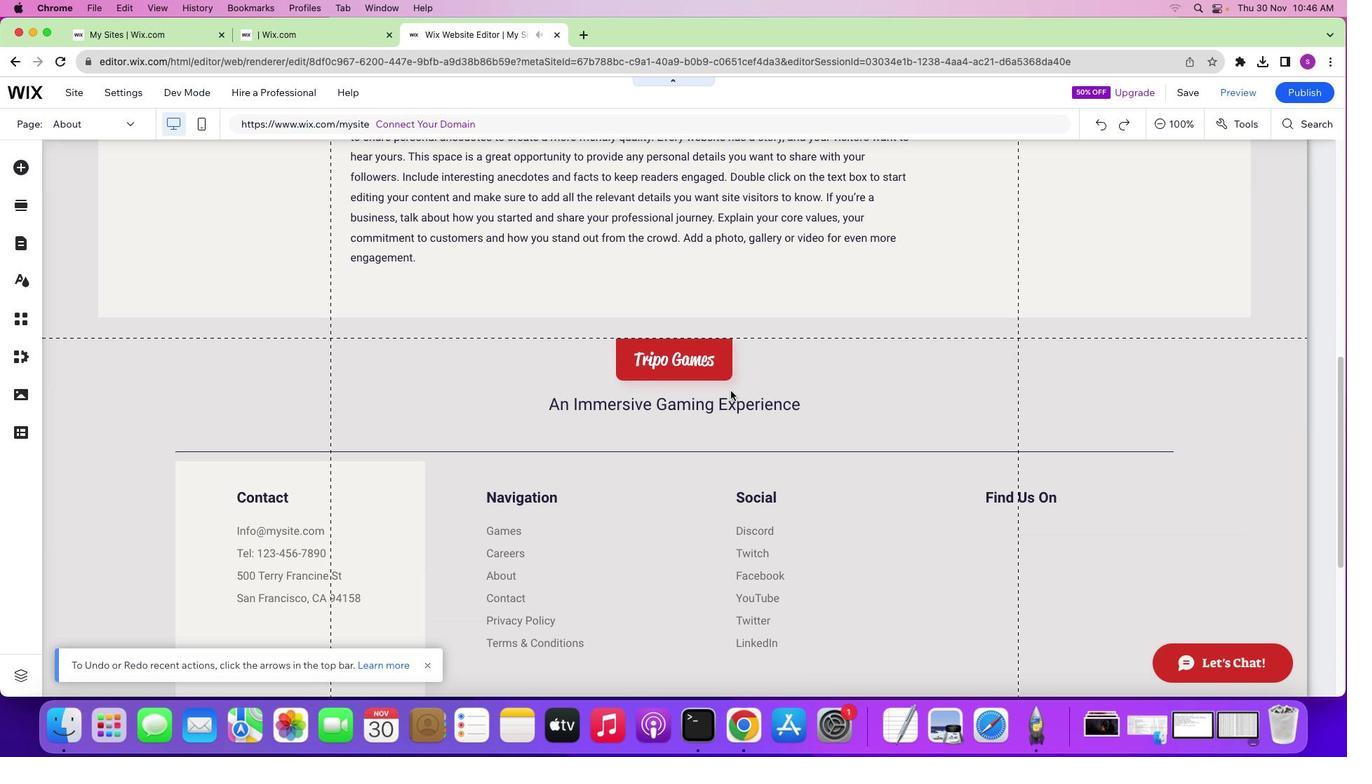 
Action: Key pressed Key.delete
Screenshot: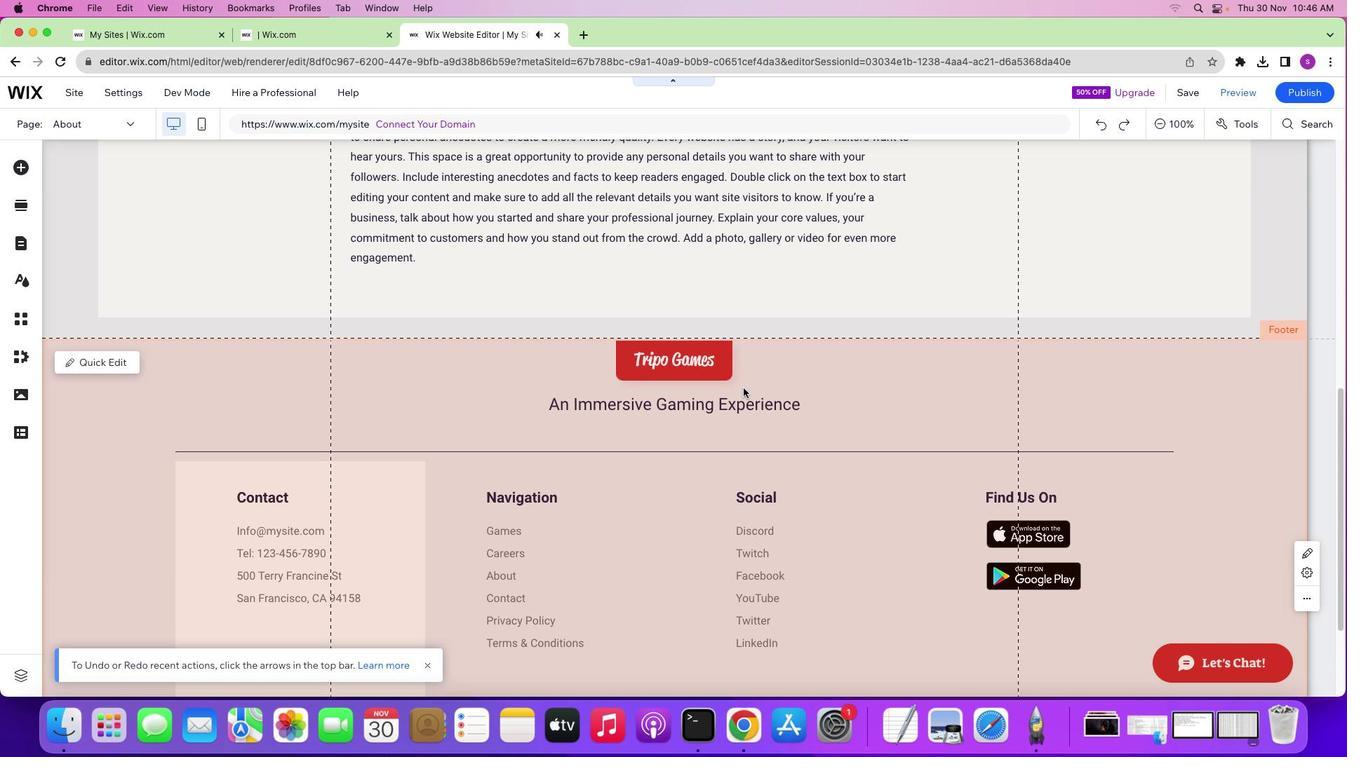 
Action: Mouse moved to (761, 376)
Screenshot: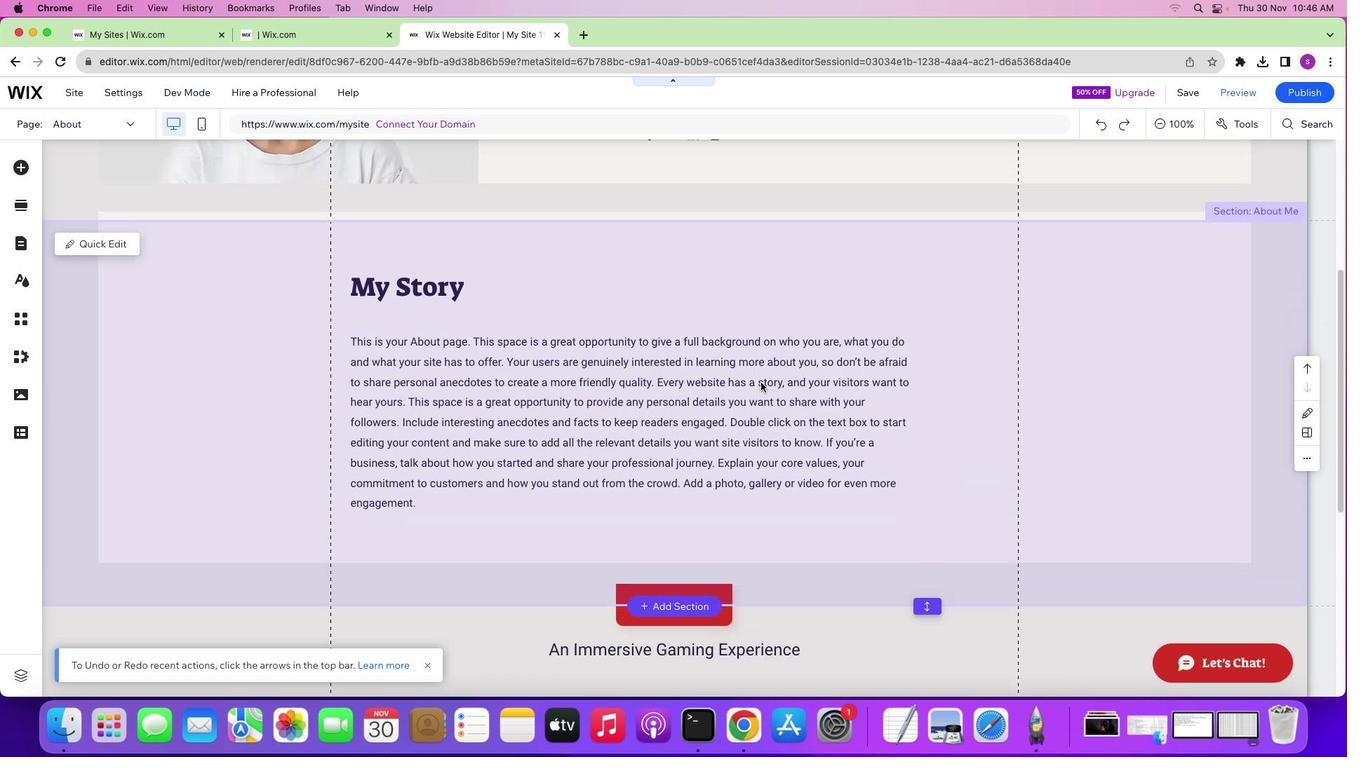 
Action: Mouse scrolled (761, 376) with delta (0, 0)
Screenshot: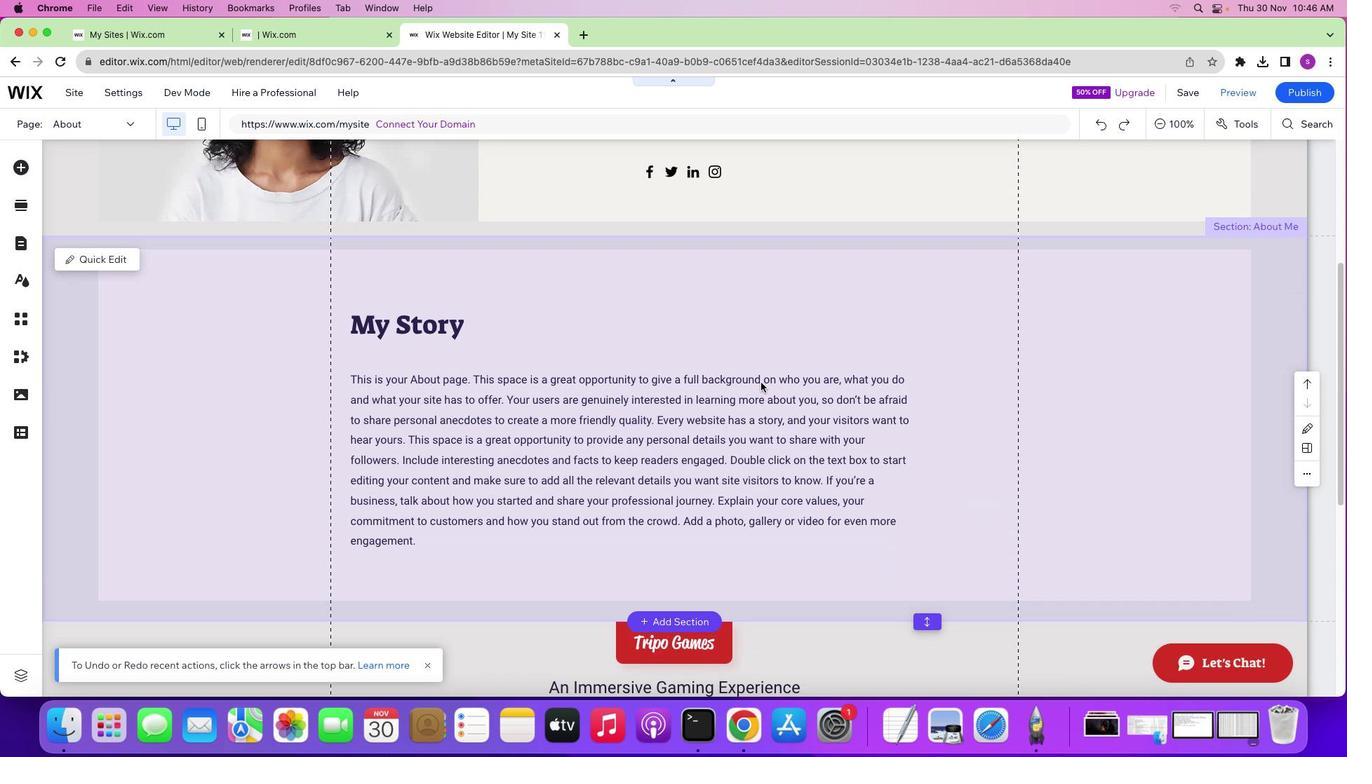 
Action: Mouse scrolled (761, 376) with delta (0, 0)
Screenshot: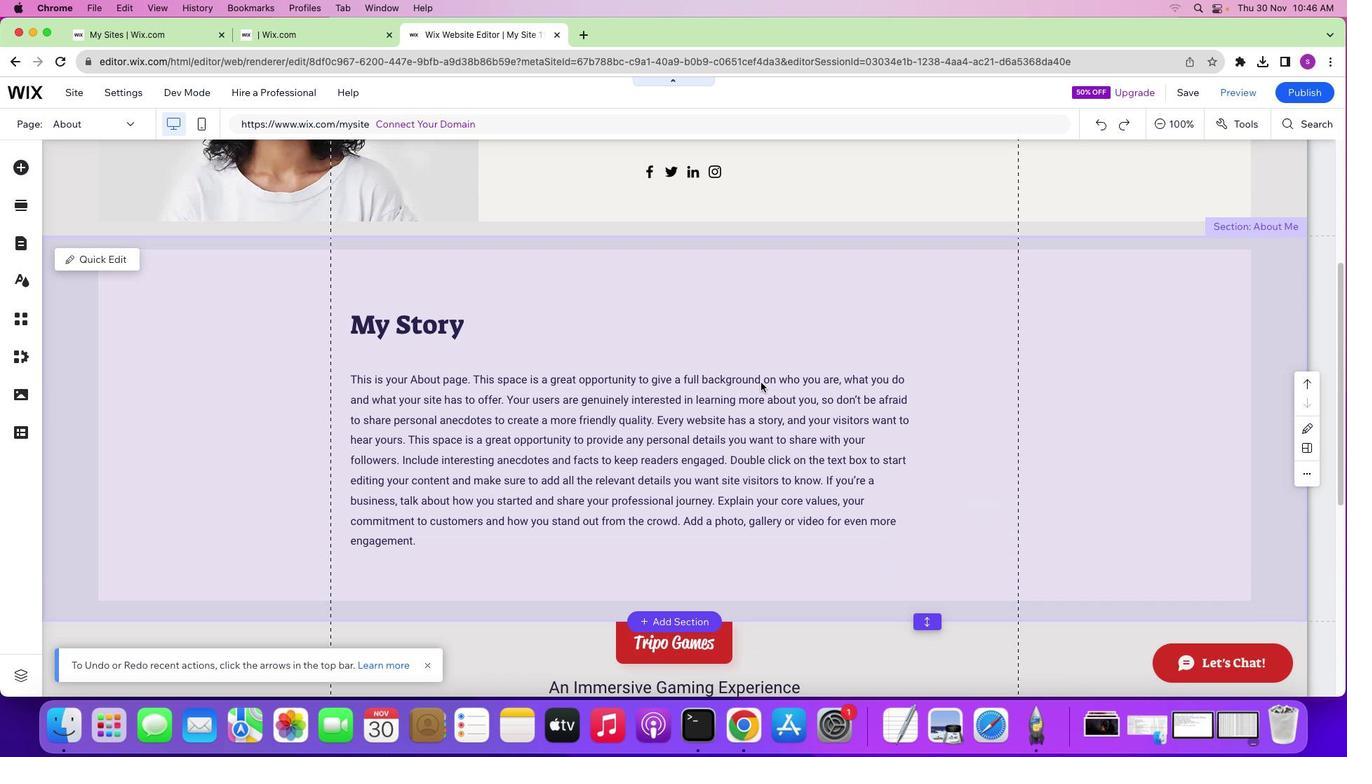 
Action: Mouse scrolled (761, 376) with delta (0, 1)
Screenshot: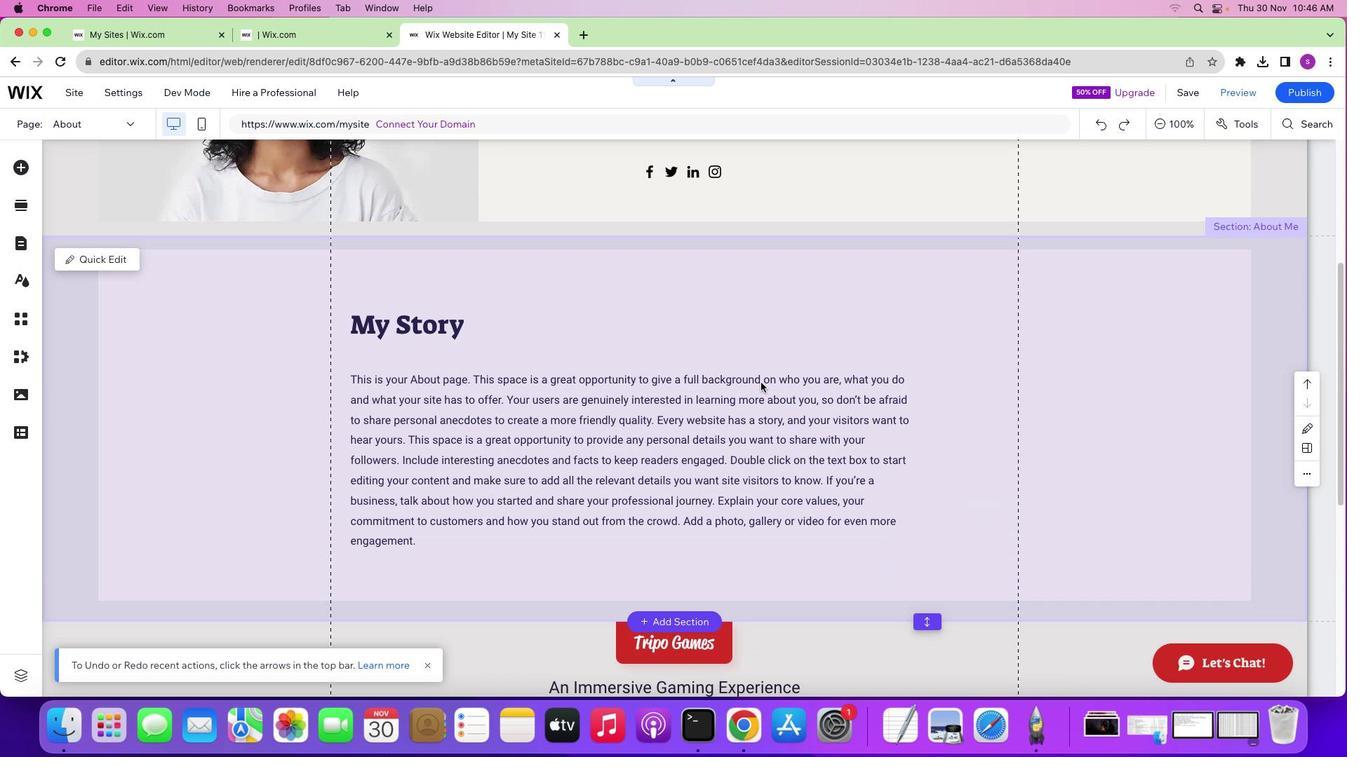
Action: Mouse moved to (761, 382)
Screenshot: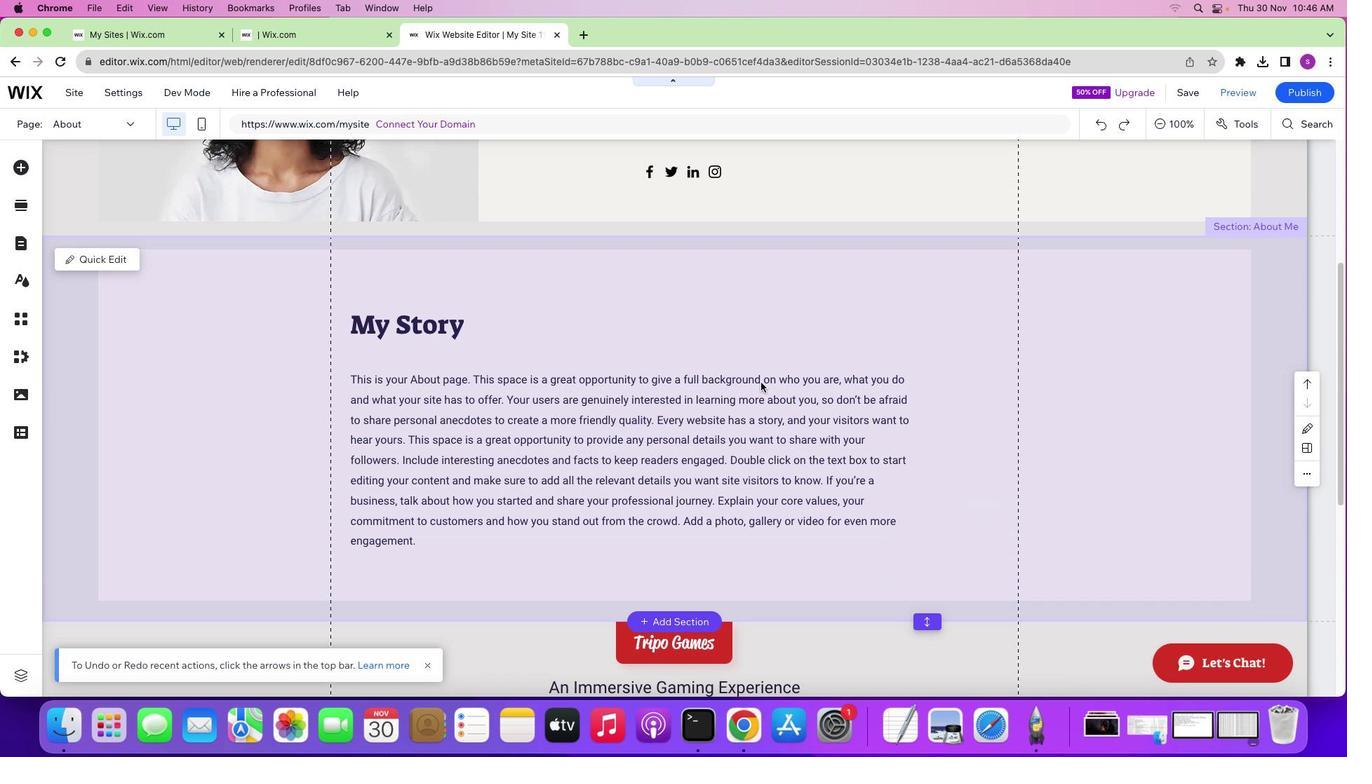 
Action: Mouse scrolled (761, 382) with delta (0, 0)
Screenshot: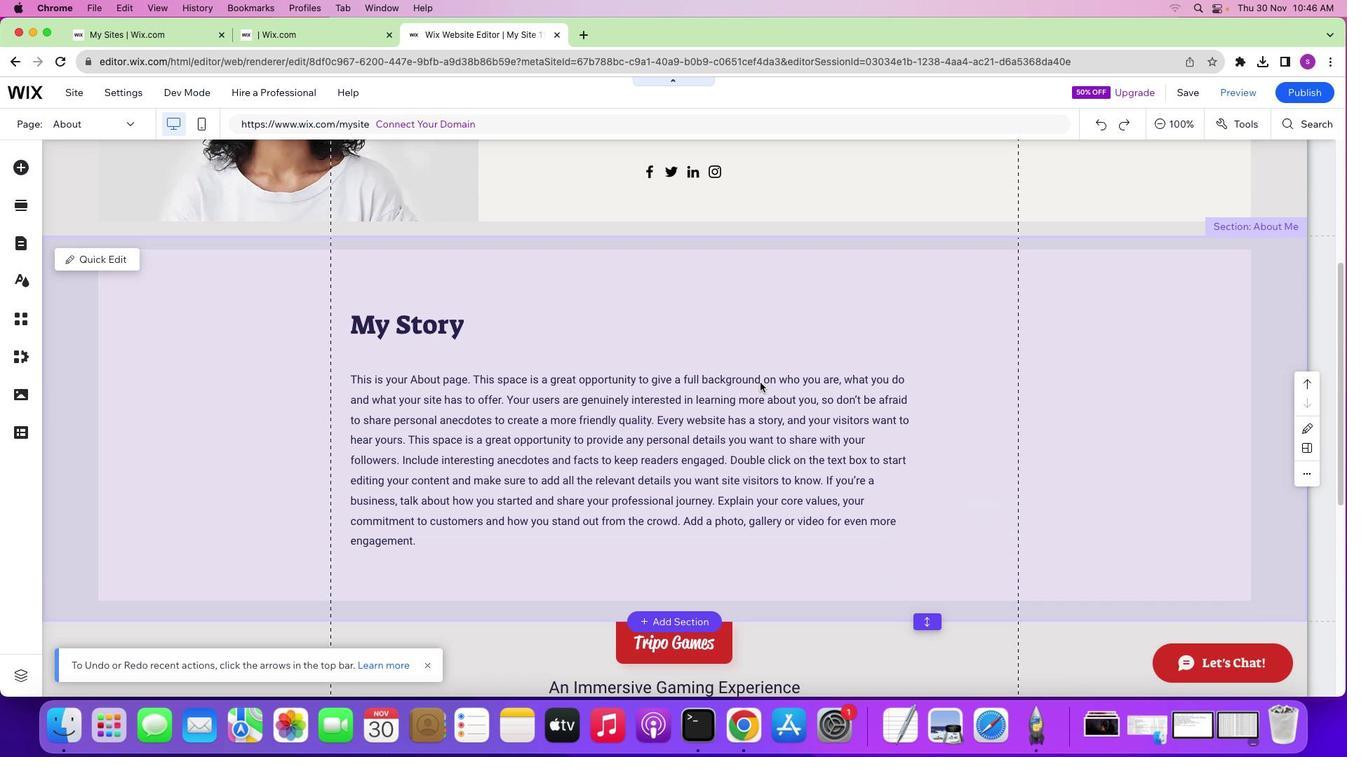 
Action: Mouse scrolled (761, 382) with delta (0, 0)
Screenshot: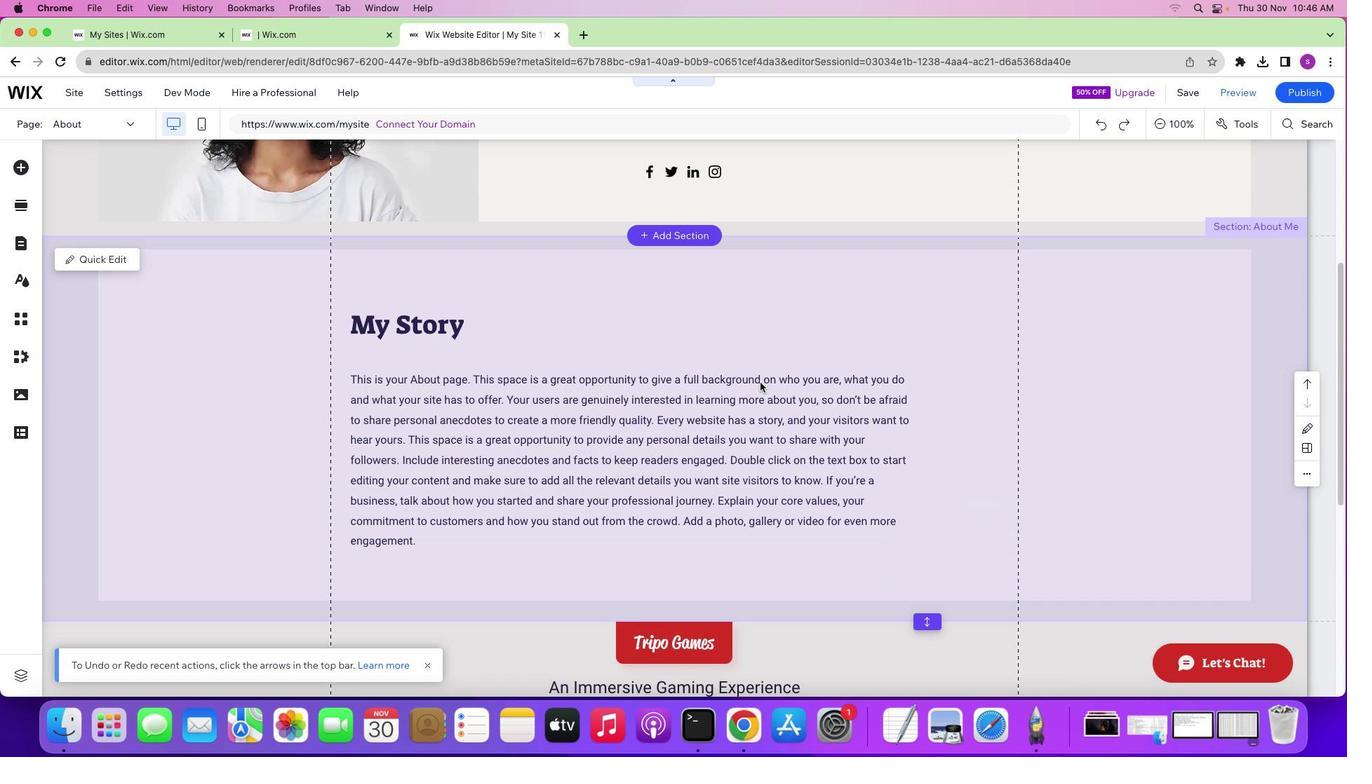 
Action: Mouse scrolled (761, 382) with delta (0, 1)
Screenshot: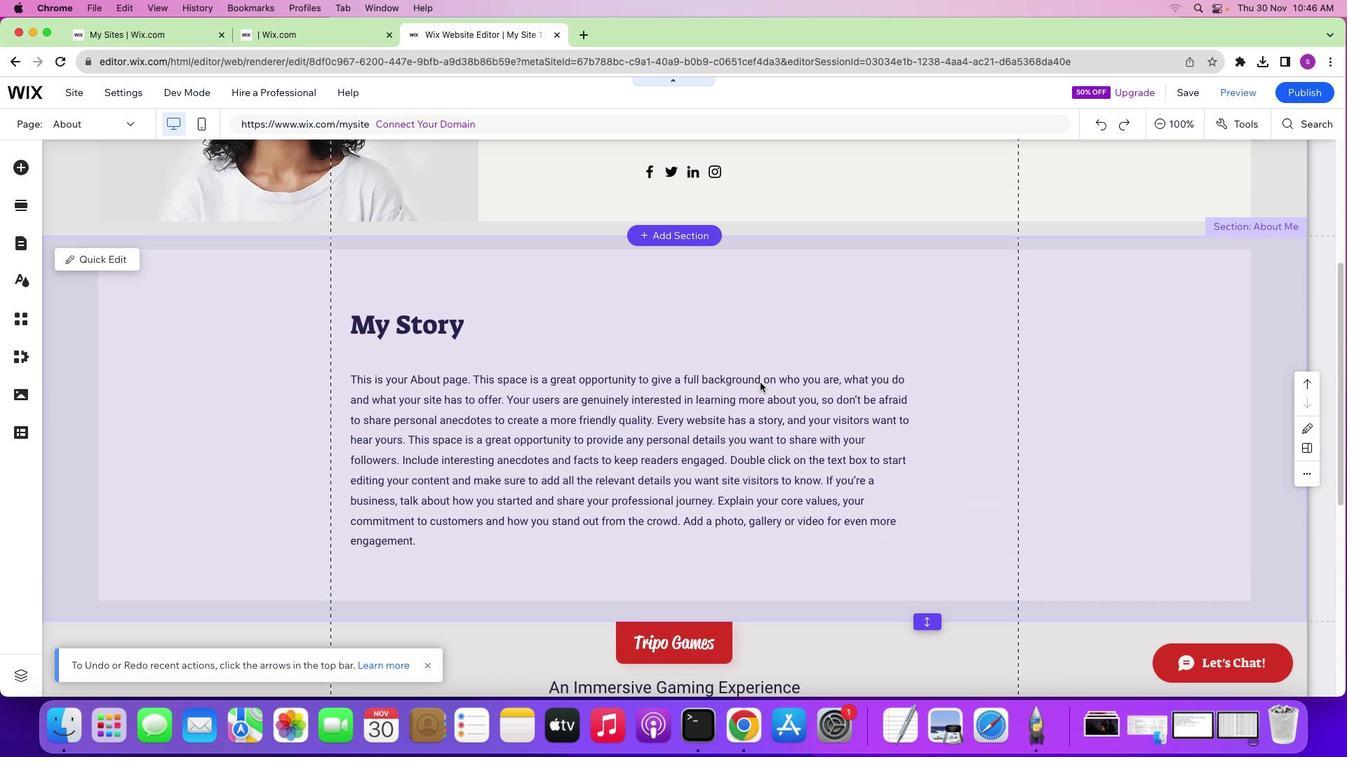 
Action: Mouse moved to (760, 383)
Screenshot: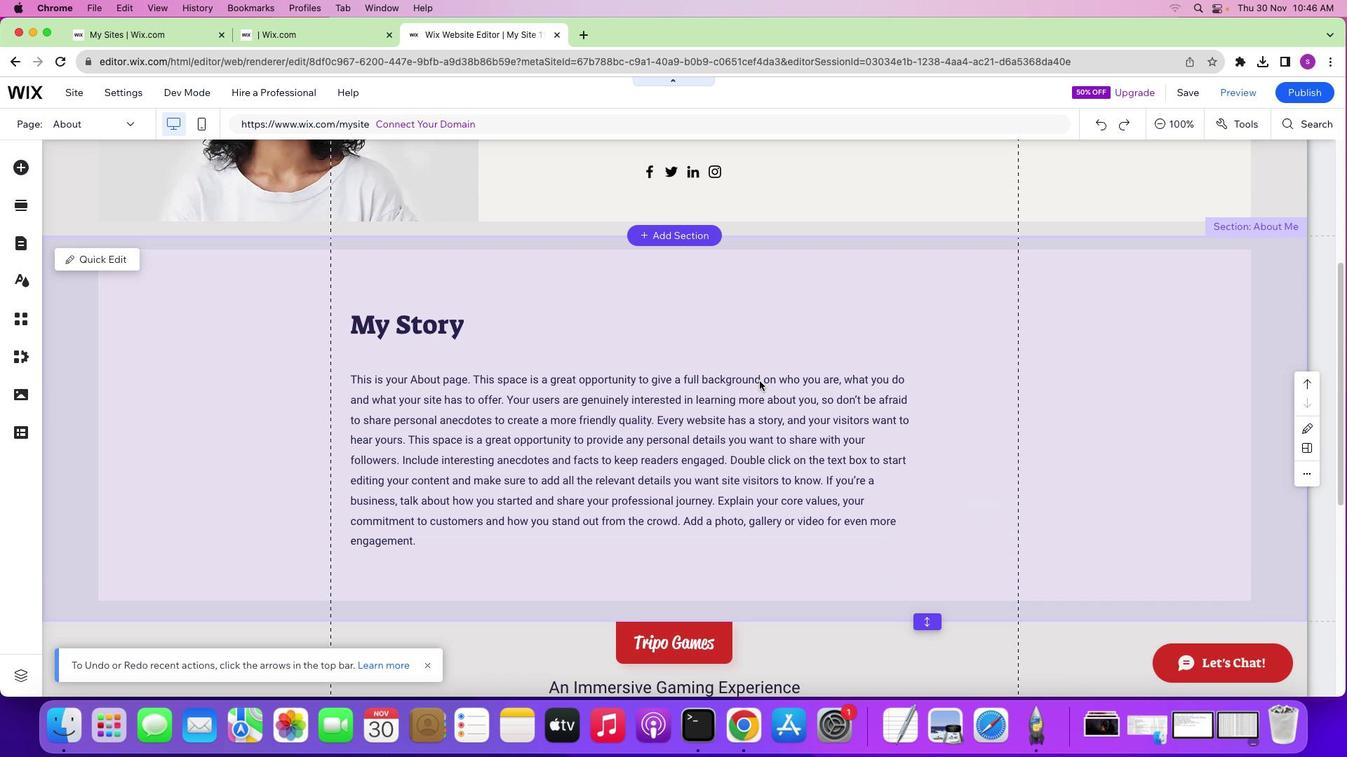 
Action: Mouse scrolled (760, 383) with delta (0, 0)
Screenshot: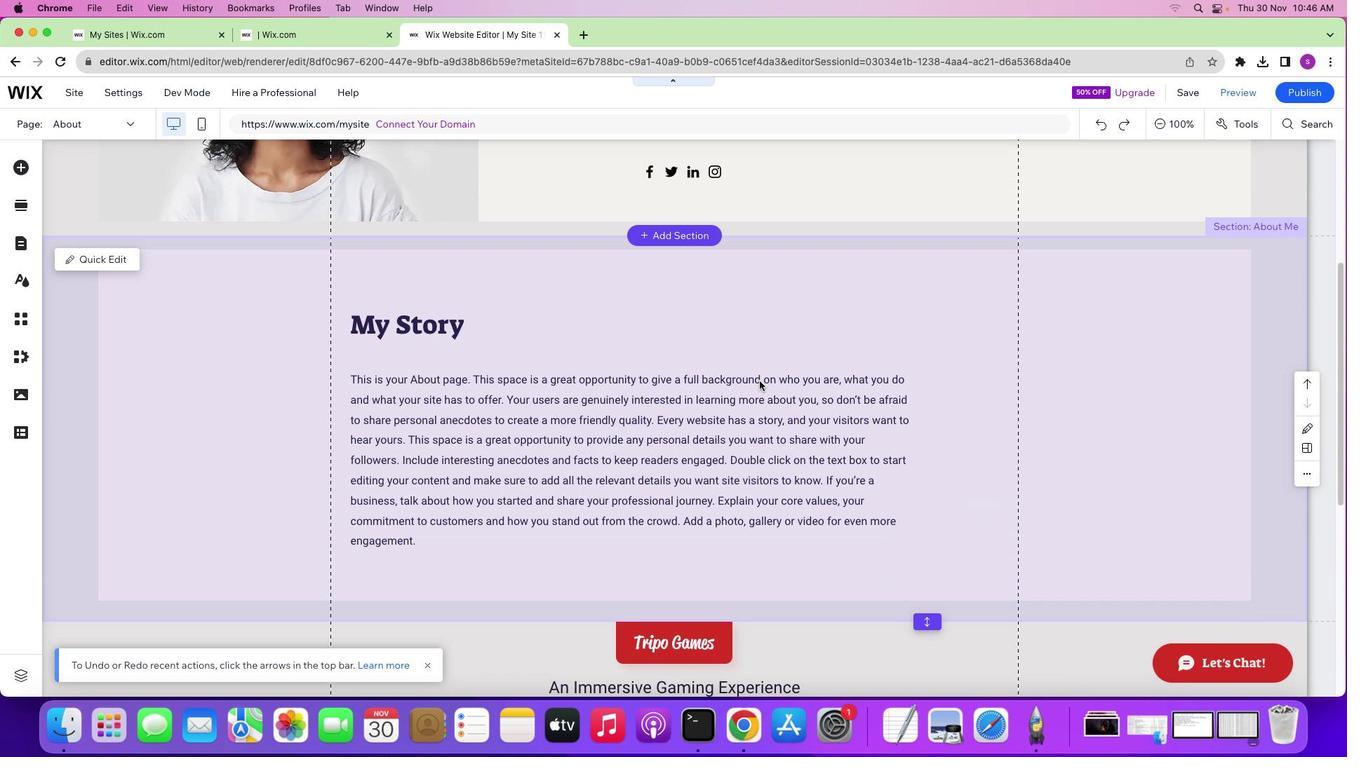 
Action: Mouse scrolled (760, 383) with delta (0, 0)
Screenshot: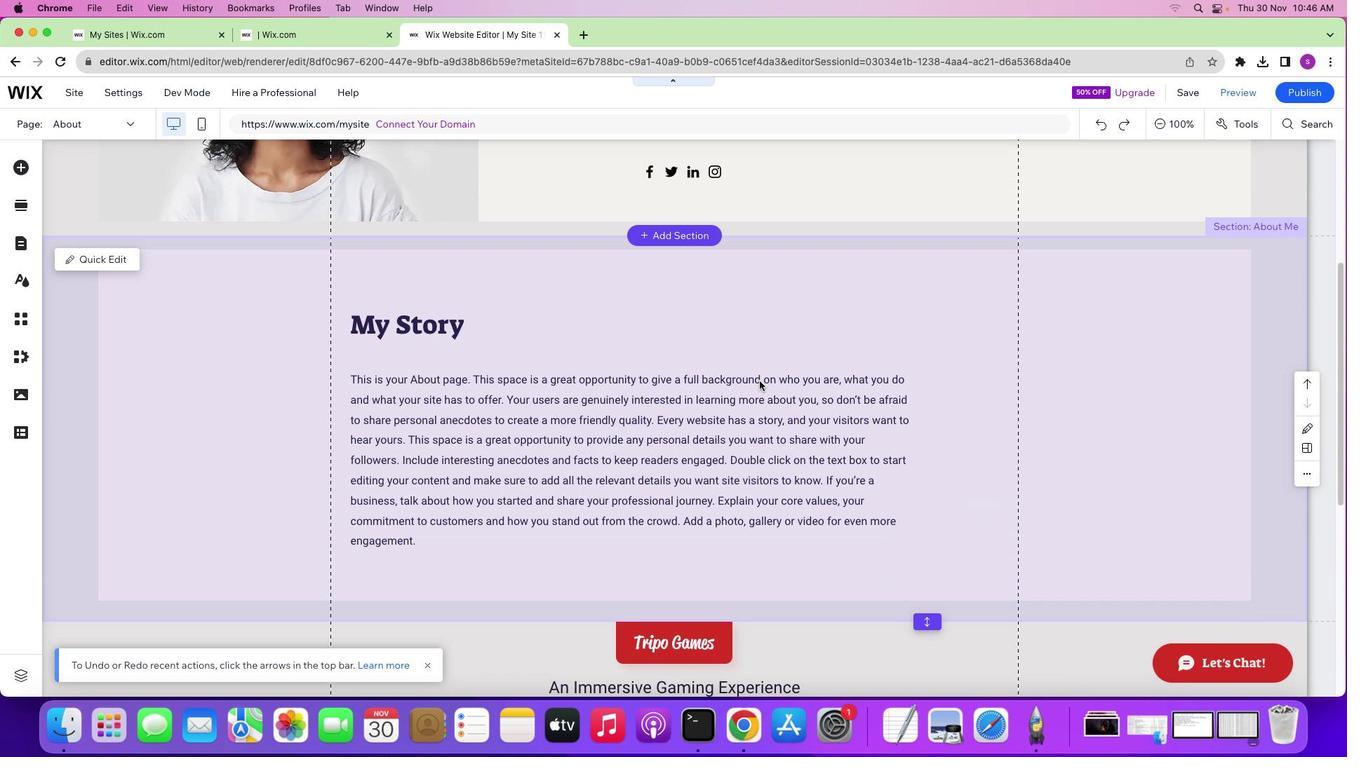 
Action: Mouse scrolled (760, 383) with delta (0, 1)
Screenshot: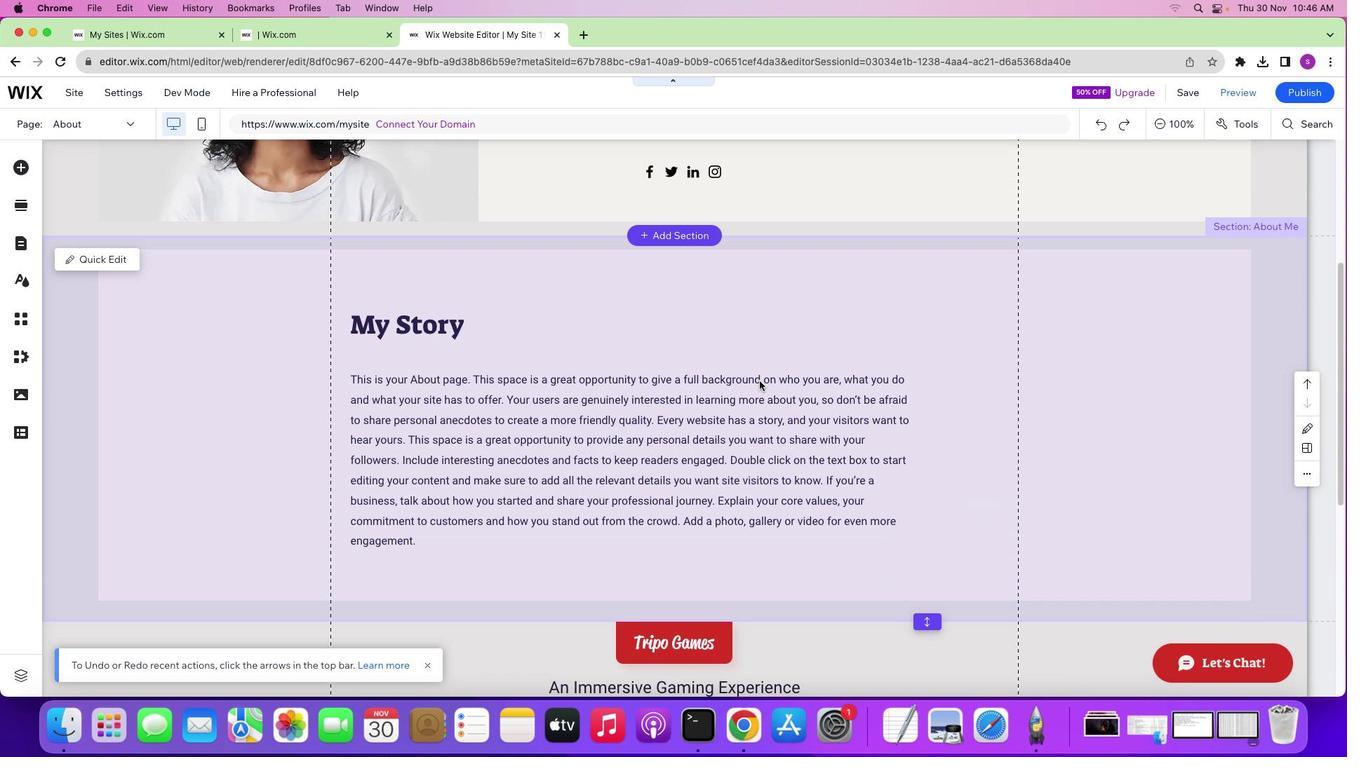 
Action: Mouse moved to (759, 380)
Screenshot: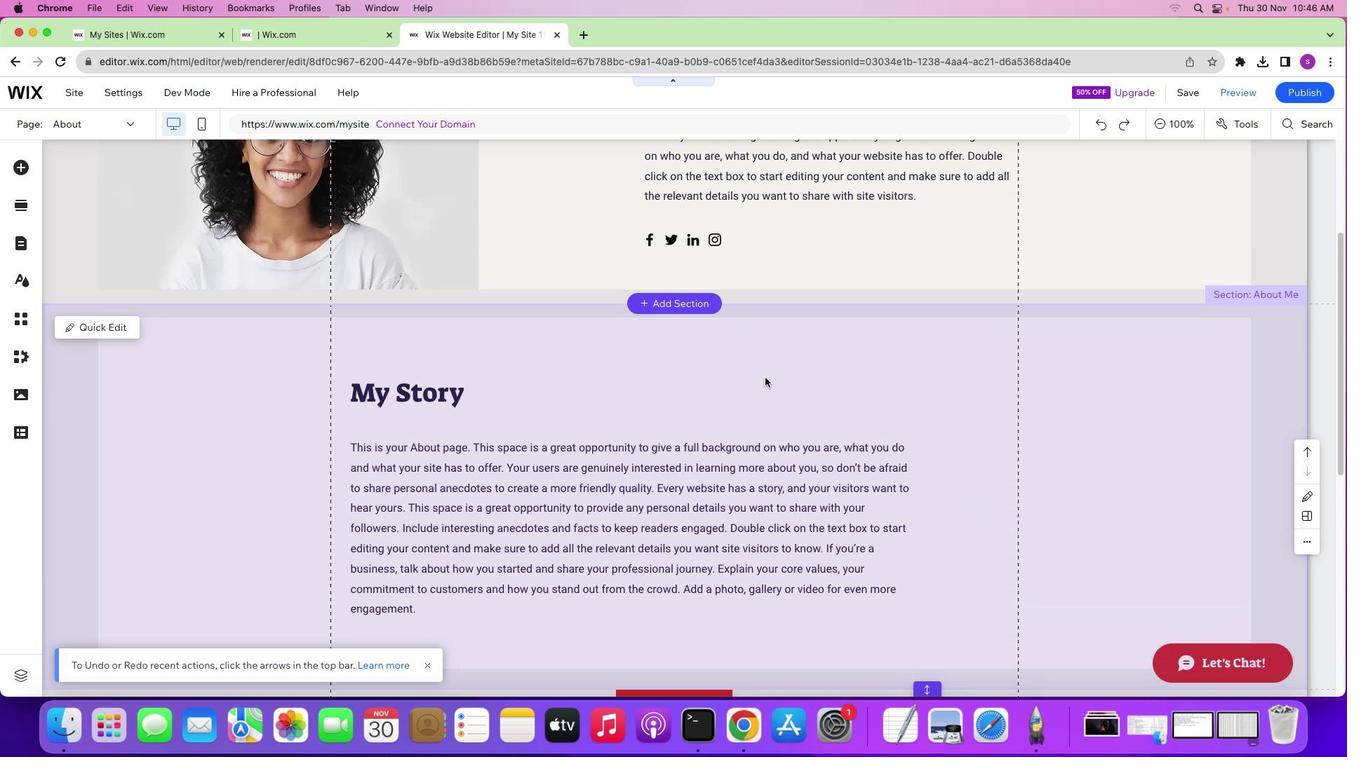 
Action: Mouse scrolled (759, 380) with delta (0, 0)
Screenshot: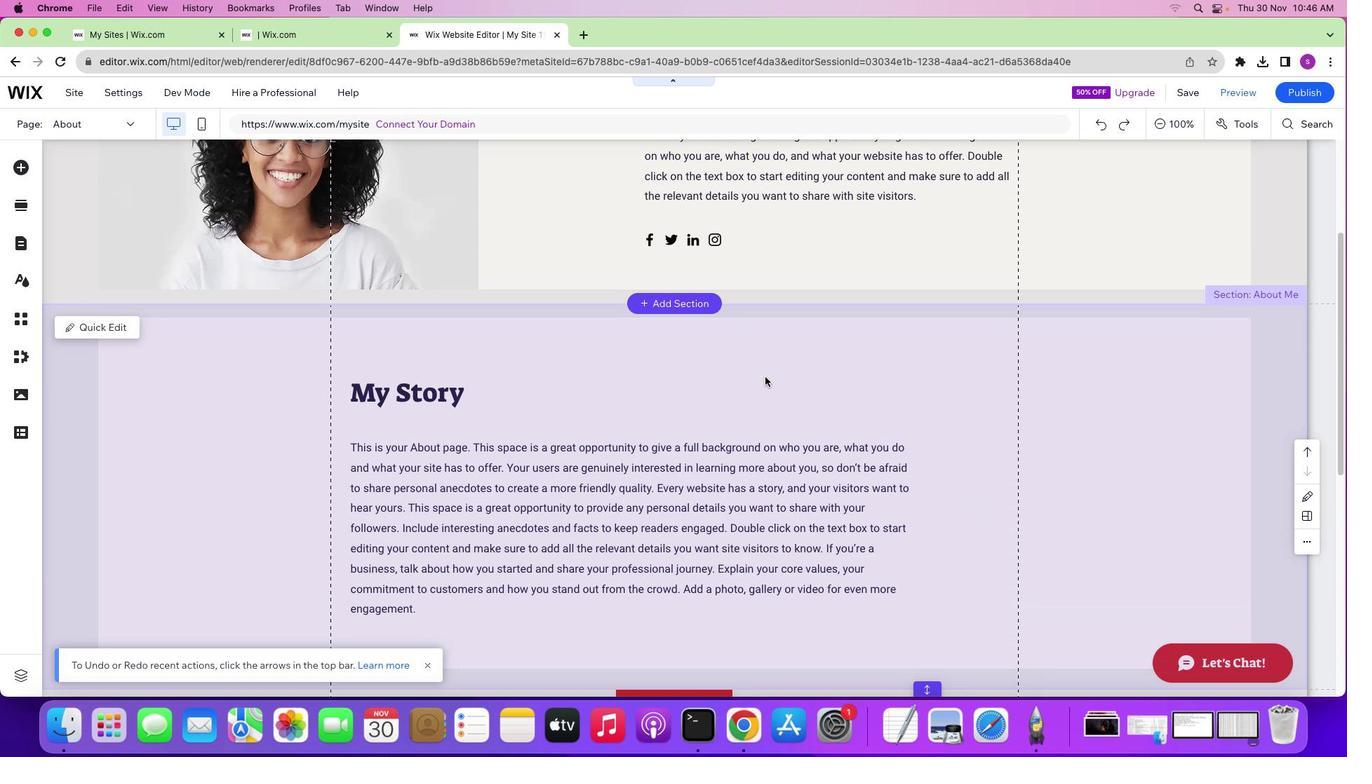 
Action: Mouse scrolled (759, 380) with delta (0, 0)
Screenshot: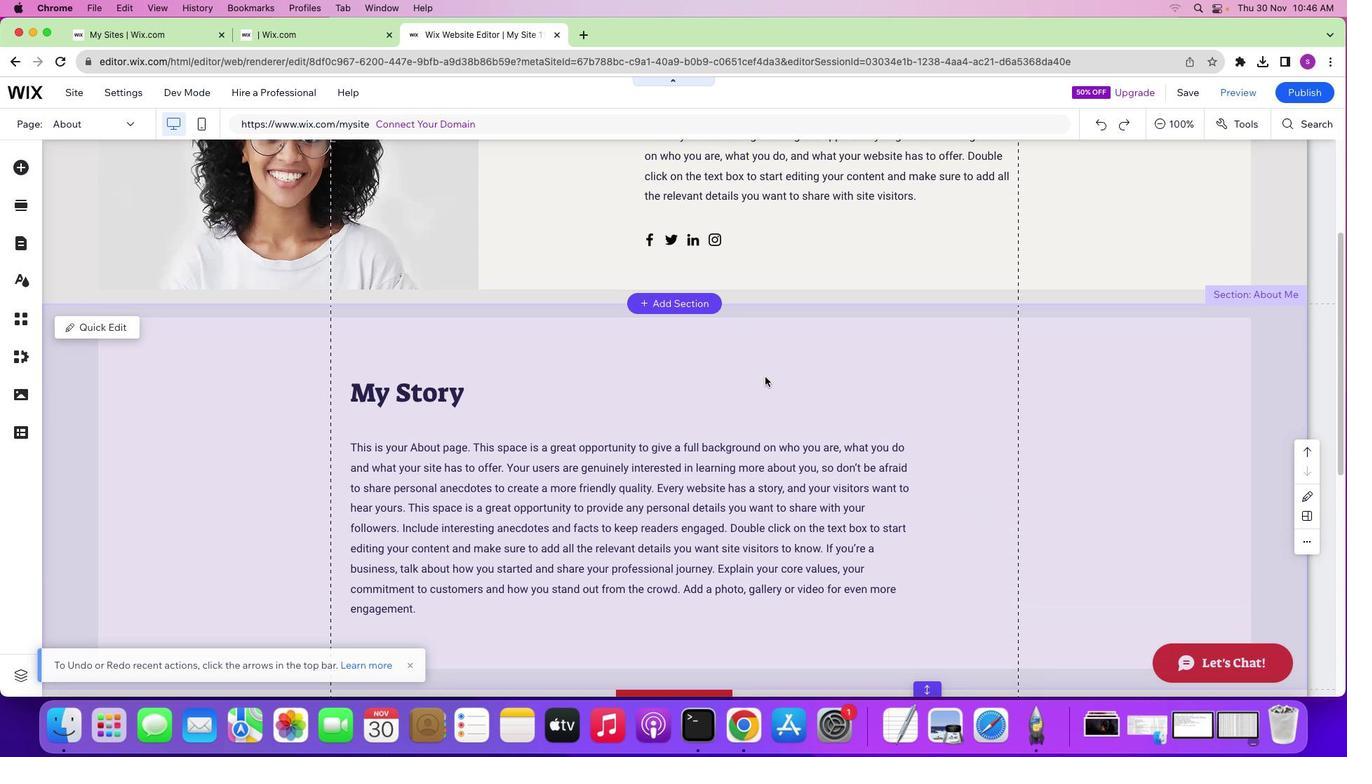 
Action: Mouse scrolled (759, 380) with delta (0, 0)
Screenshot: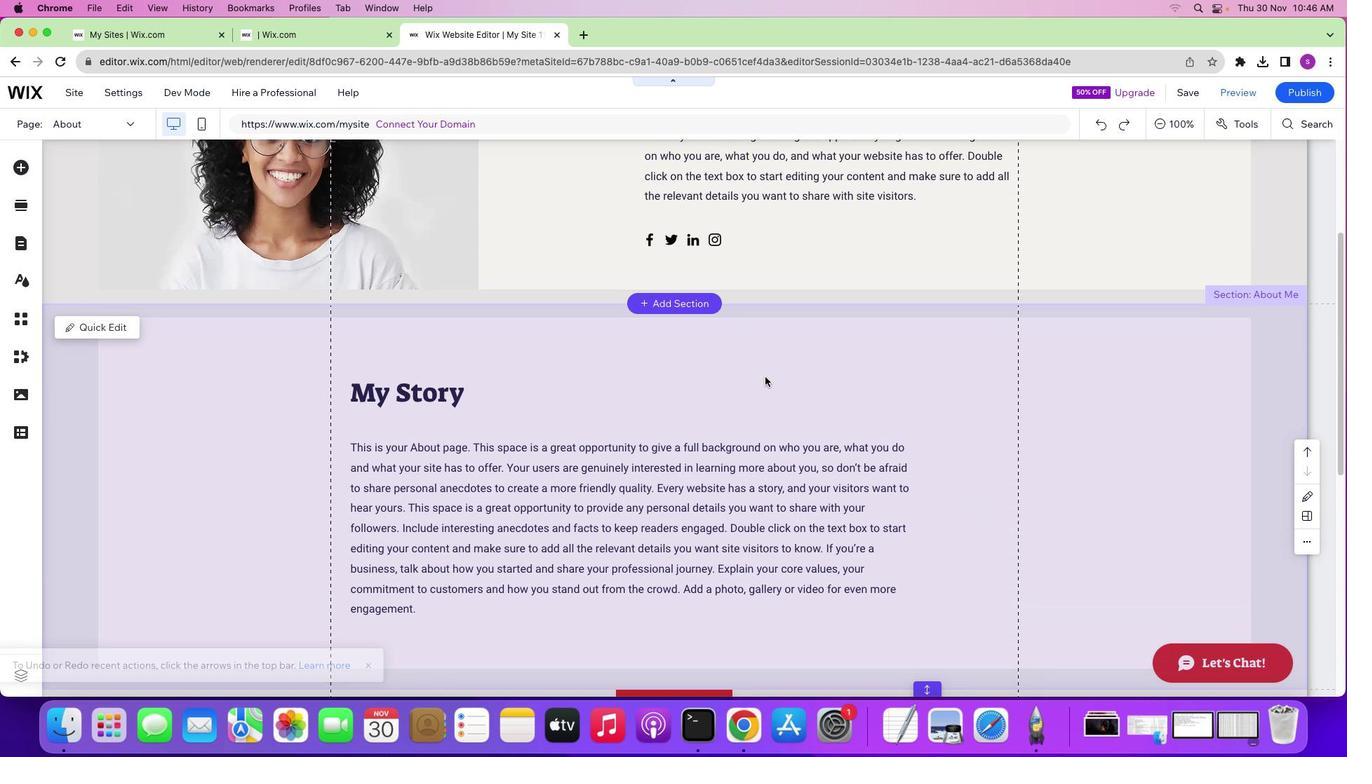 
Action: Mouse moved to (832, 378)
Screenshot: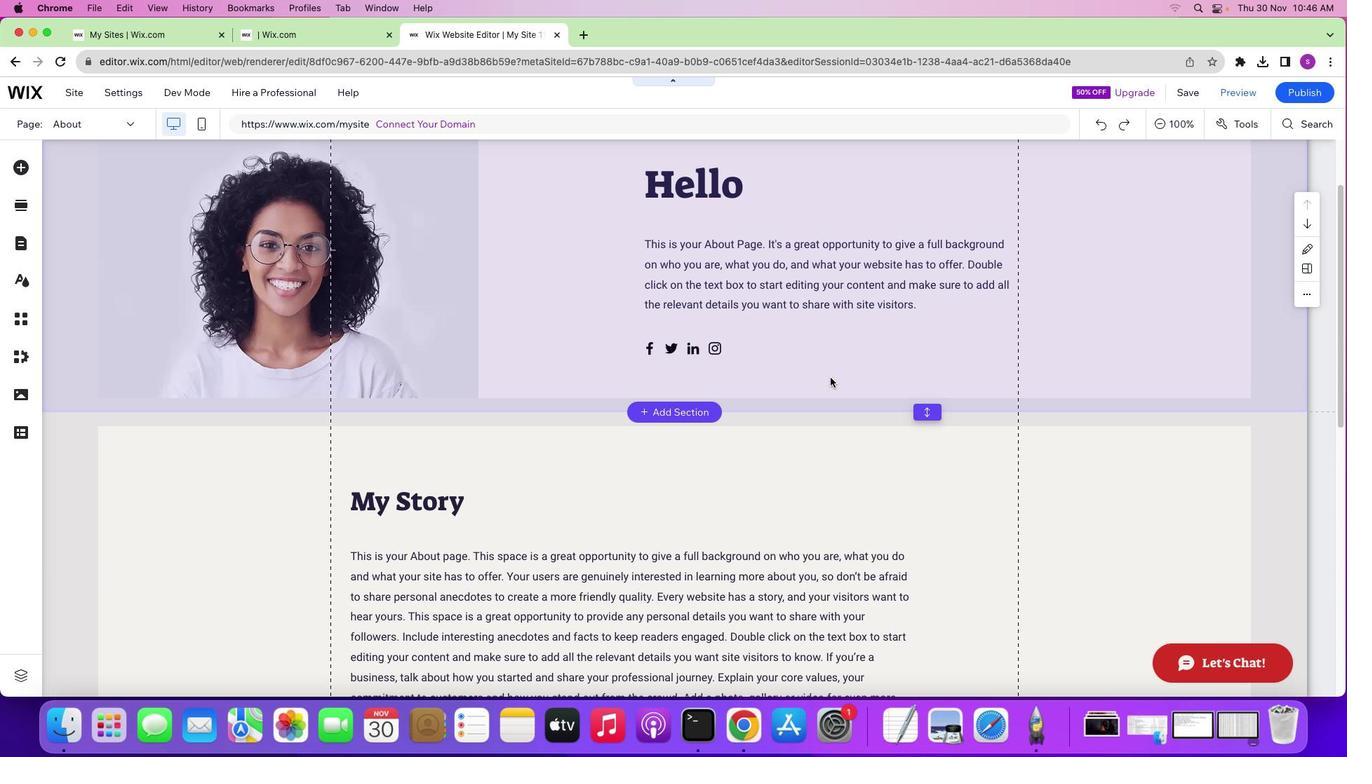 
Action: Mouse scrolled (832, 378) with delta (0, 0)
Screenshot: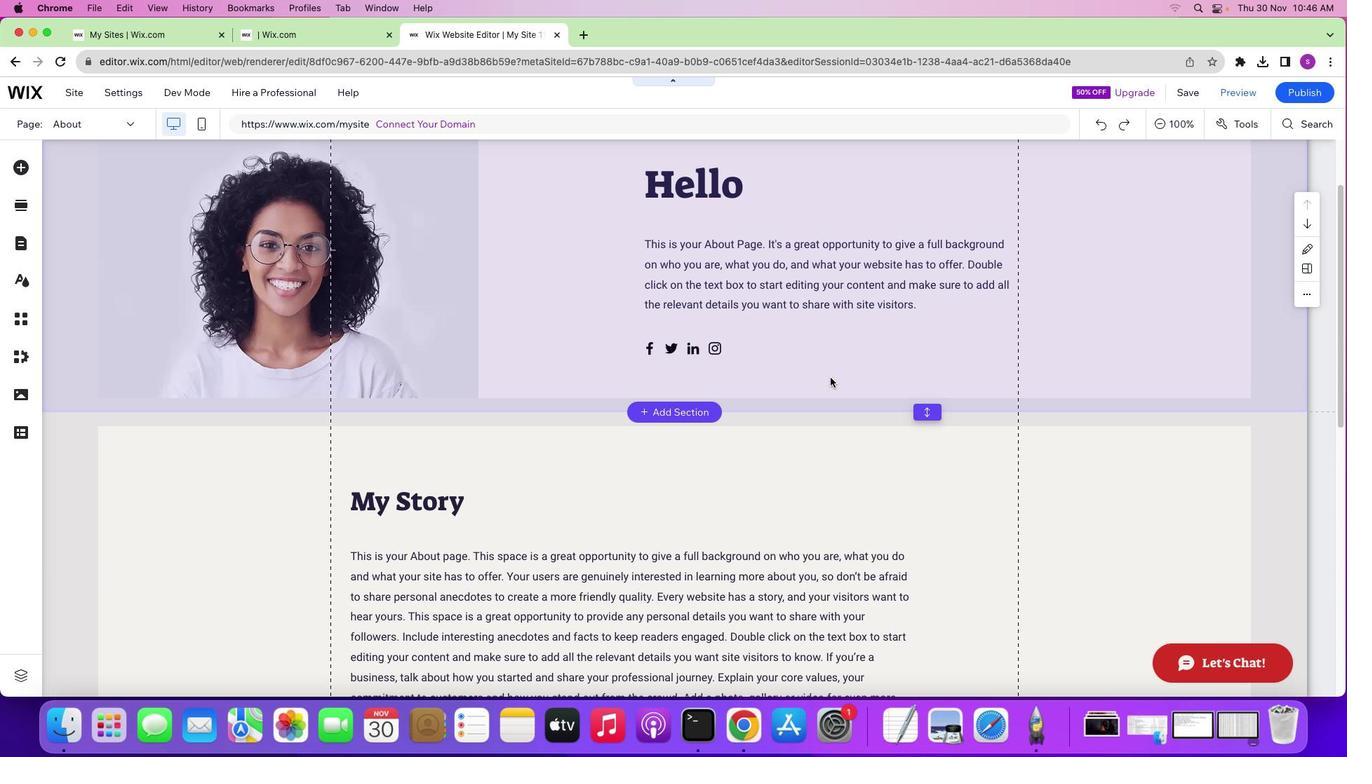 
Action: Mouse scrolled (832, 378) with delta (0, 0)
Screenshot: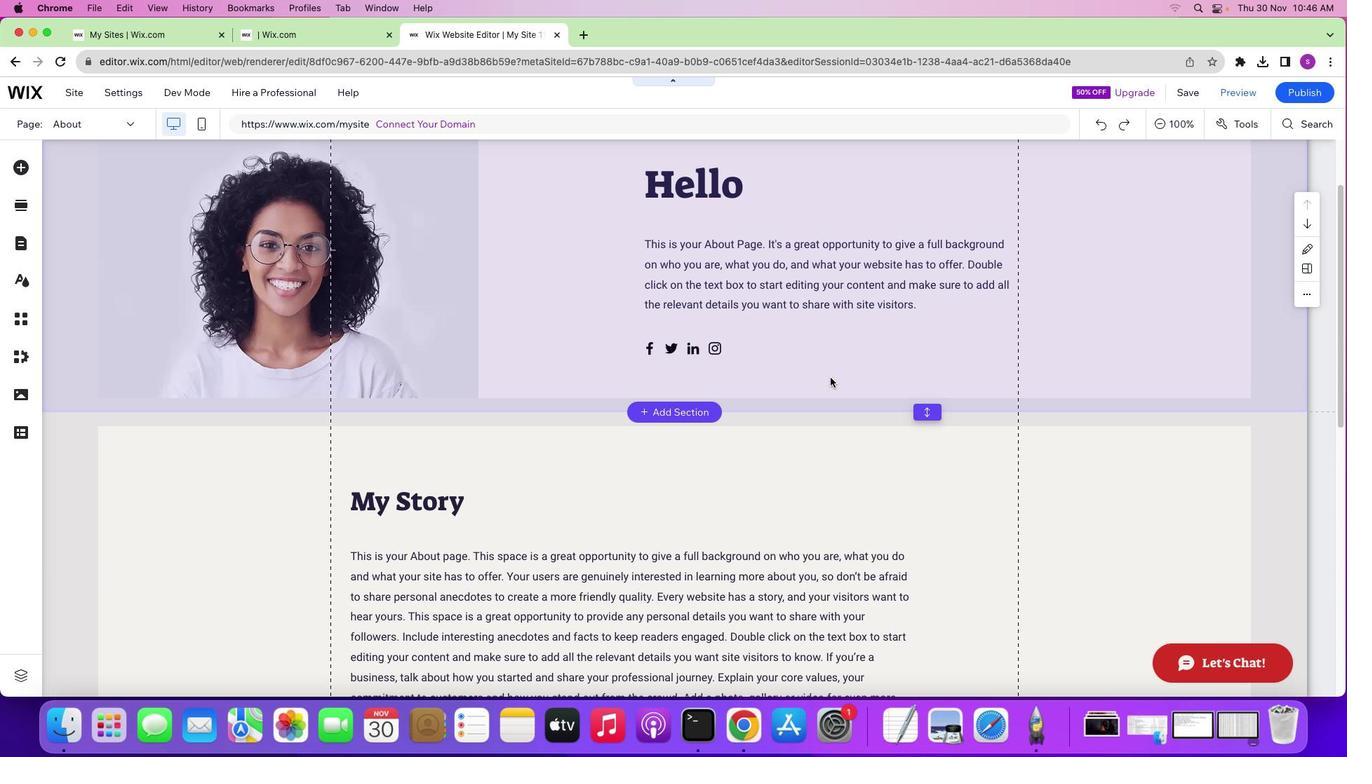 
Action: Mouse scrolled (832, 378) with delta (0, 1)
Screenshot: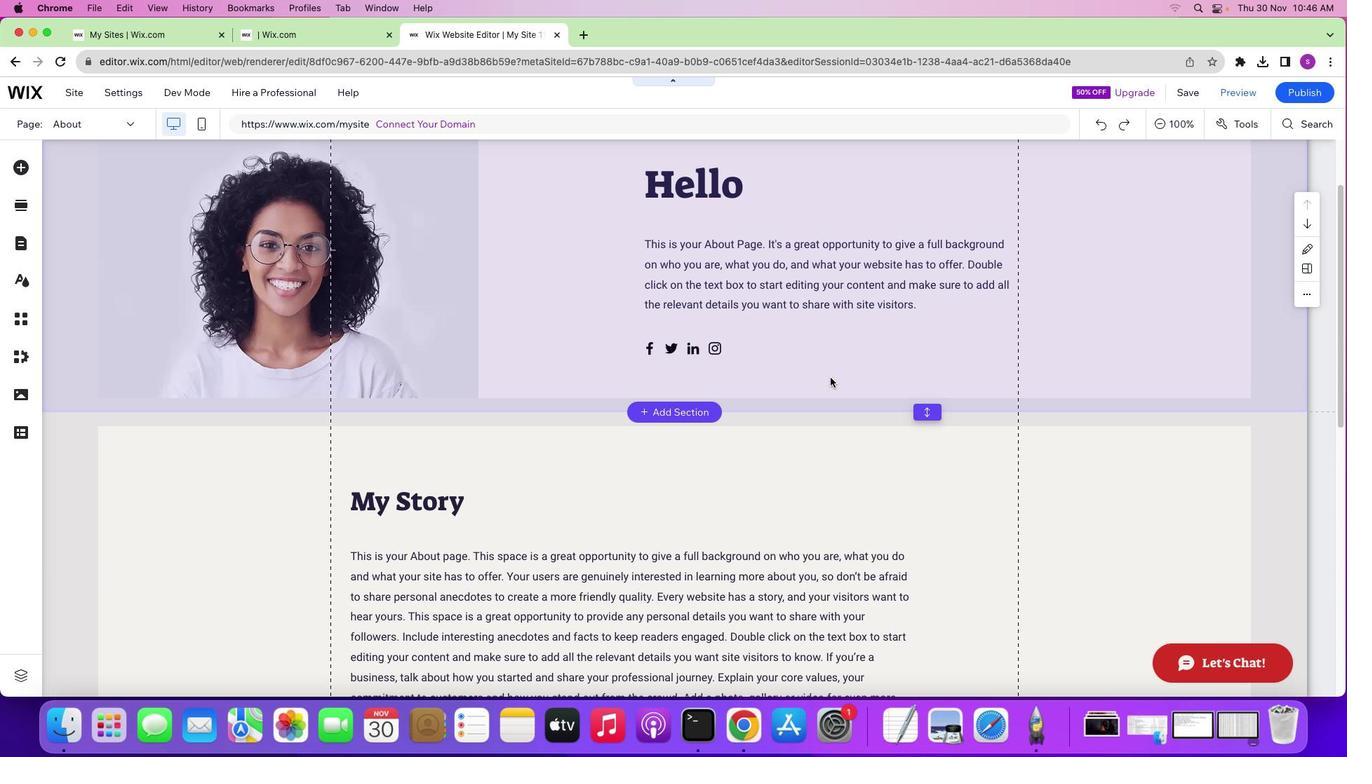 
Action: Mouse moved to (801, 380)
Screenshot: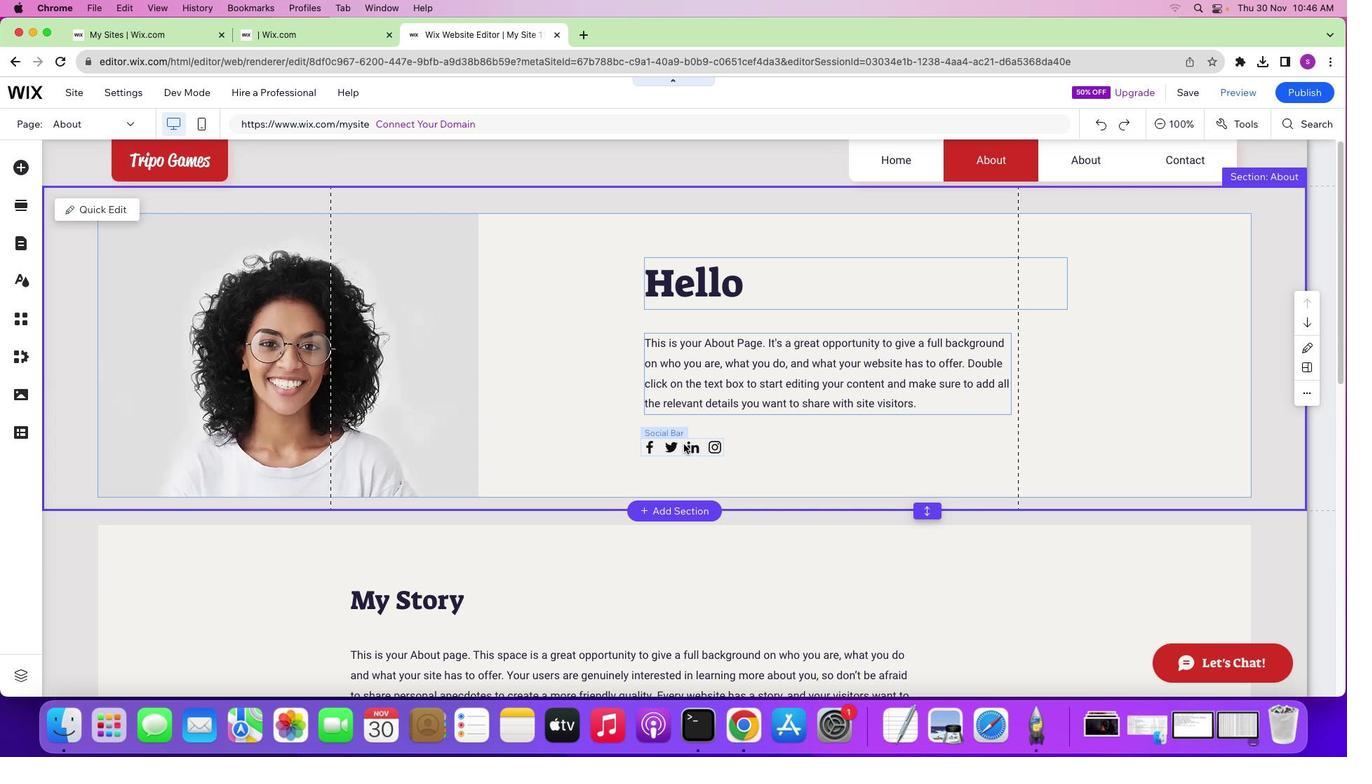 
Action: Mouse scrolled (801, 380) with delta (0, 0)
Screenshot: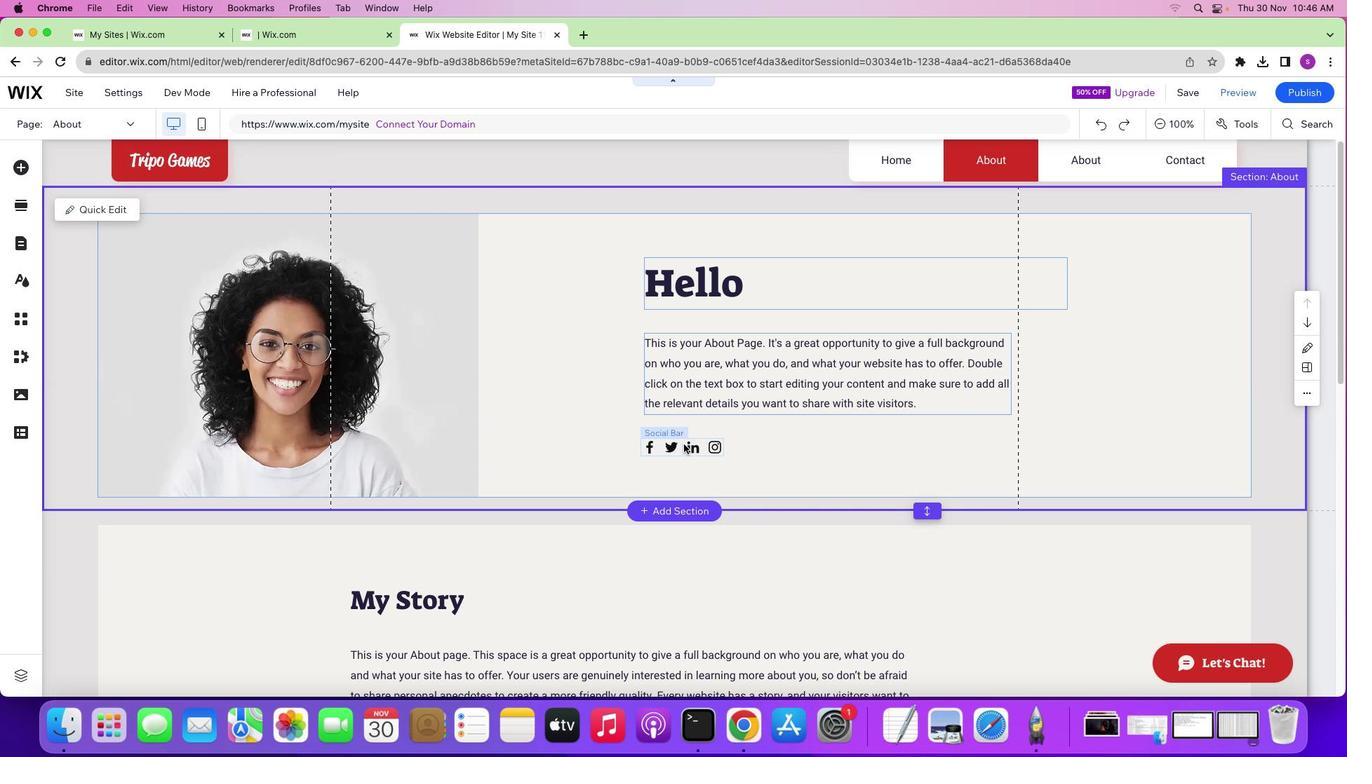 
Action: Mouse scrolled (801, 380) with delta (0, 0)
Screenshot: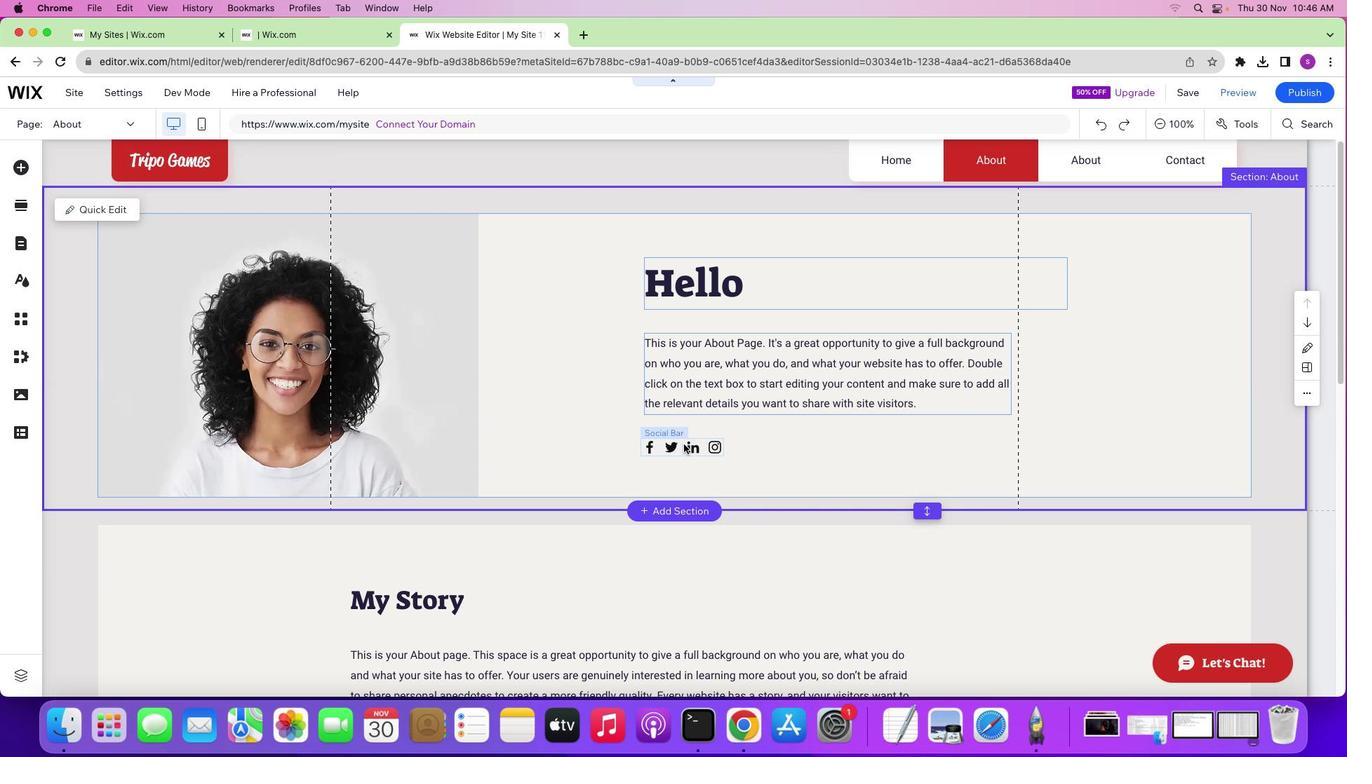 
Action: Mouse scrolled (801, 380) with delta (0, 1)
Screenshot: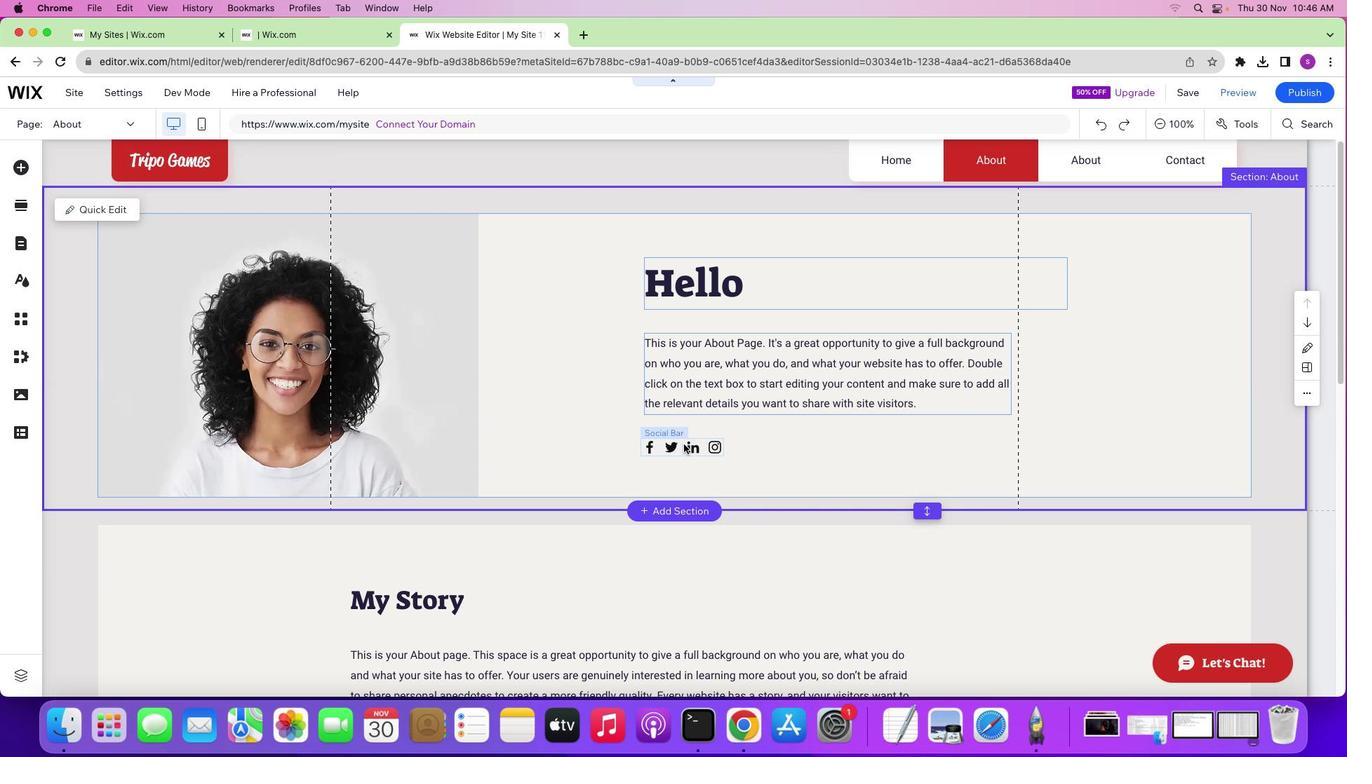 
Action: Mouse moved to (673, 434)
Screenshot: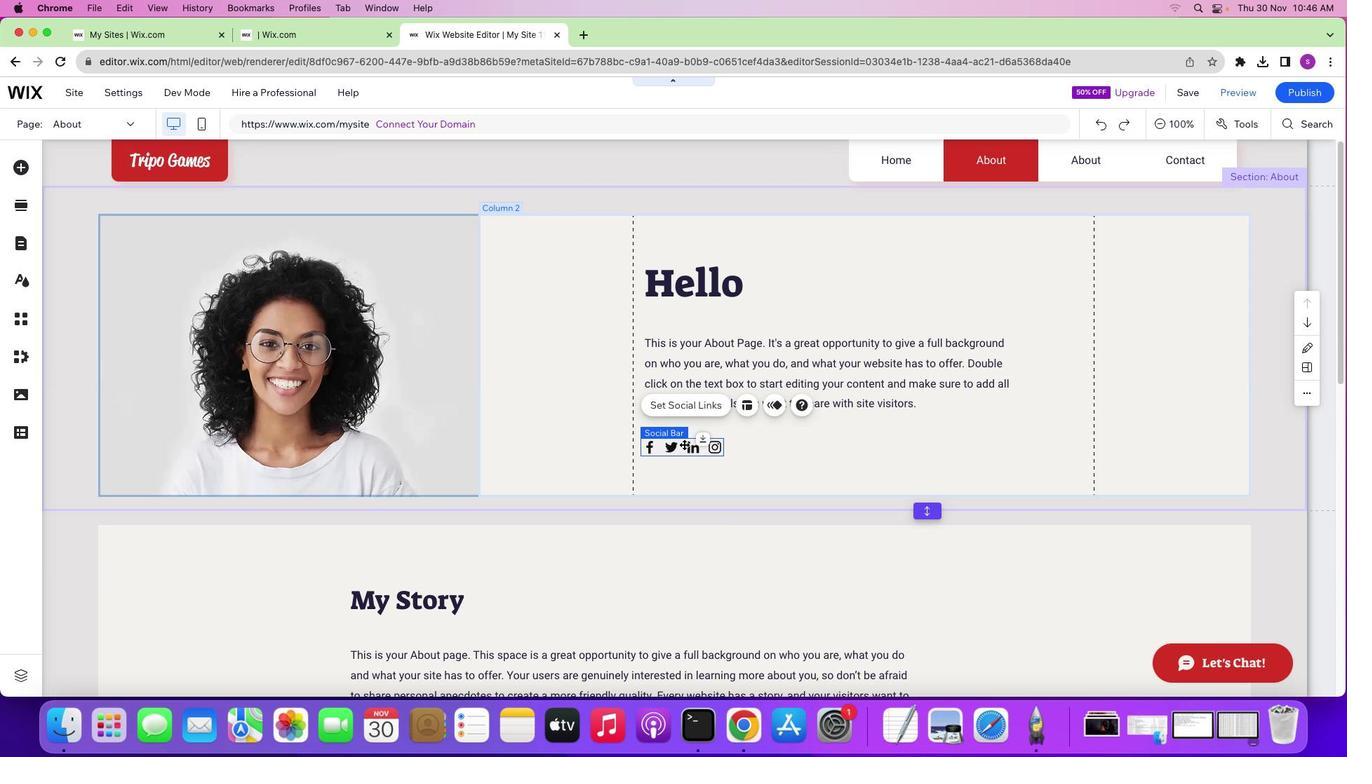 
Action: Mouse pressed left at (673, 434)
Screenshot: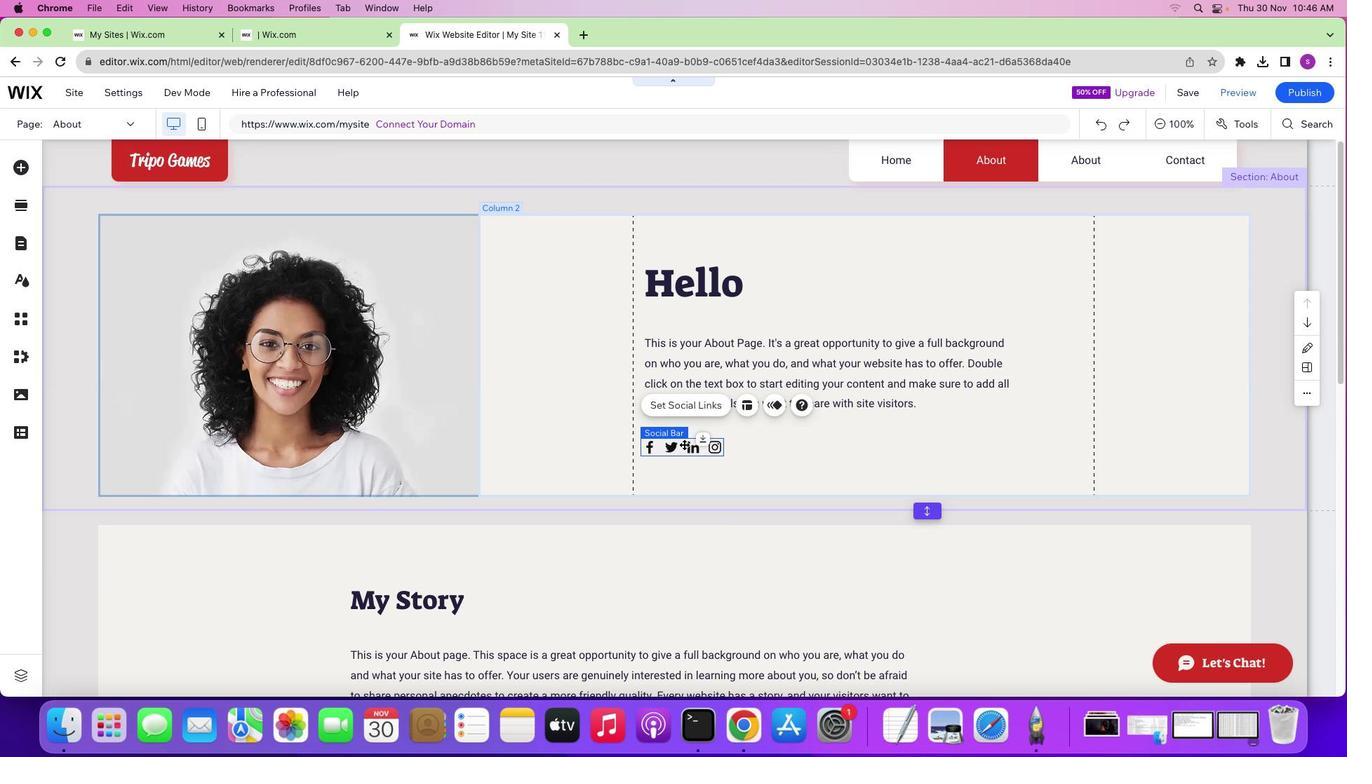 
Action: Mouse moved to (683, 444)
Screenshot: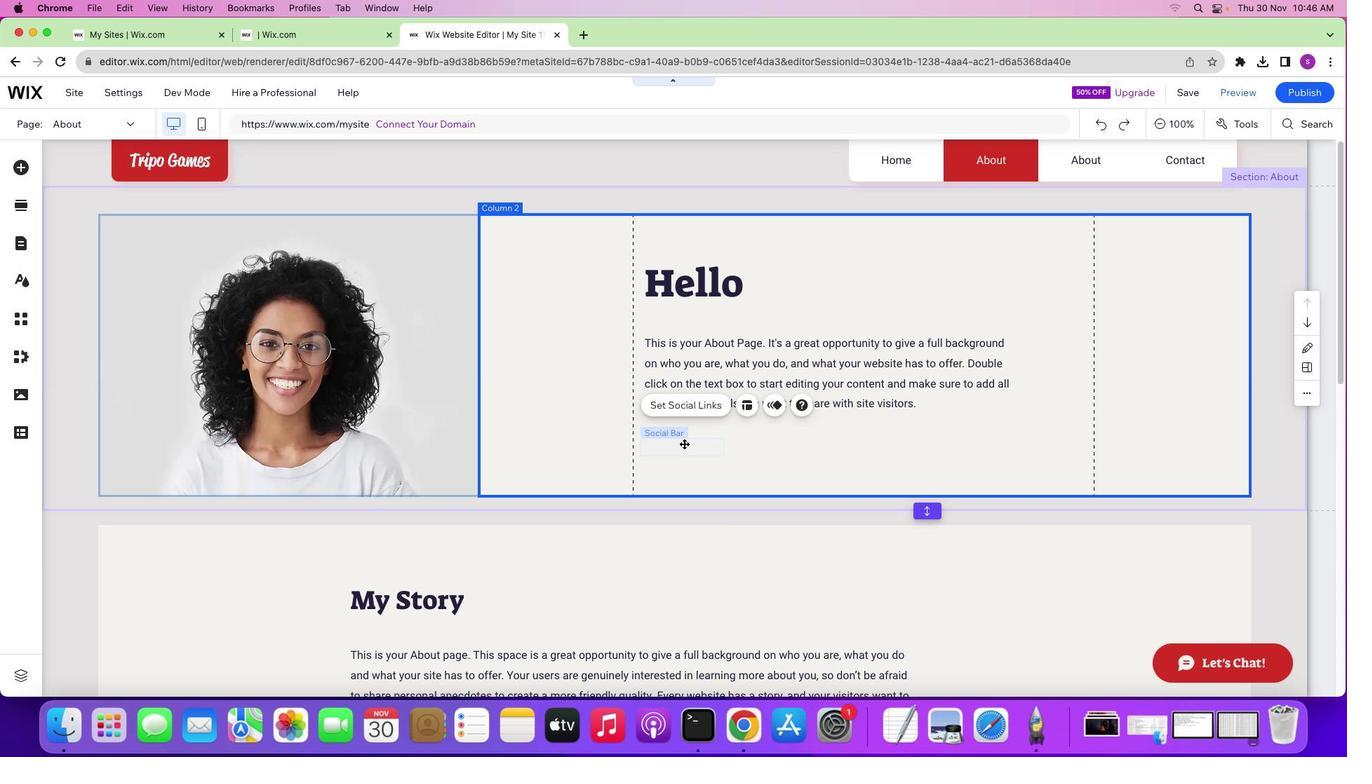 
Action: Mouse pressed left at (683, 444)
Screenshot: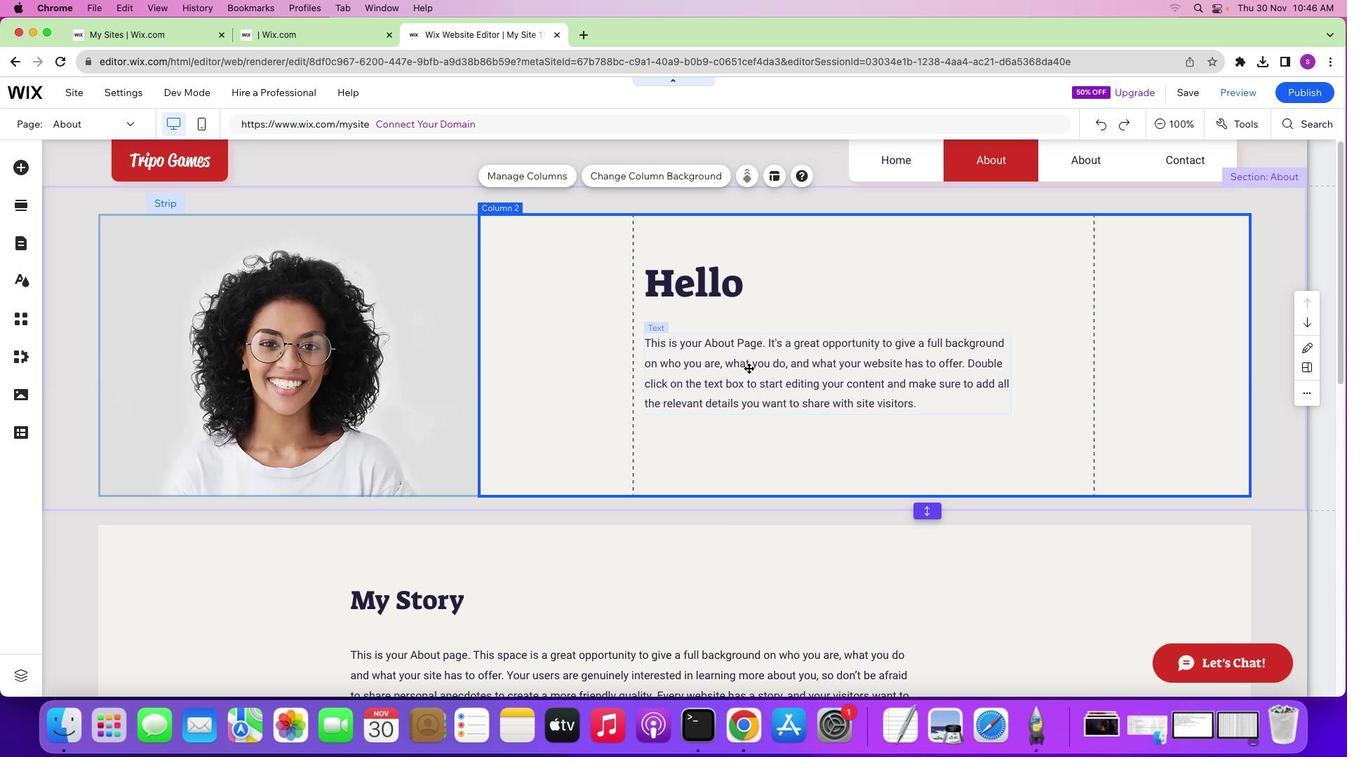 
Action: Key pressed Key.delete
Screenshot: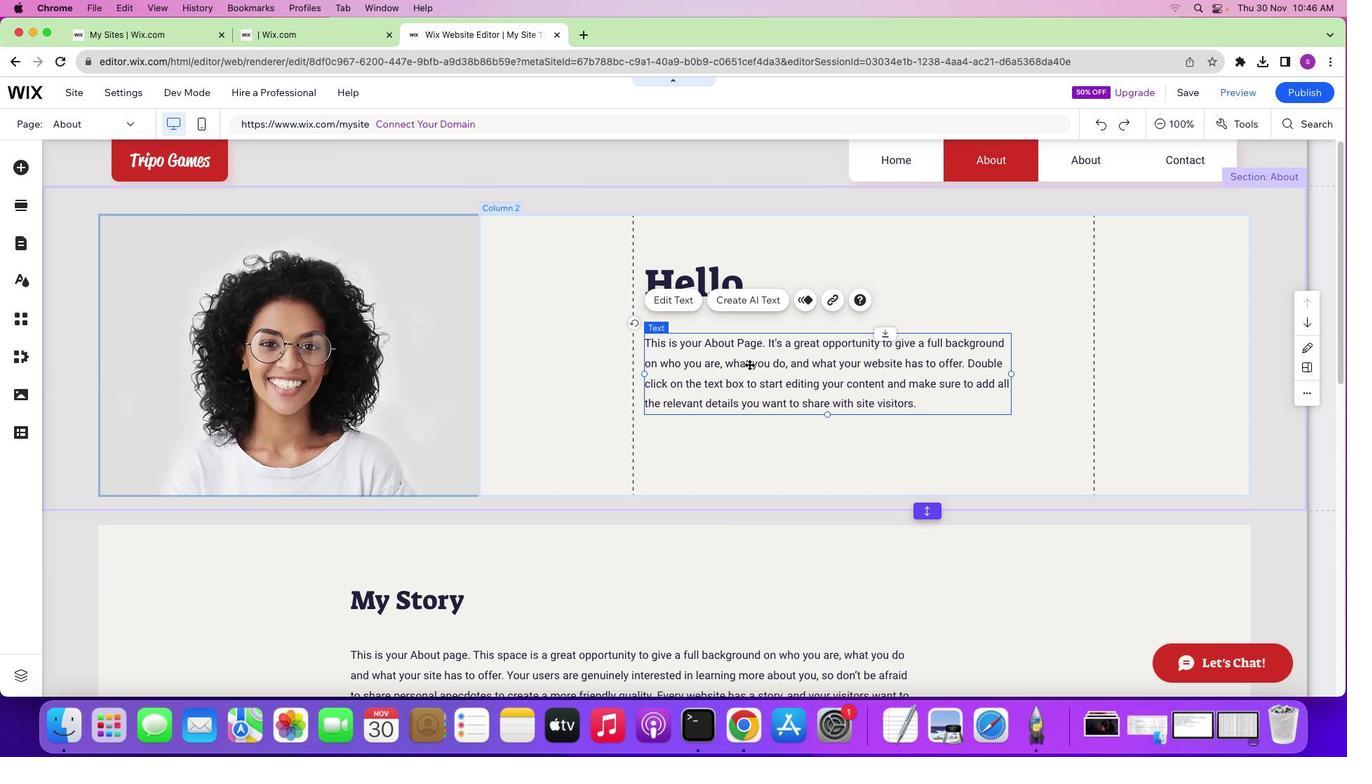
Action: Mouse moved to (748, 365)
Screenshot: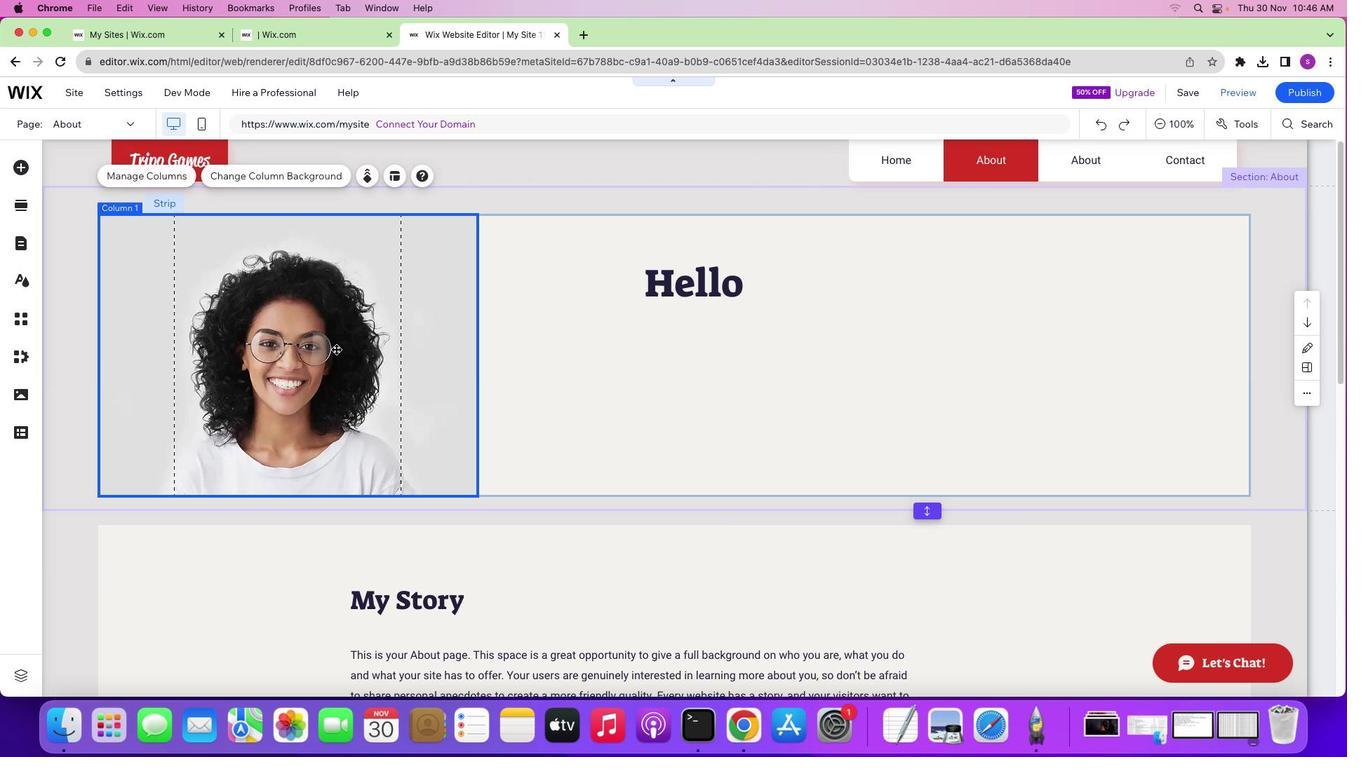 
Action: Mouse pressed left at (748, 365)
Screenshot: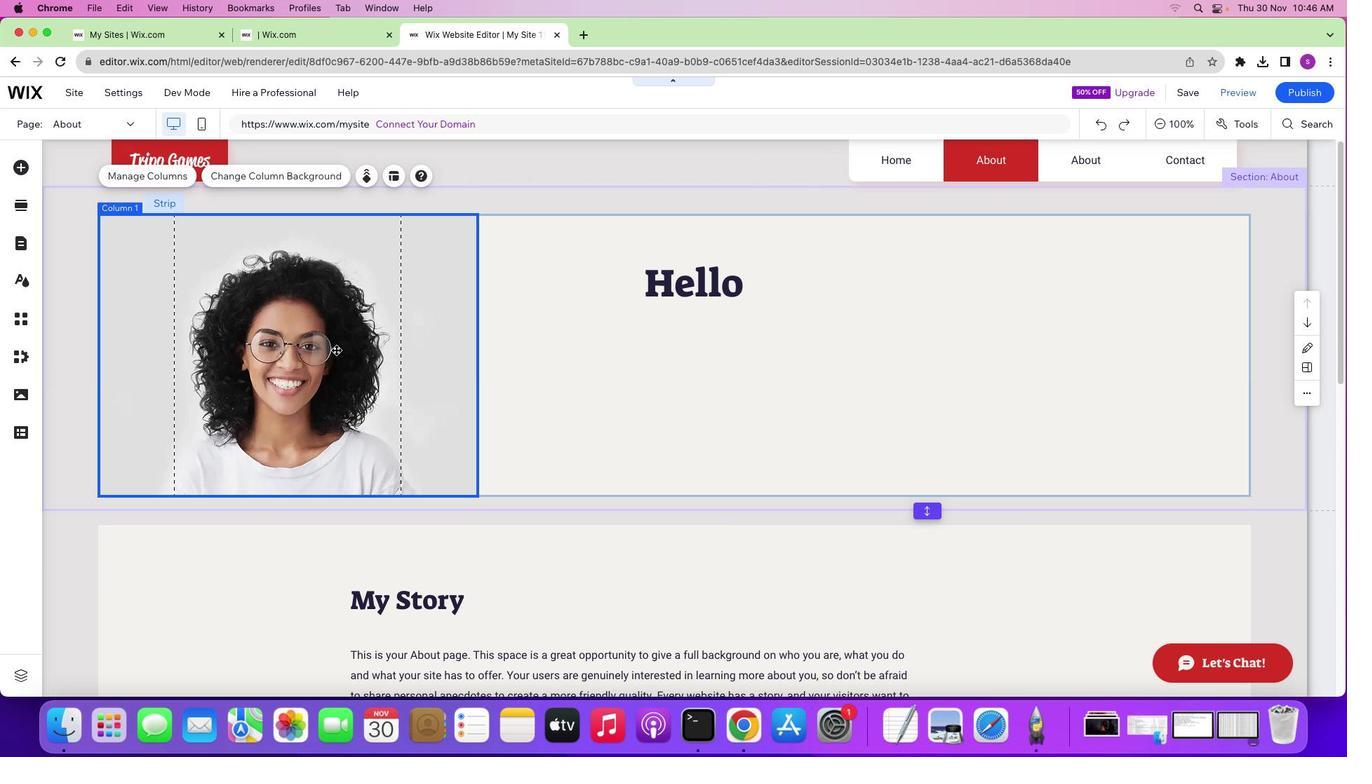 
Action: Mouse moved to (748, 365)
Screenshot: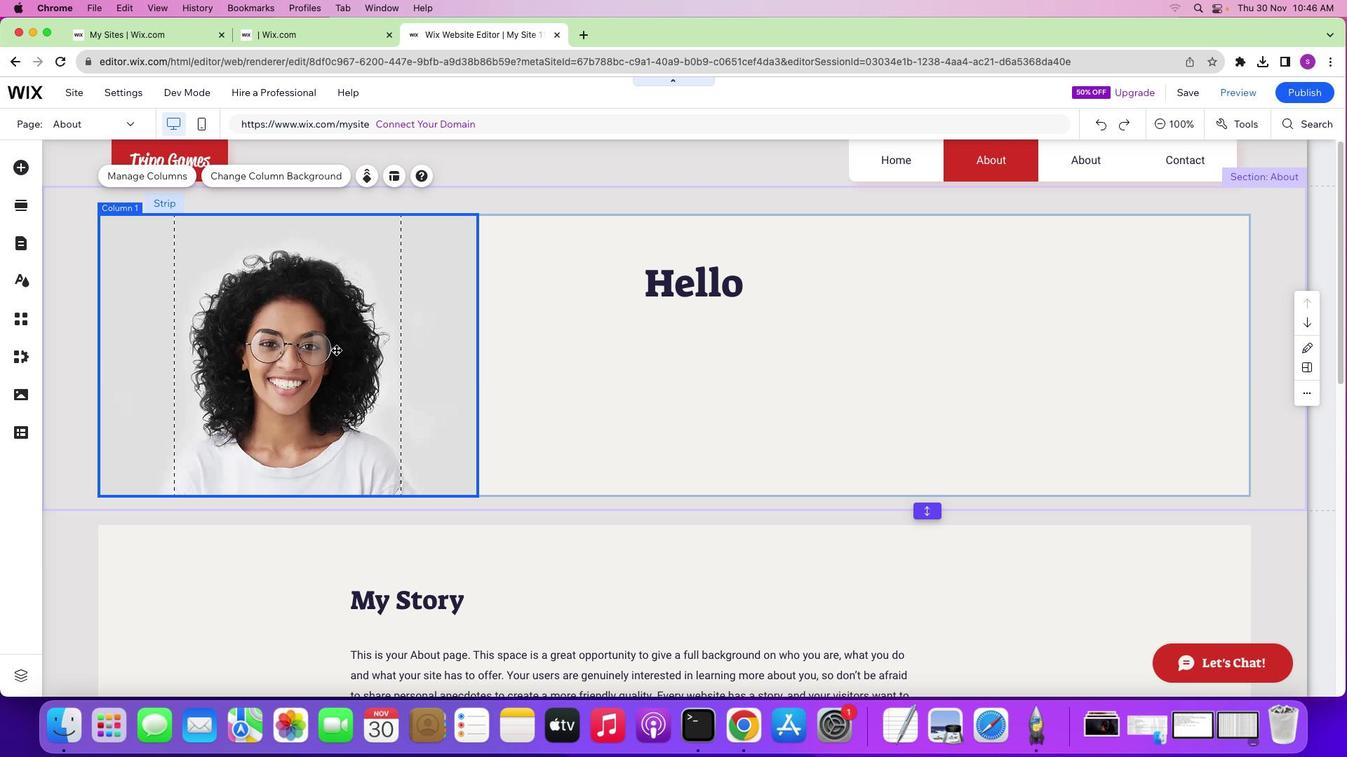 
Action: Key pressed Key.delete
Screenshot: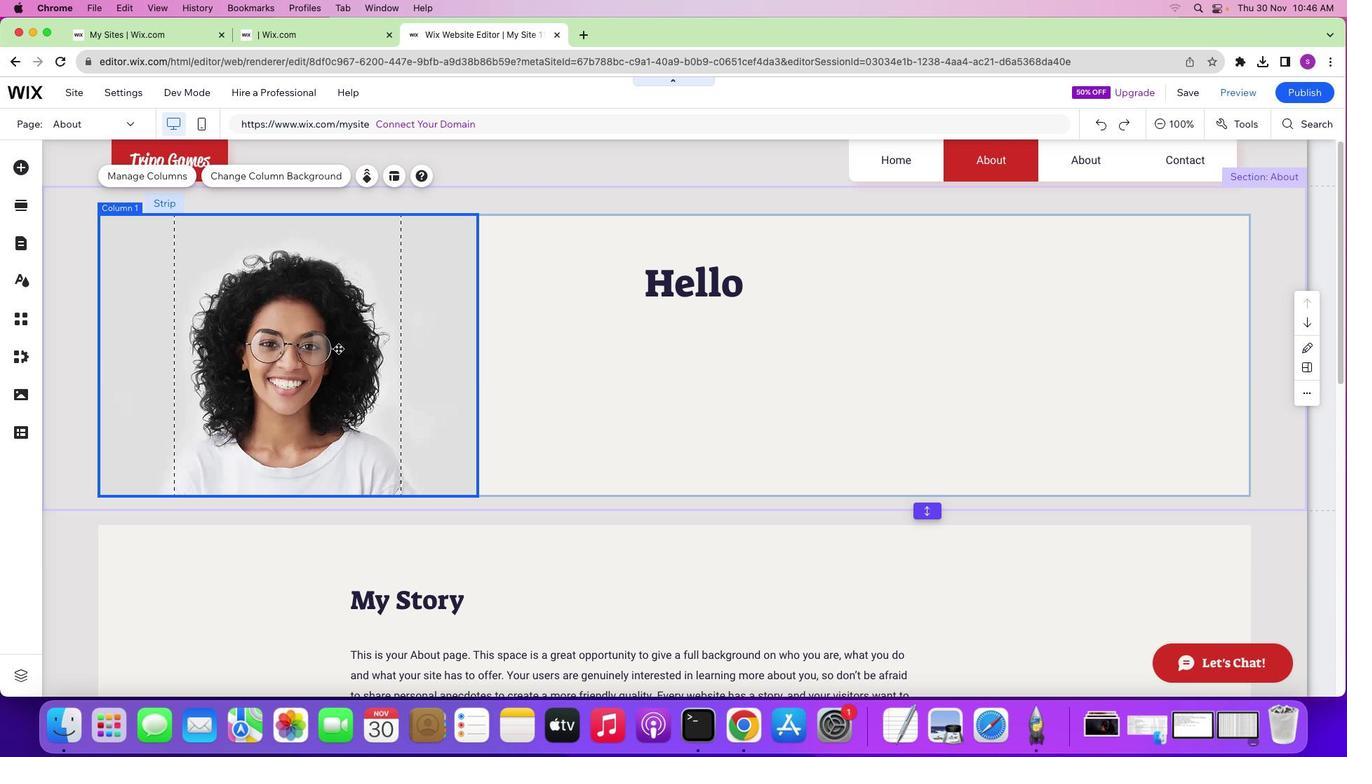 
Action: Mouse moved to (333, 349)
Screenshot: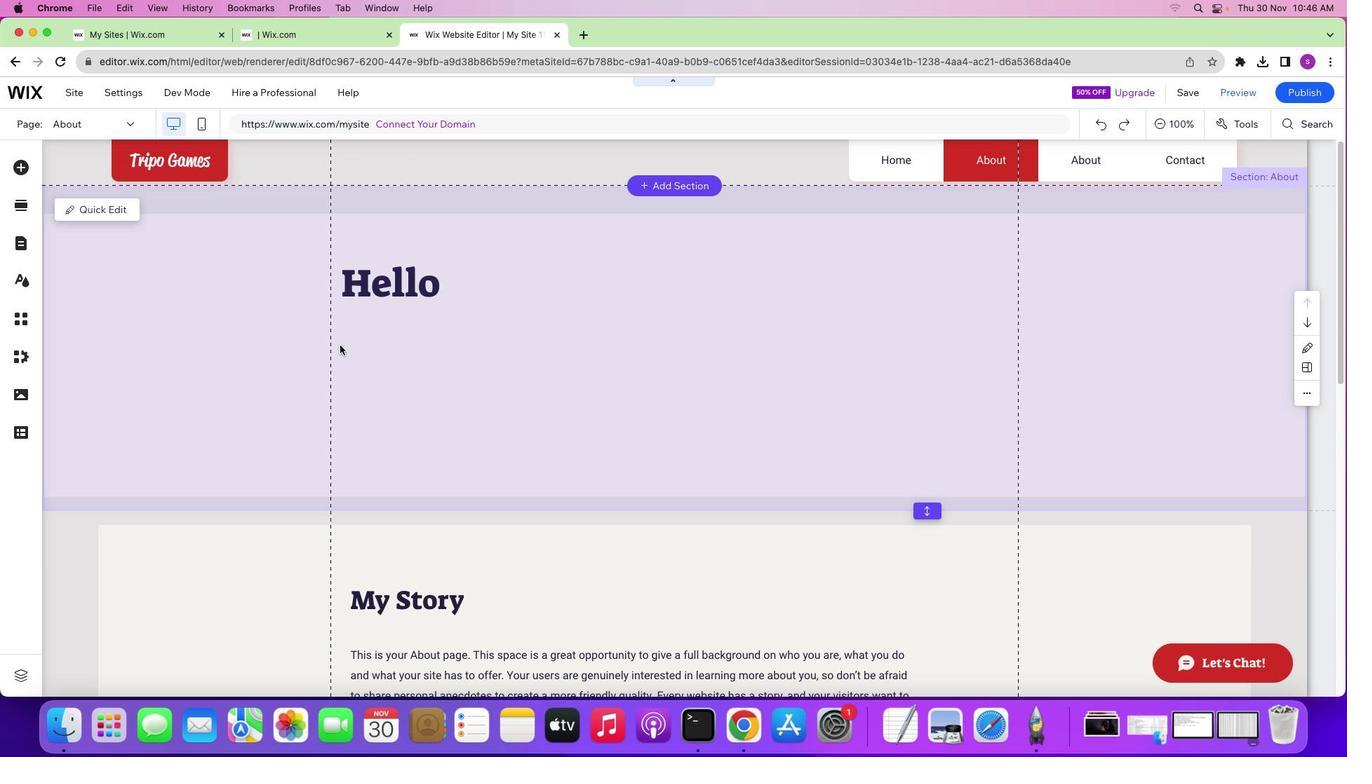 
Action: Mouse pressed left at (333, 349)
Screenshot: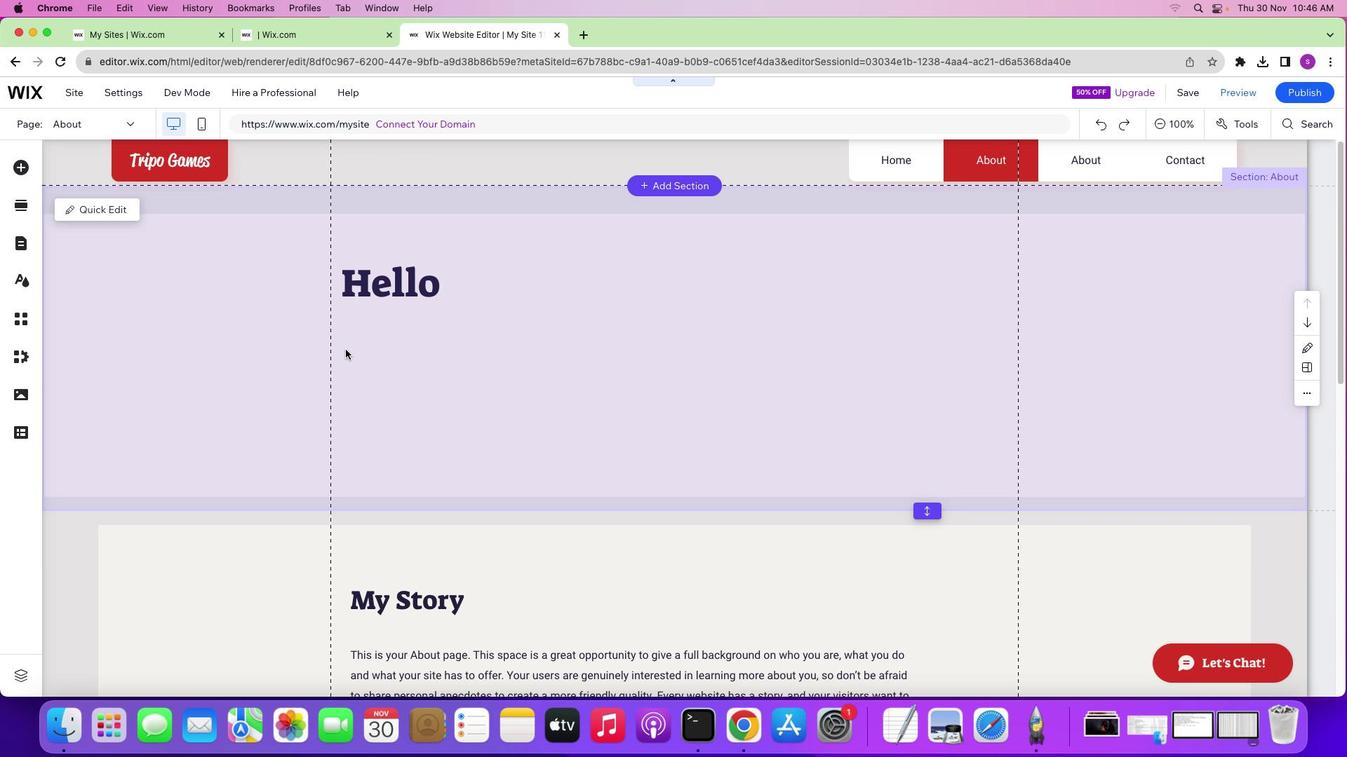 
Action: Mouse moved to (338, 346)
Screenshot: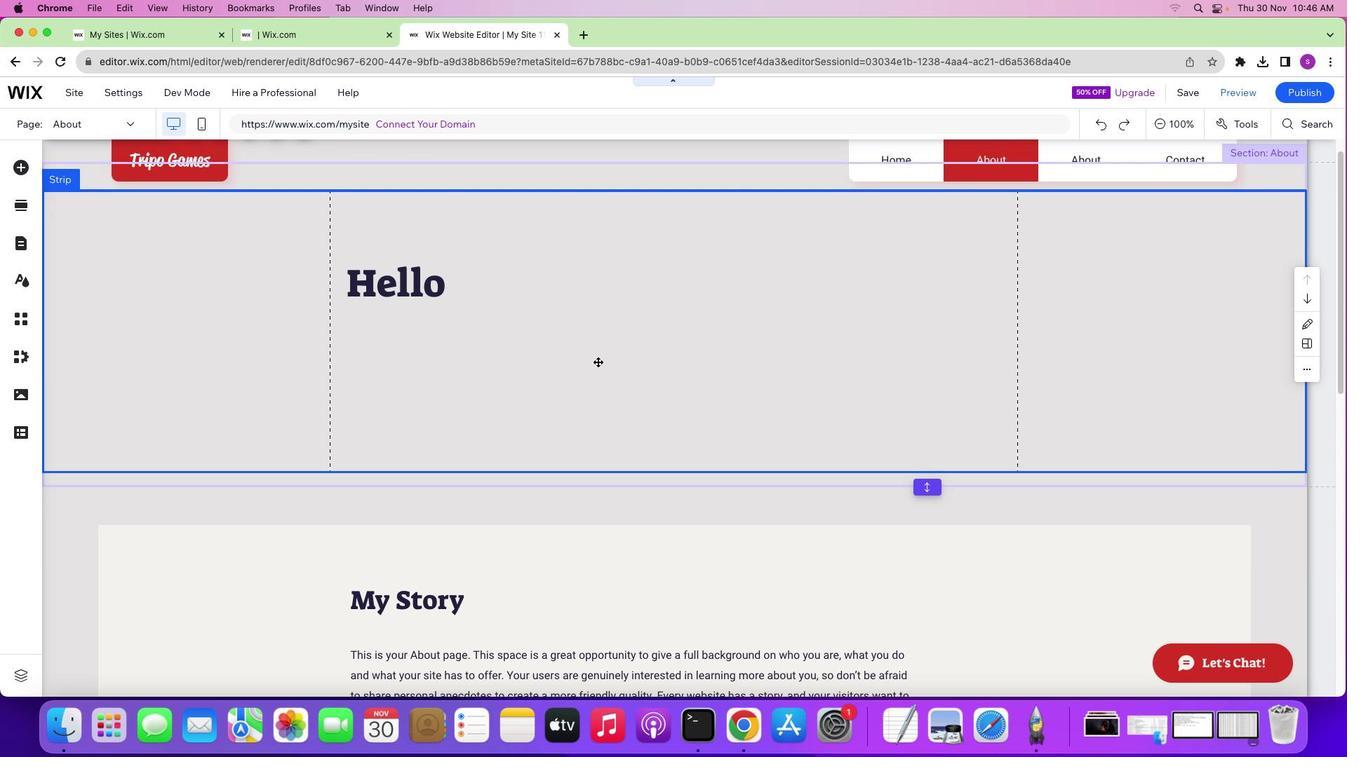 
Action: Key pressed Key.delete
Screenshot: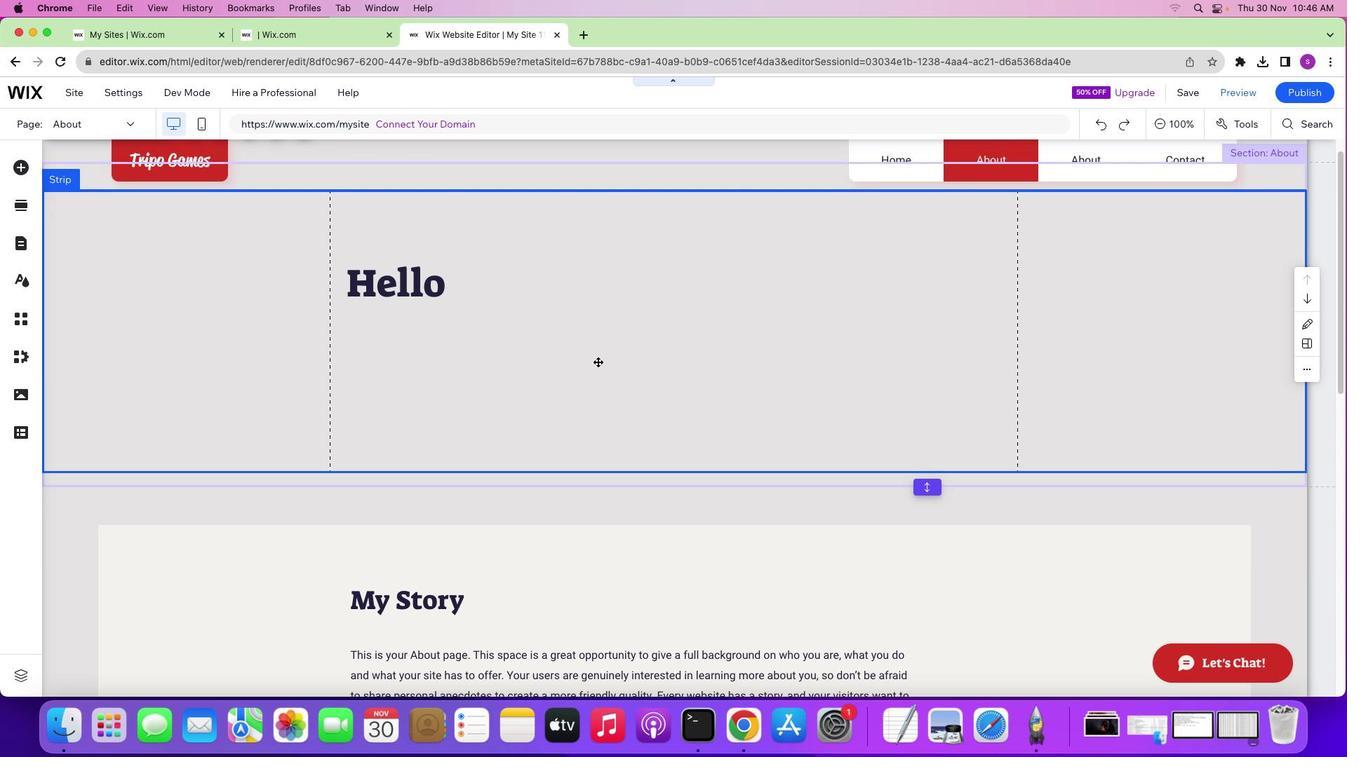 
Action: Mouse moved to (597, 362)
Screenshot: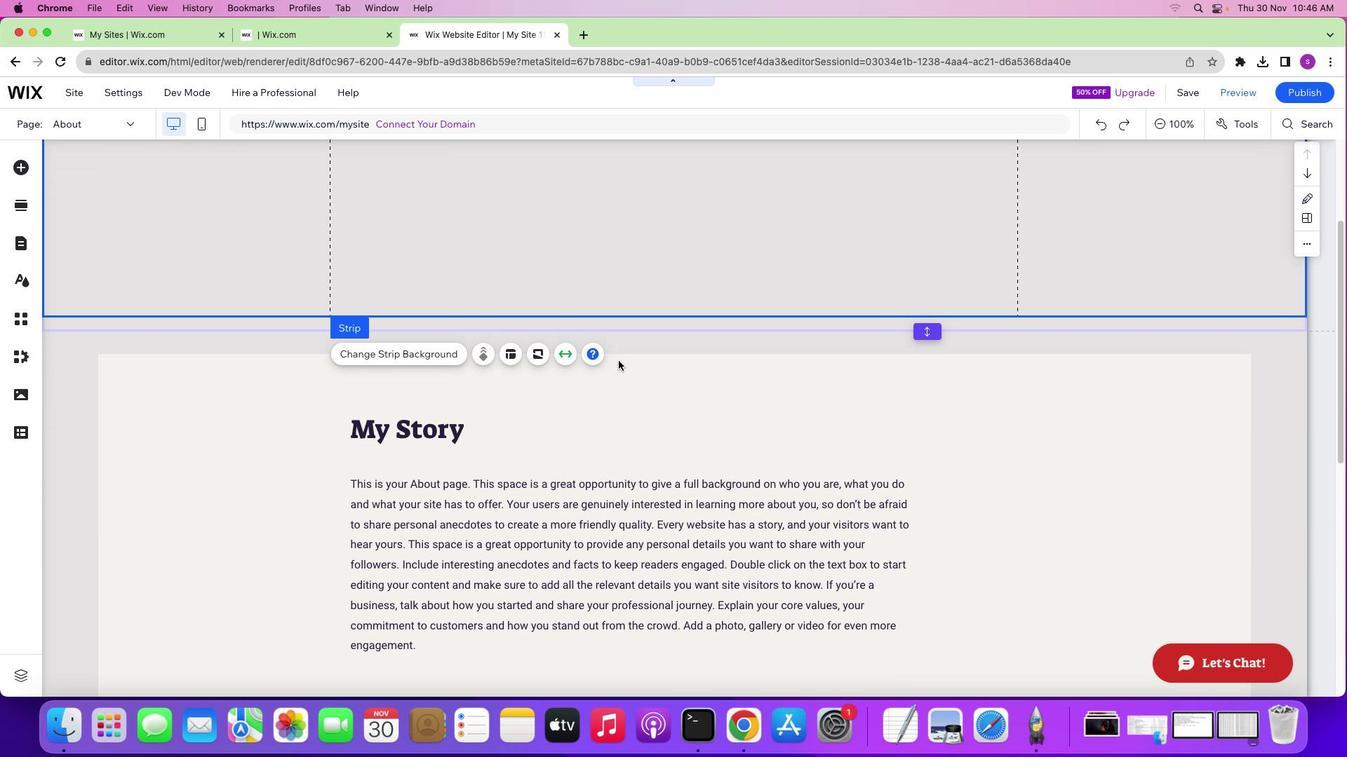
Action: Mouse scrolled (597, 362) with delta (0, 0)
Screenshot: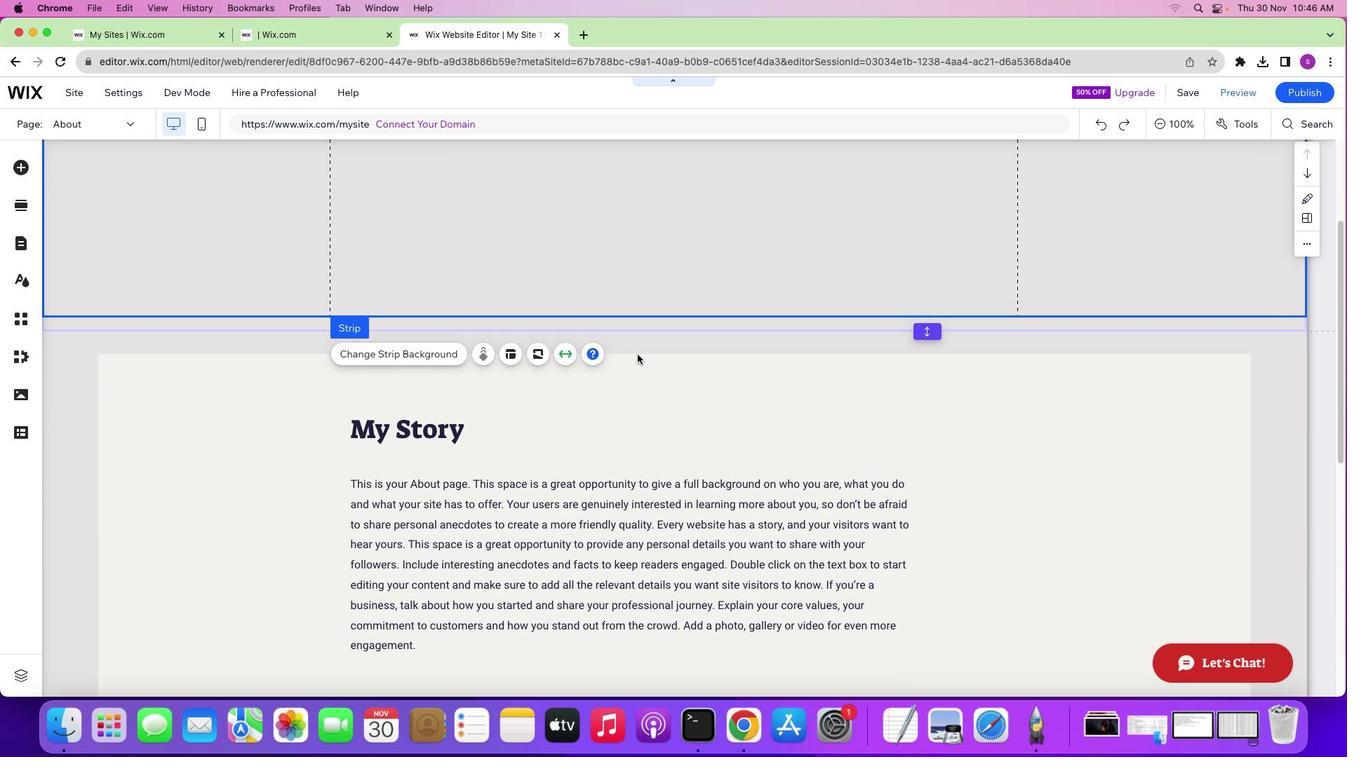 
Action: Mouse scrolled (597, 362) with delta (0, 0)
Screenshot: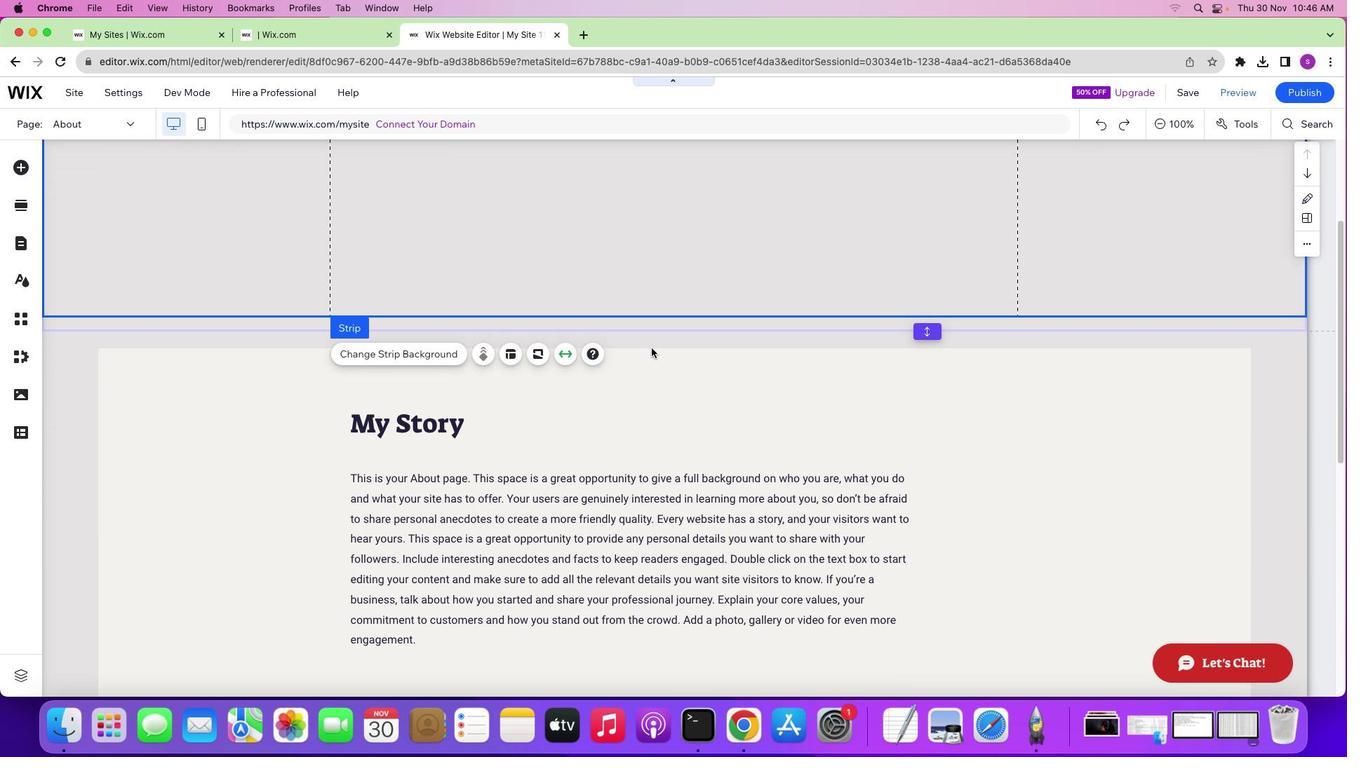 
Action: Mouse scrolled (597, 362) with delta (0, 0)
Screenshot: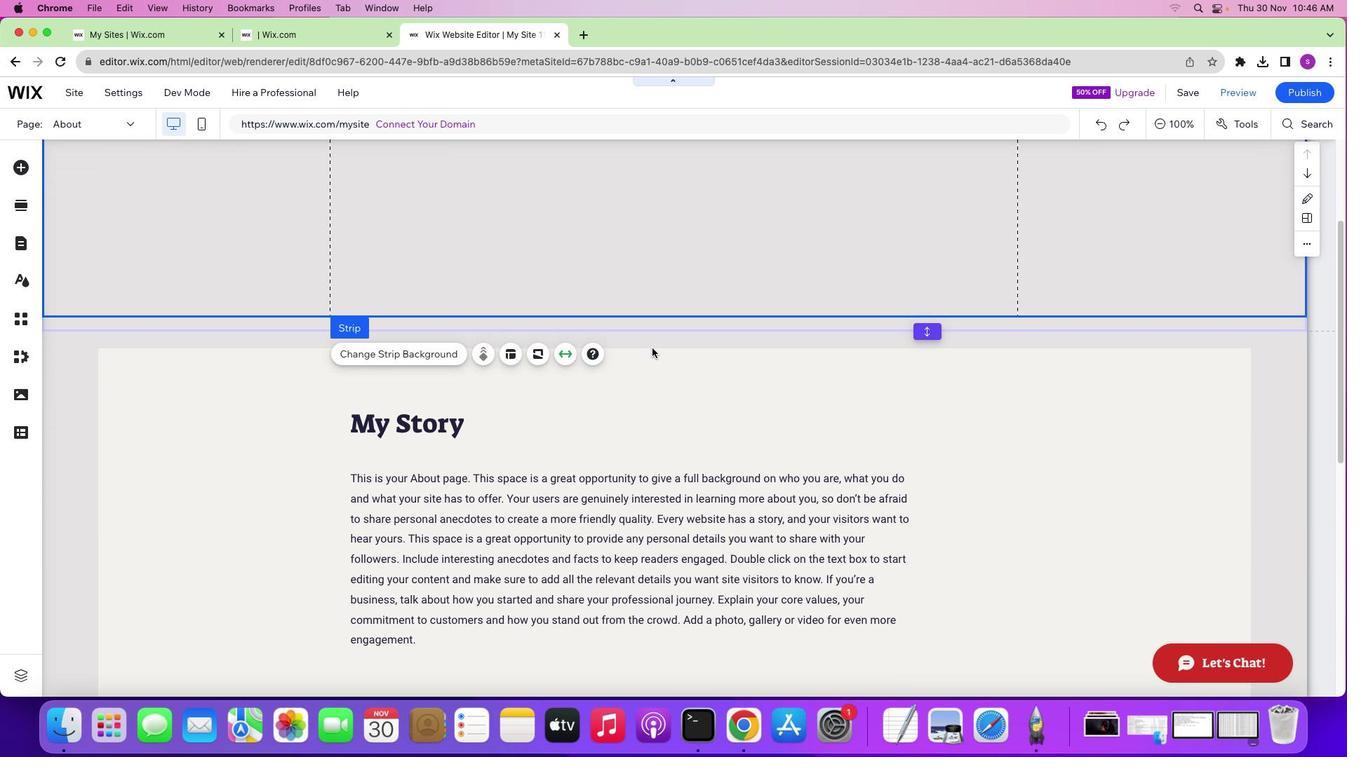 
Action: Mouse scrolled (597, 362) with delta (0, -1)
Screenshot: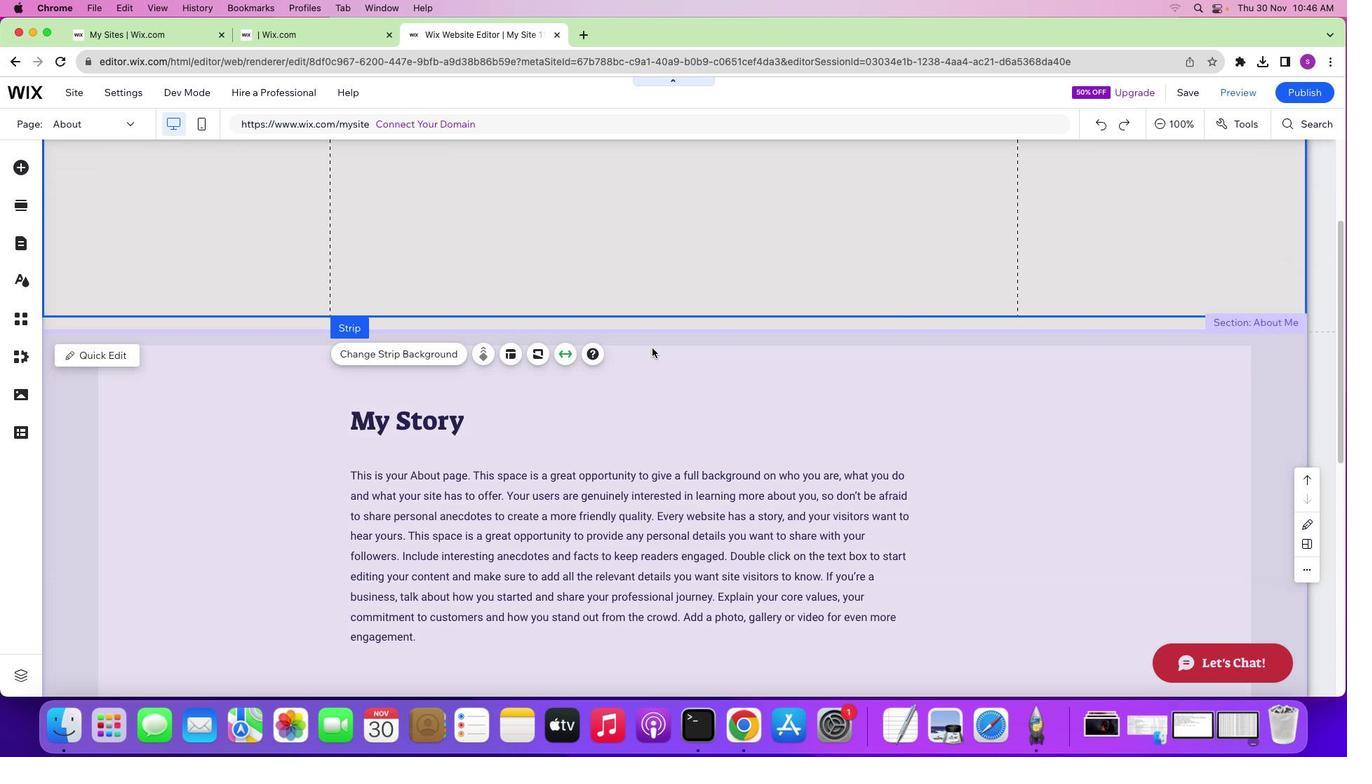 
Action: Mouse moved to (600, 366)
Screenshot: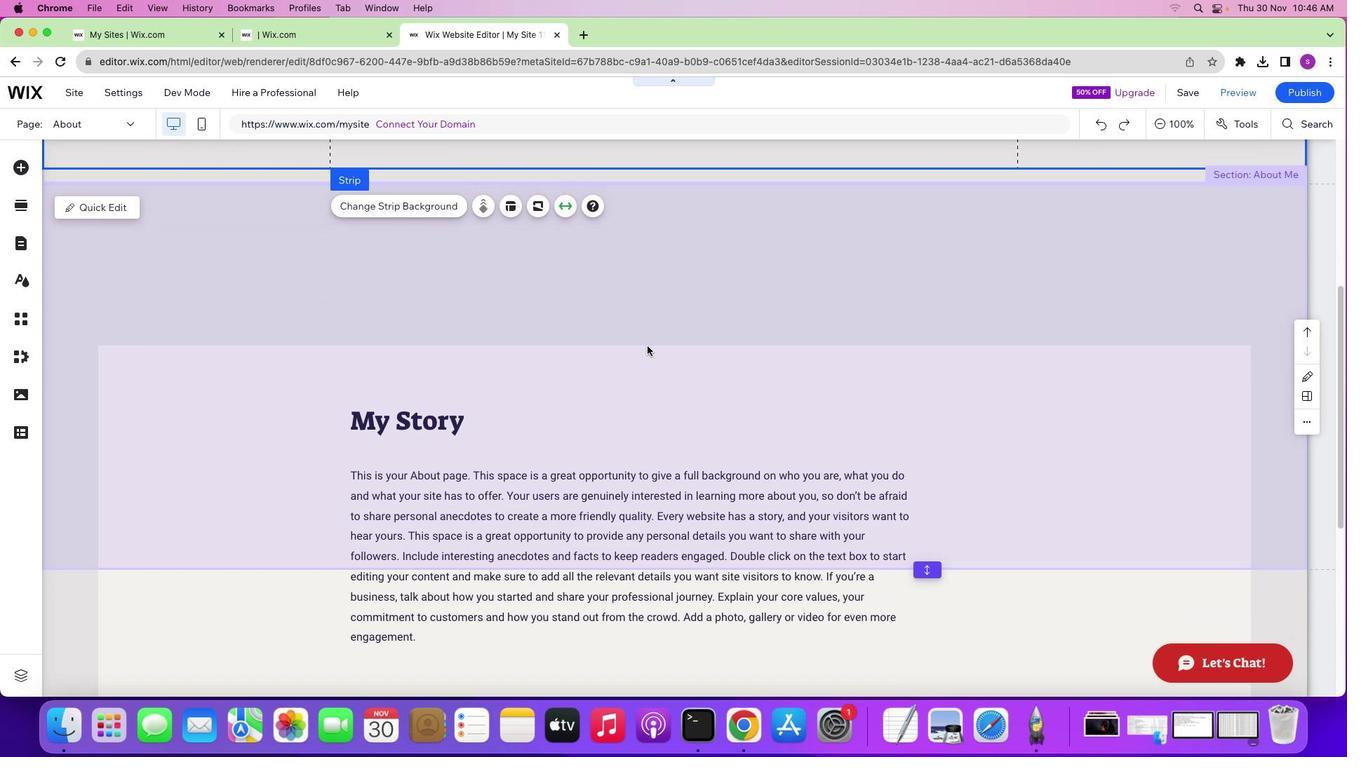 
Action: Mouse scrolled (600, 366) with delta (0, 0)
Screenshot: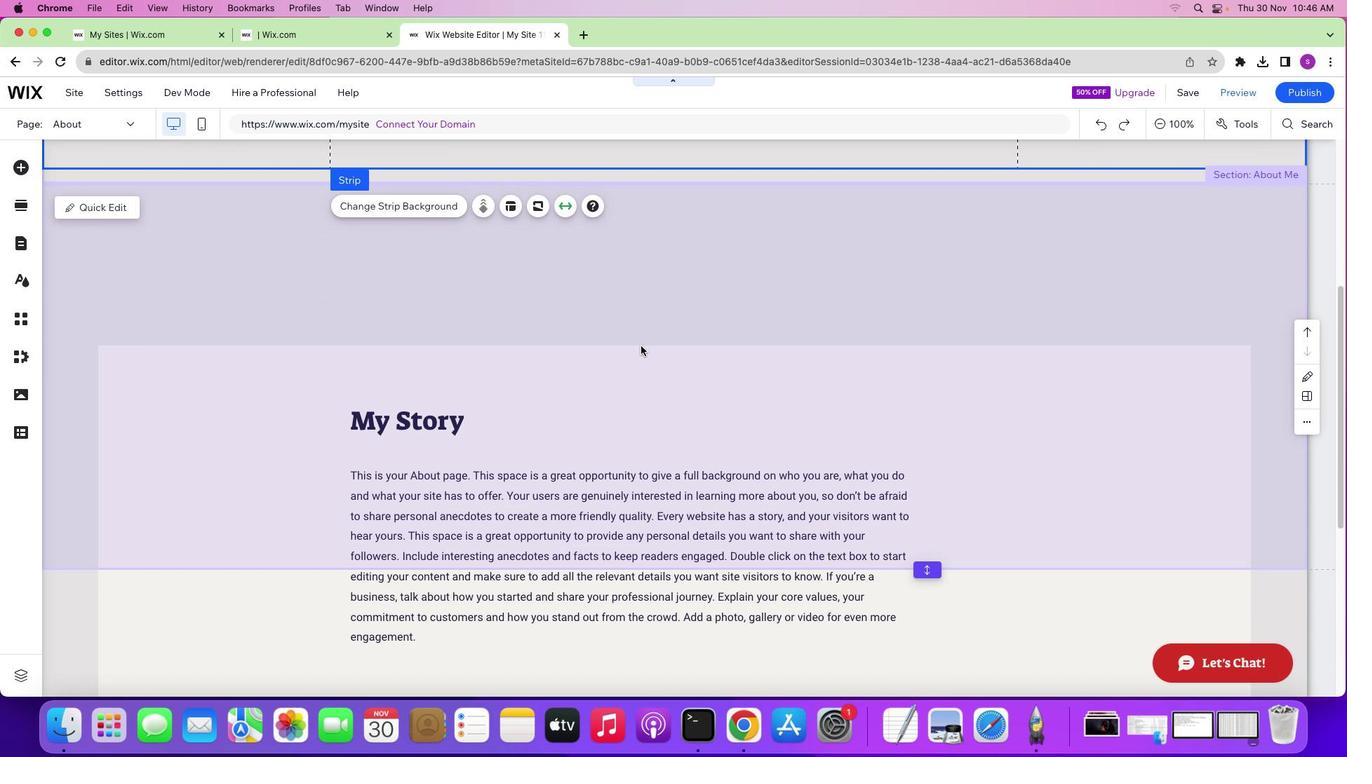 
Action: Mouse scrolled (600, 366) with delta (0, 0)
Screenshot: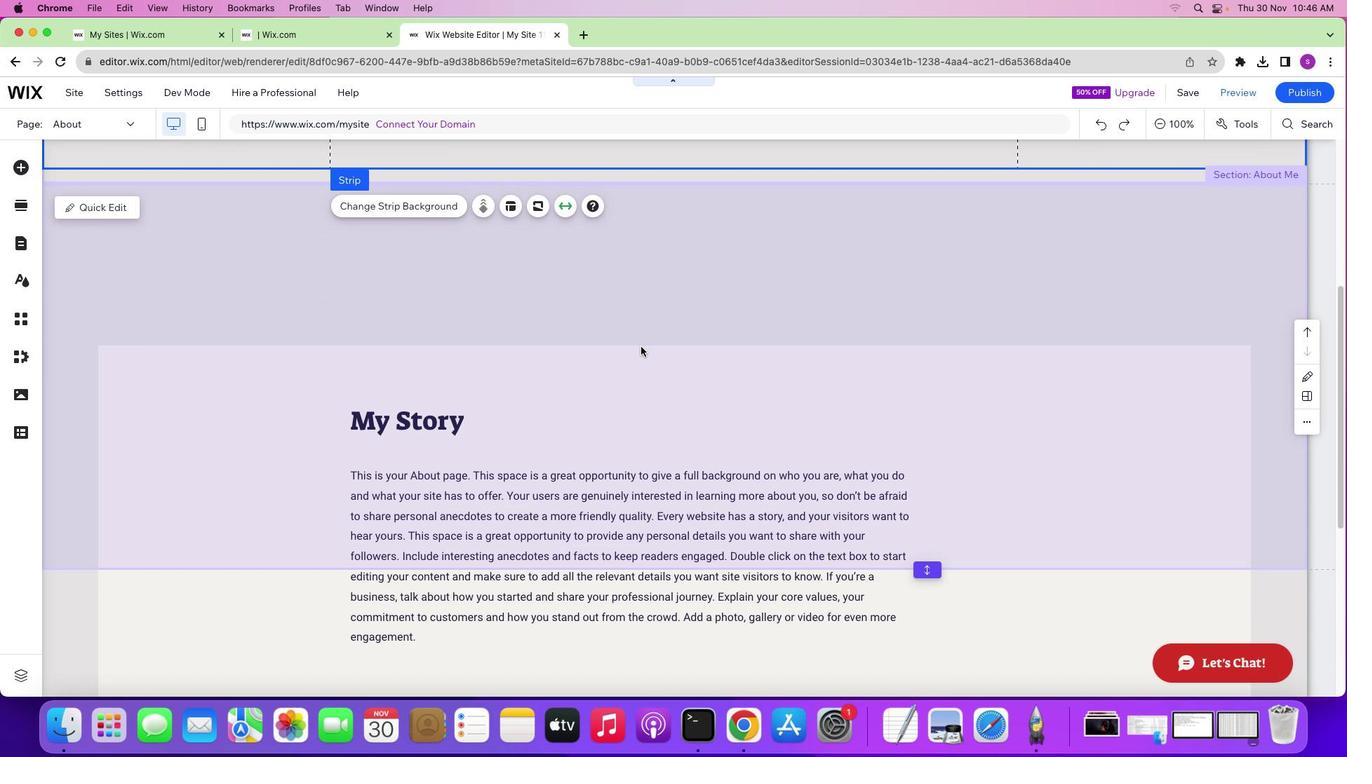 
Action: Mouse scrolled (600, 366) with delta (0, 0)
Screenshot: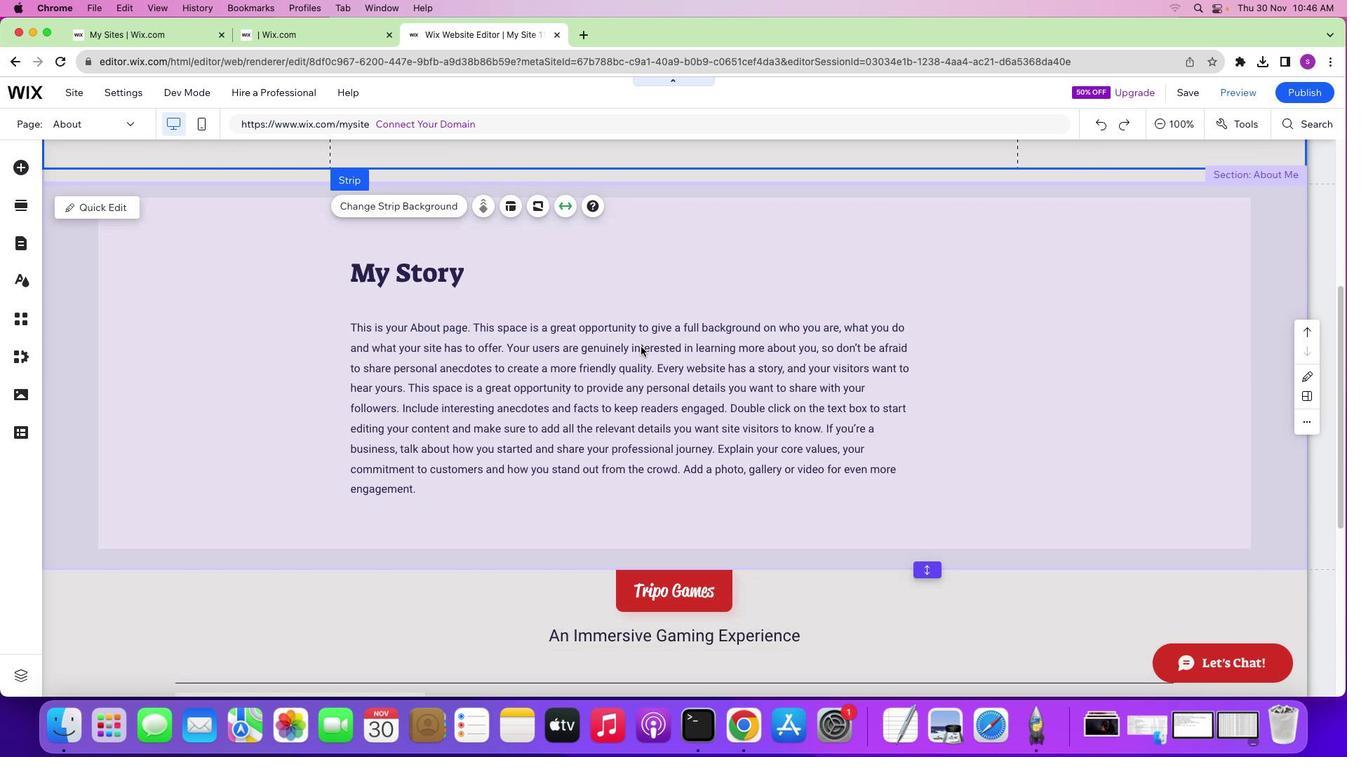 
Action: Mouse moved to (600, 366)
Screenshot: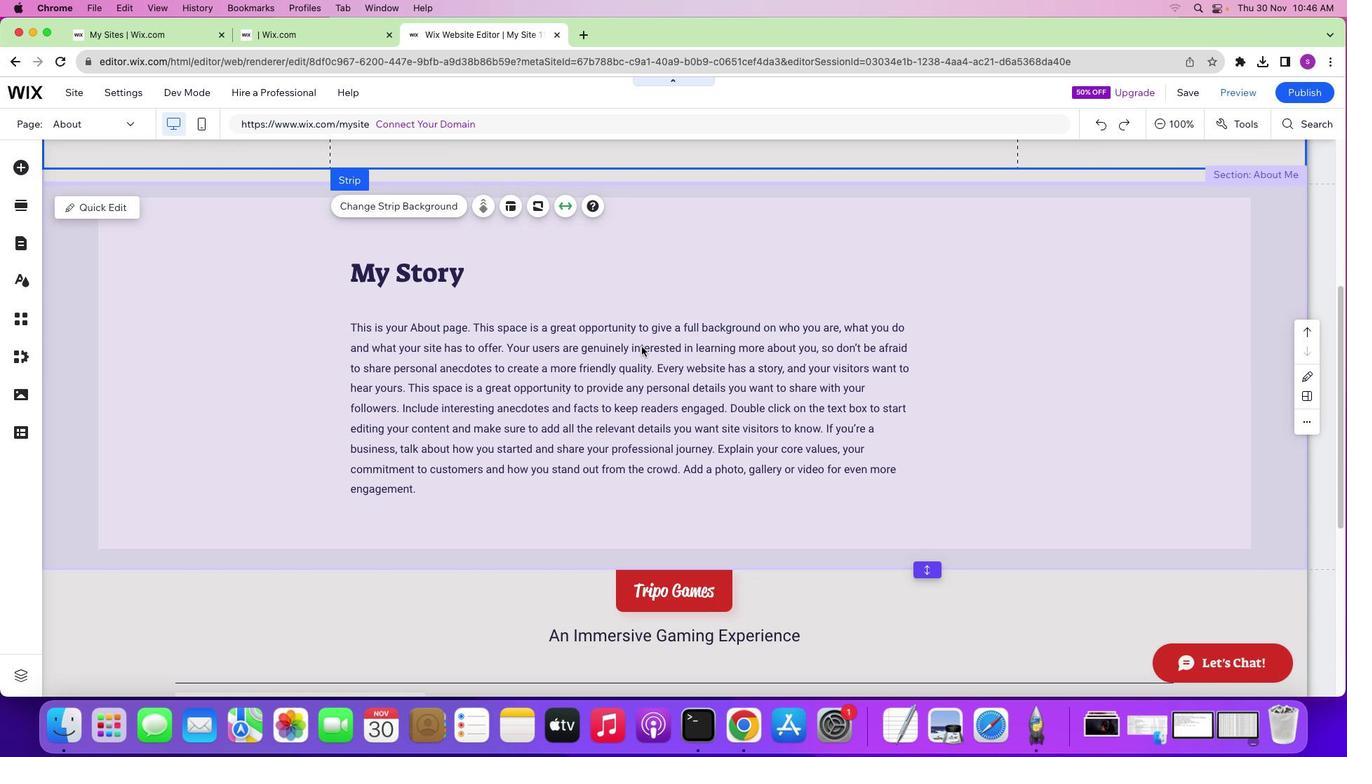
Action: Mouse scrolled (600, 366) with delta (0, 0)
Screenshot: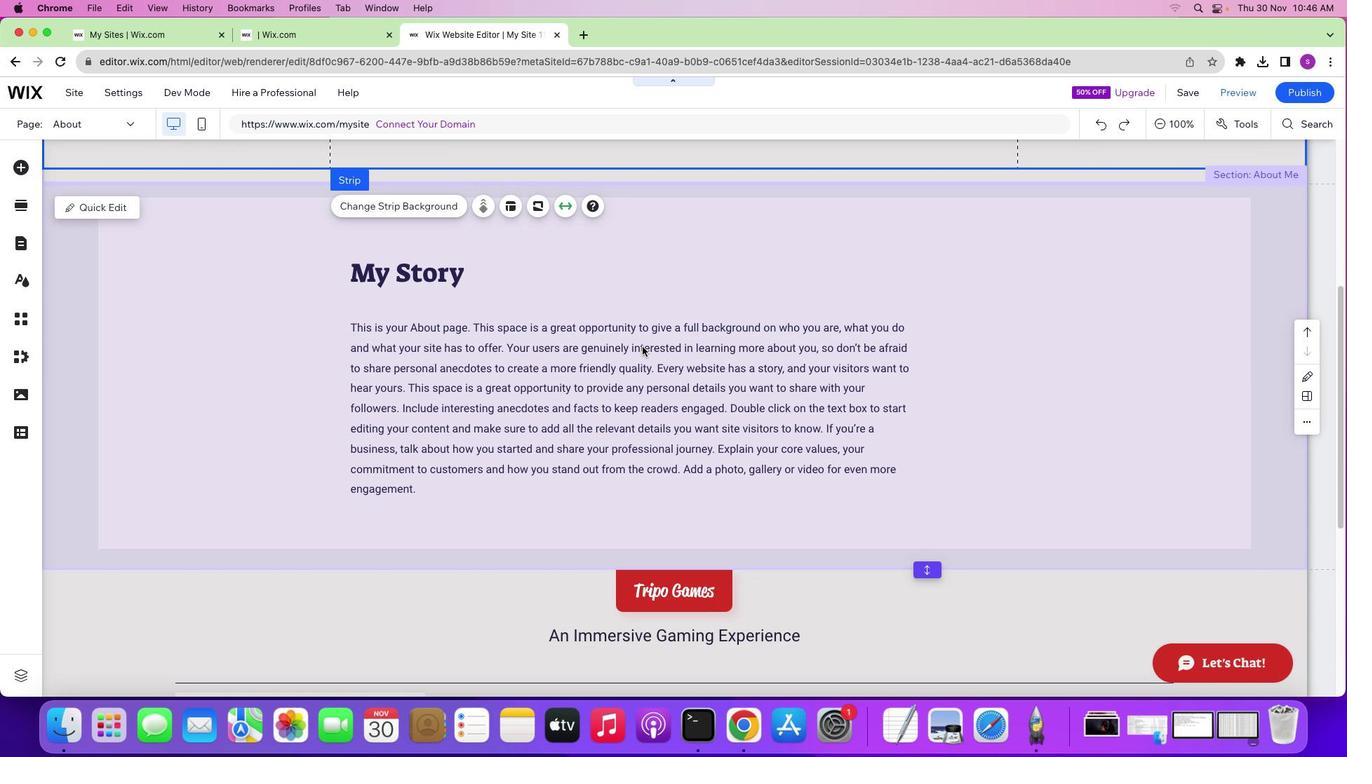 
Action: Mouse moved to (652, 348)
Screenshot: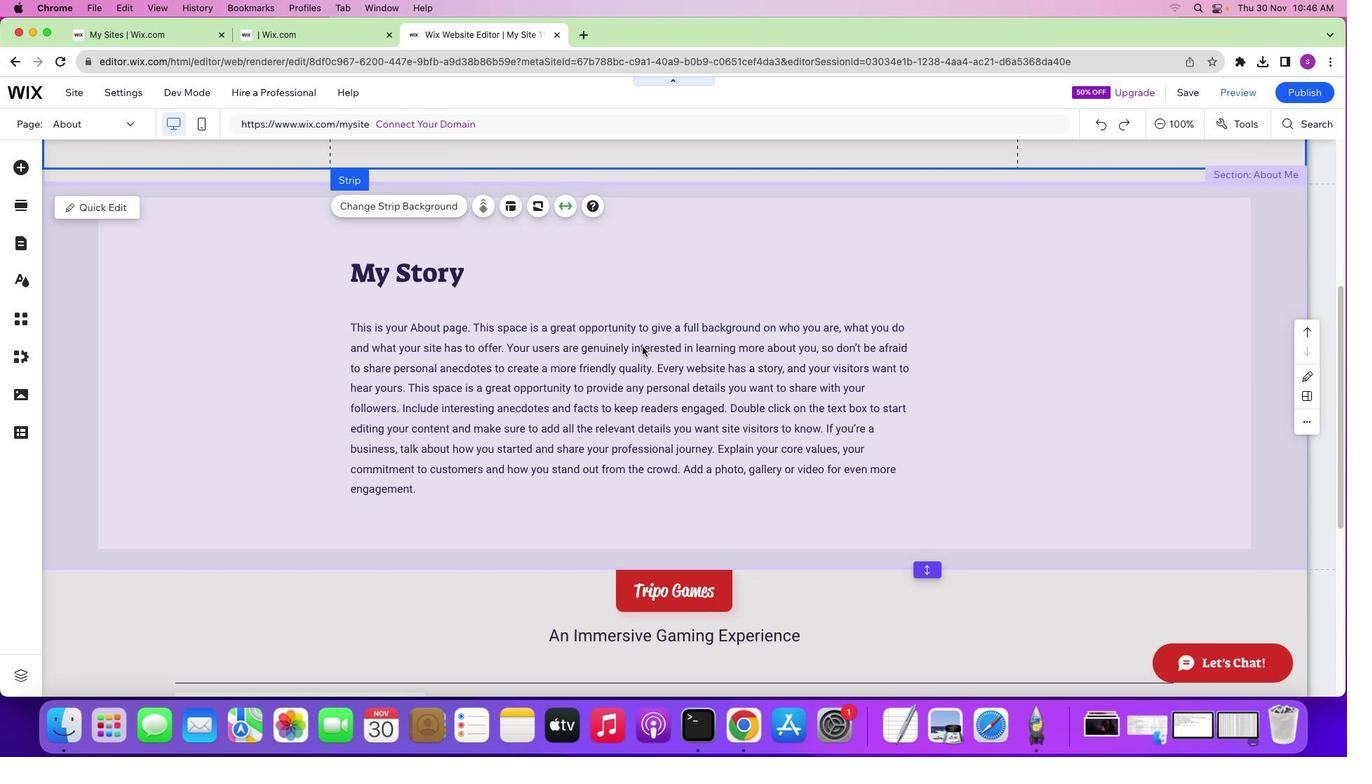 
Action: Mouse scrolled (652, 348) with delta (0, 0)
Screenshot: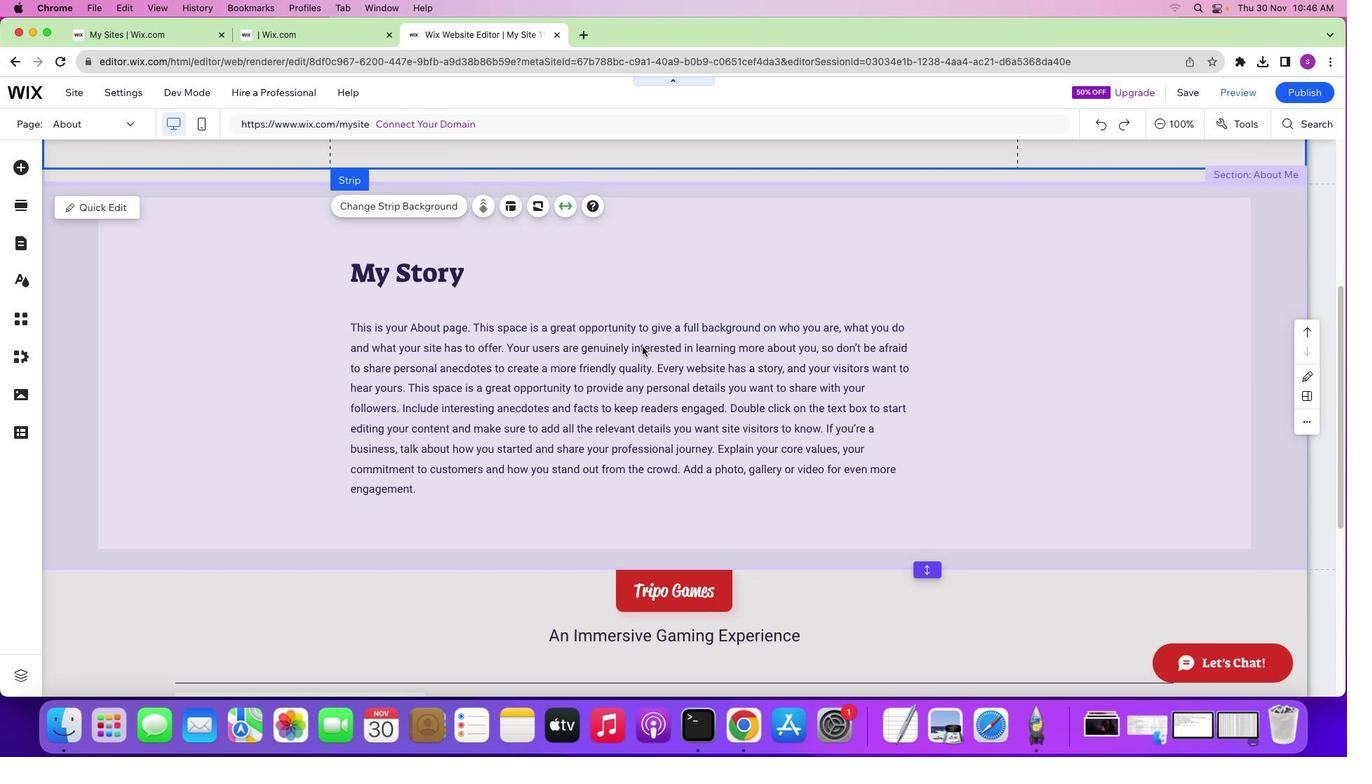 
Action: Mouse scrolled (652, 348) with delta (0, 0)
Screenshot: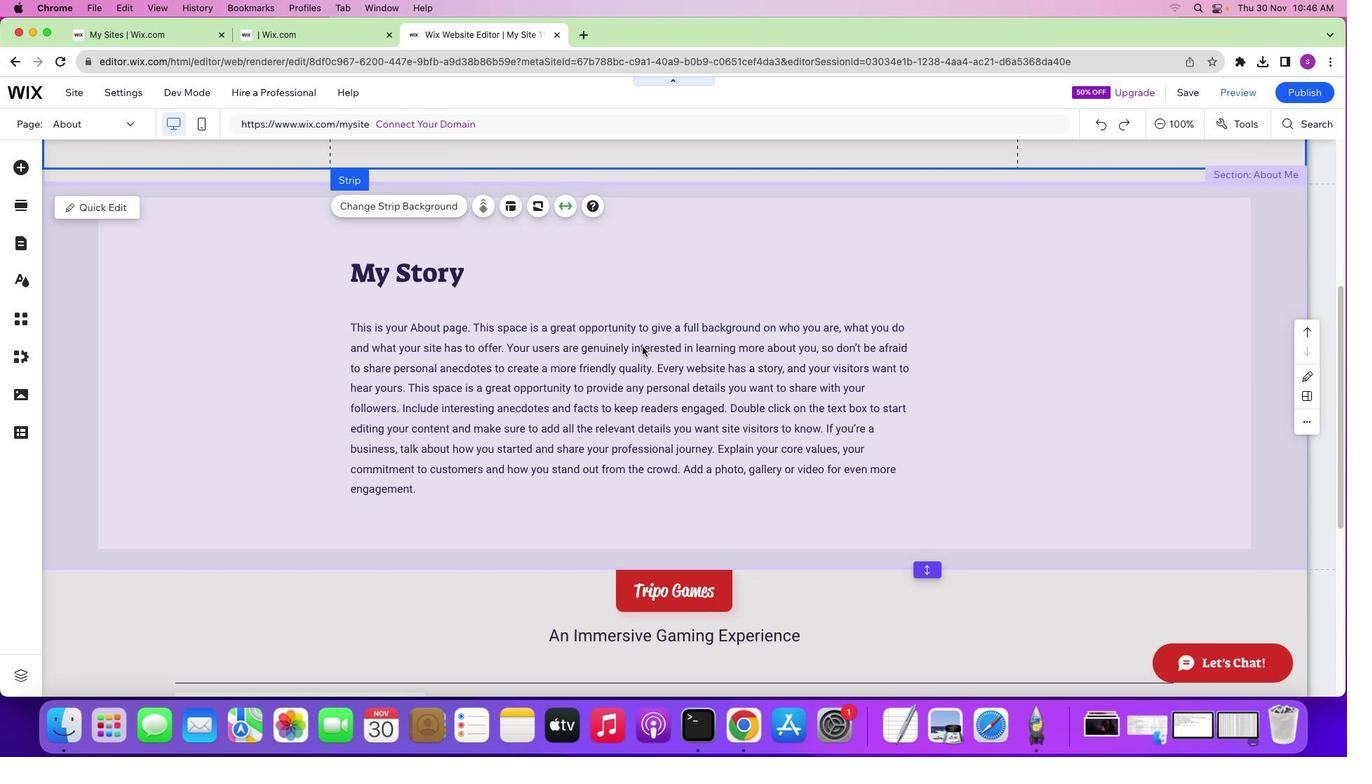 
Action: Mouse scrolled (652, 348) with delta (0, 0)
Screenshot: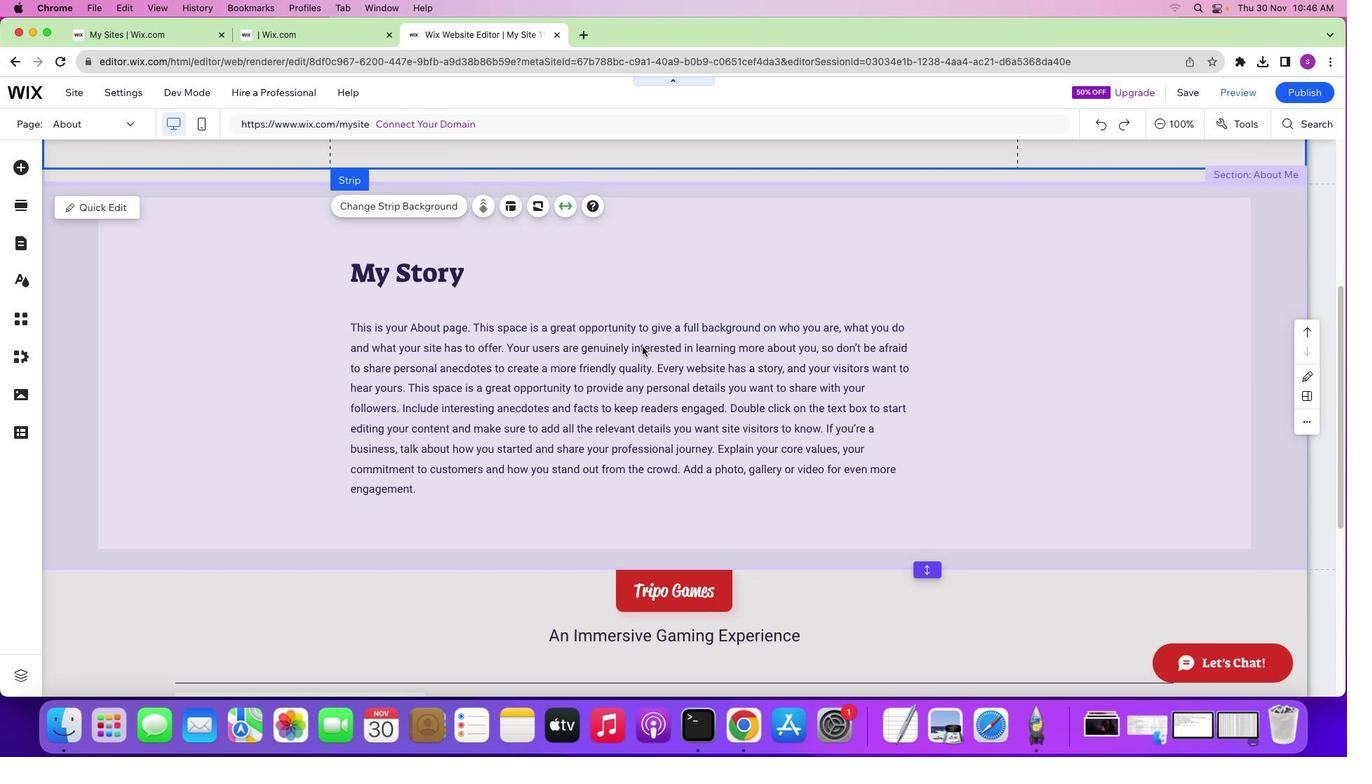 
Action: Mouse scrolled (652, 348) with delta (0, -1)
Screenshot: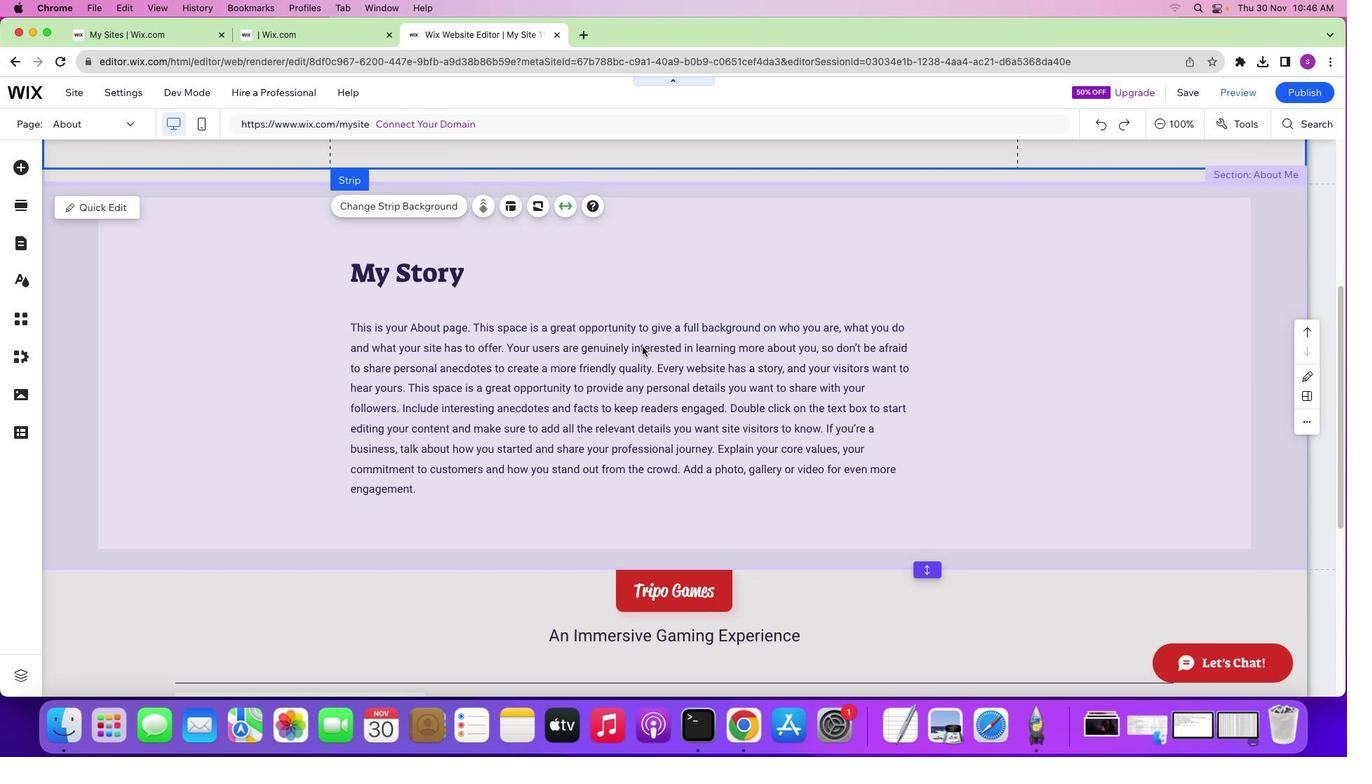 
Action: Mouse moved to (954, 307)
Screenshot: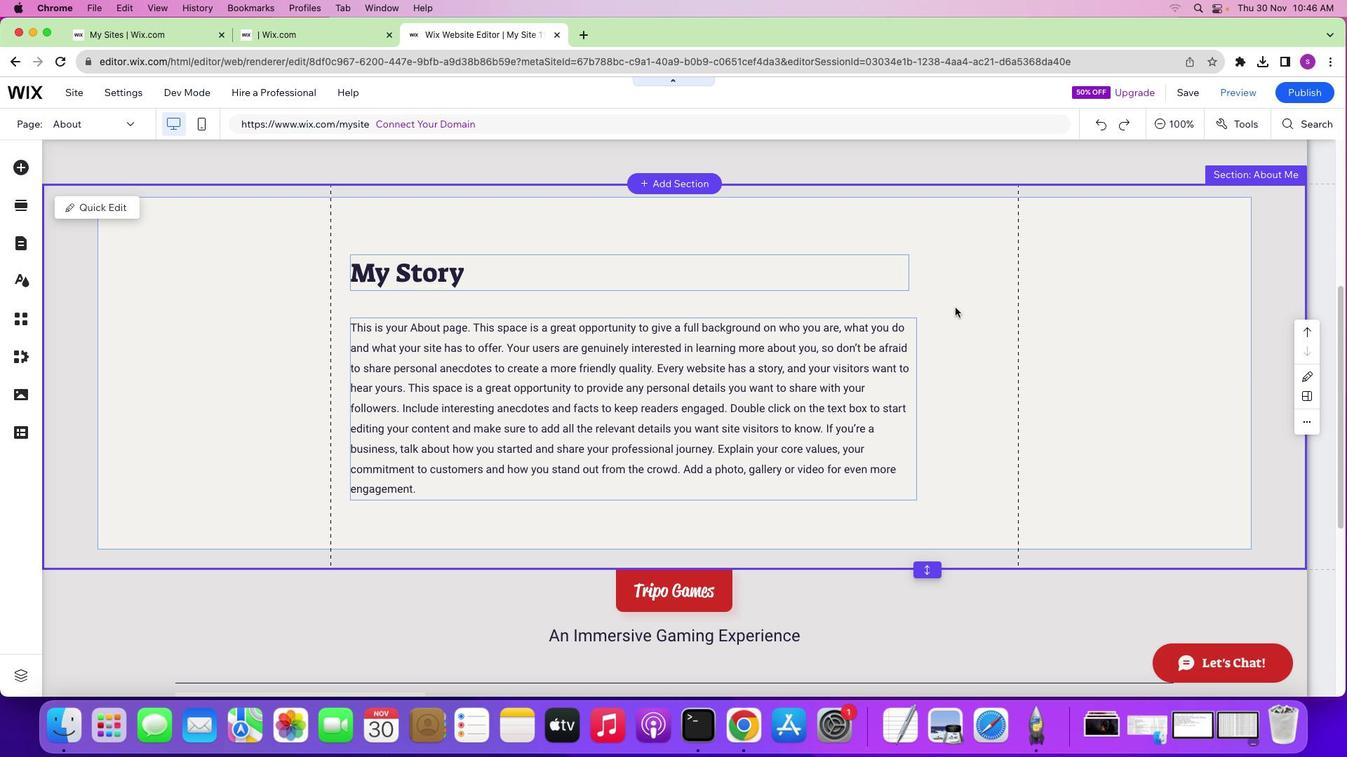 
Action: Mouse pressed left at (954, 307)
Screenshot: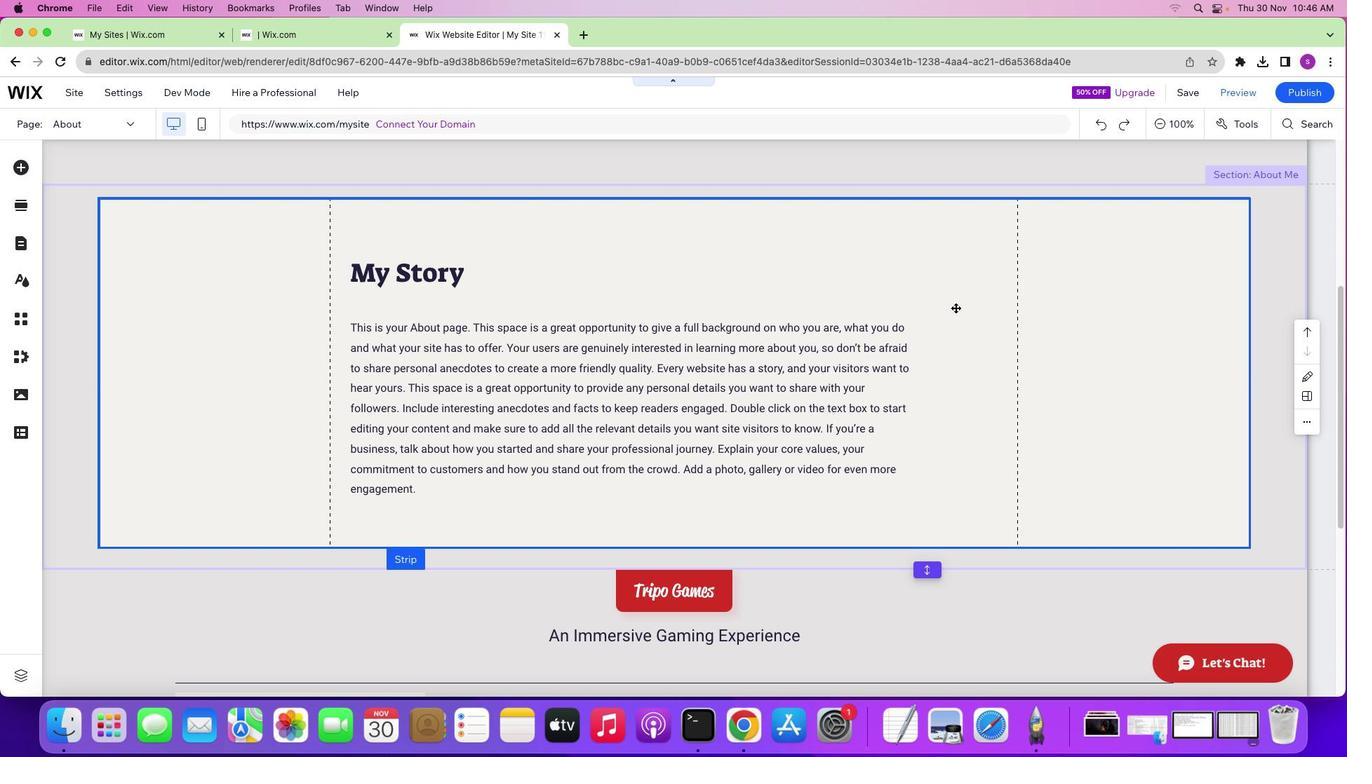 
Action: Mouse moved to (954, 307)
Screenshot: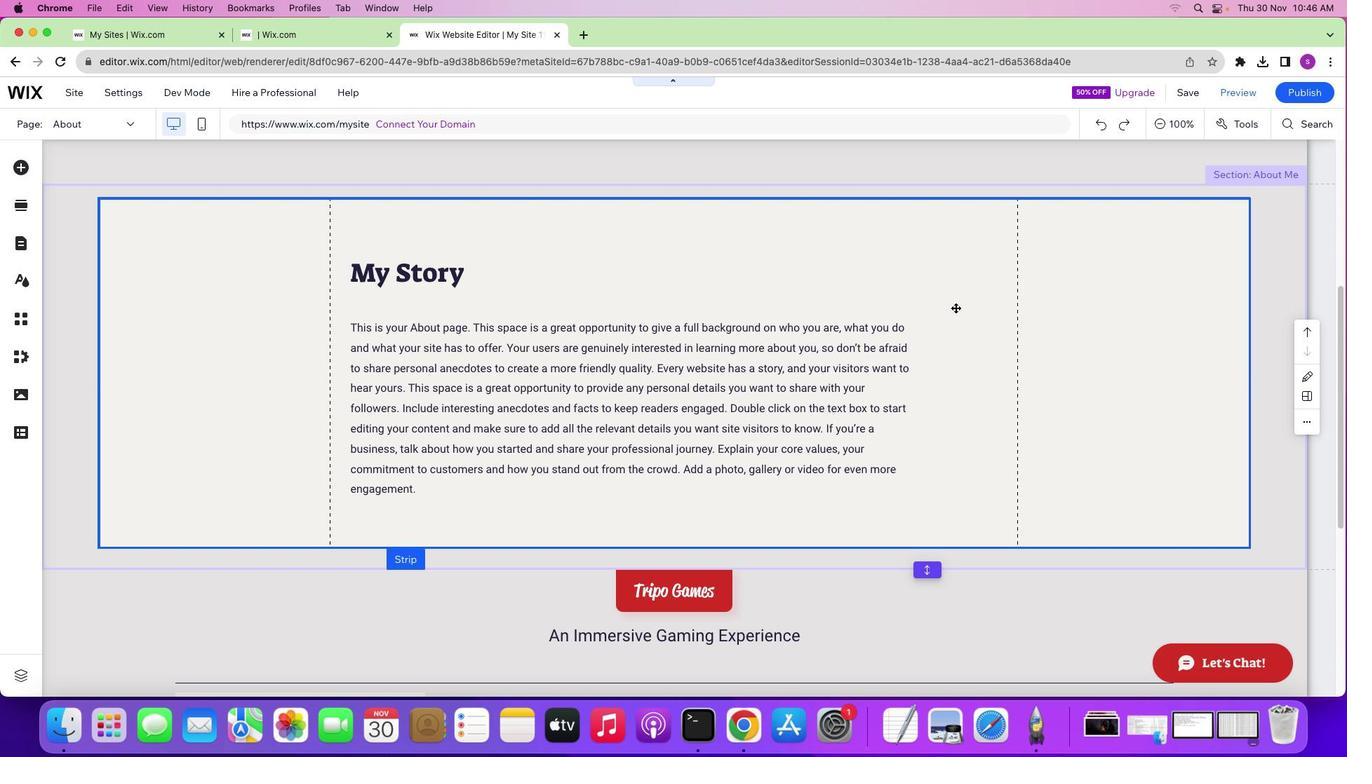 
Action: Mouse pressed left at (954, 307)
Screenshot: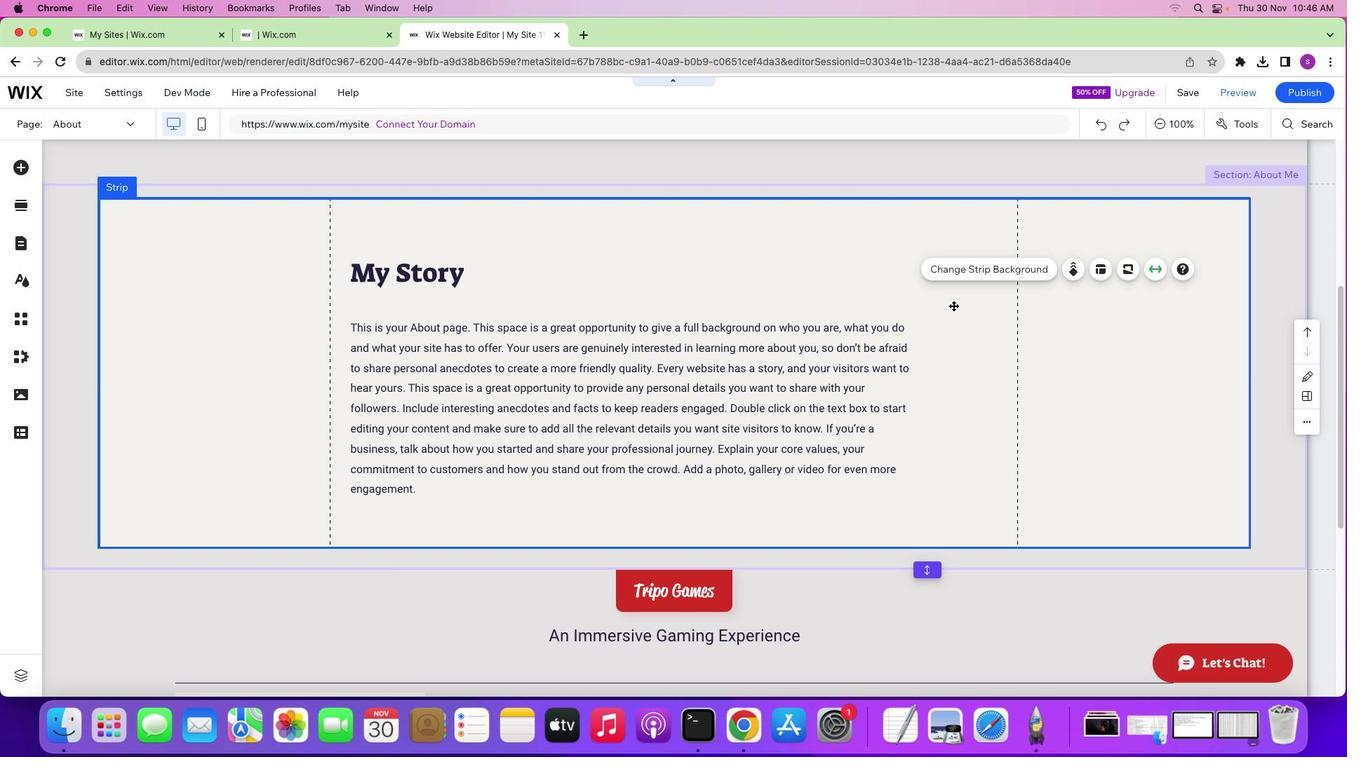 
Action: Mouse moved to (920, 282)
Screenshot: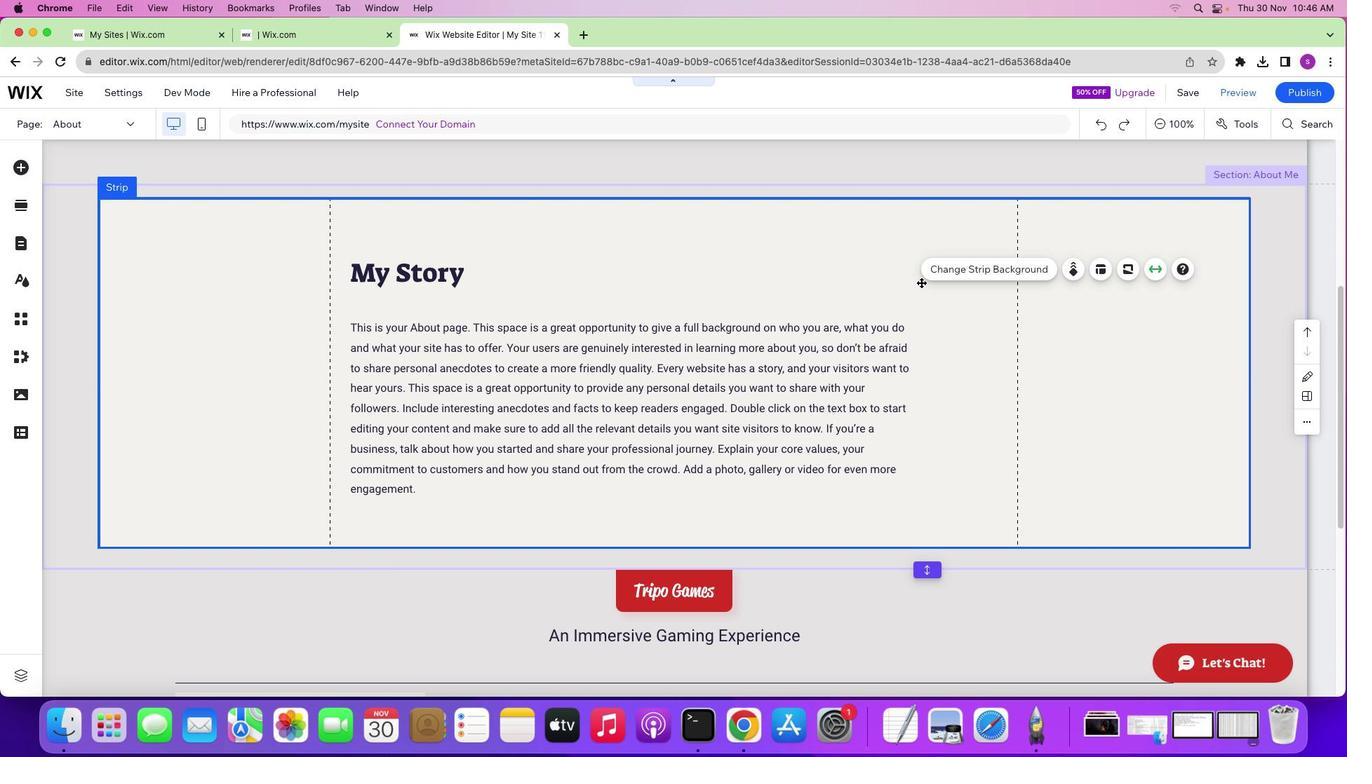 
Action: Key pressed Key.cmd
Screenshot: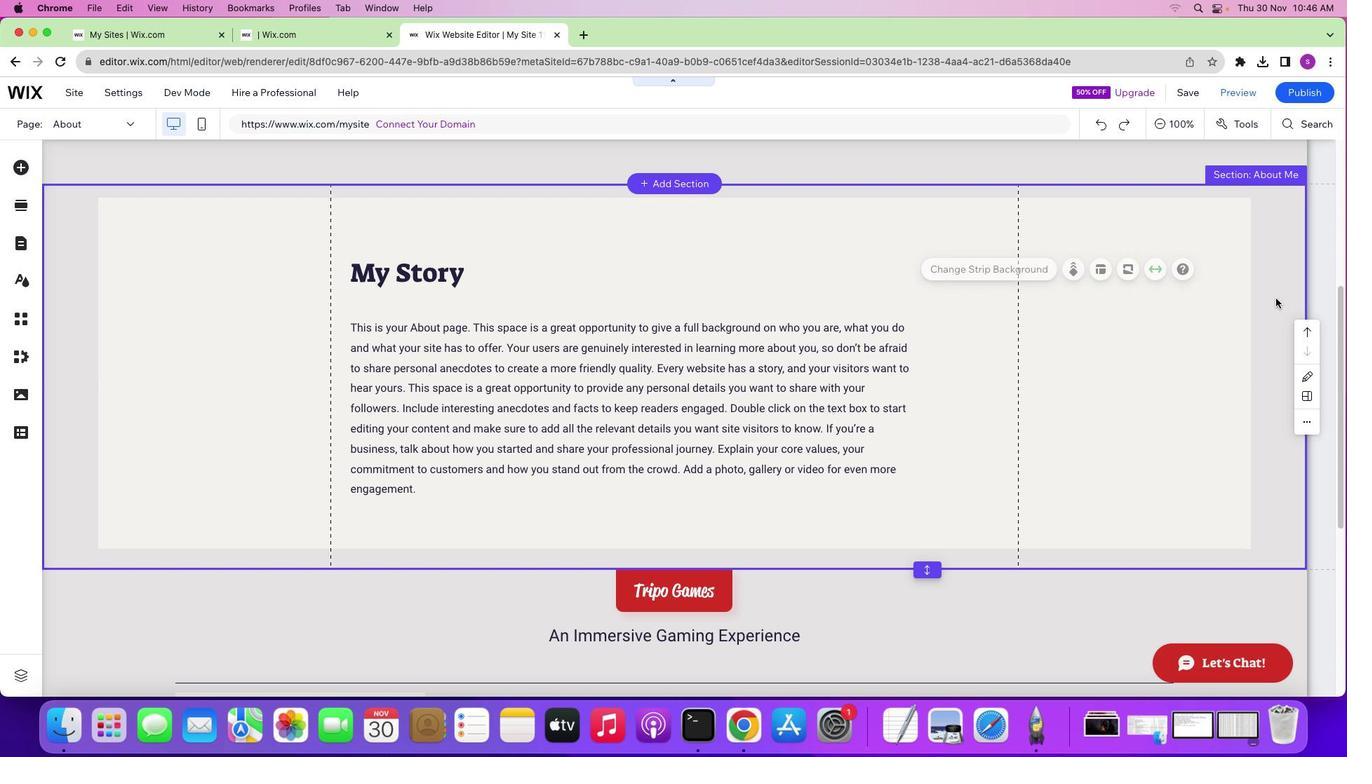 
Action: Mouse moved to (1275, 298)
Screenshot: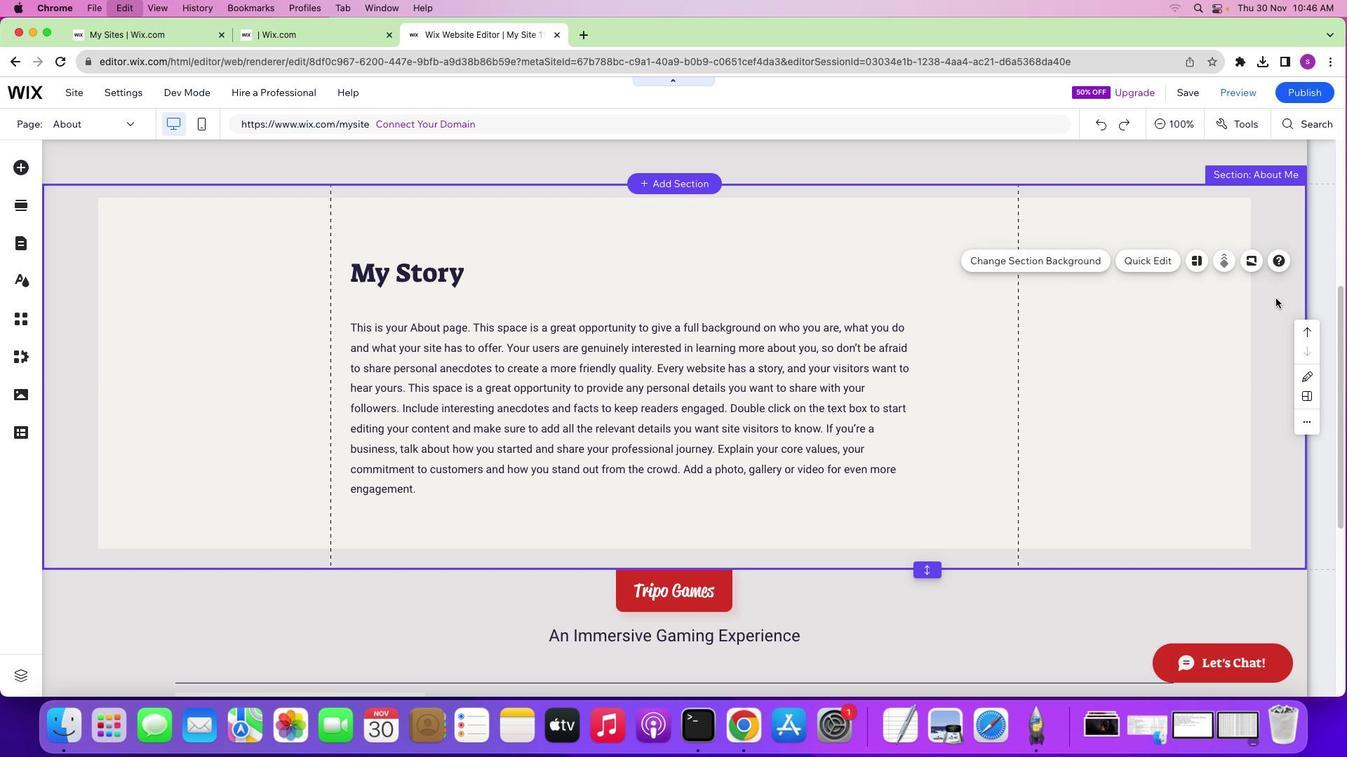 
Action: Mouse pressed left at (1275, 298)
Screenshot: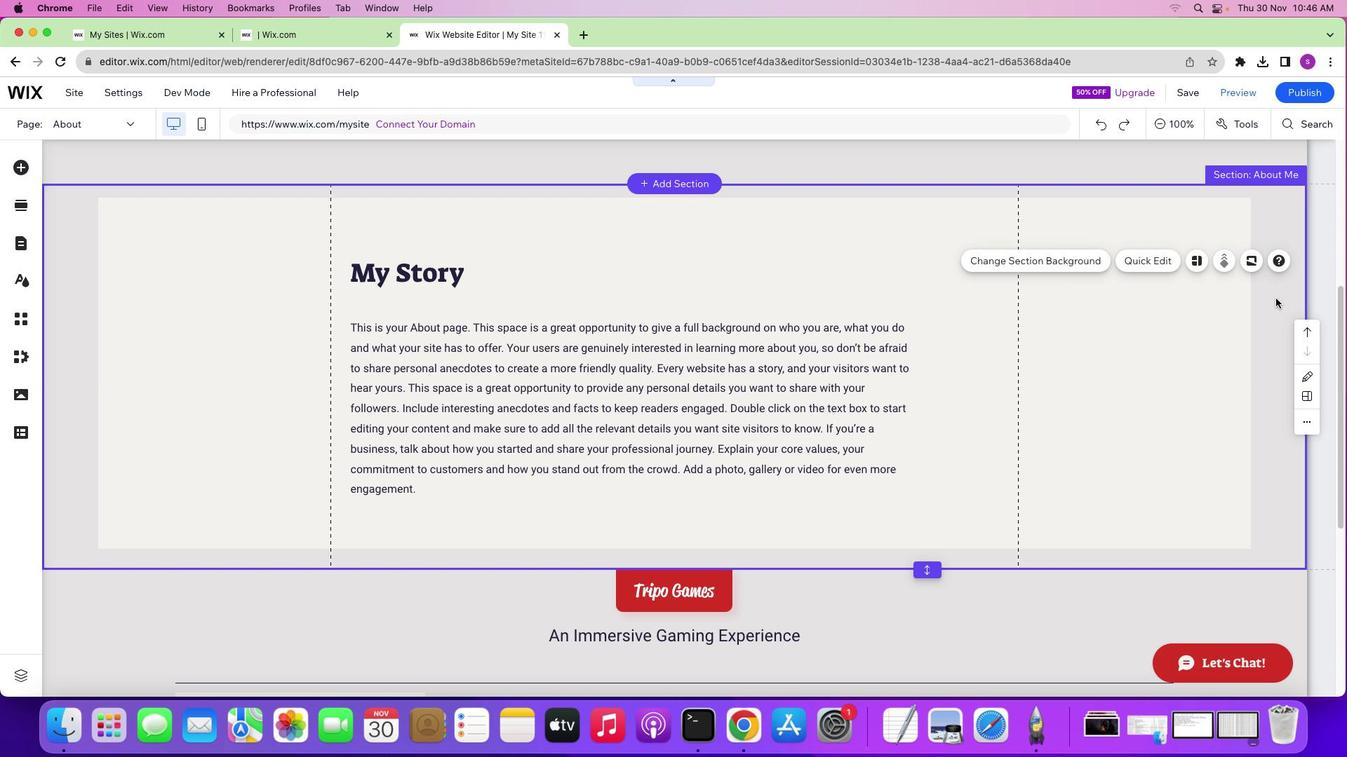 
Action: Mouse moved to (1275, 298)
Screenshot: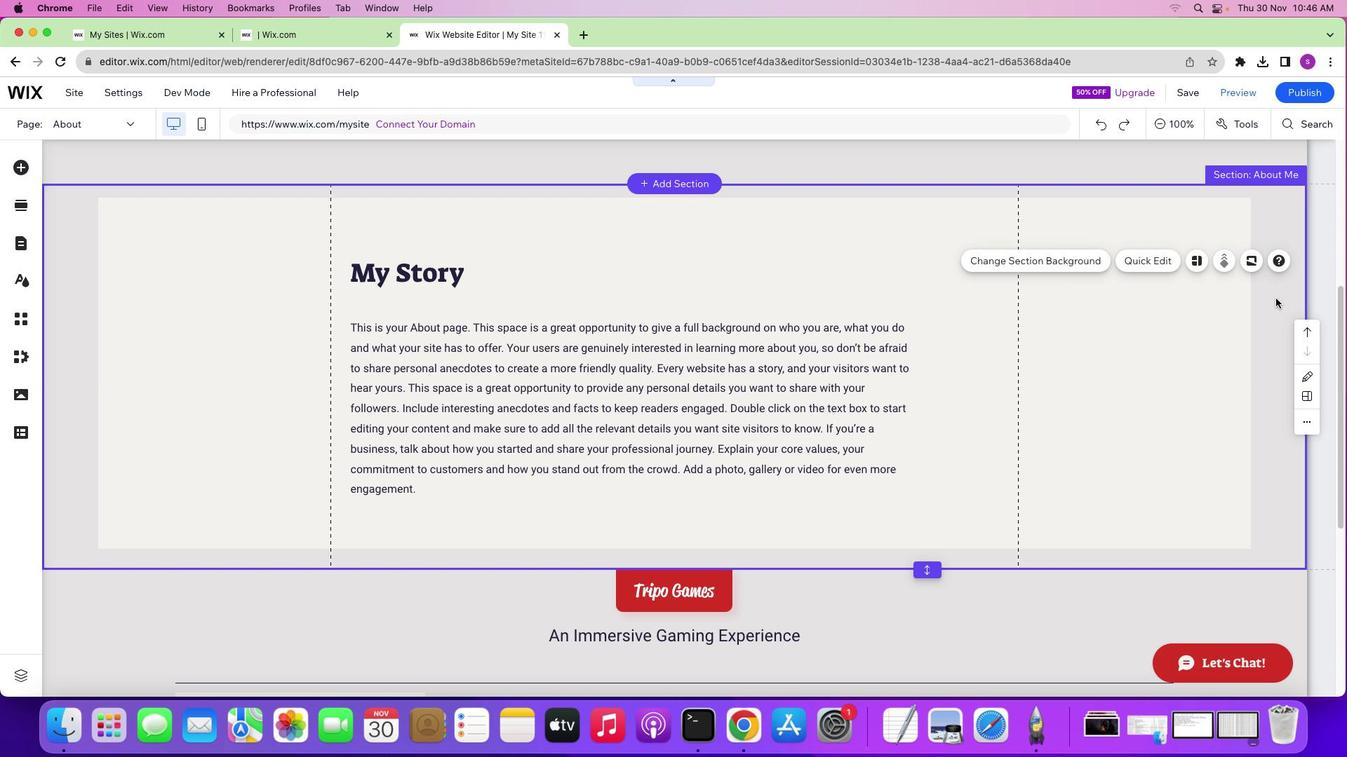 
Action: Key pressed Key.cmd'c''v'
Screenshot: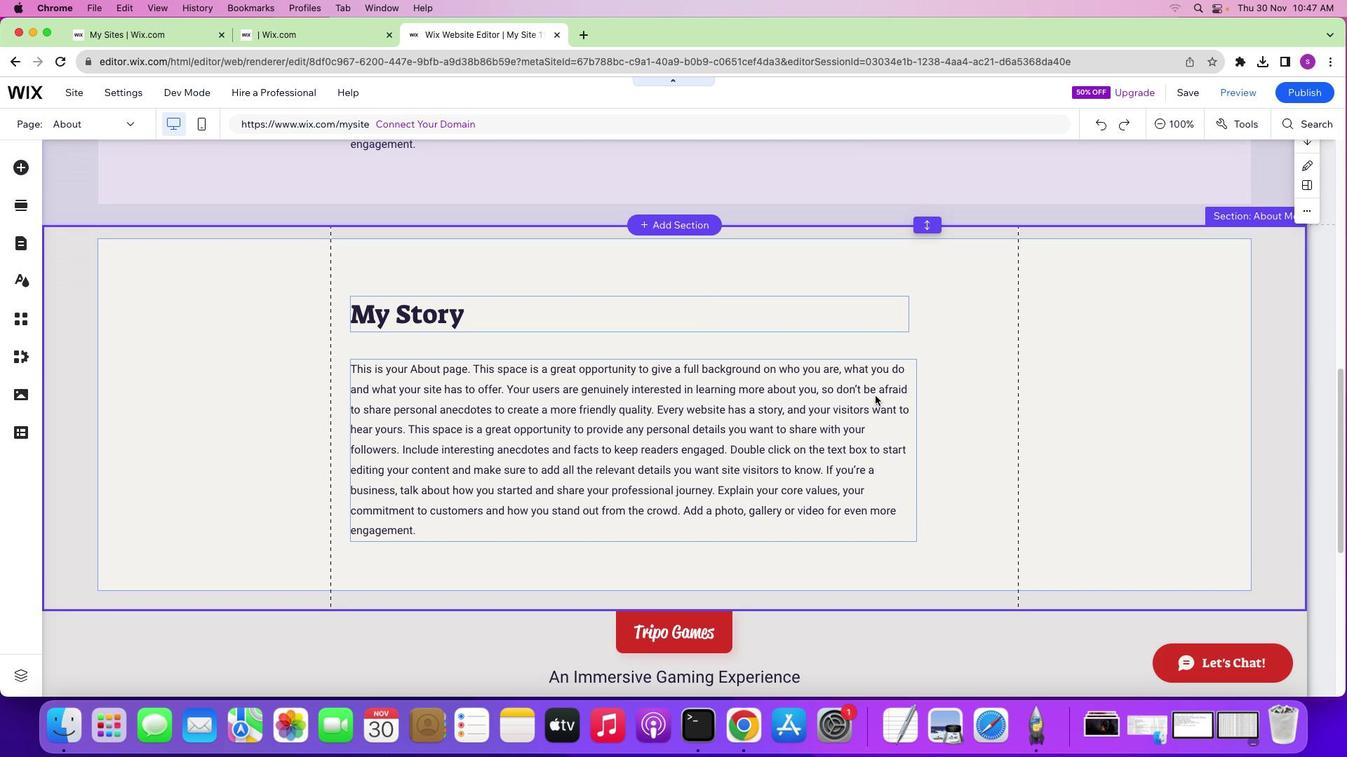 
Action: Mouse moved to (875, 395)
Screenshot: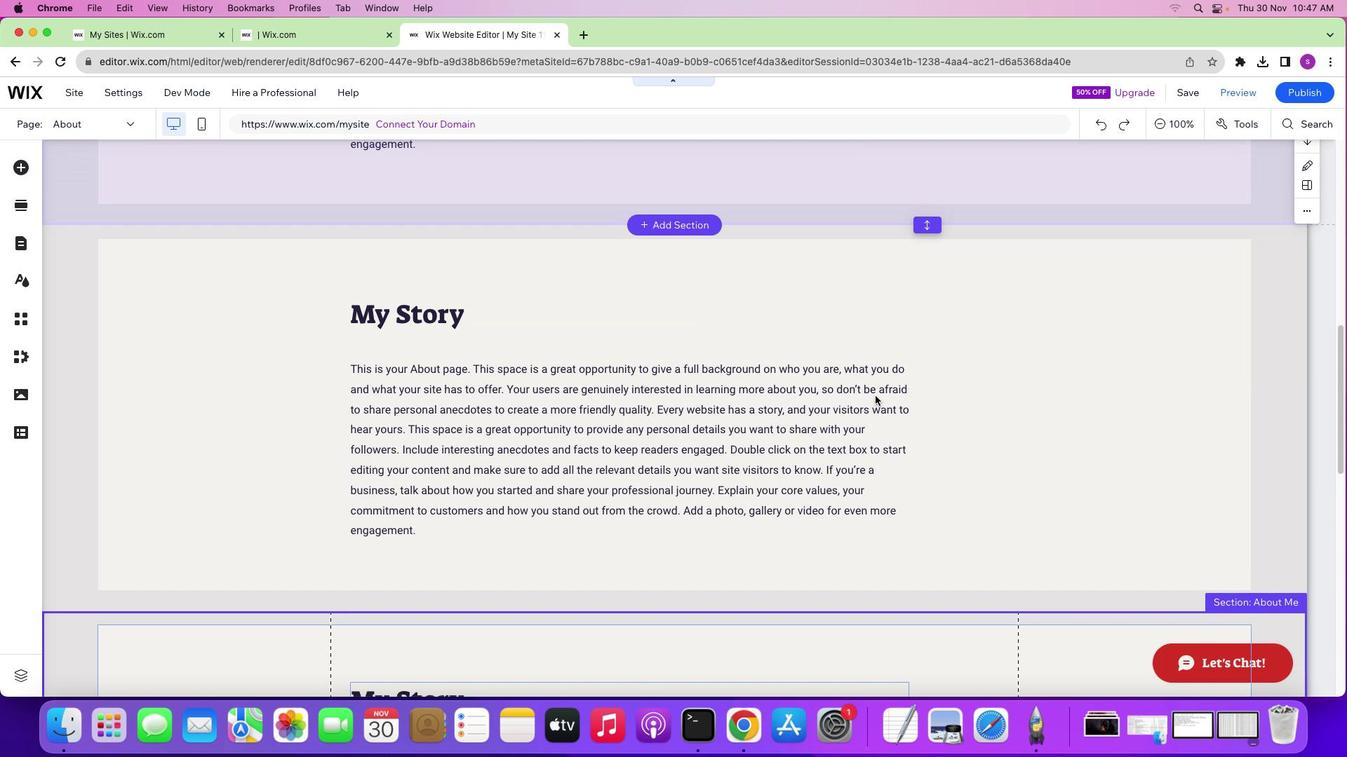 
Action: Key pressed Key.cmd'v'Key.cmd'v'
Screenshot: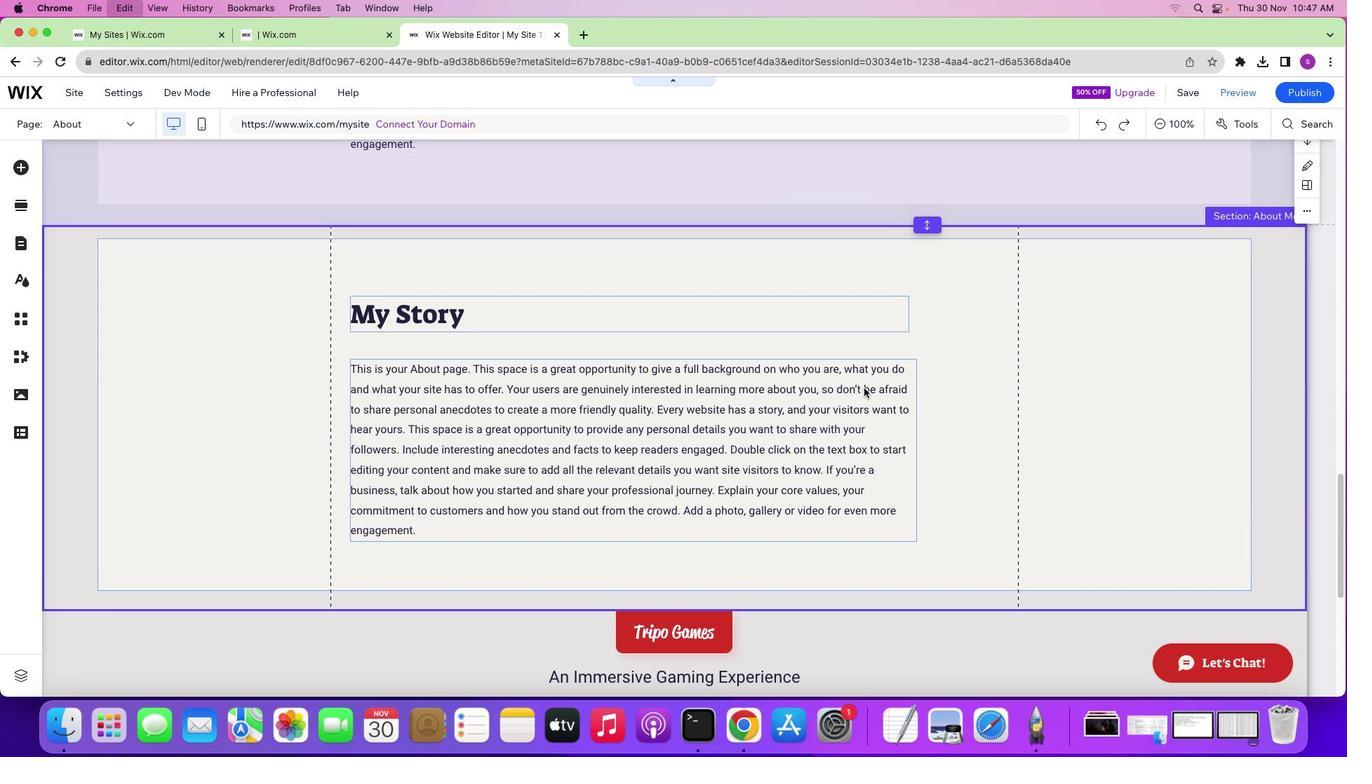 
Action: Mouse moved to (864, 388)
Screenshot: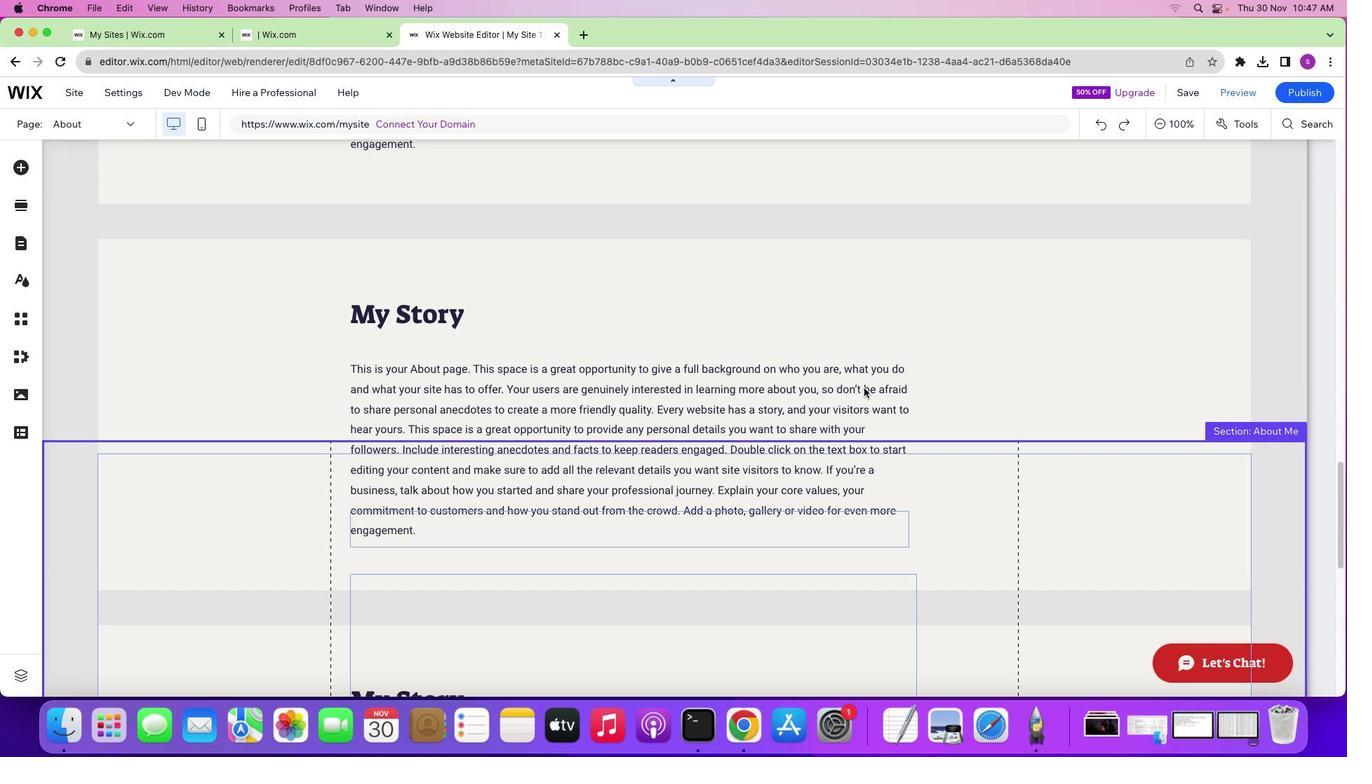 
Action: Key pressed Key.cmd'v''v''v''v''v''v'
Screenshot: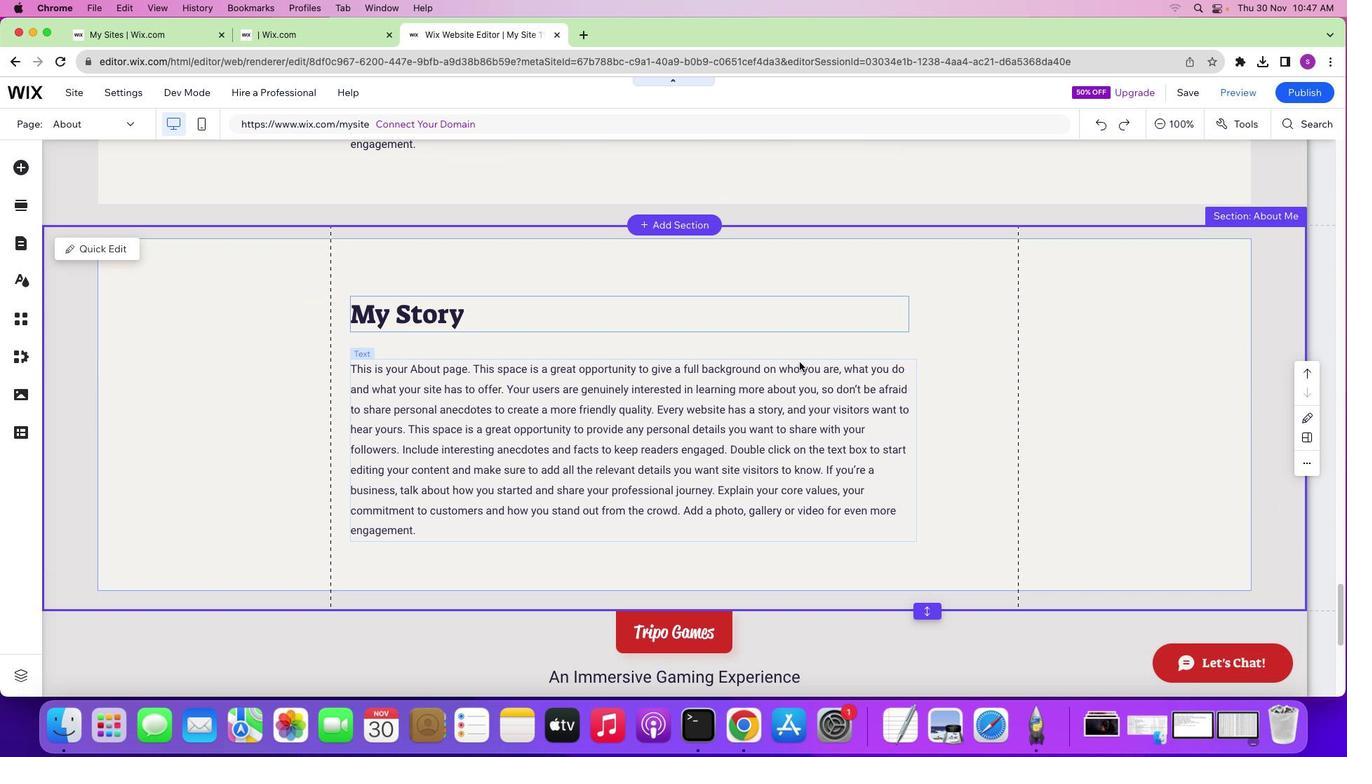 
Action: Mouse moved to (681, 359)
Screenshot: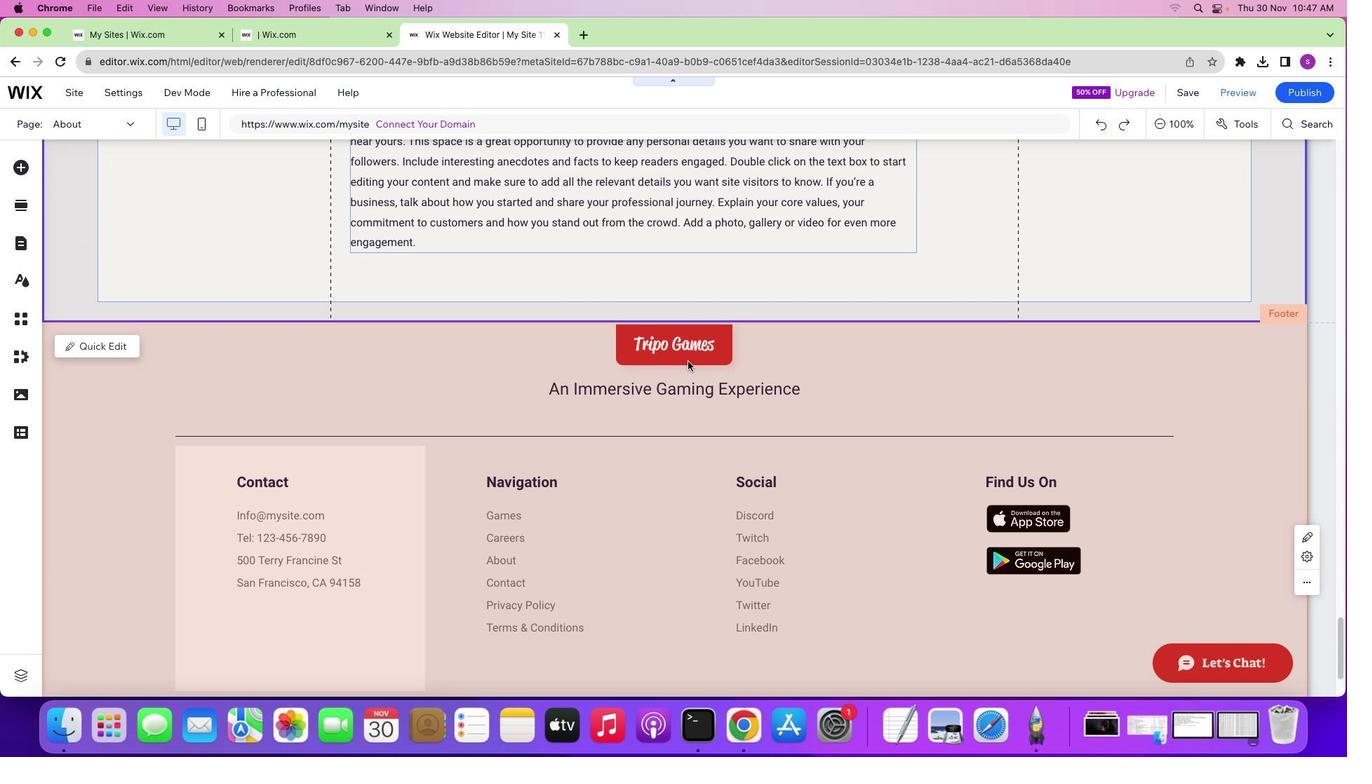 
Action: Mouse scrolled (681, 359) with delta (0, 0)
Screenshot: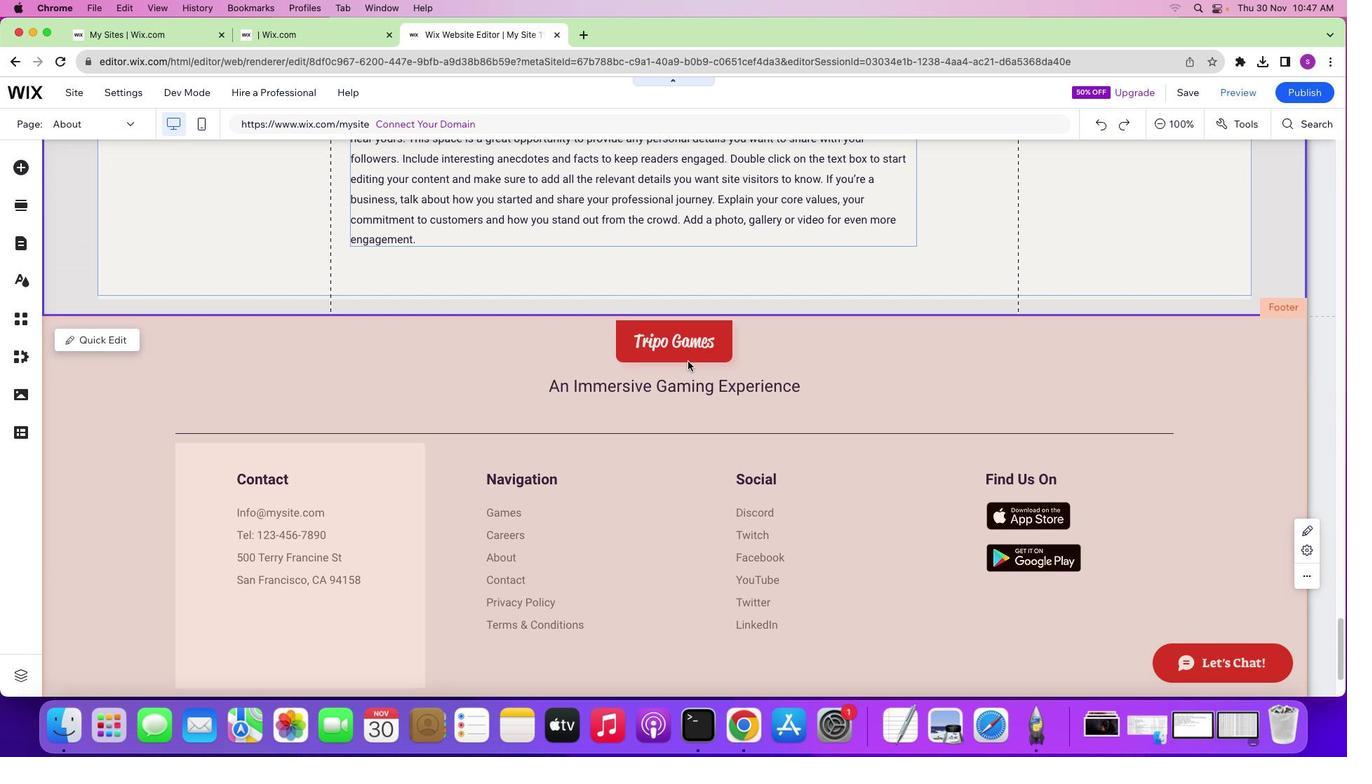 
Action: Mouse scrolled (681, 359) with delta (0, 0)
Screenshot: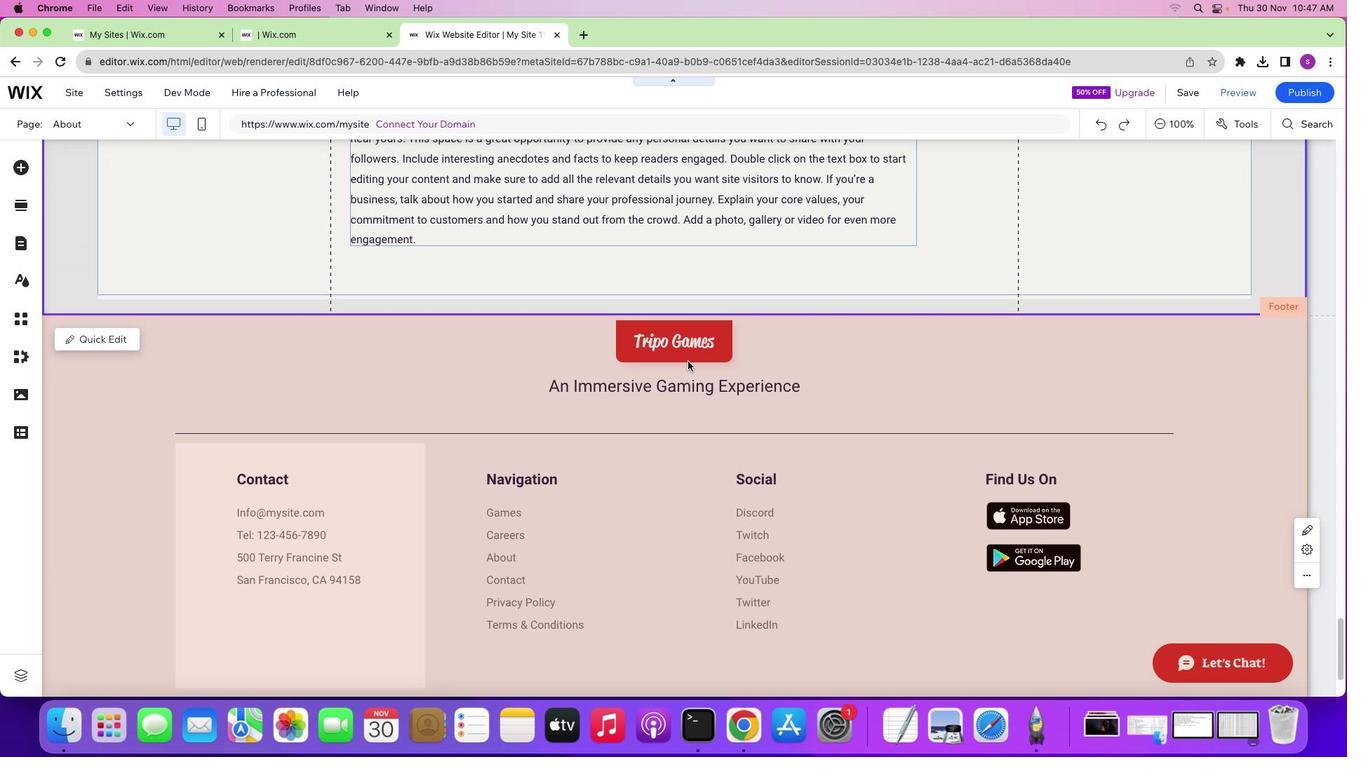 
Action: Mouse scrolled (681, 359) with delta (0, 2)
Screenshot: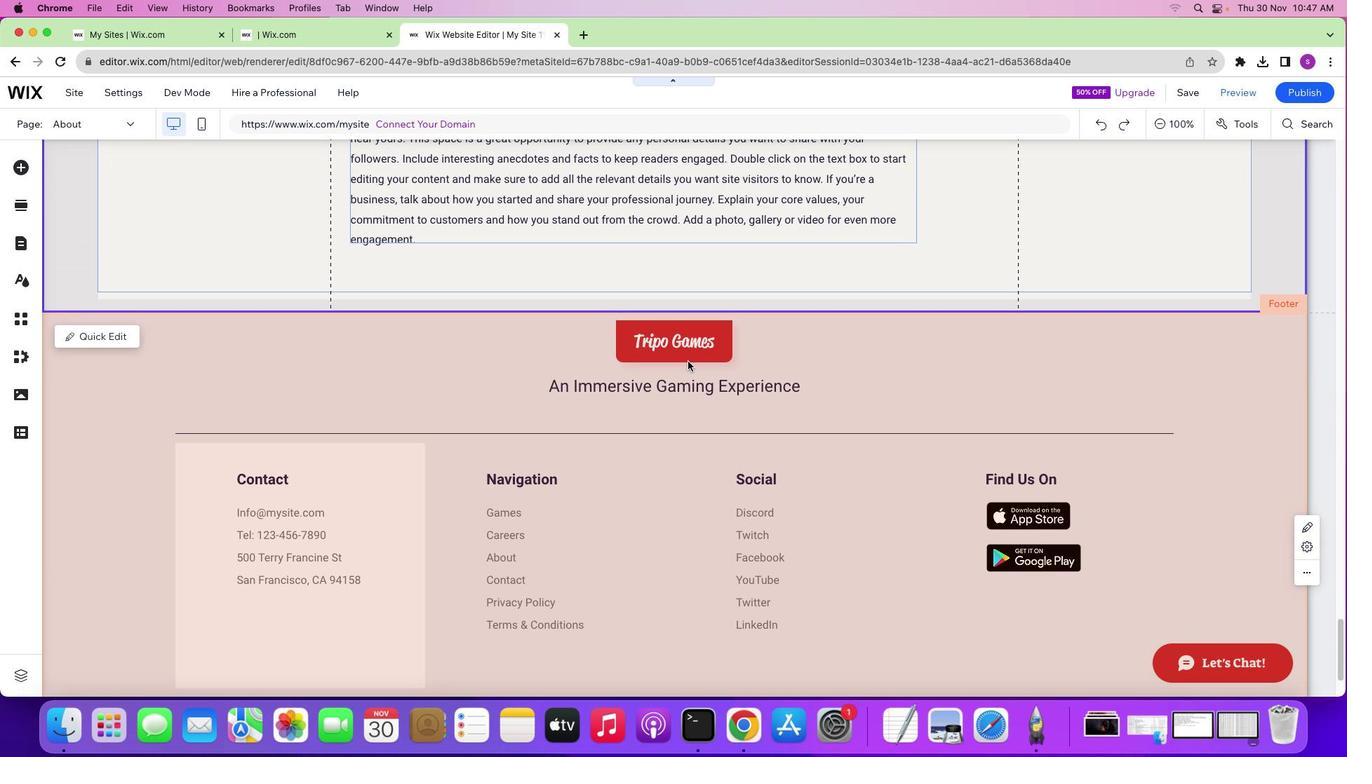 
Action: Mouse scrolled (681, 359) with delta (0, 2)
Screenshot: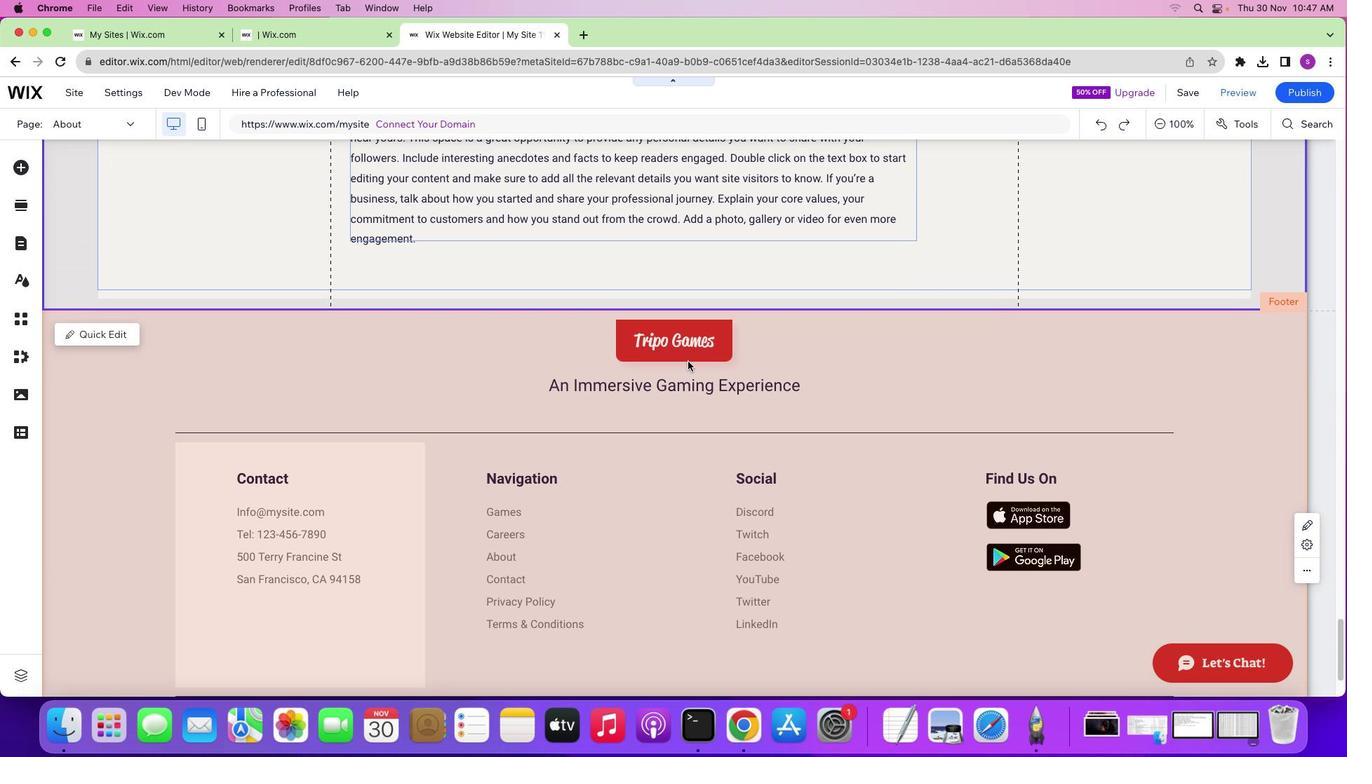 
Action: Mouse moved to (683, 362)
Screenshot: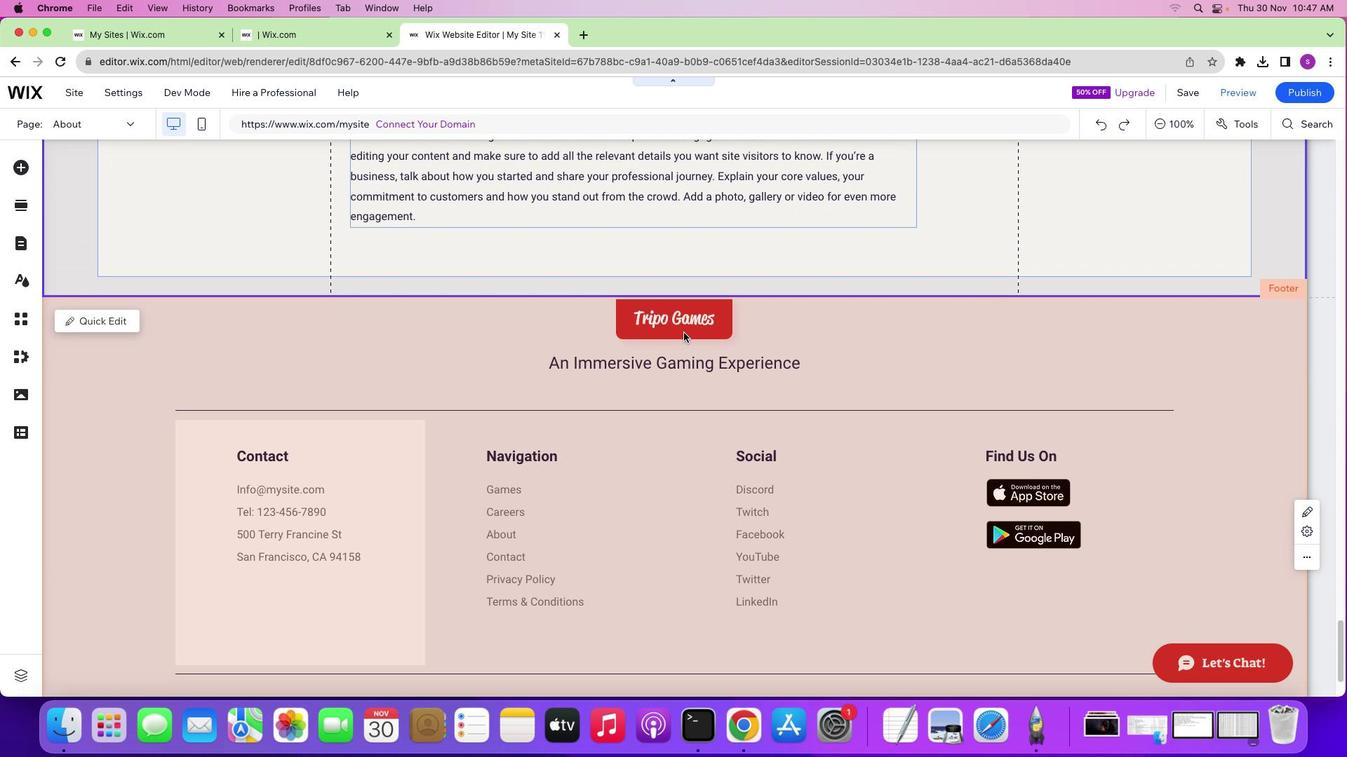 
Action: Mouse scrolled (683, 362) with delta (0, 0)
Screenshot: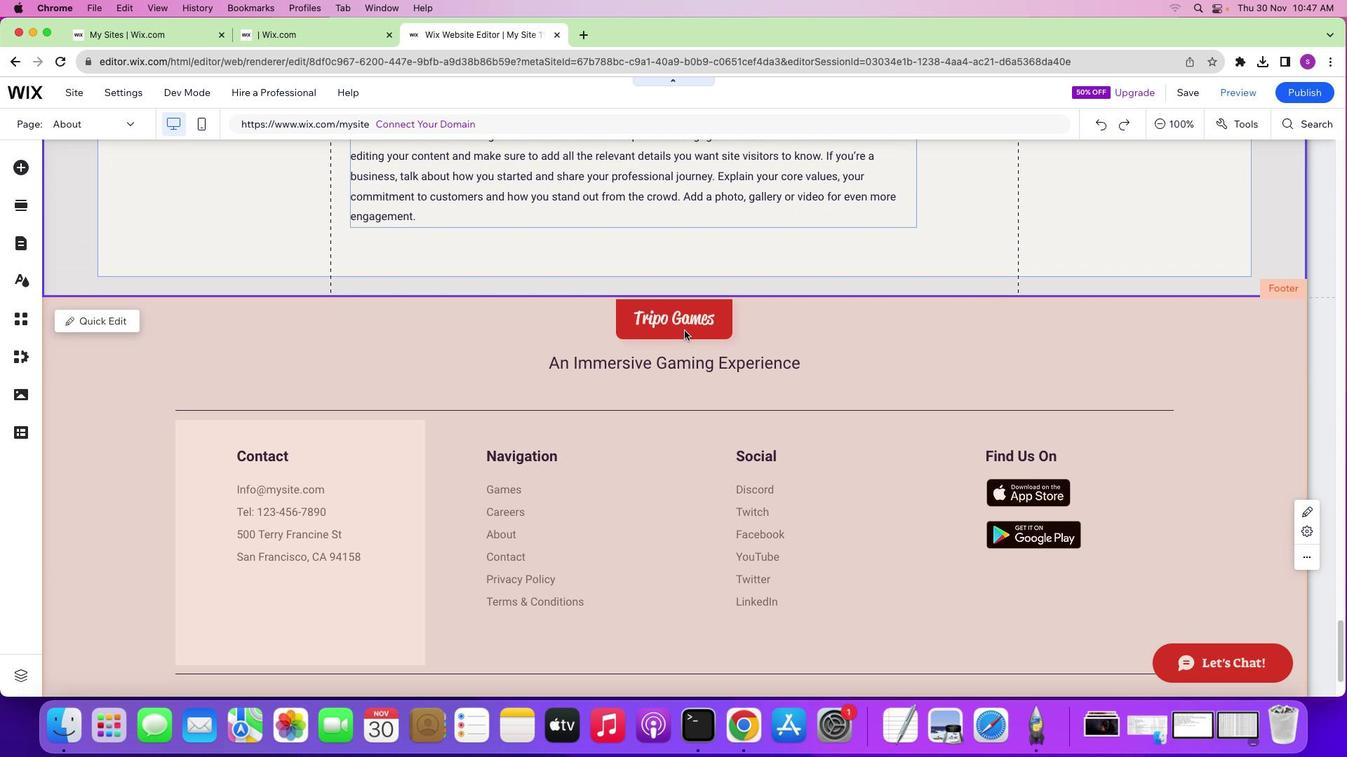 
Action: Mouse scrolled (683, 362) with delta (0, 0)
Screenshot: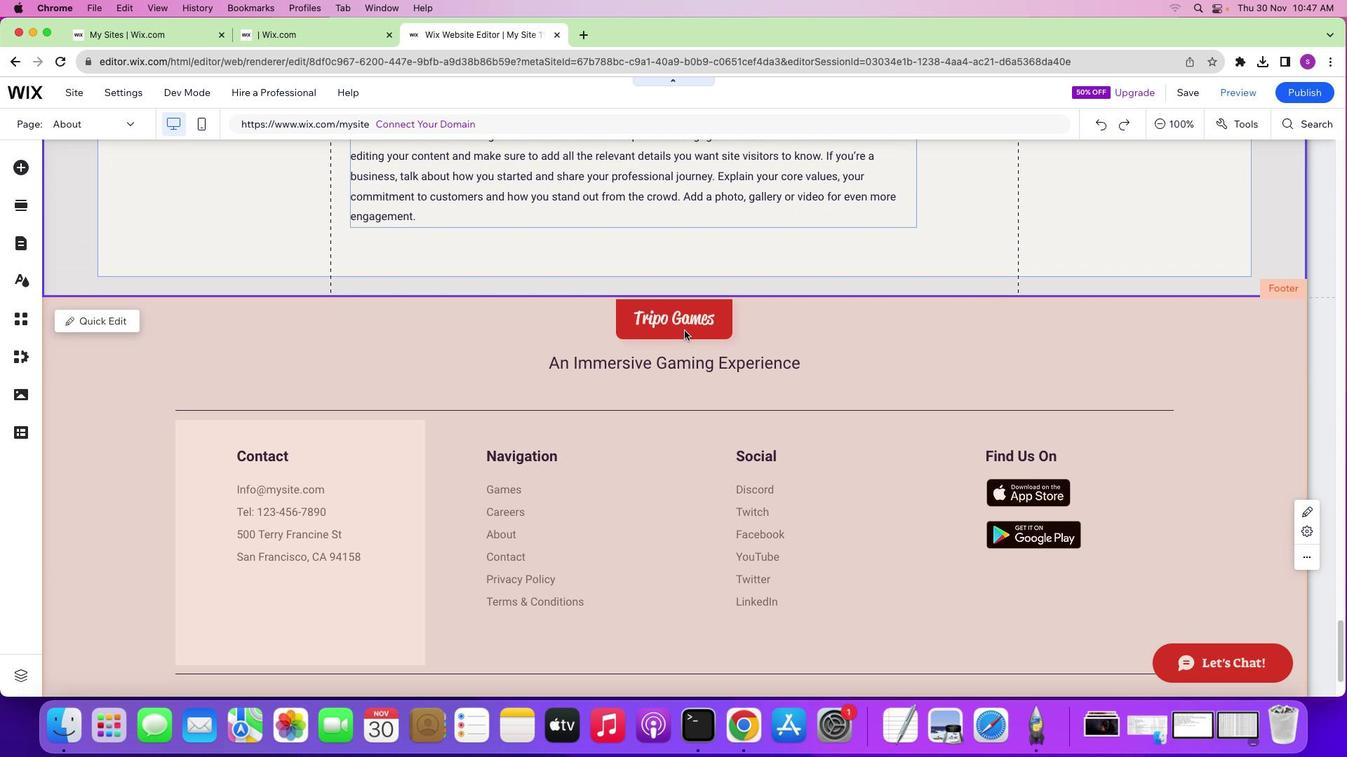 
Action: Mouse scrolled (683, 362) with delta (0, -1)
Screenshot: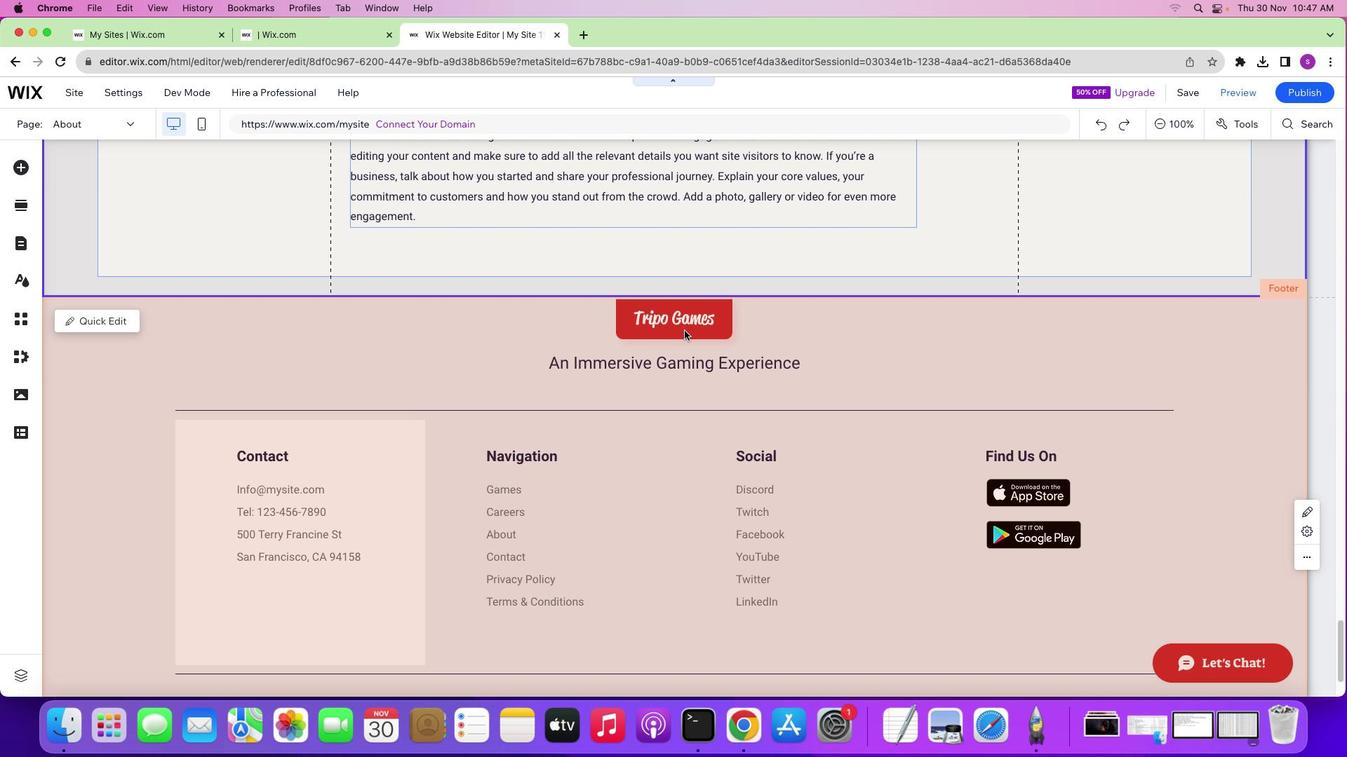 
Action: Mouse scrolled (683, 362) with delta (0, -2)
Screenshot: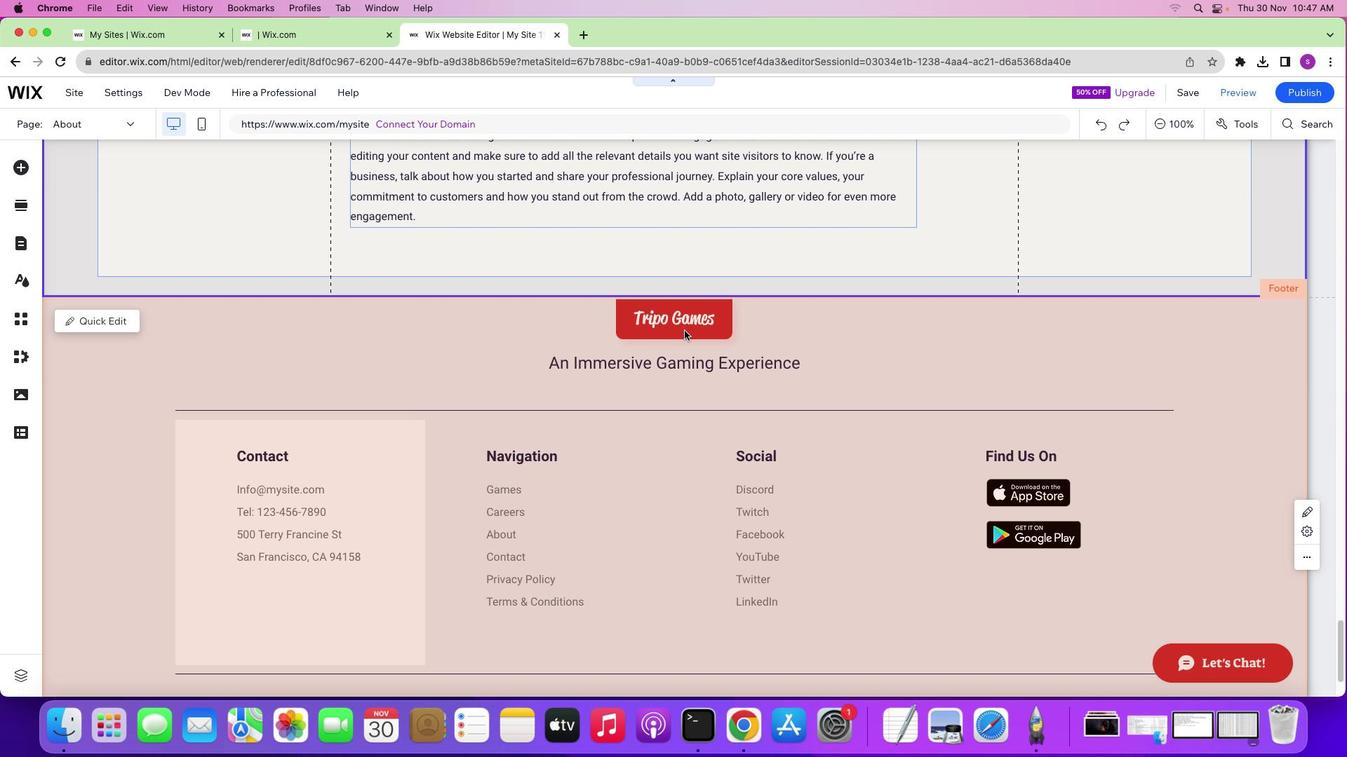 
Action: Mouse scrolled (683, 362) with delta (0, -3)
Screenshot: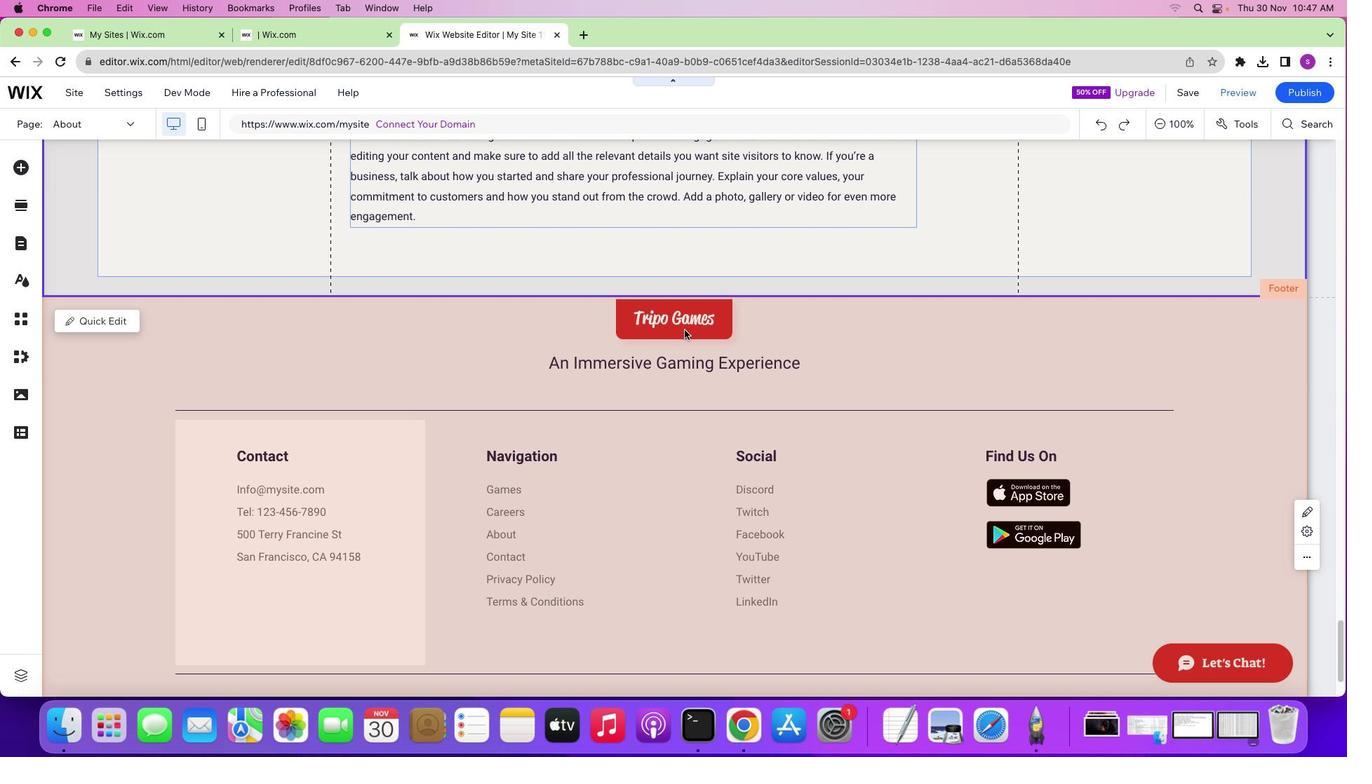 
Action: Mouse scrolled (683, 362) with delta (0, -3)
Screenshot: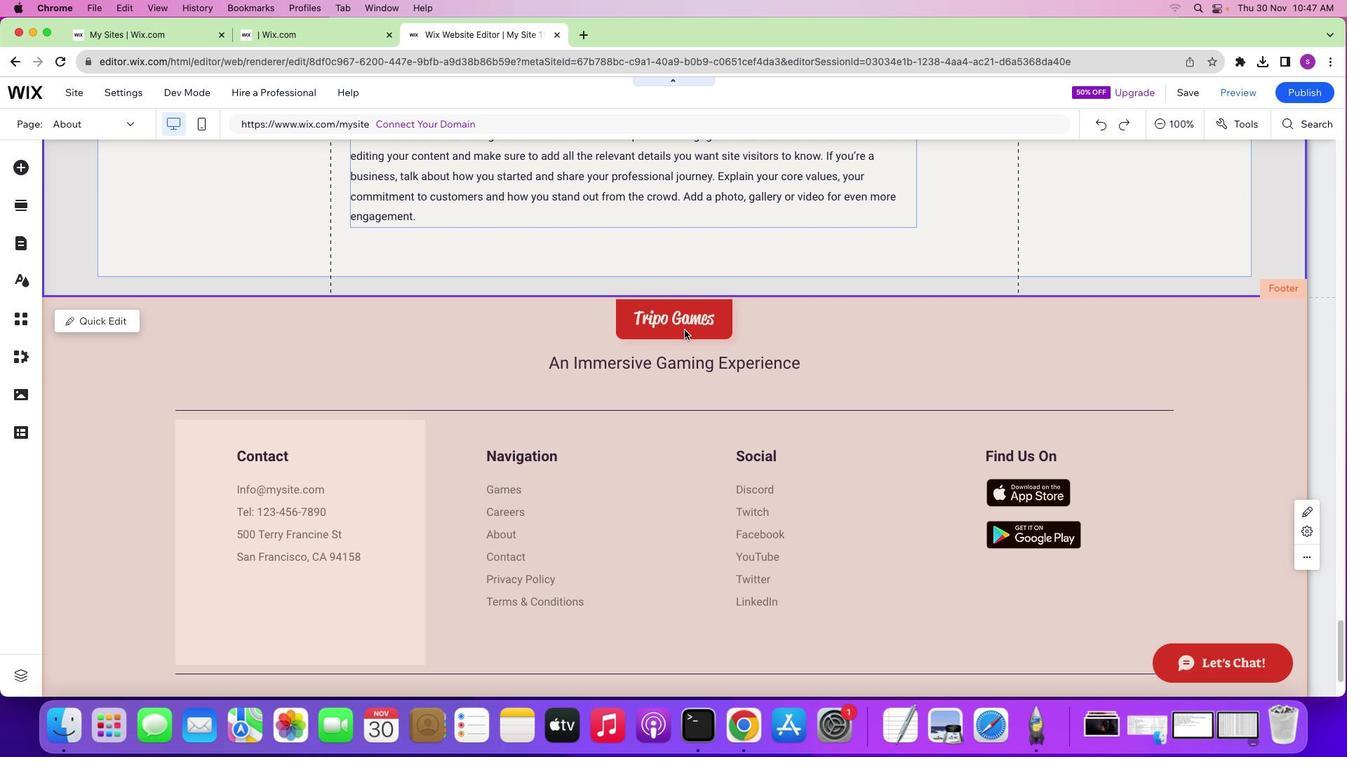 
Action: Mouse moved to (688, 362)
Screenshot: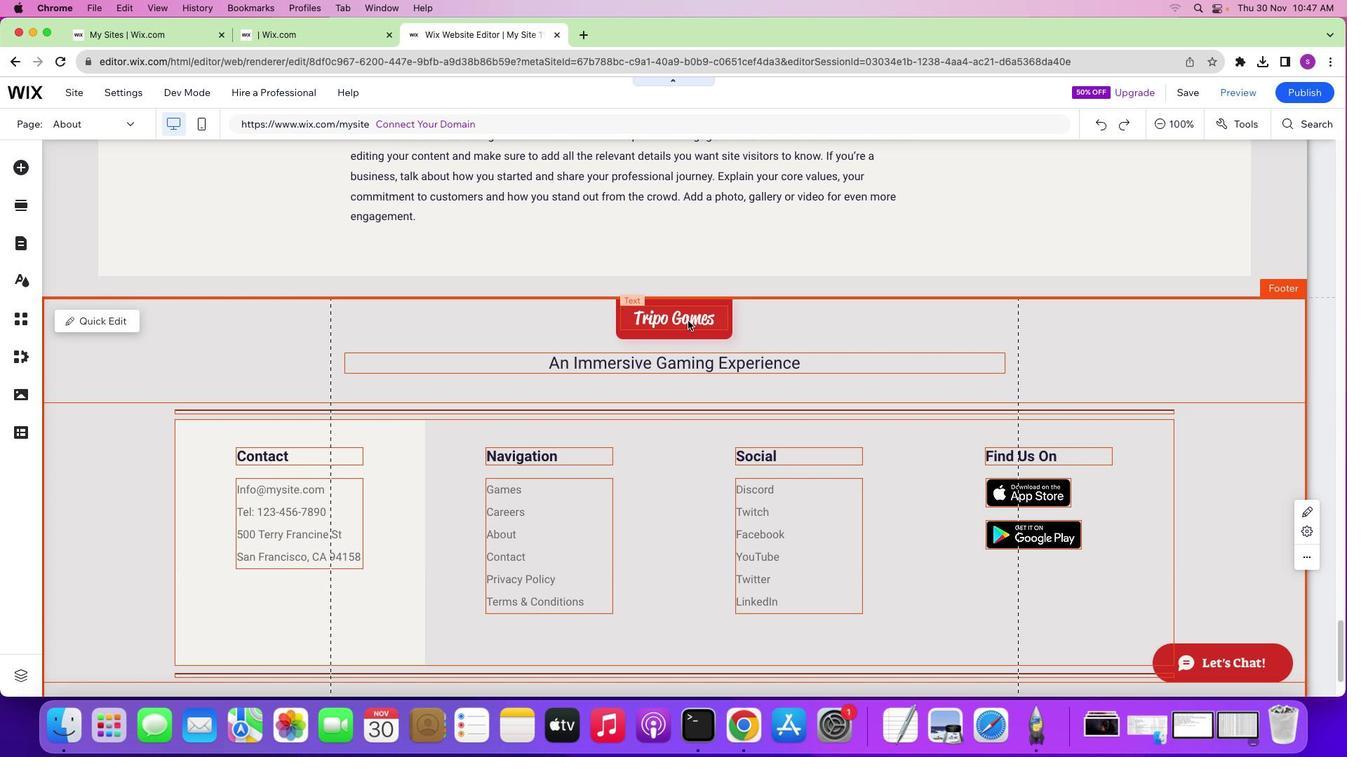 
Action: Mouse scrolled (688, 362) with delta (0, 0)
Screenshot: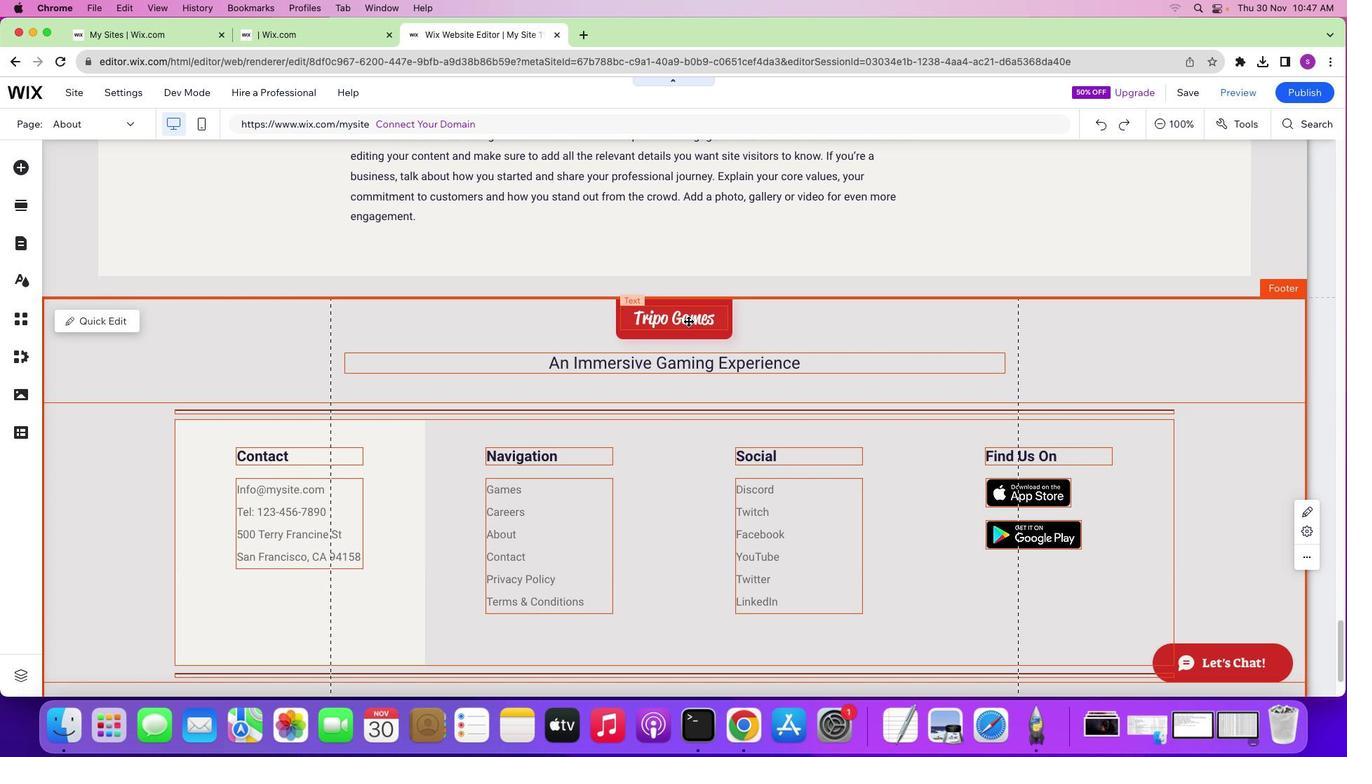 
Action: Mouse scrolled (688, 362) with delta (0, 0)
Screenshot: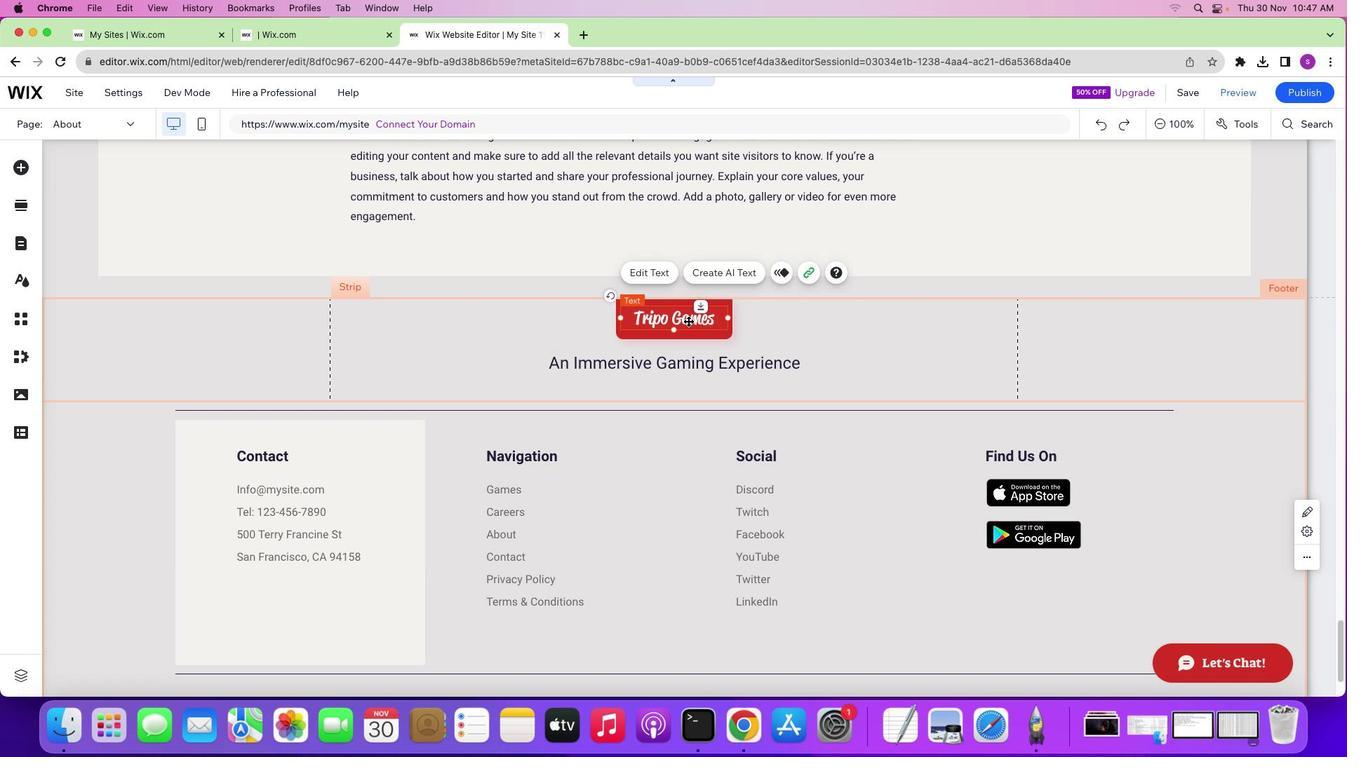 
Action: Mouse scrolled (688, 362) with delta (0, 0)
Screenshot: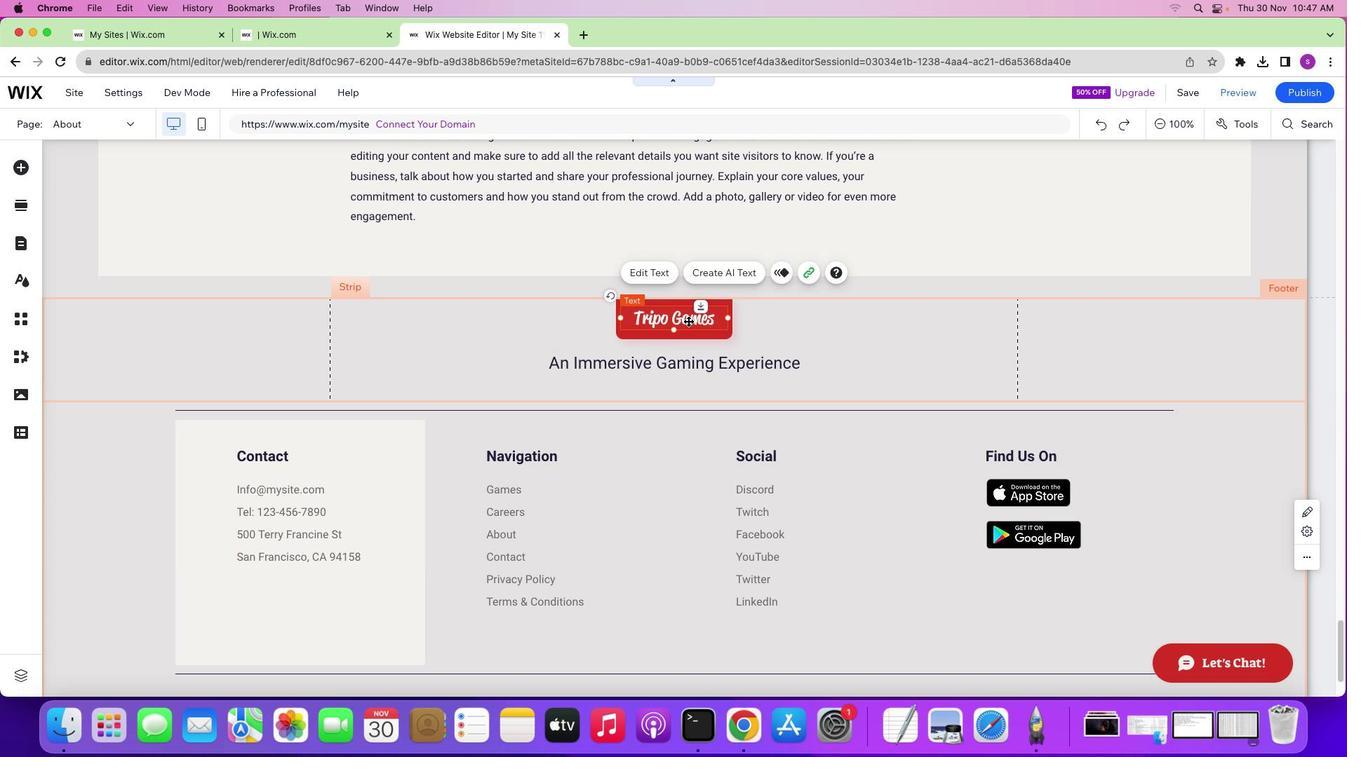 
Action: Mouse moved to (684, 330)
Screenshot: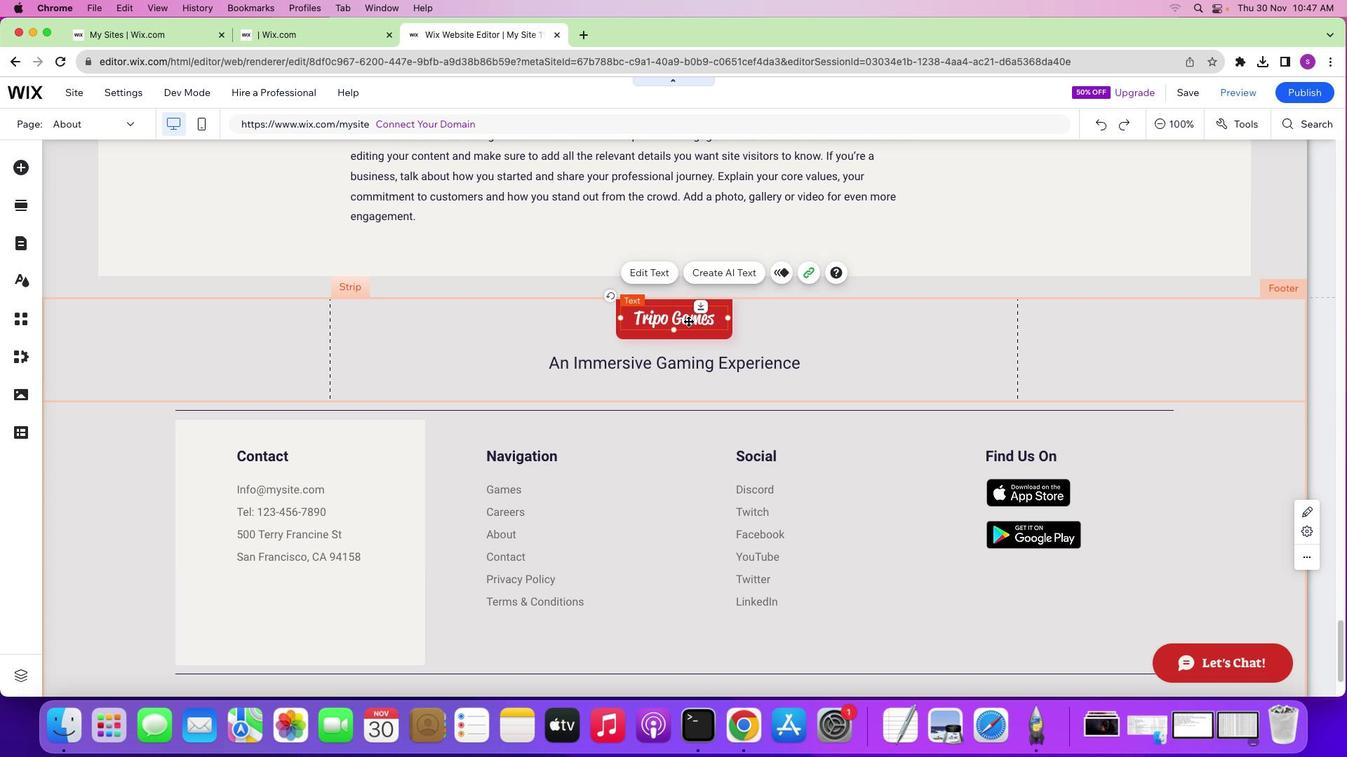 
Action: Mouse pressed left at (684, 330)
Screenshot: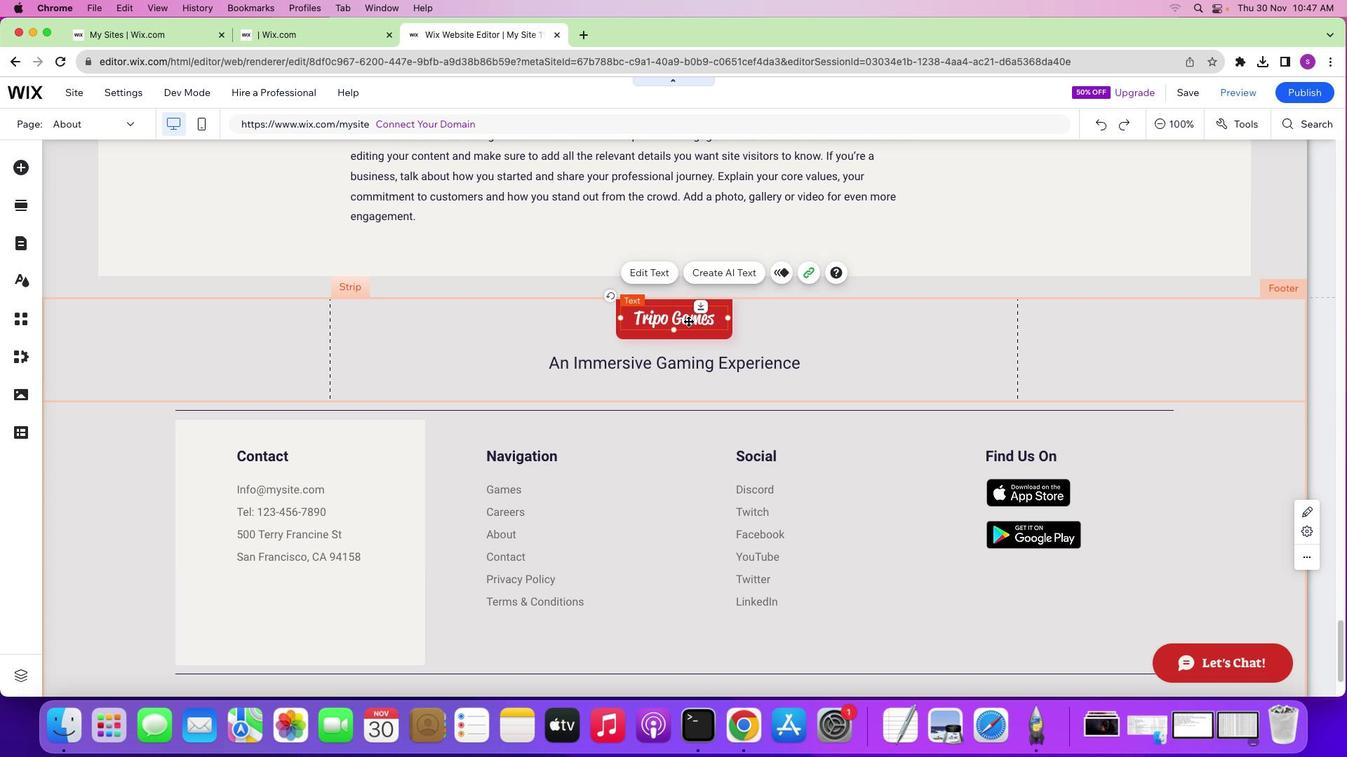 
Action: Mouse moved to (687, 321)
Screenshot: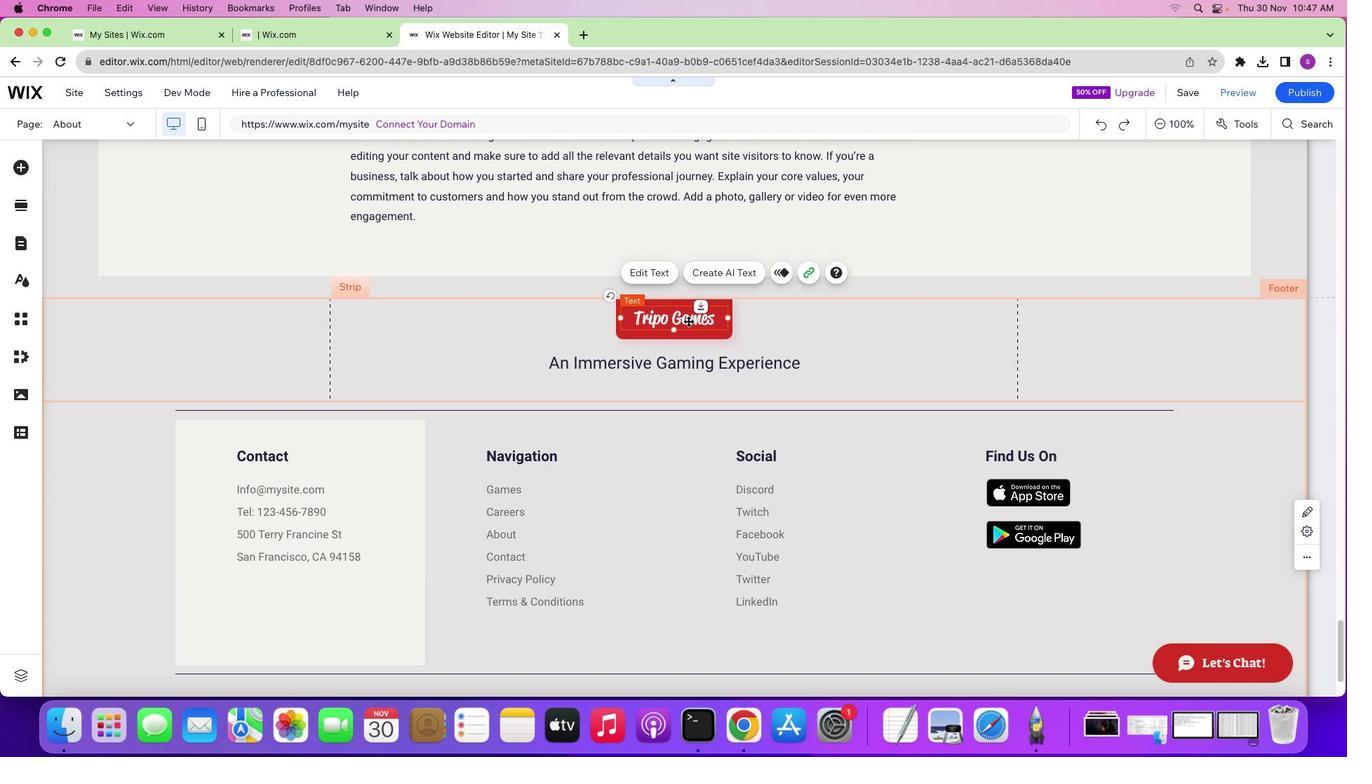 
Action: Mouse pressed left at (687, 321)
Screenshot: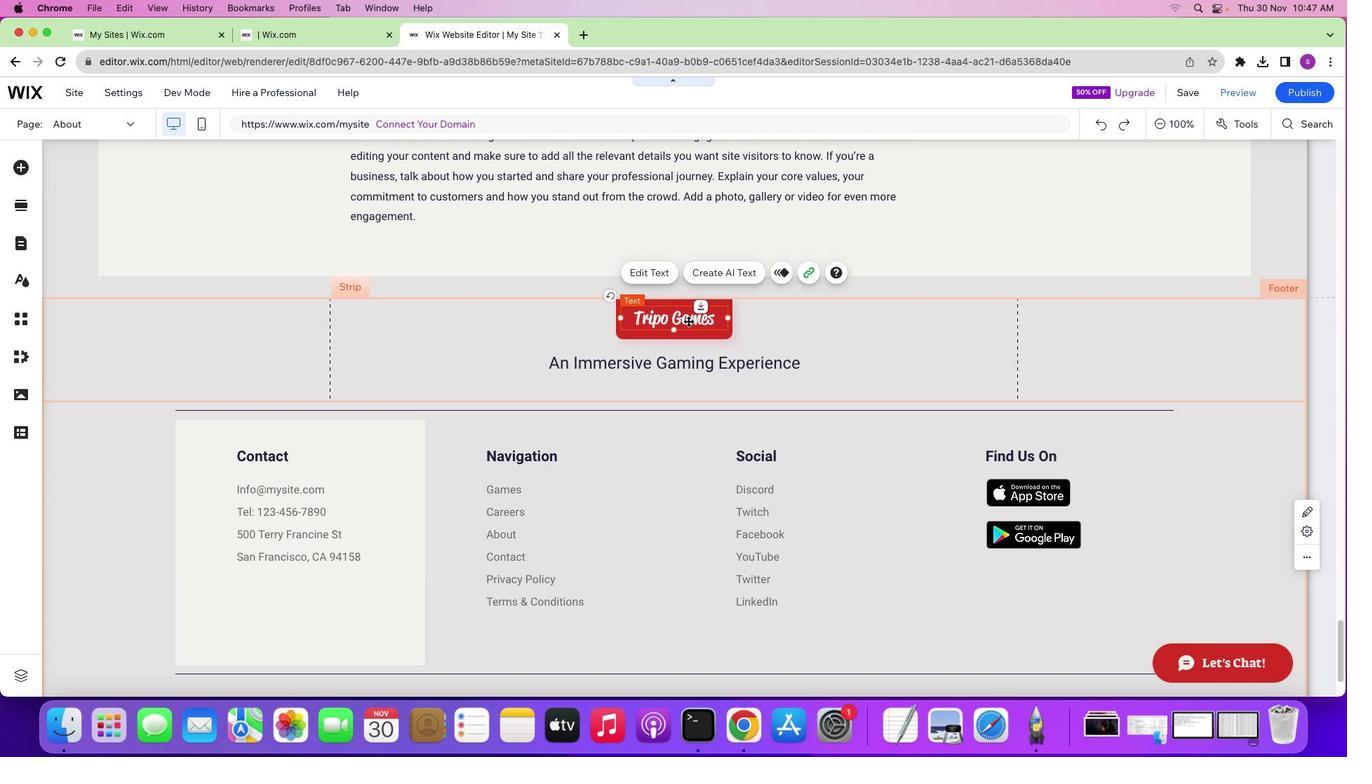 
Action: Mouse moved to (714, 355)
Screenshot: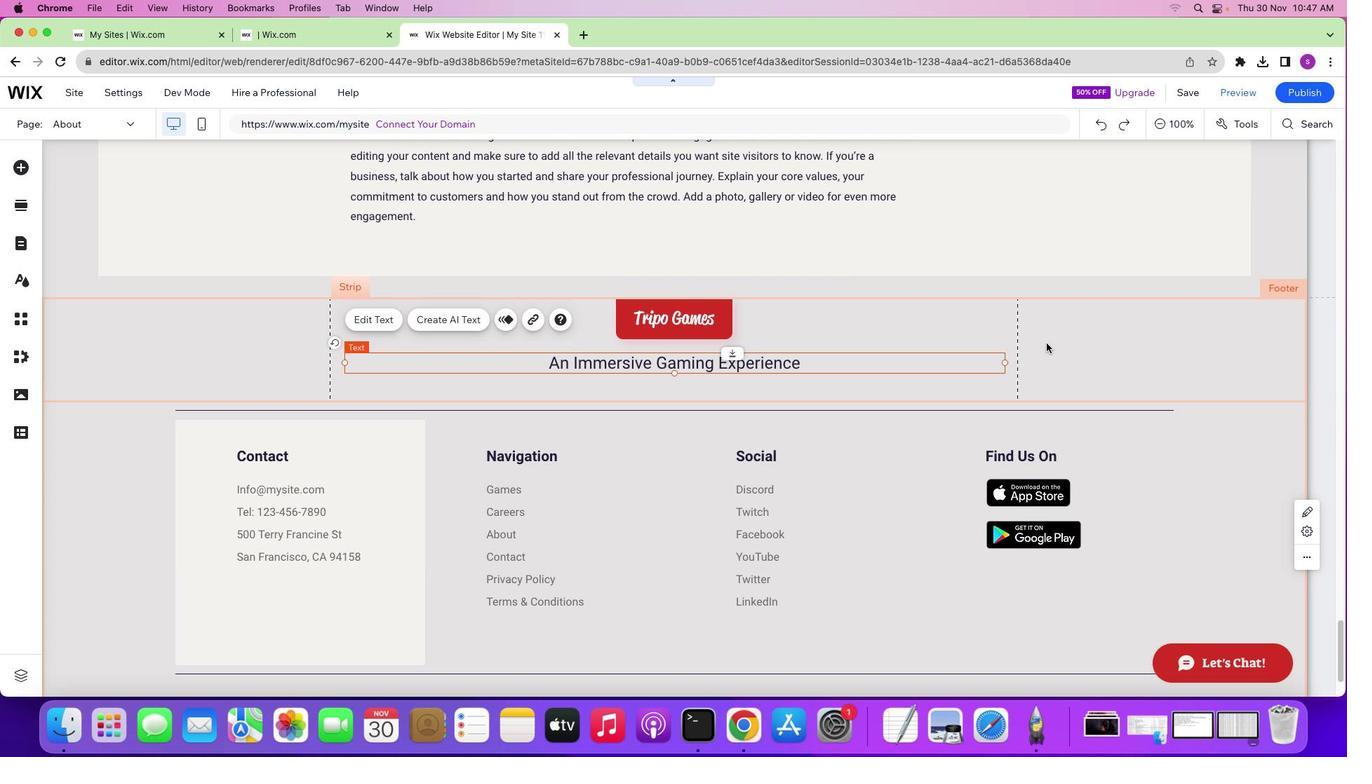 
Action: Mouse pressed left at (714, 355)
Screenshot: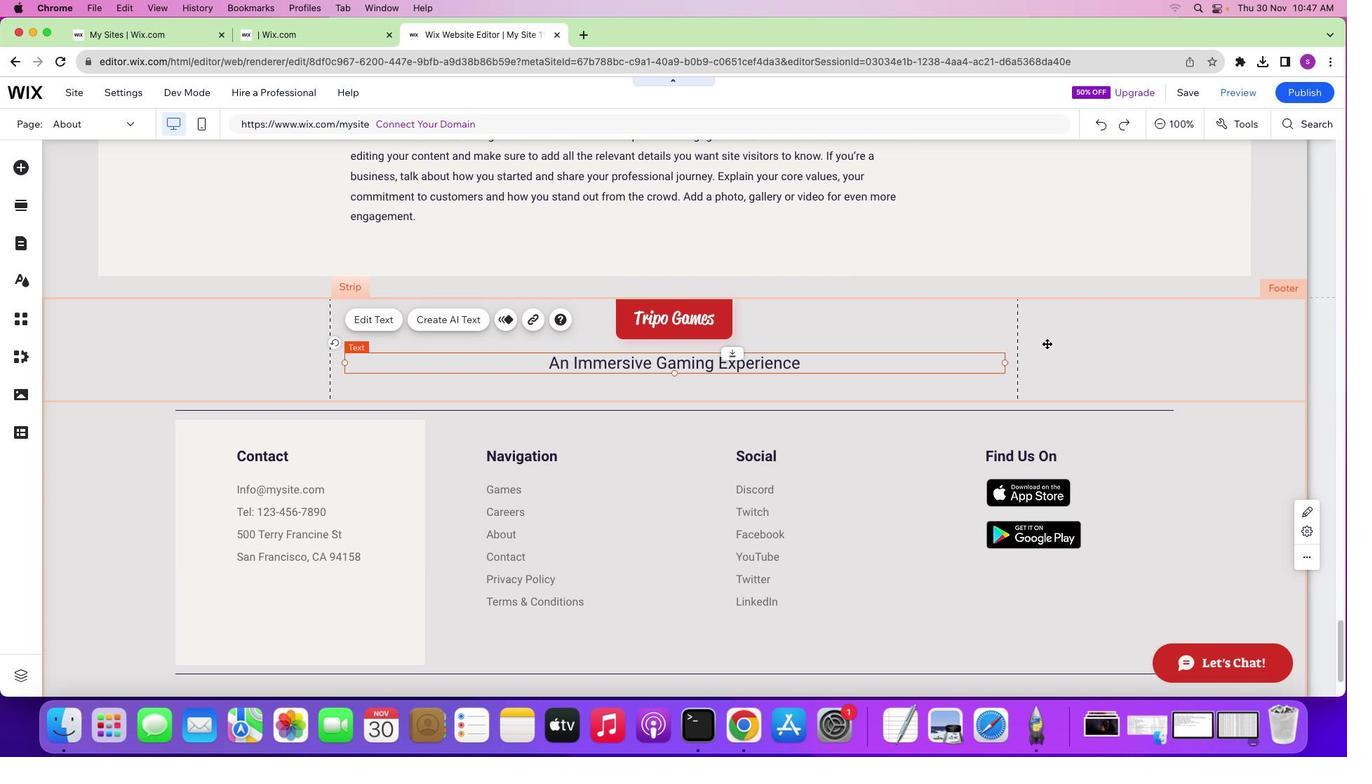 
Action: Mouse moved to (1046, 343)
Screenshot: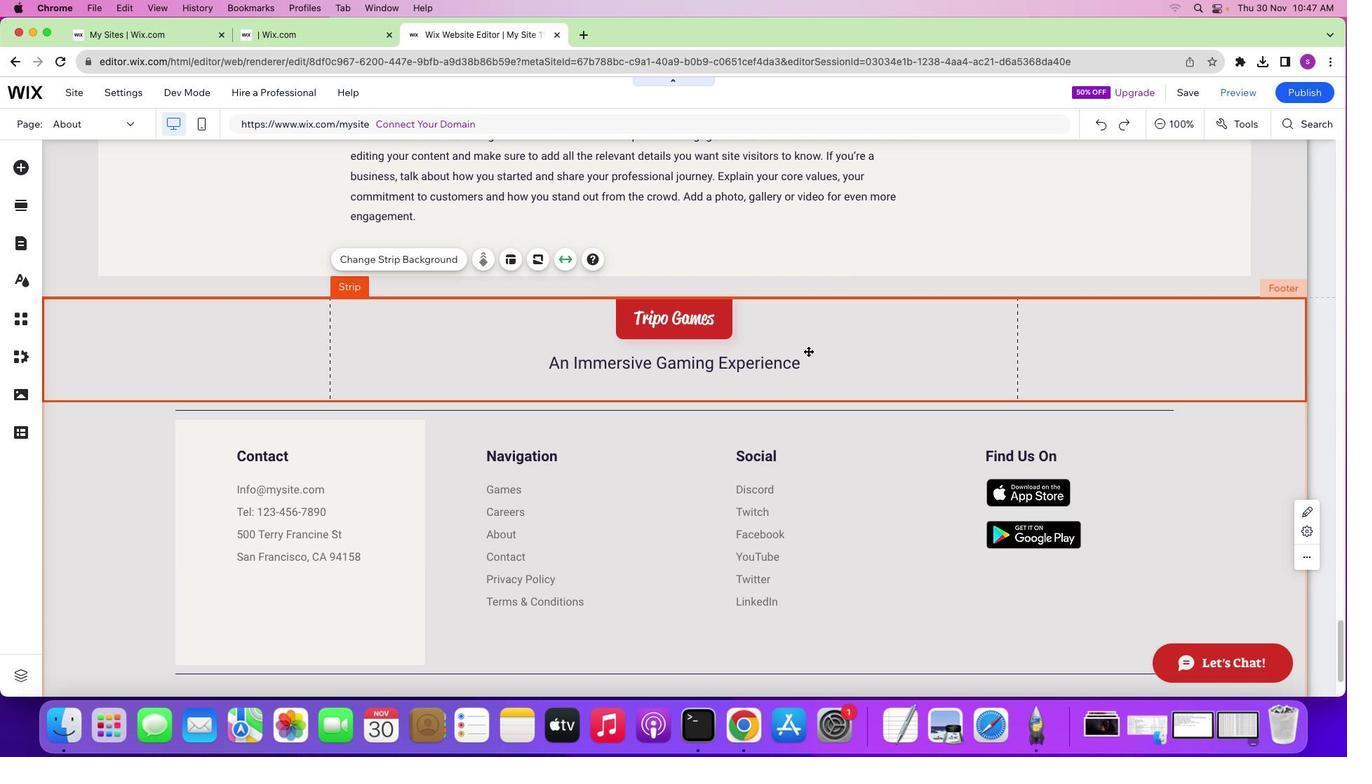 
Action: Mouse pressed left at (1046, 343)
Screenshot: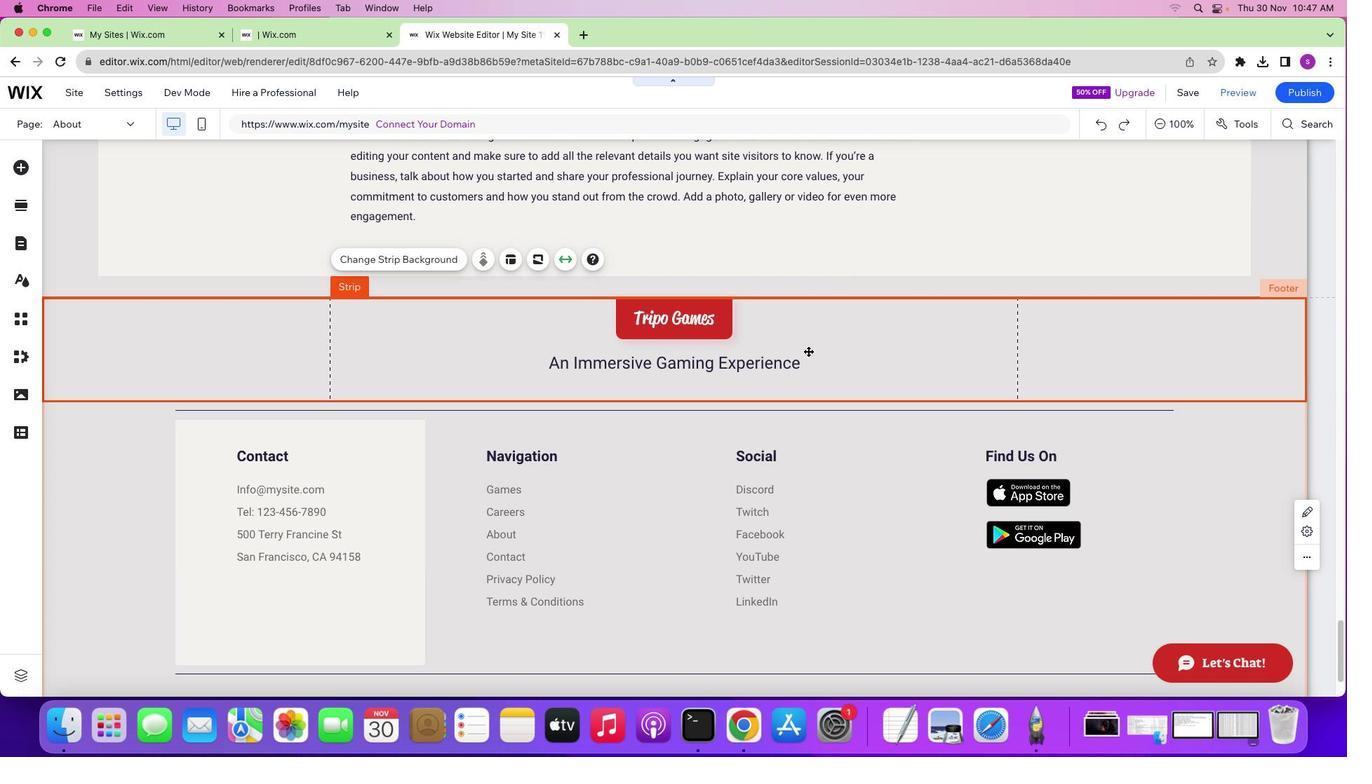 
Action: Mouse moved to (150, 485)
Screenshot: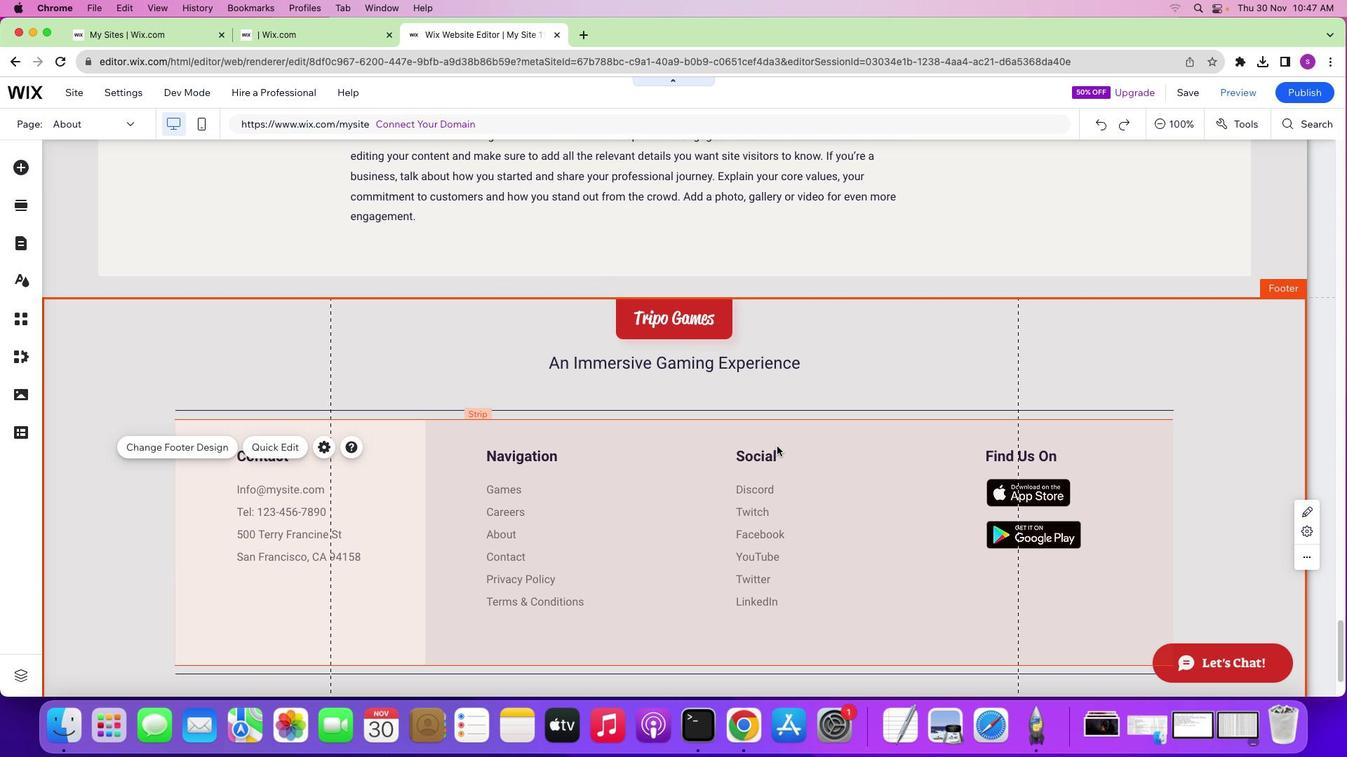 
Action: Mouse pressed left at (150, 485)
Screenshot: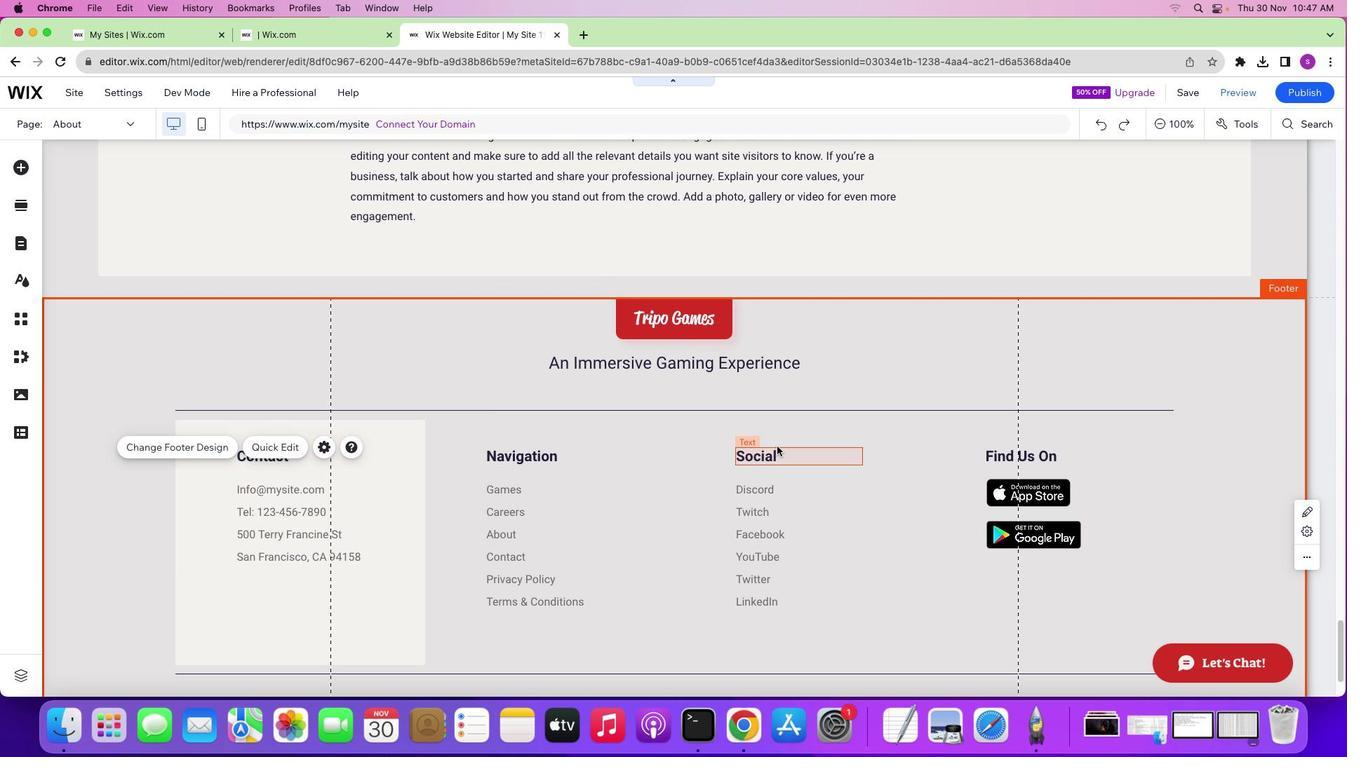 
Action: Mouse moved to (1251, 387)
Screenshot: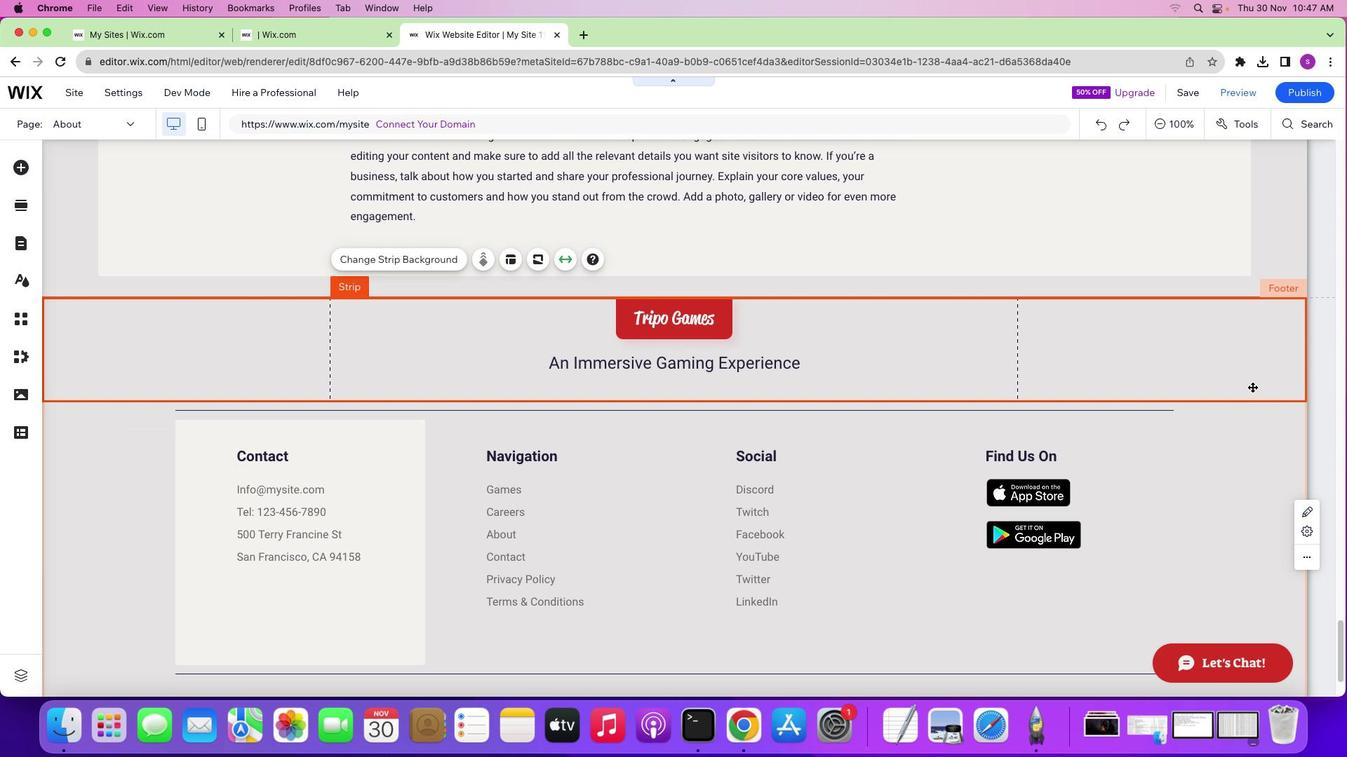 
Action: Mouse pressed left at (1251, 387)
Screenshot: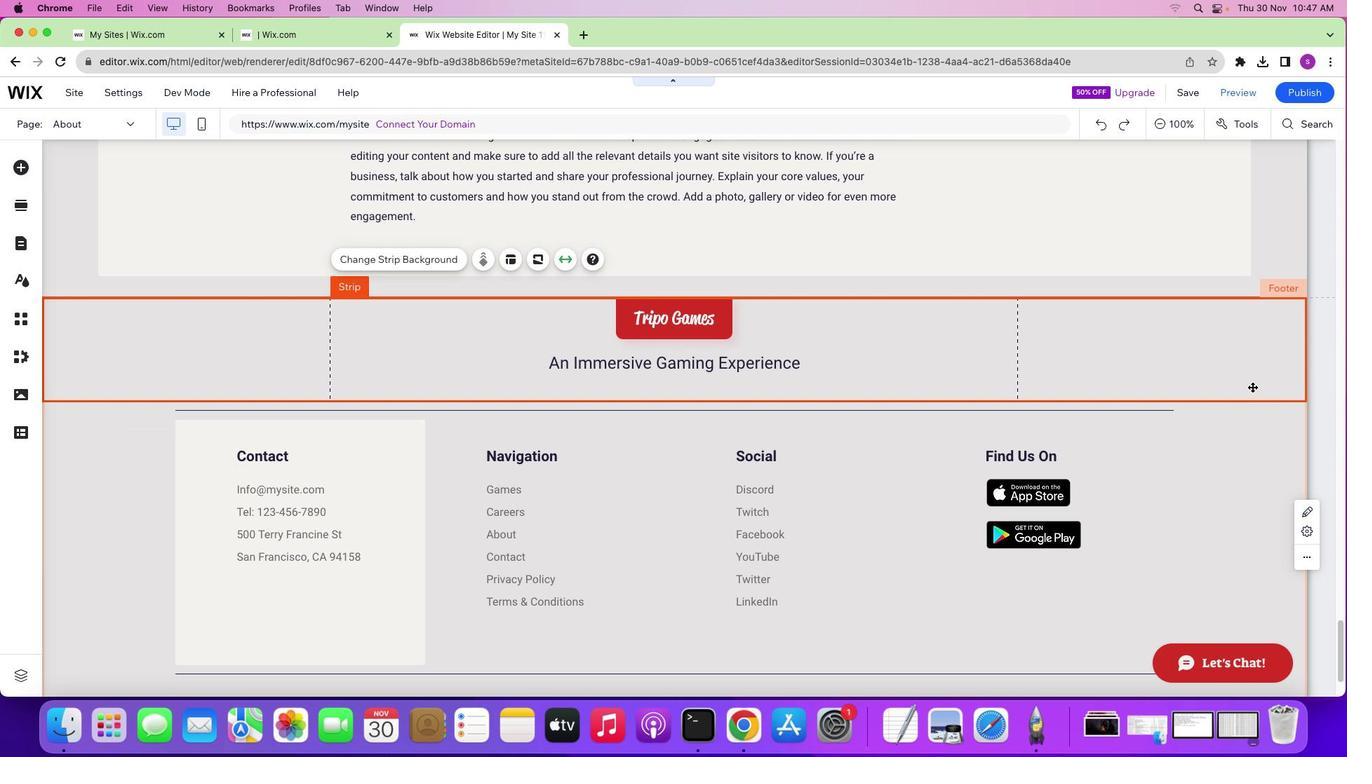 
Action: Mouse moved to (1236, 439)
Screenshot: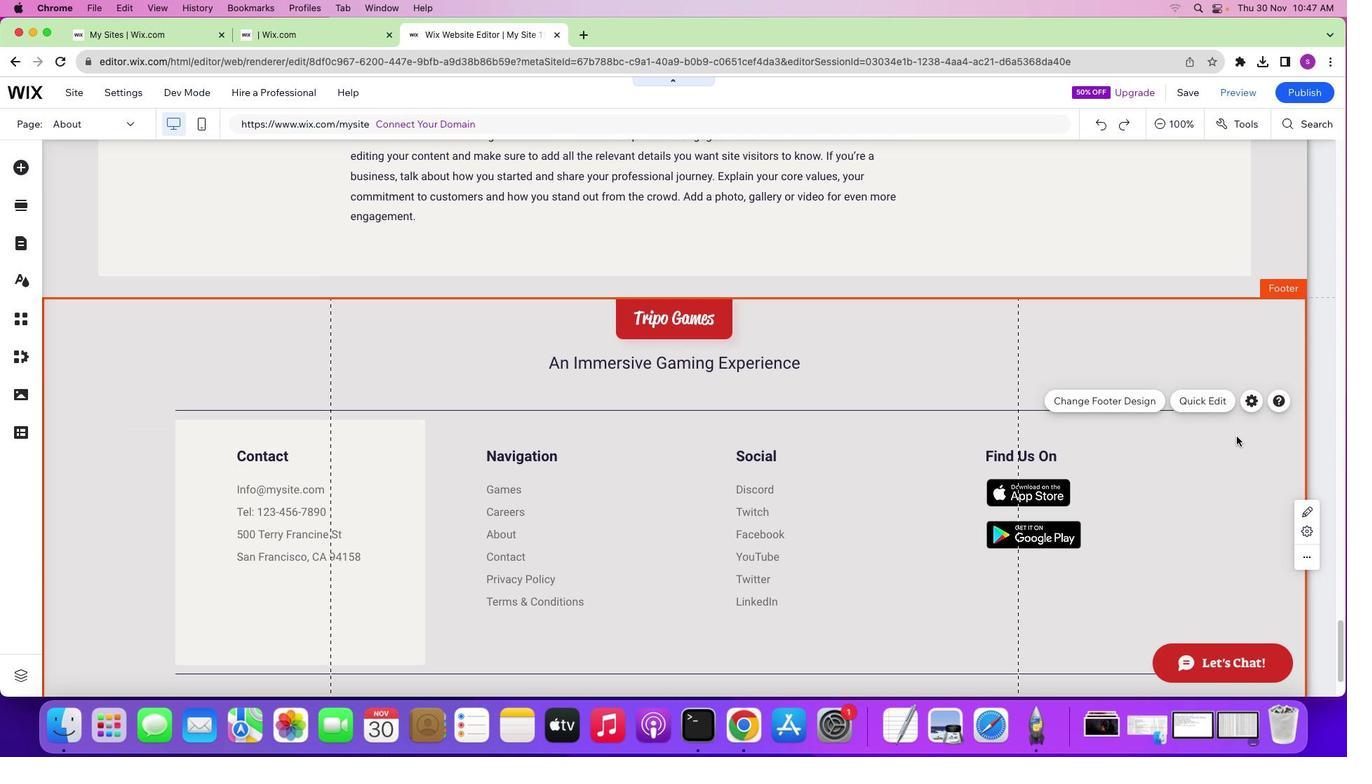
Action: Mouse pressed left at (1236, 439)
Screenshot: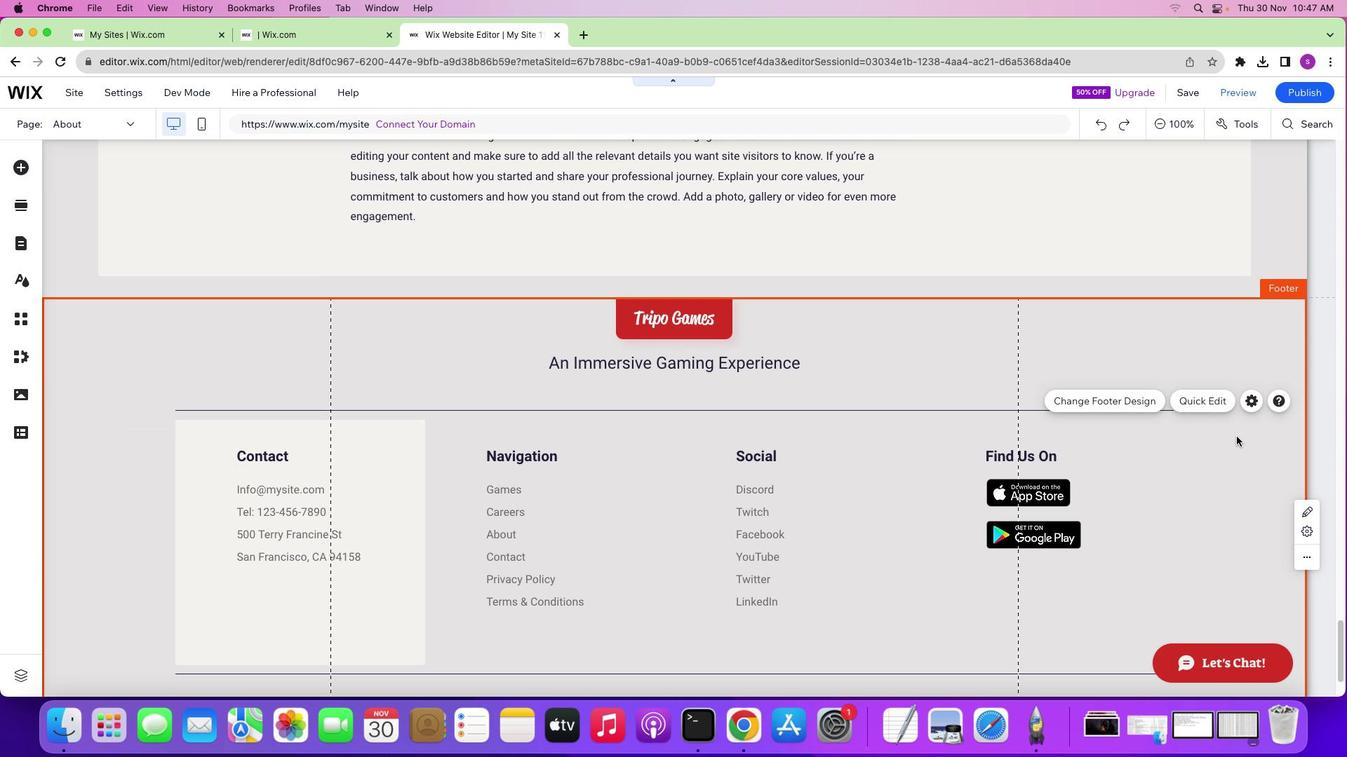 
Action: Mouse moved to (652, 396)
Screenshot: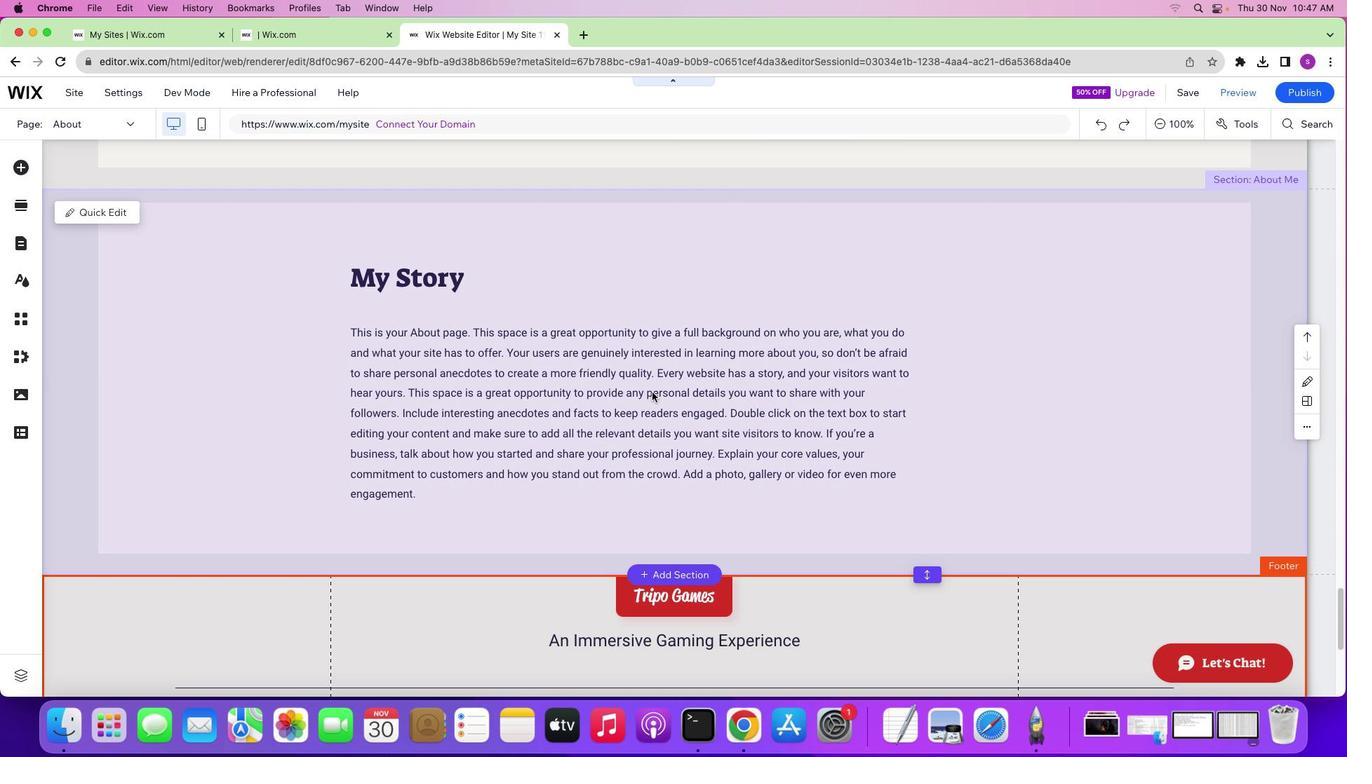
Action: Mouse scrolled (652, 396) with delta (0, 0)
Screenshot: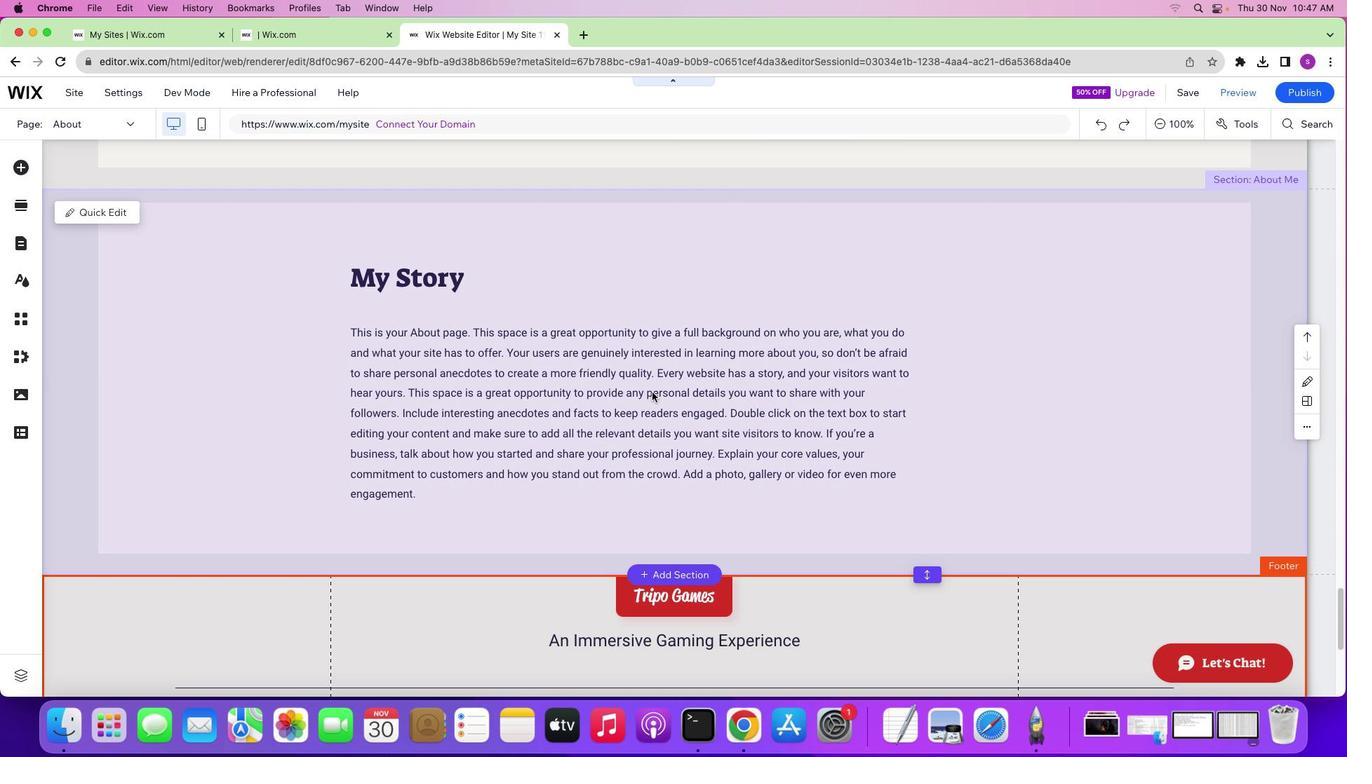 
Action: Mouse scrolled (652, 396) with delta (0, 0)
Screenshot: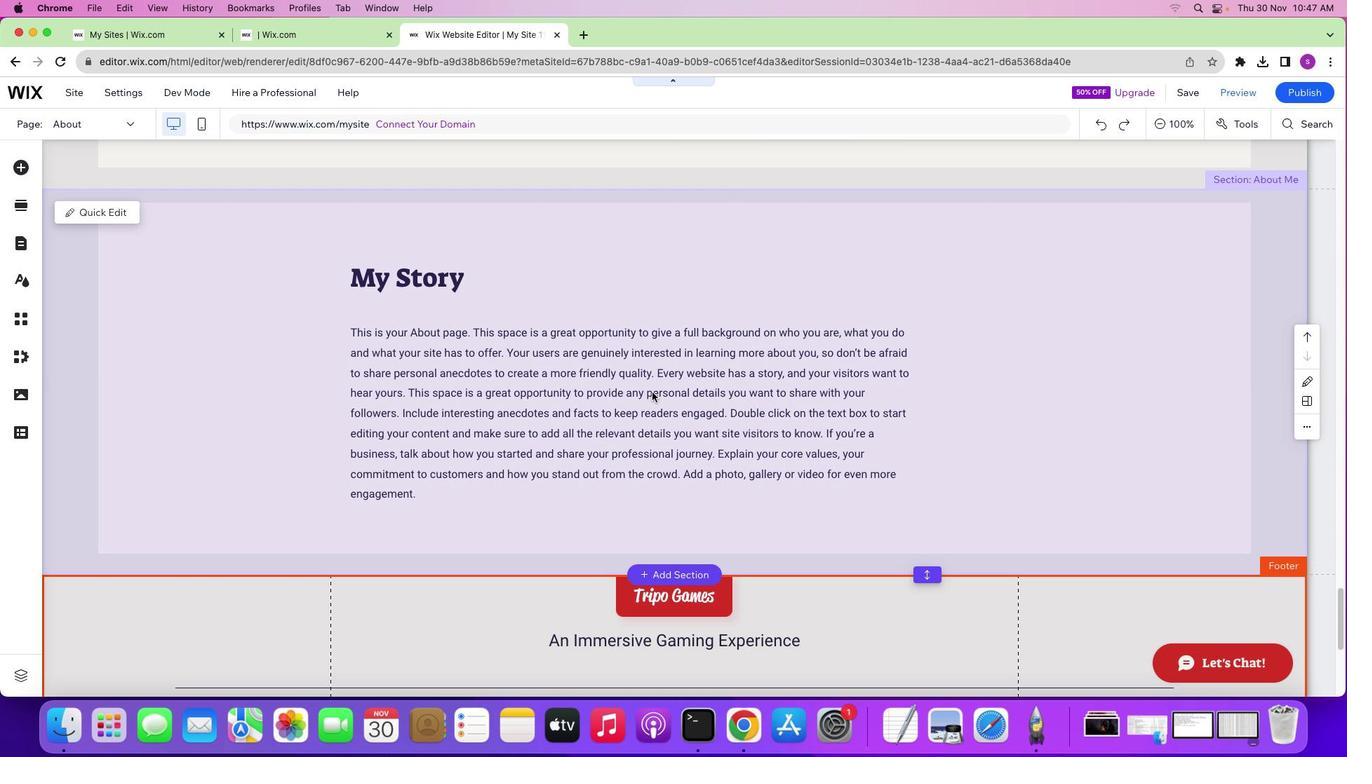 
Action: Mouse scrolled (652, 396) with delta (0, 2)
Screenshot: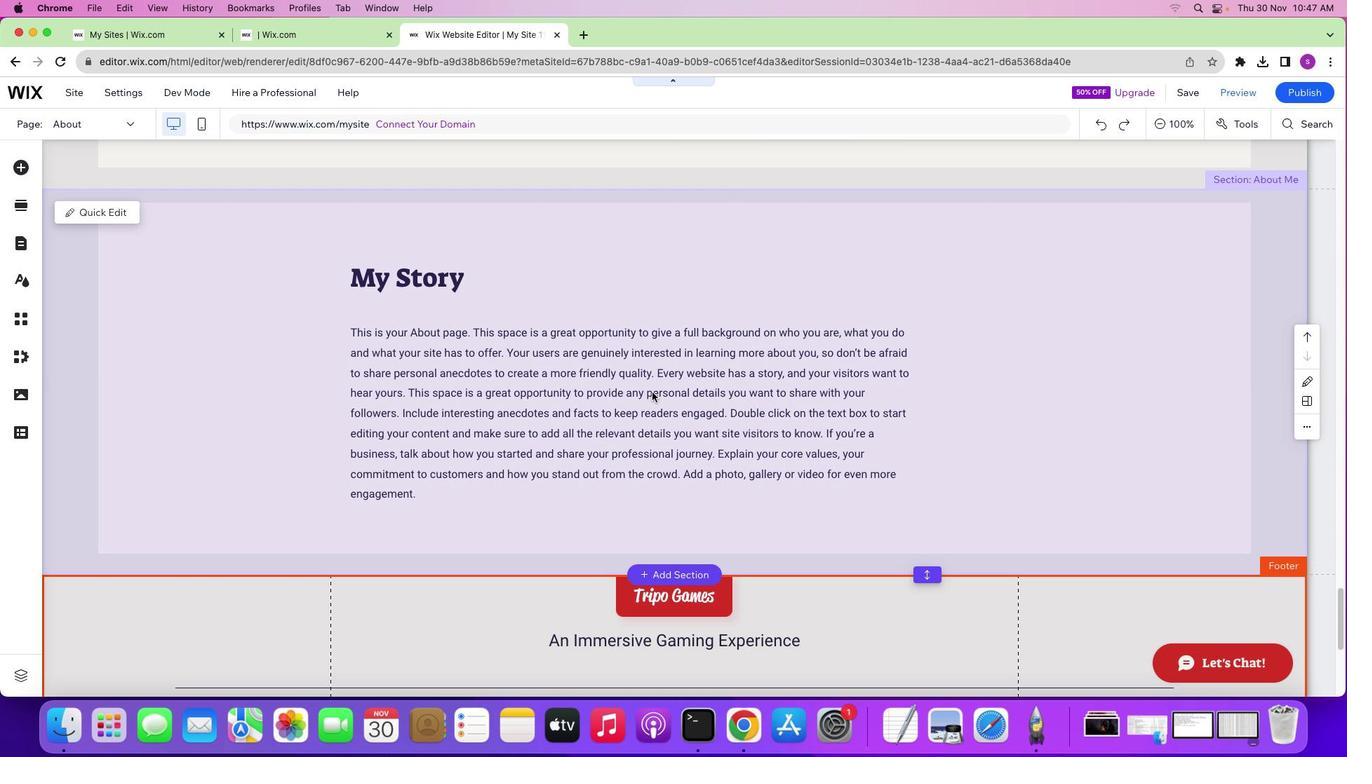 
Action: Mouse moved to (652, 396)
Screenshot: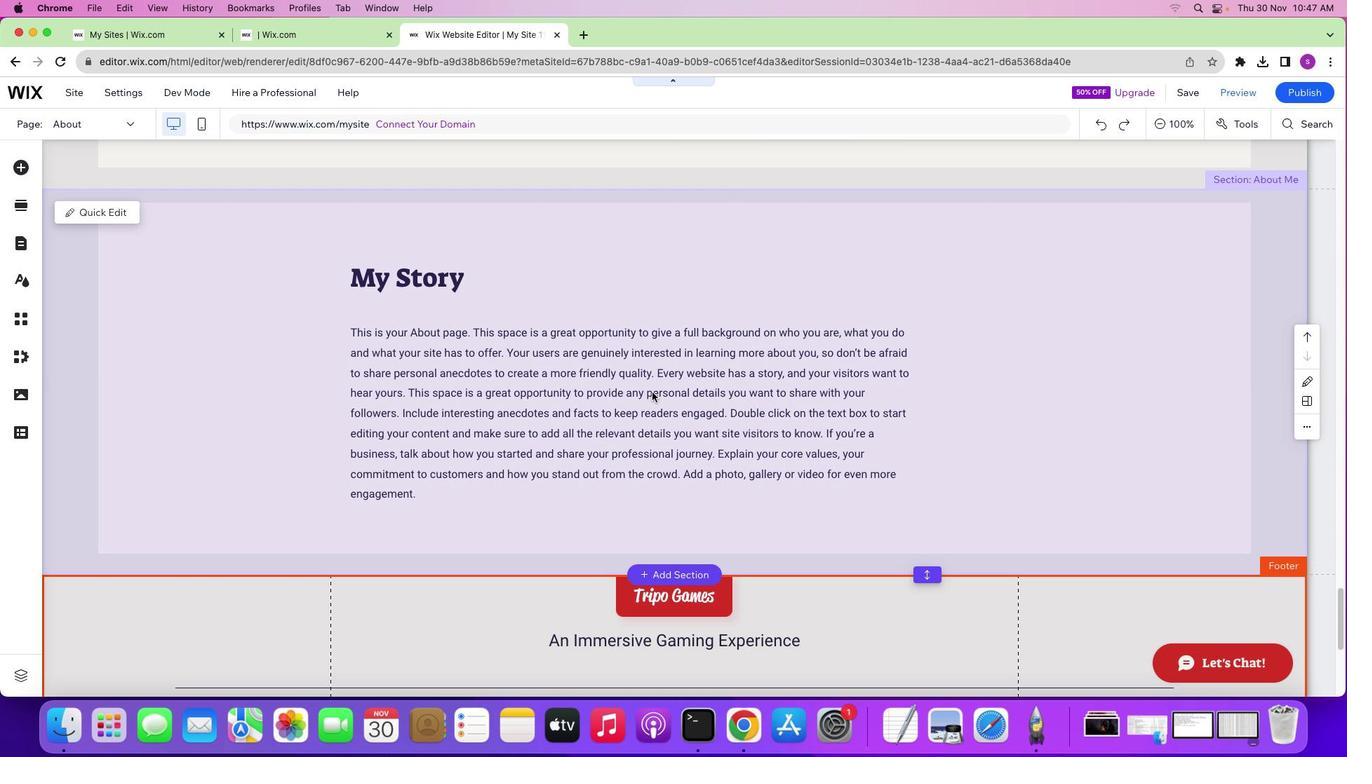 
Action: Mouse scrolled (652, 396) with delta (0, 3)
Screenshot: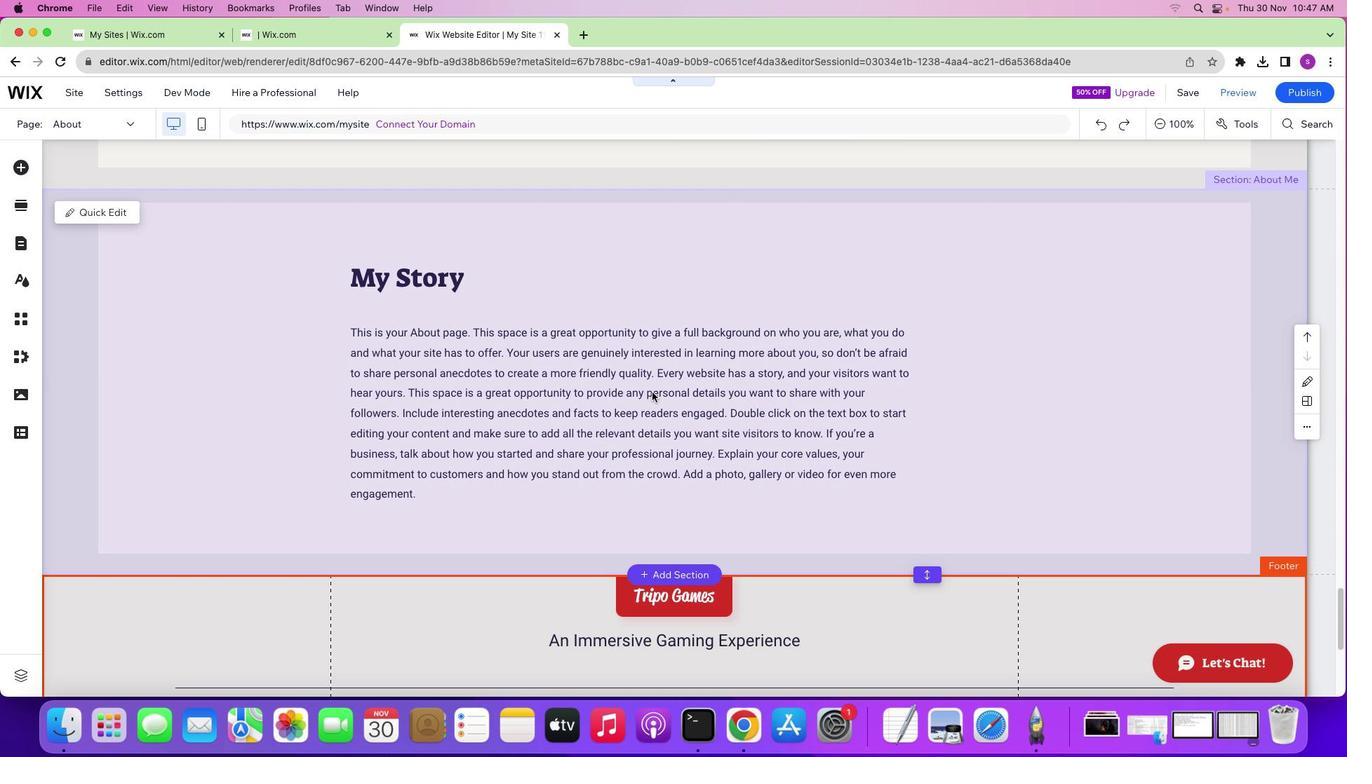 
Action: Mouse moved to (653, 393)
Screenshot: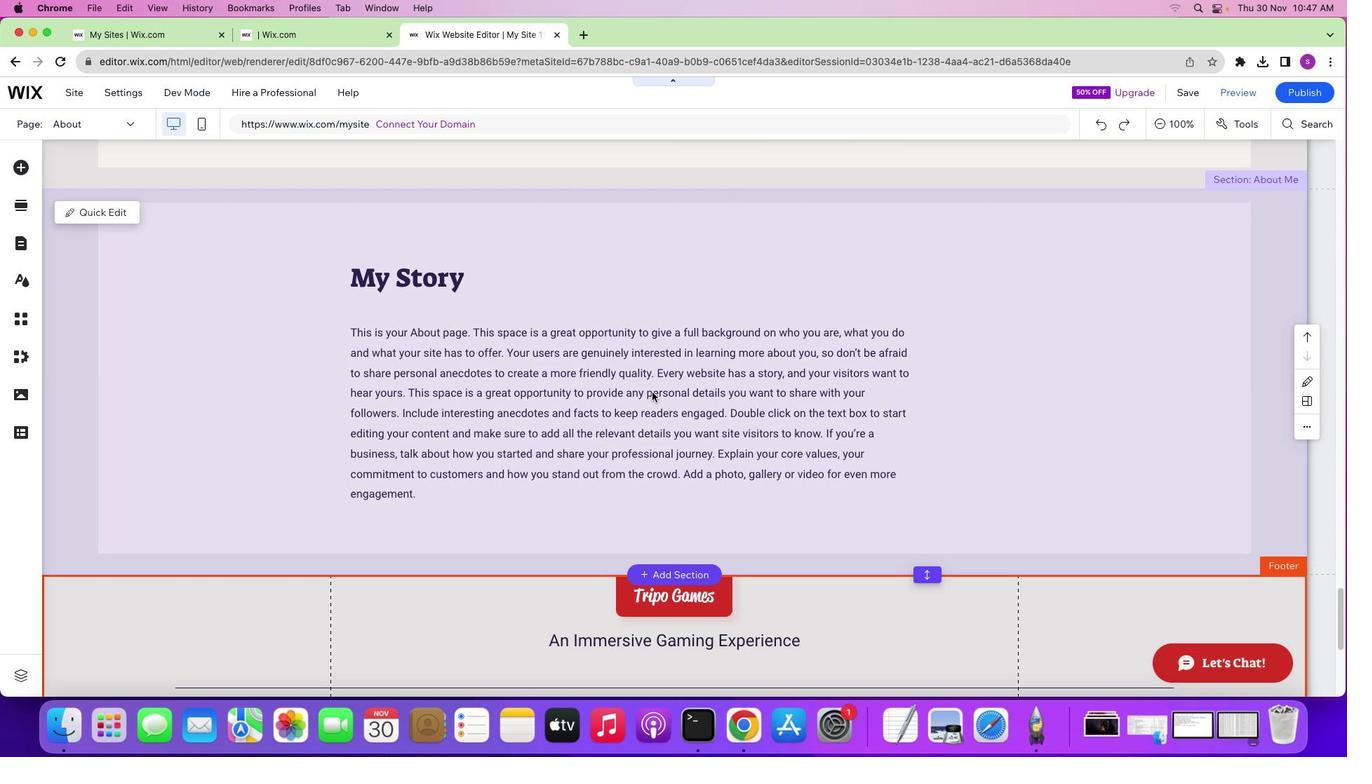 
Action: Mouse scrolled (653, 393) with delta (0, 0)
Screenshot: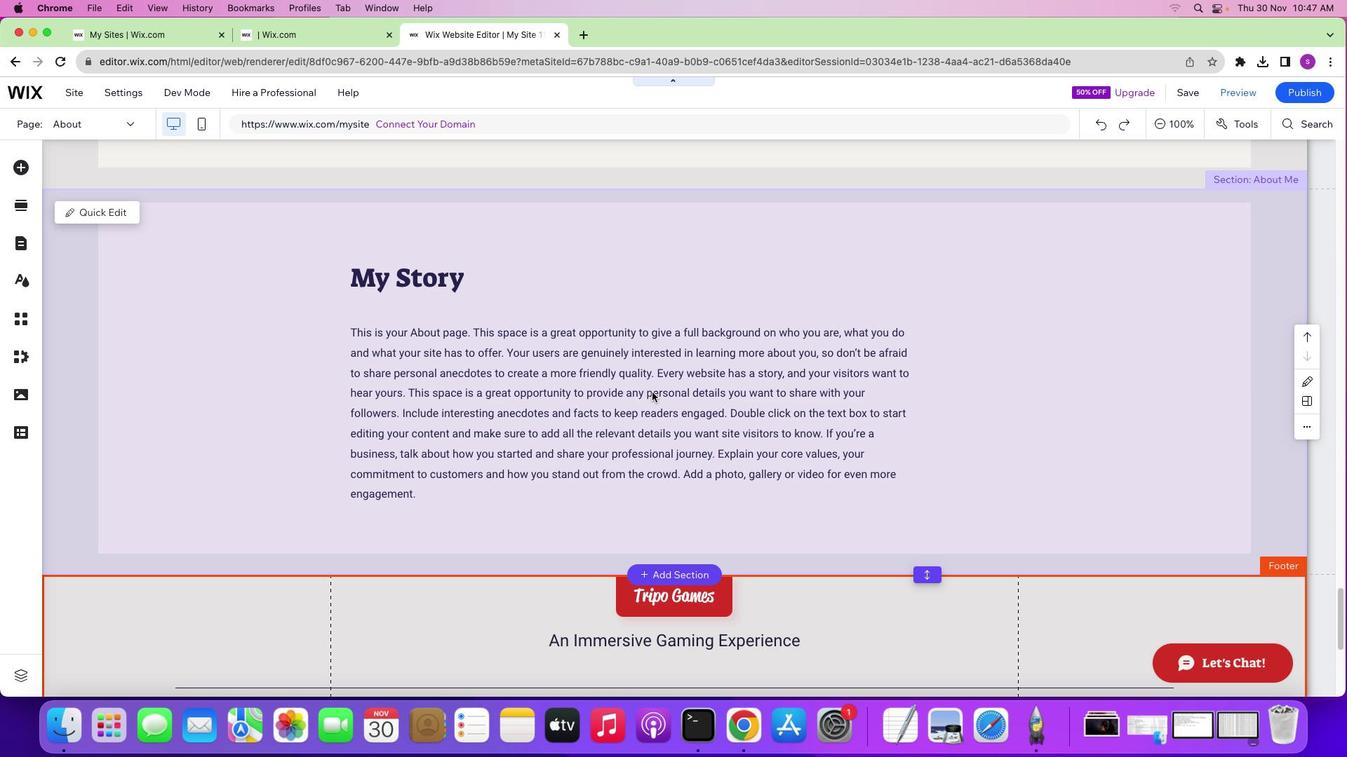 
Action: Mouse scrolled (653, 393) with delta (0, 0)
Screenshot: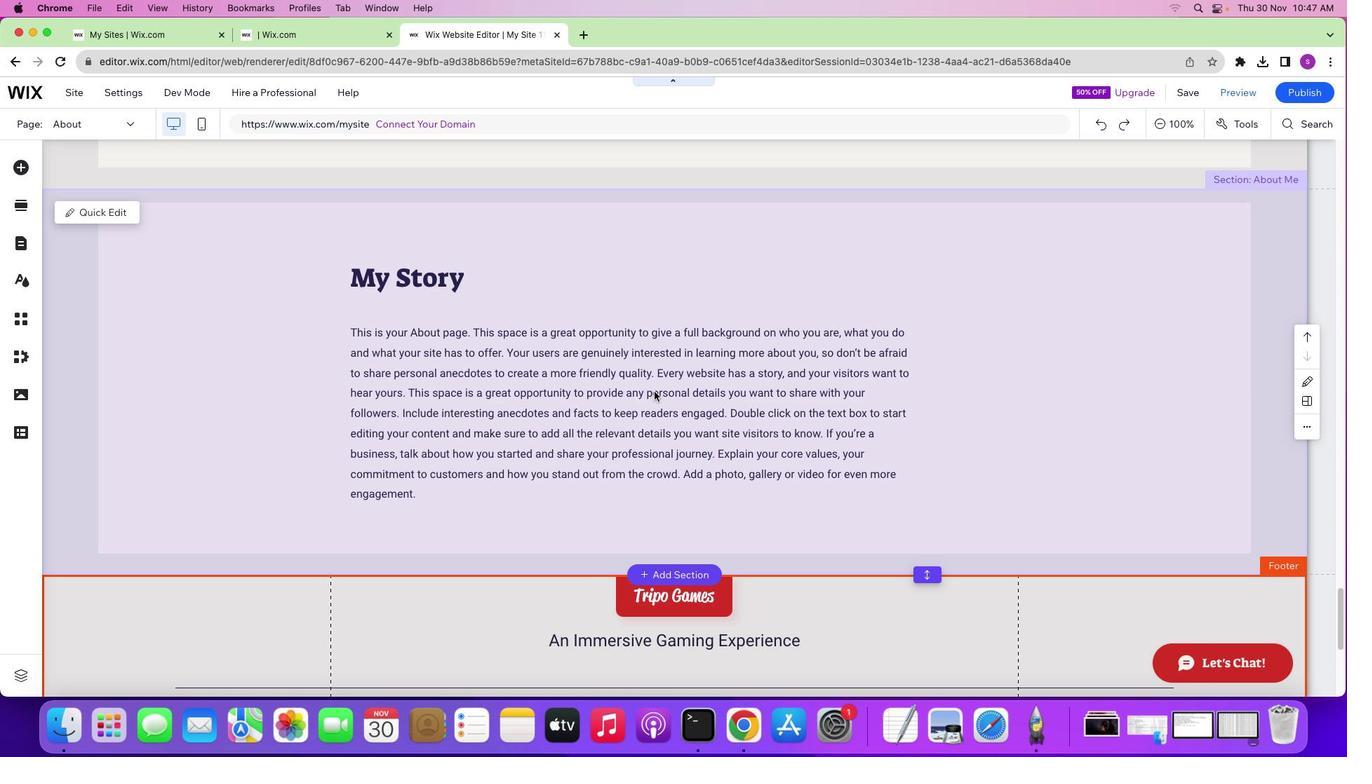 
Action: Mouse moved to (656, 390)
Screenshot: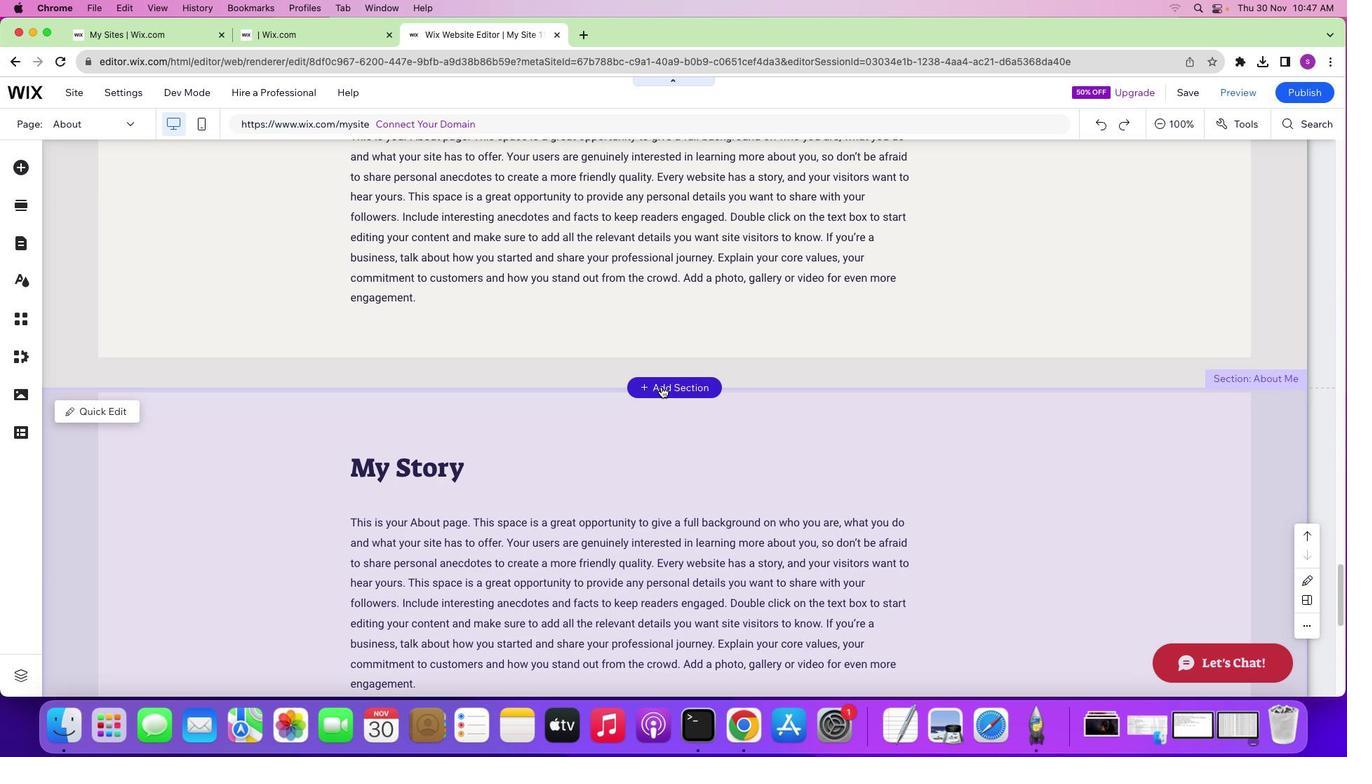 
Action: Mouse scrolled (656, 390) with delta (0, 0)
Screenshot: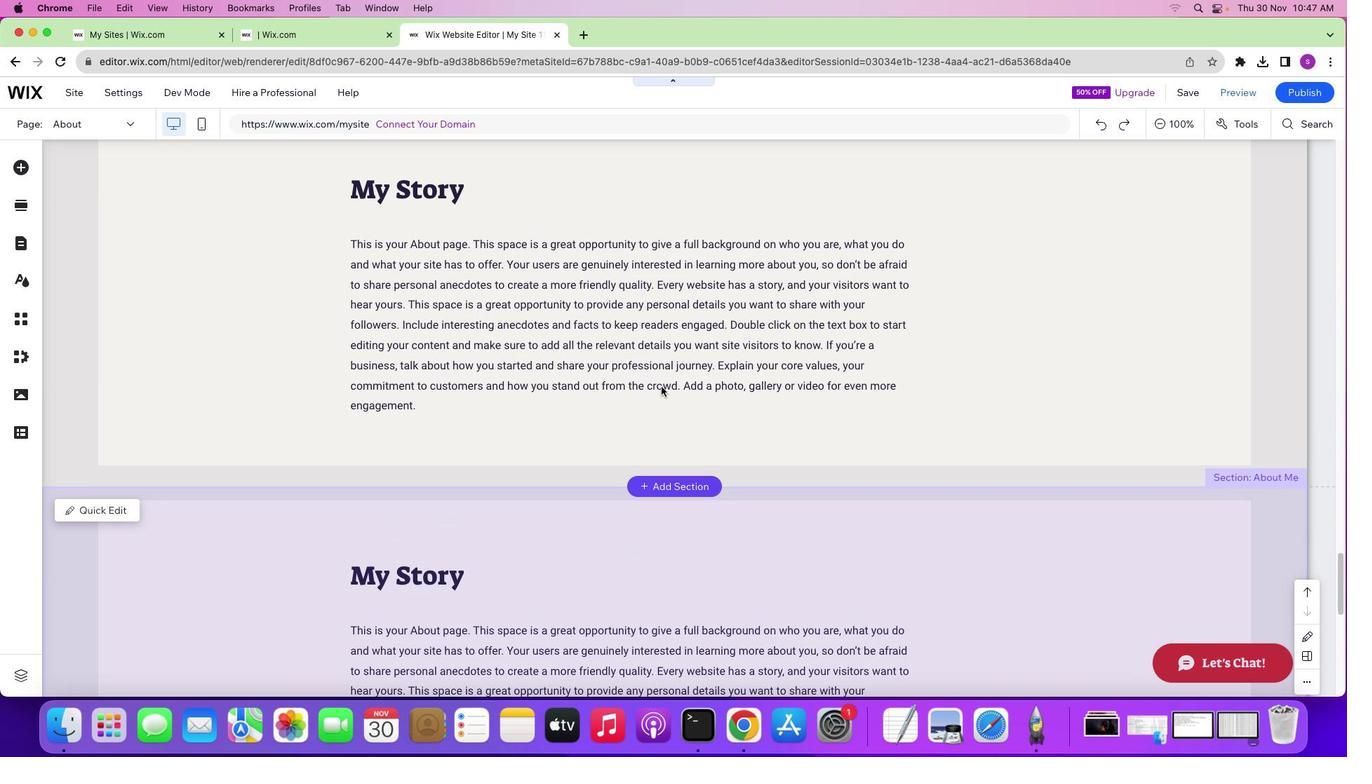 
Action: Mouse scrolled (656, 390) with delta (0, 0)
Screenshot: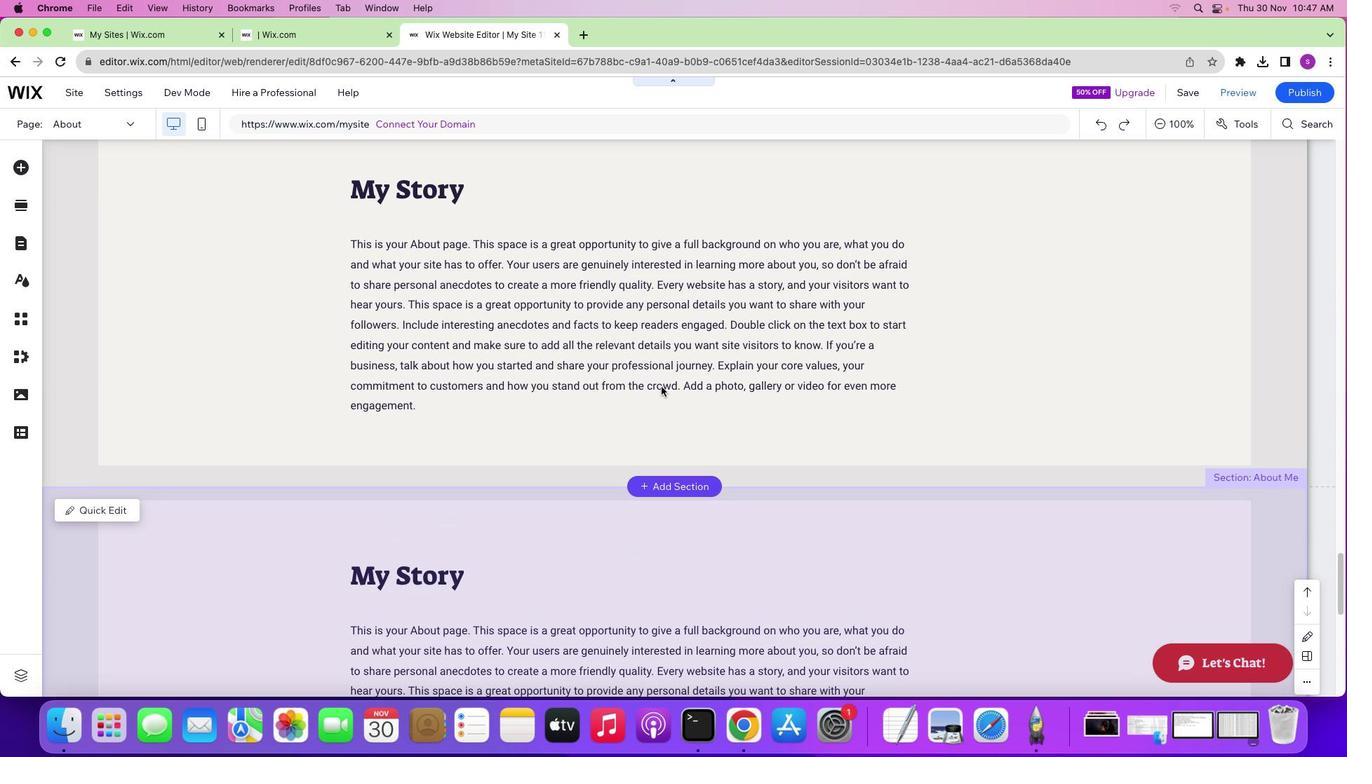 
Action: Mouse scrolled (656, 390) with delta (0, 1)
Screenshot: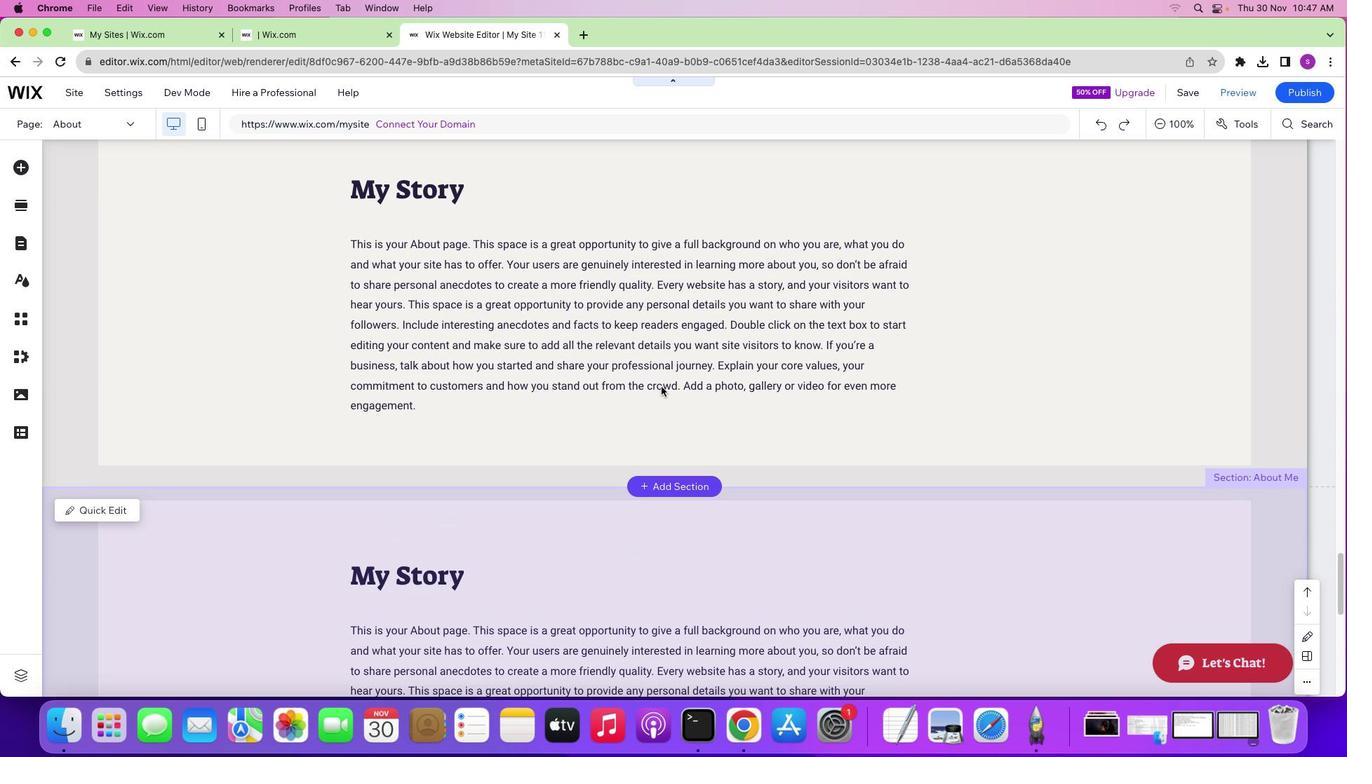 
Action: Mouse scrolled (656, 390) with delta (0, 2)
Screenshot: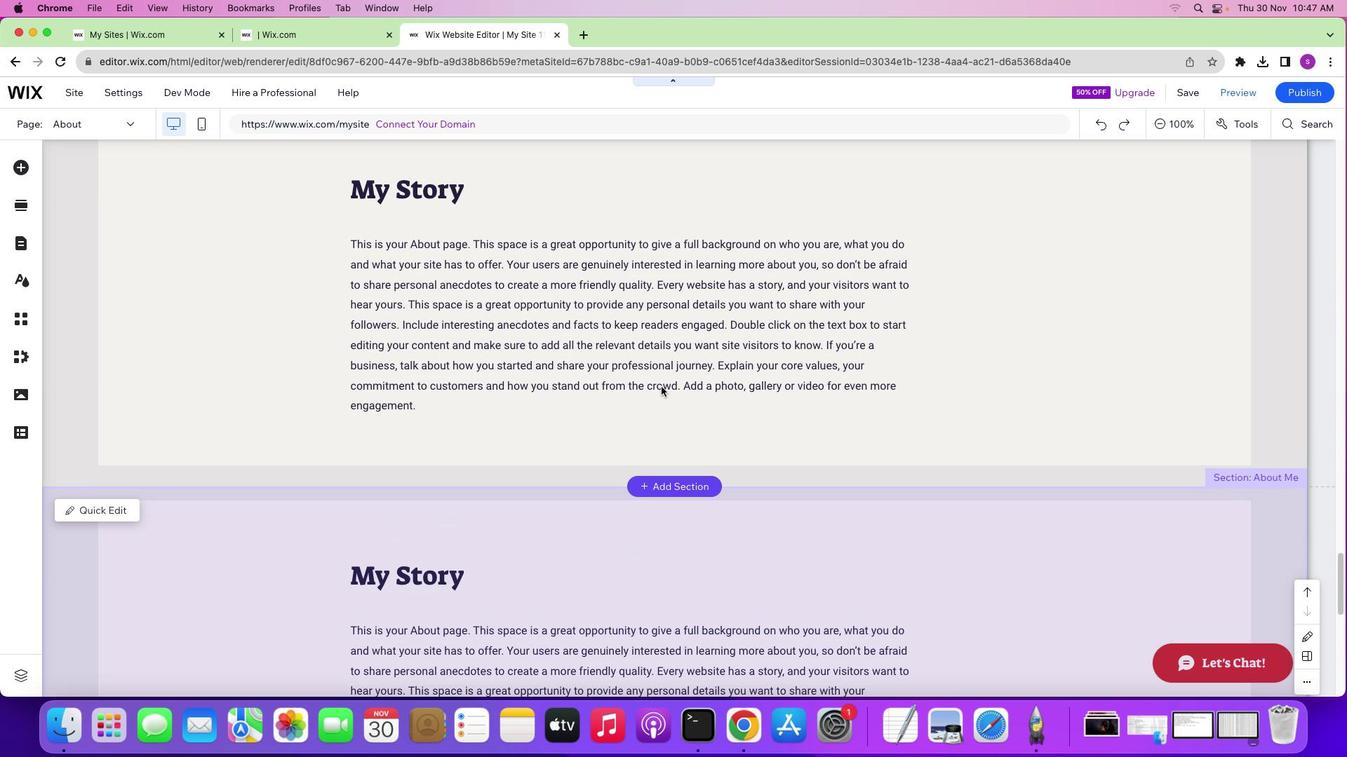
Action: Mouse moved to (661, 386)
Screenshot: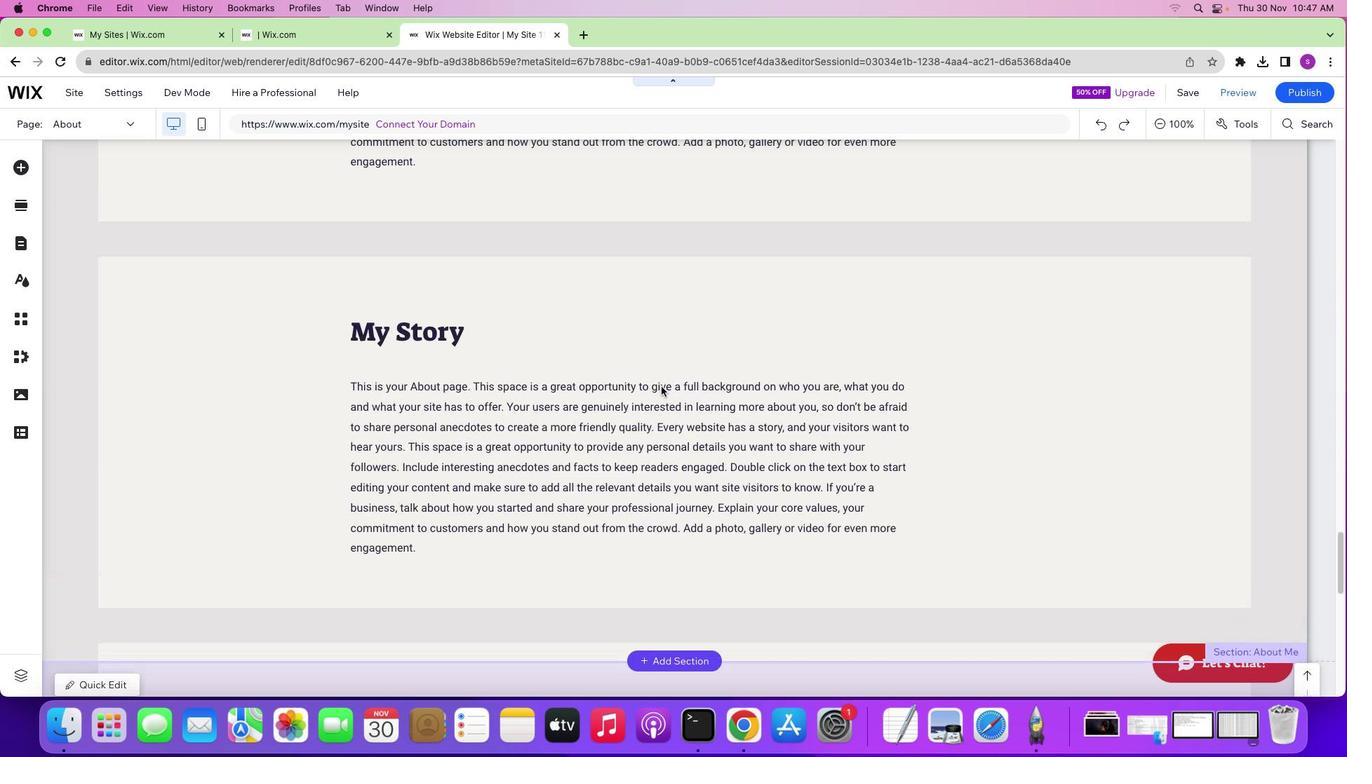 
Action: Mouse scrolled (661, 386) with delta (0, 0)
Screenshot: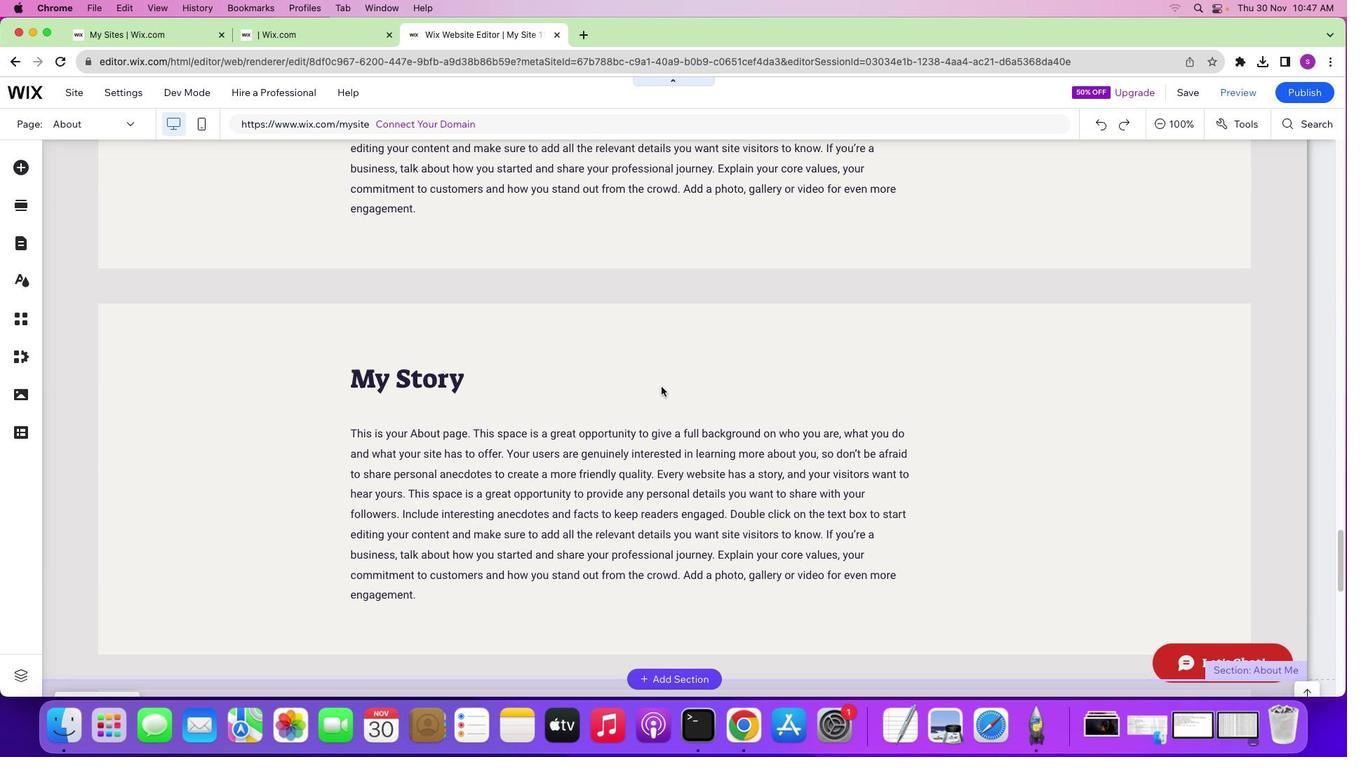 
Action: Mouse scrolled (661, 386) with delta (0, 0)
Screenshot: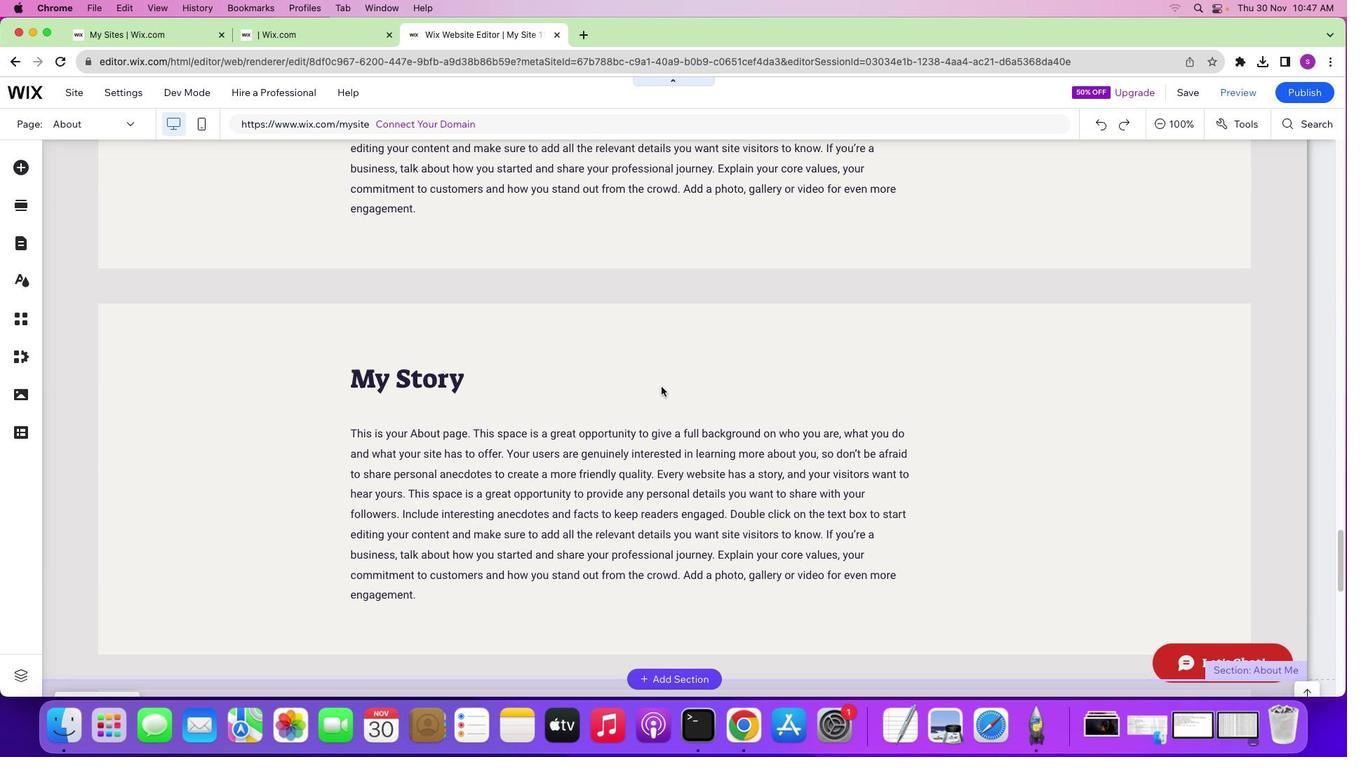 
Action: Mouse scrolled (661, 386) with delta (0, 1)
Screenshot: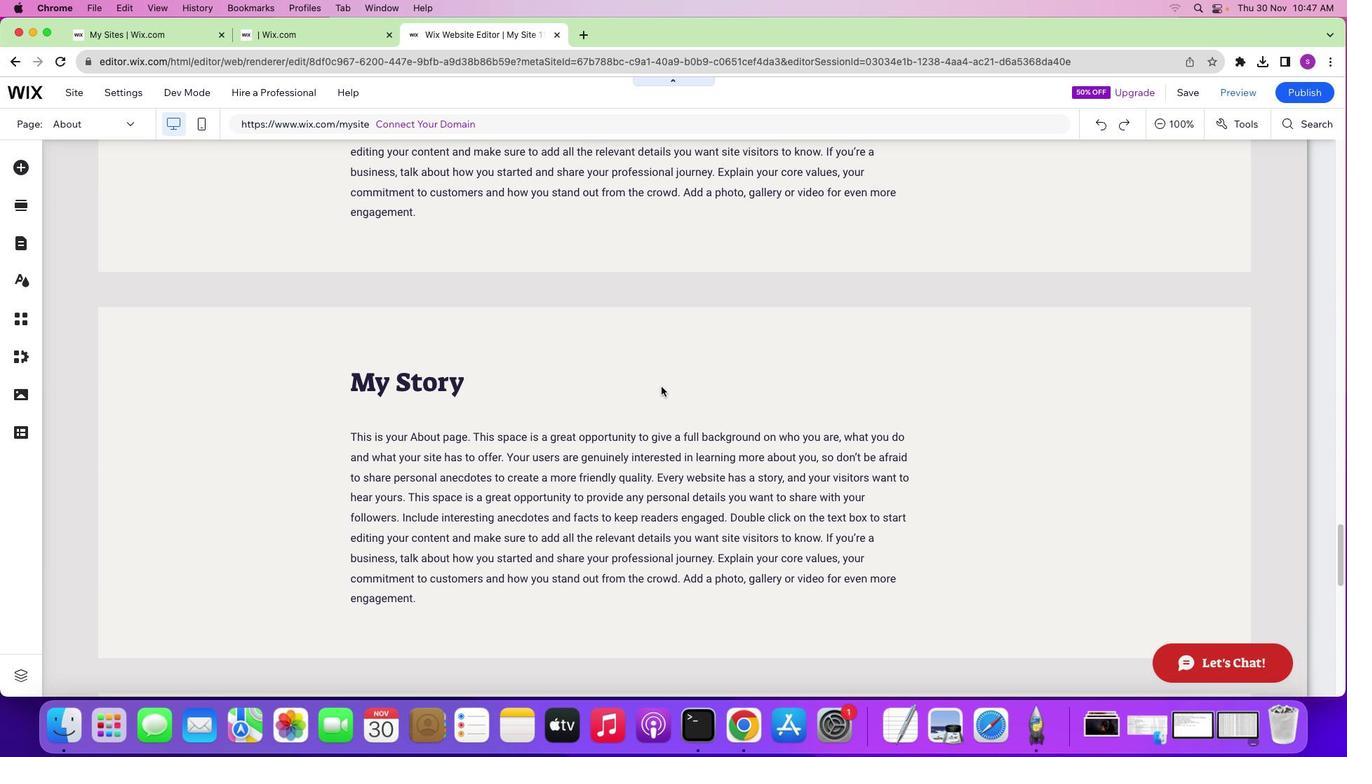 
Action: Mouse scrolled (661, 386) with delta (0, 0)
Screenshot: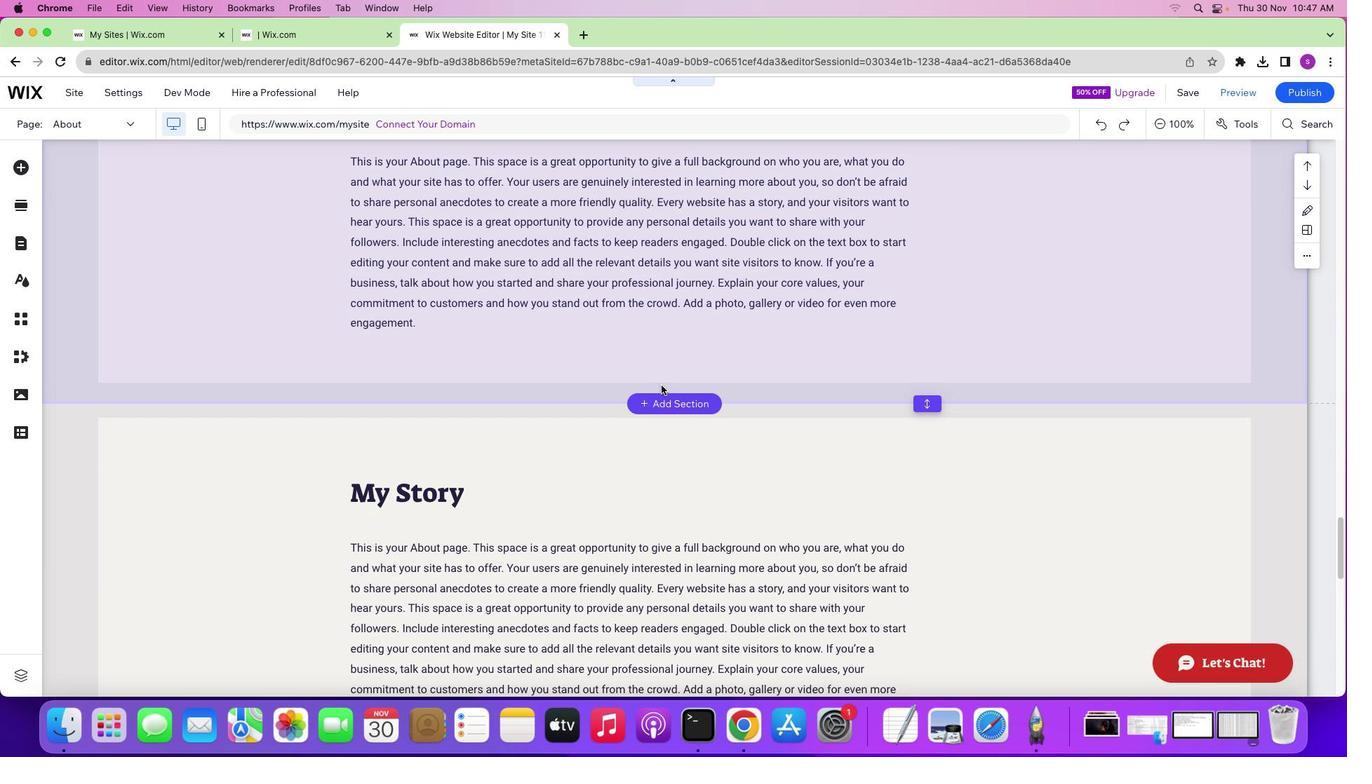 
Action: Mouse scrolled (661, 386) with delta (0, 0)
Screenshot: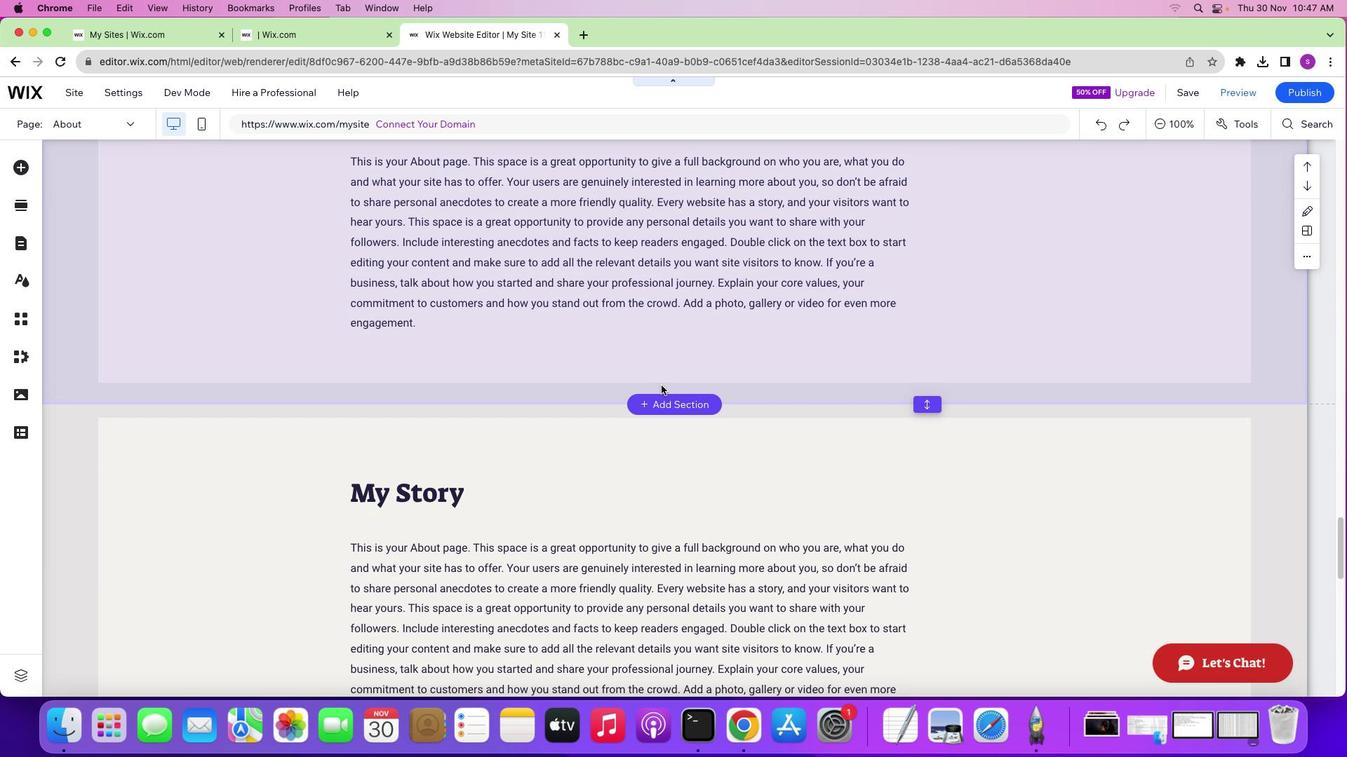 
Action: Mouse scrolled (661, 386) with delta (0, 1)
Screenshot: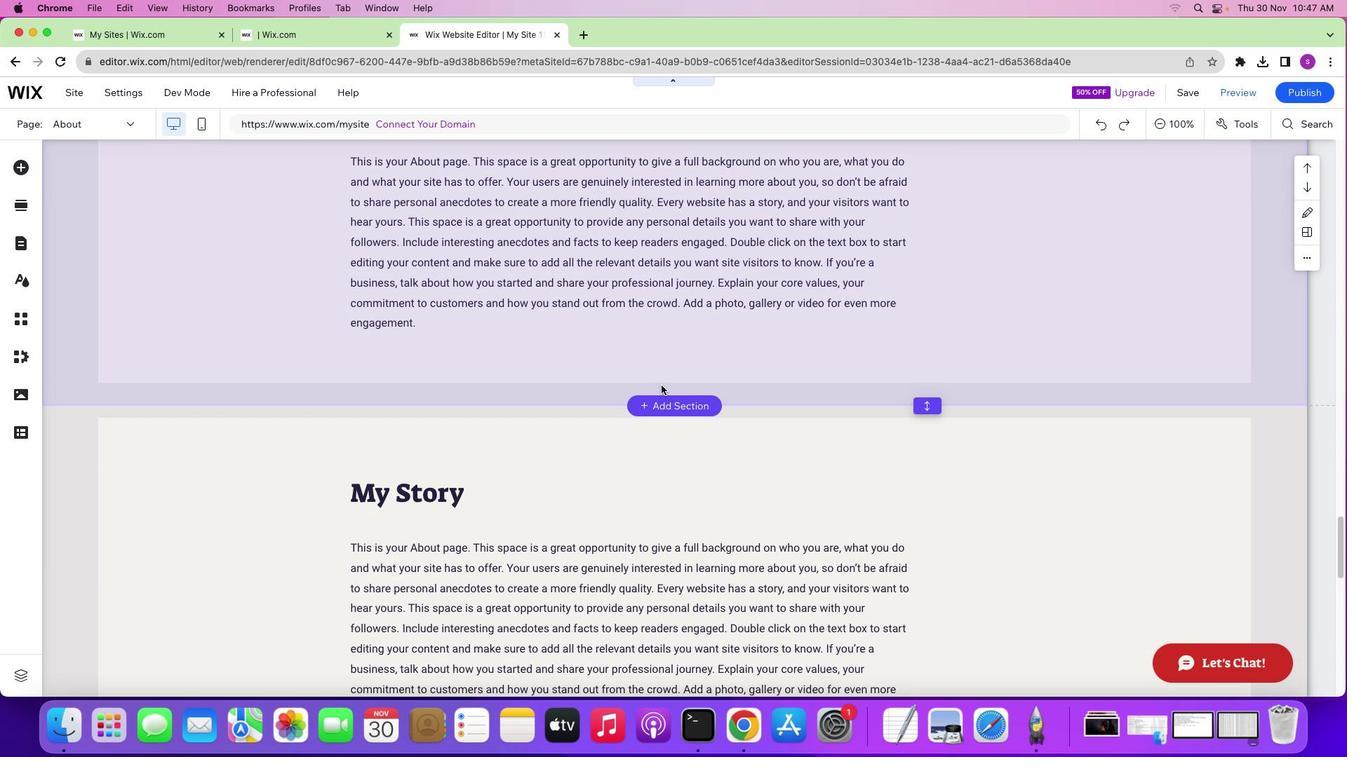 
Action: Mouse scrolled (661, 386) with delta (0, 2)
Screenshot: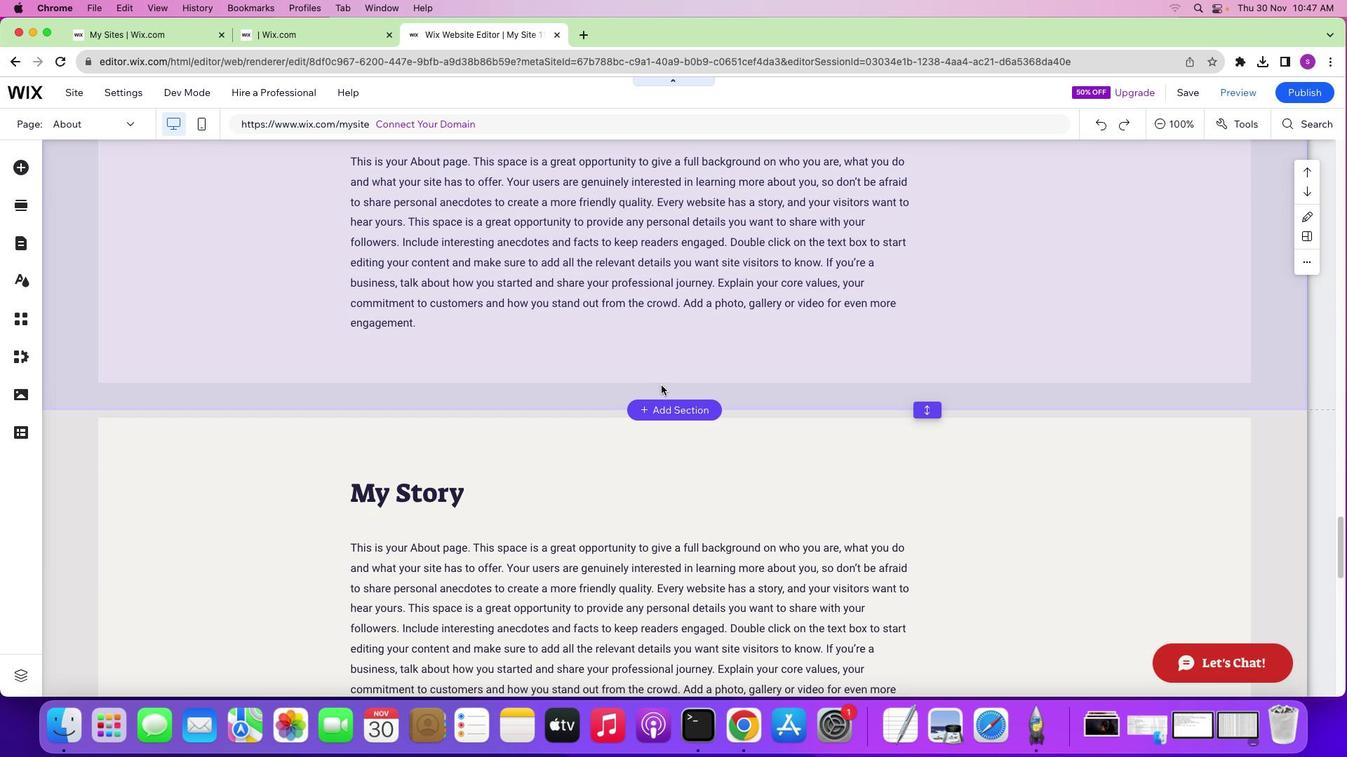 
Action: Mouse scrolled (661, 386) with delta (0, 0)
Screenshot: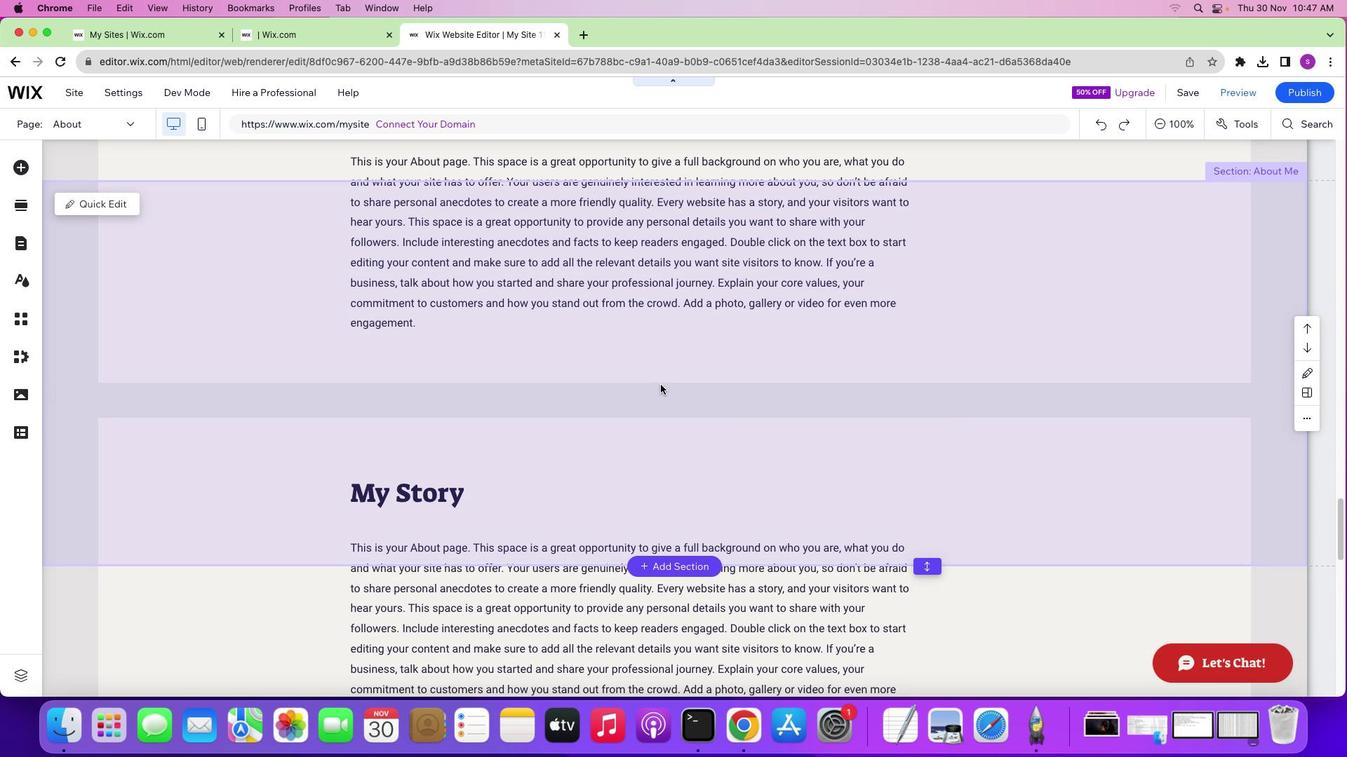 
Action: Mouse scrolled (661, 386) with delta (0, 0)
